 Task: Create custom filters to automatically apply labels and preview emails.
Action: Mouse moved to (87, 303)
Screenshot: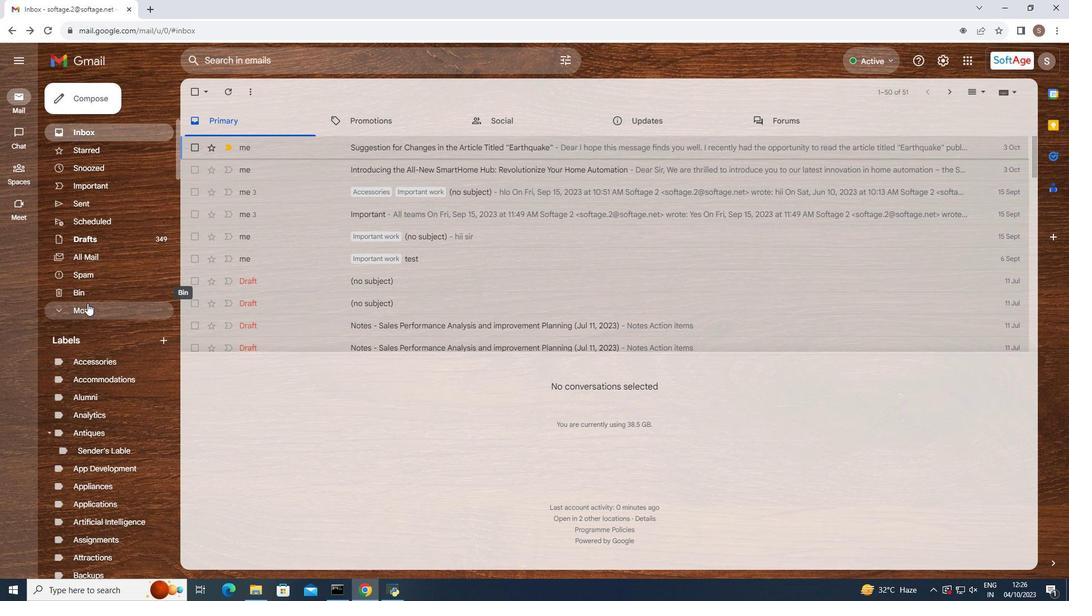
Action: Mouse pressed left at (87, 303)
Screenshot: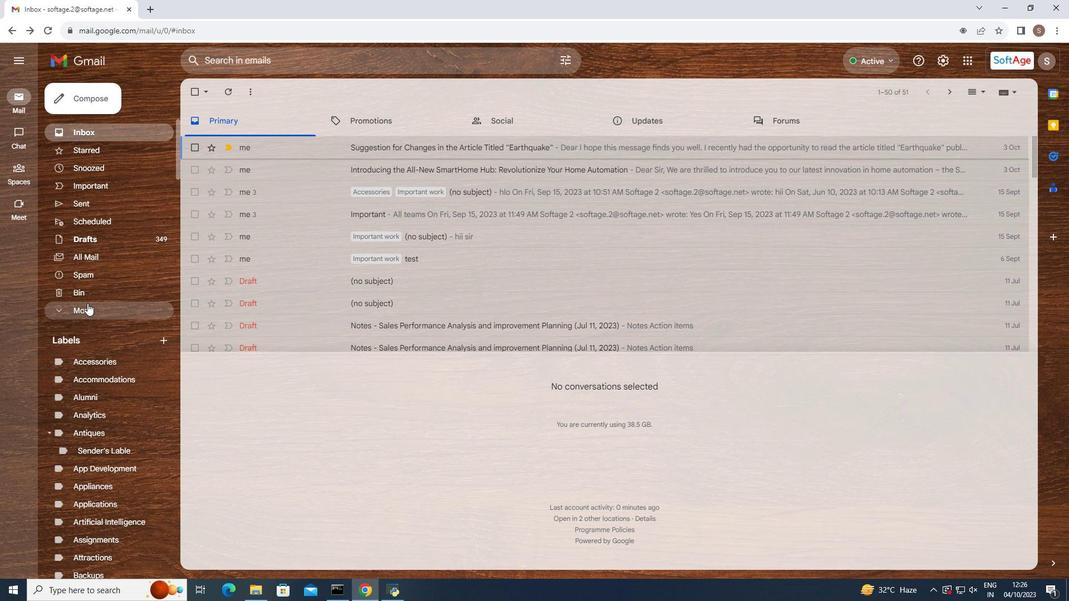 
Action: Mouse moved to (115, 437)
Screenshot: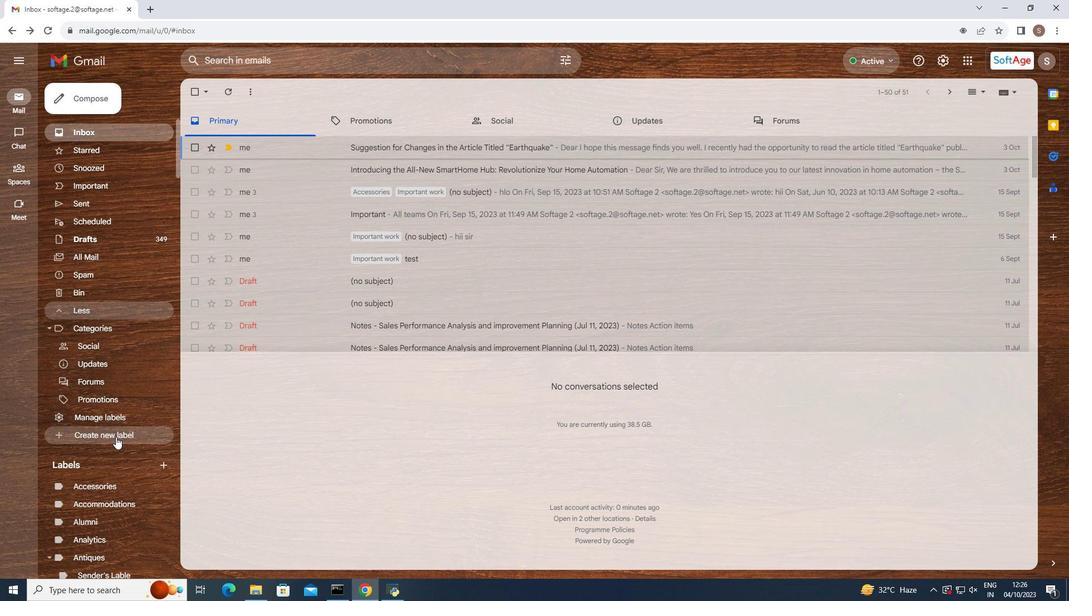 
Action: Mouse pressed left at (115, 437)
Screenshot: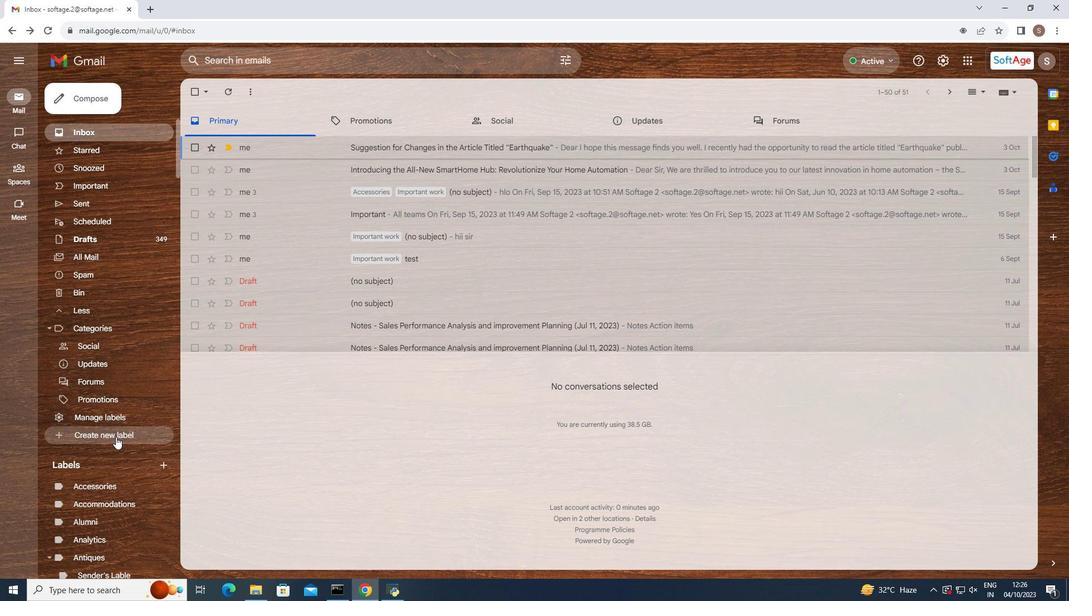 
Action: Mouse moved to (437, 296)
Screenshot: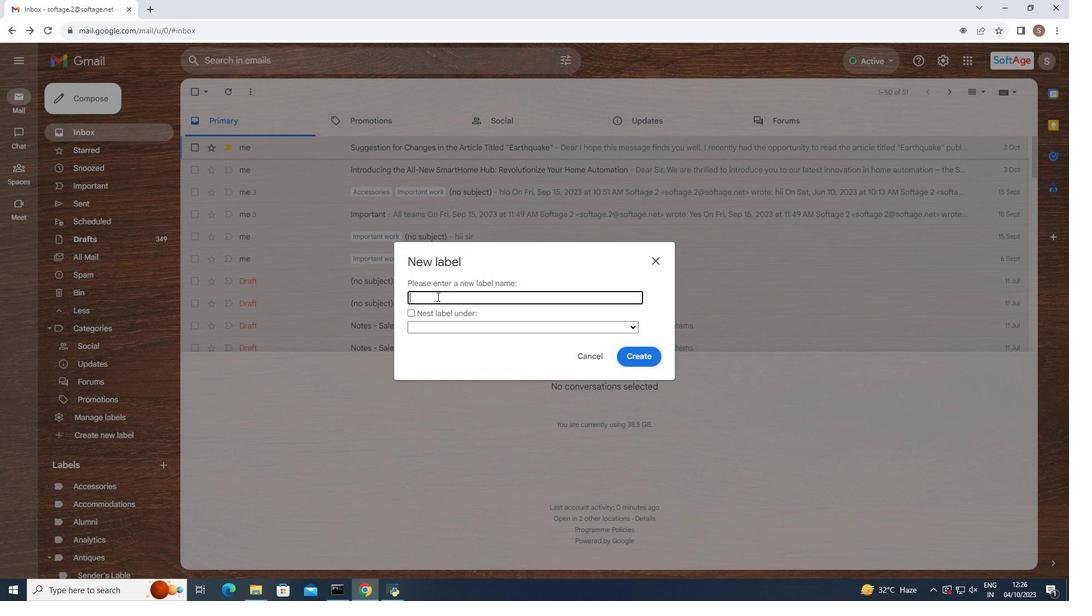 
Action: Mouse pressed left at (437, 296)
Screenshot: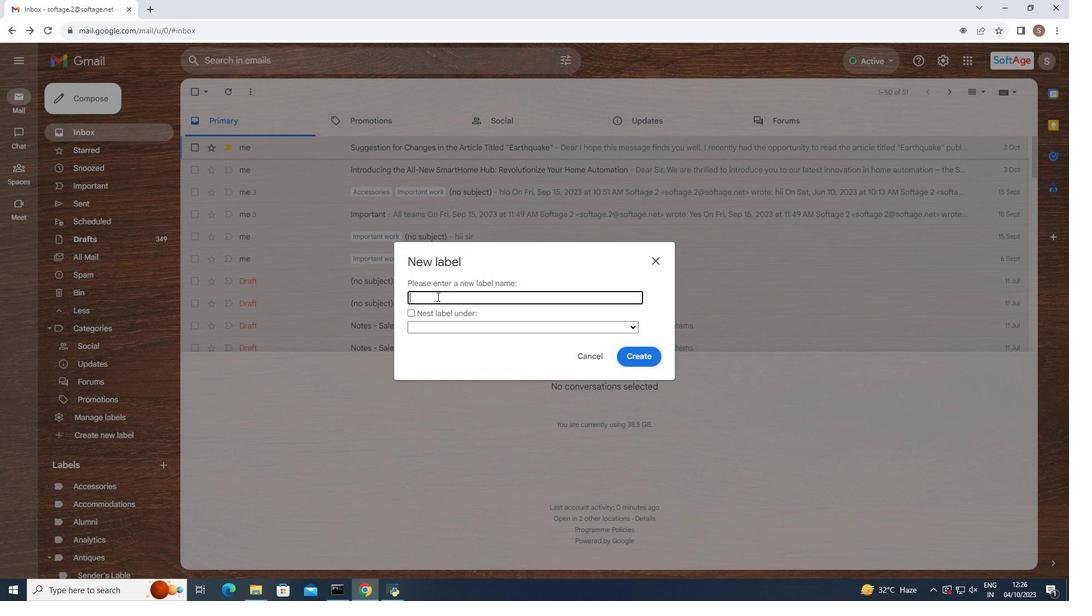 
Action: Key pressed invoices
Screenshot: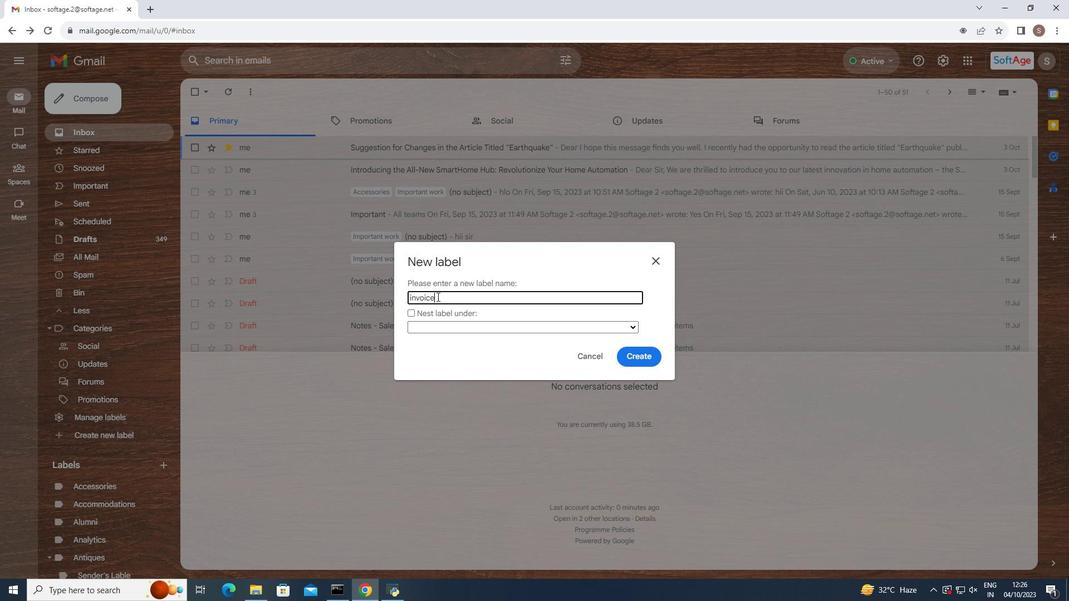 
Action: Mouse moved to (642, 354)
Screenshot: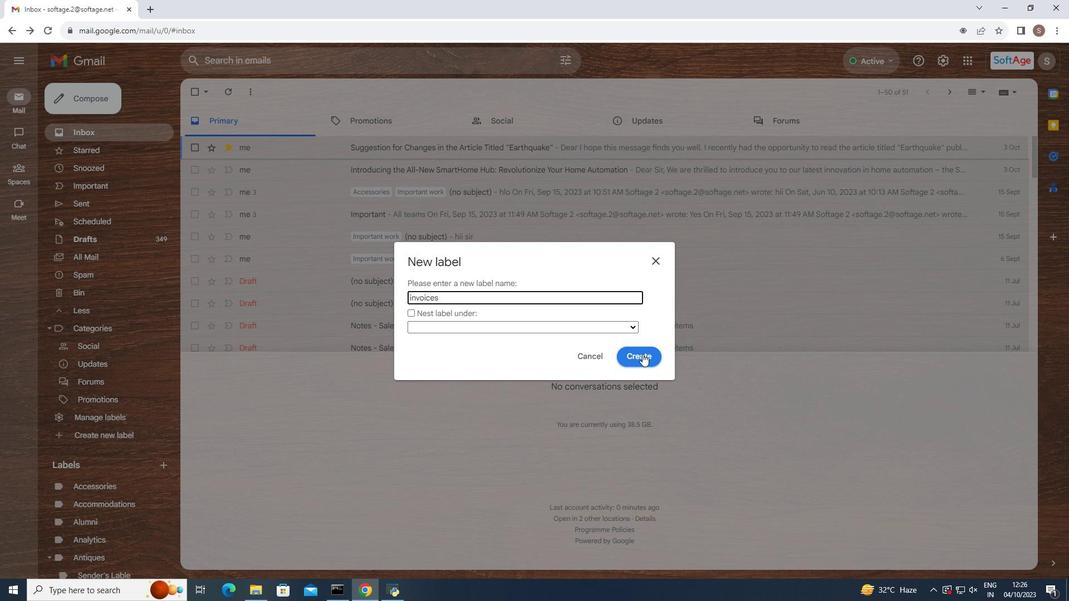 
Action: Mouse pressed left at (642, 354)
Screenshot: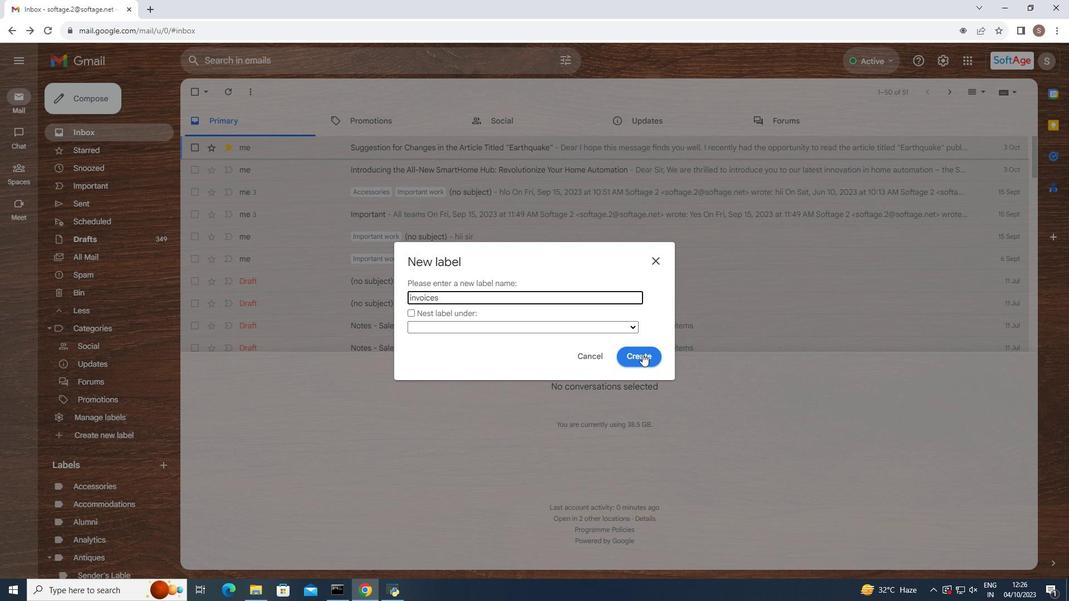 
Action: Mouse moved to (96, 266)
Screenshot: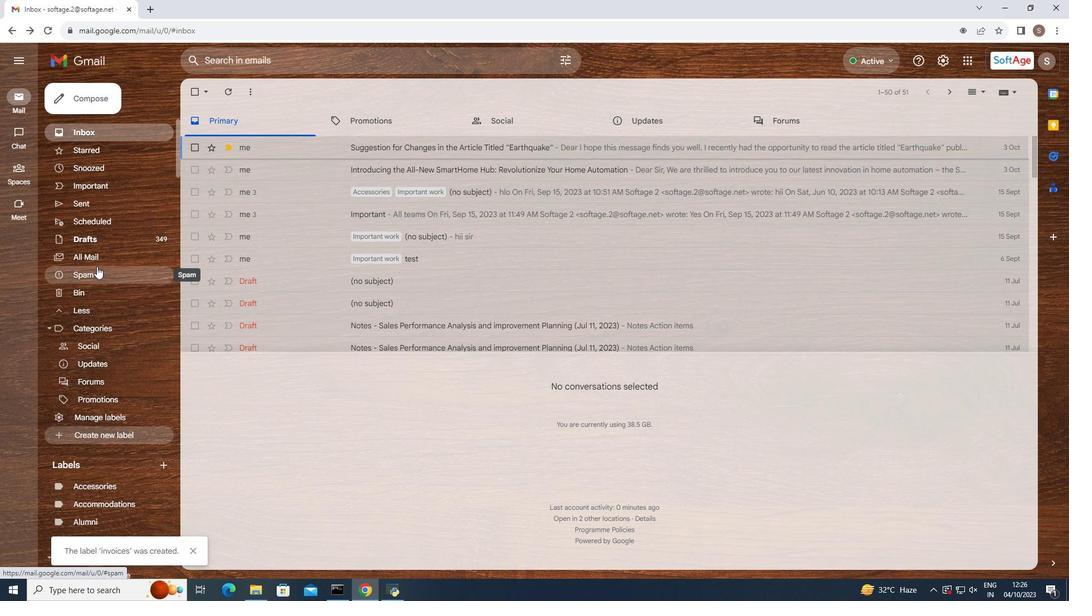 
Action: Mouse scrolled (96, 267) with delta (0, 0)
Screenshot: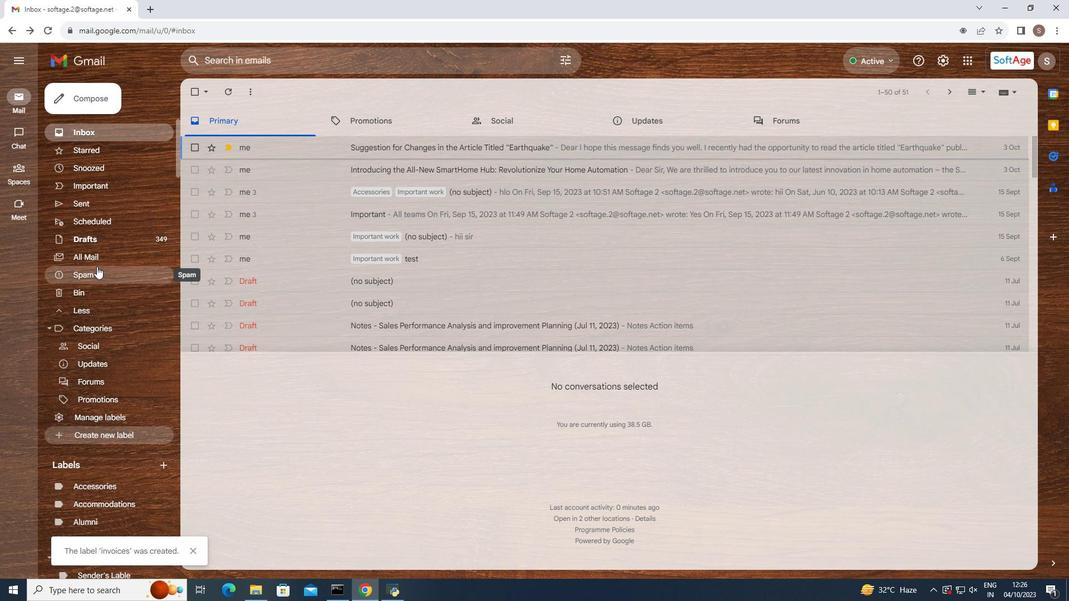 
Action: Mouse scrolled (96, 266) with delta (0, 0)
Screenshot: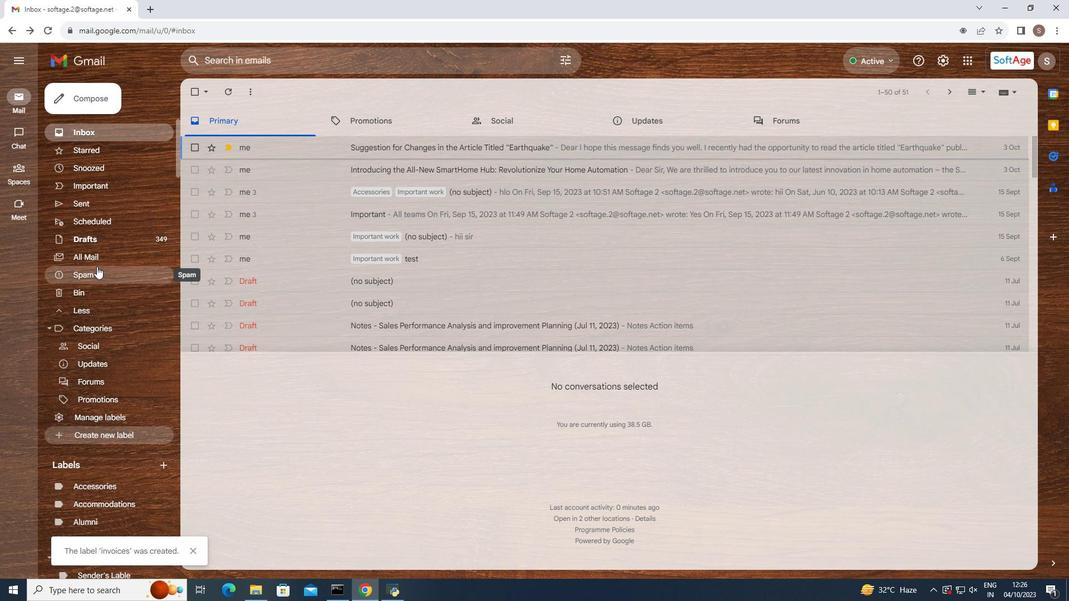 
Action: Mouse scrolled (96, 266) with delta (0, 0)
Screenshot: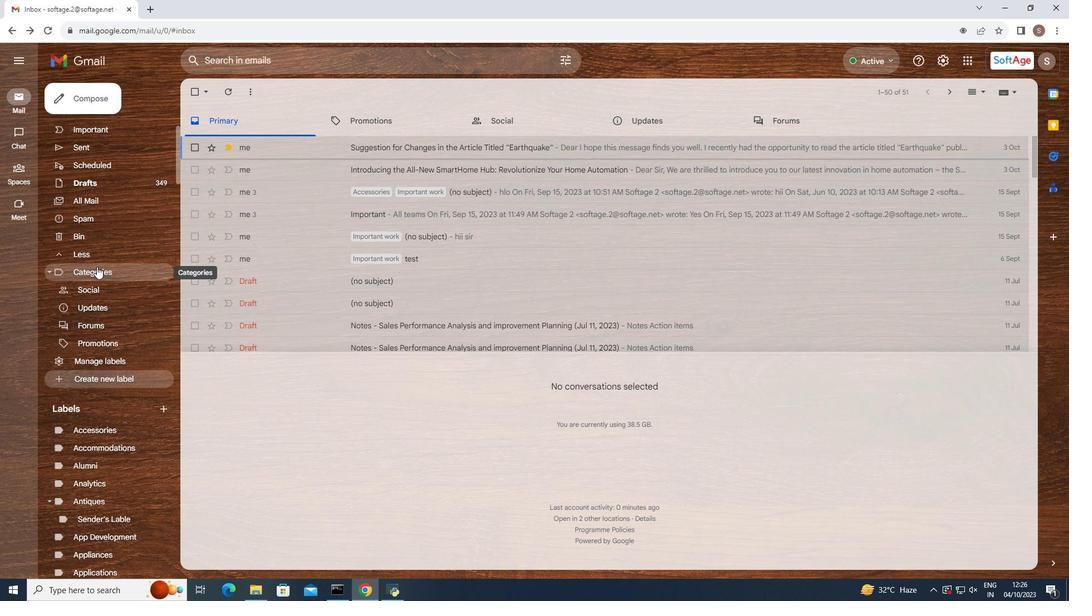 
Action: Mouse scrolled (96, 267) with delta (0, 0)
Screenshot: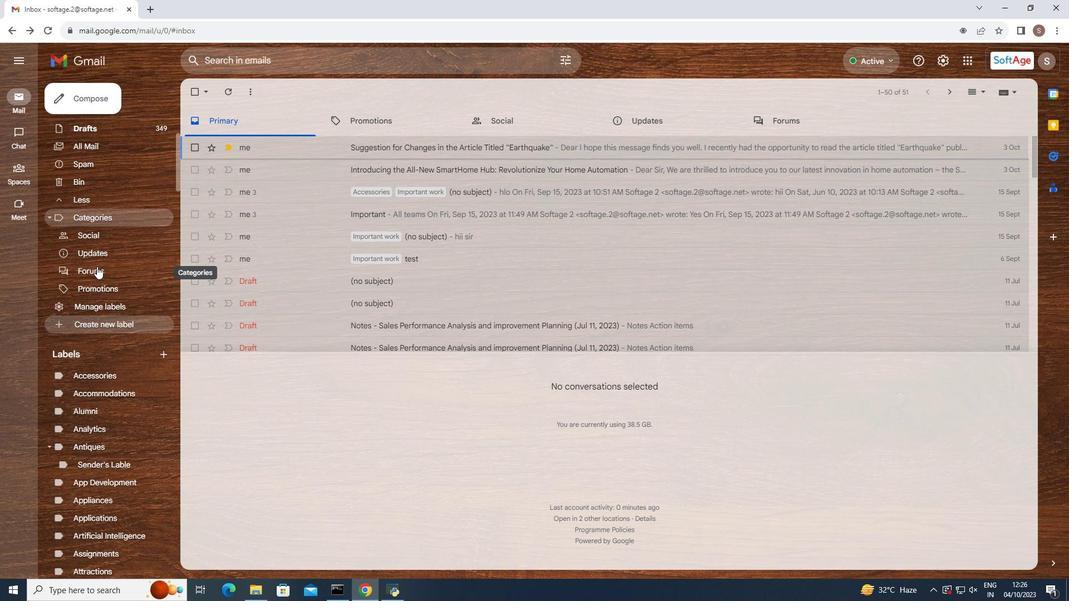 
Action: Mouse scrolled (96, 267) with delta (0, 0)
Screenshot: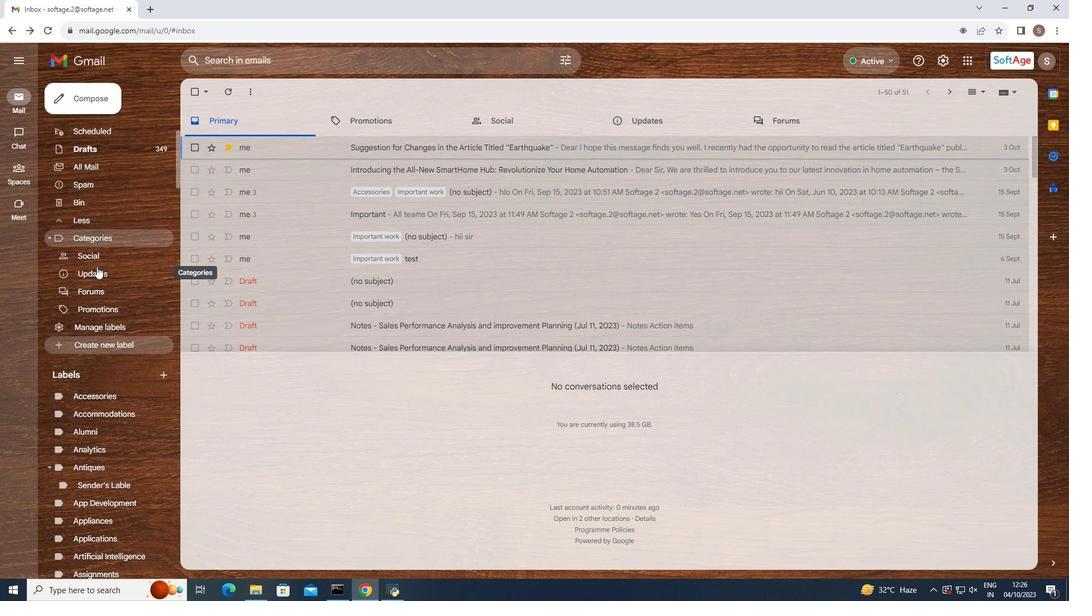
Action: Mouse moved to (96, 266)
Screenshot: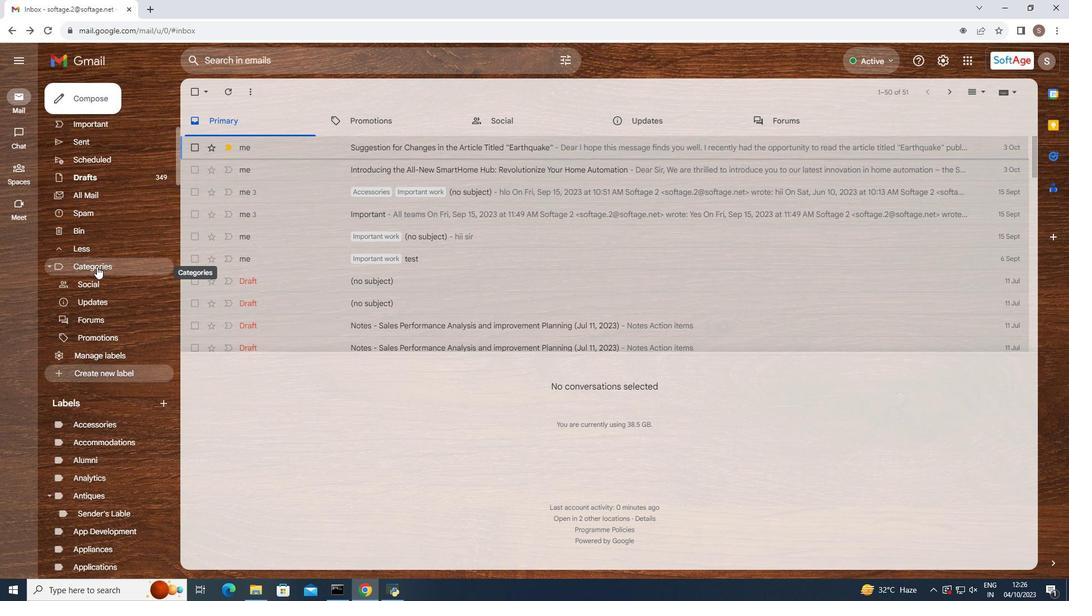 
Action: Mouse scrolled (96, 267) with delta (0, 0)
Screenshot: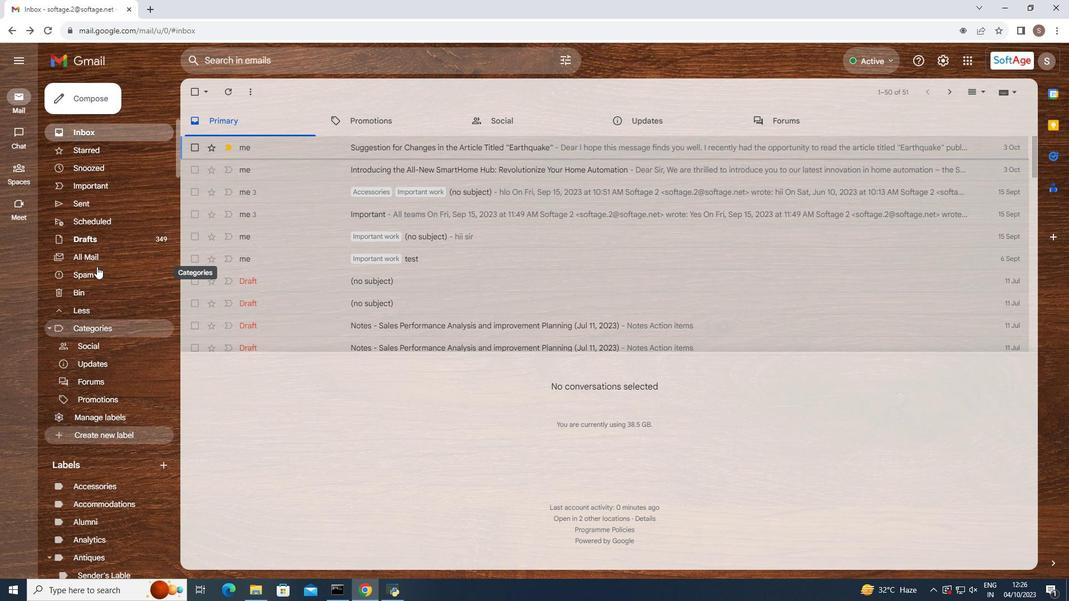 
Action: Mouse scrolled (96, 267) with delta (0, 0)
Screenshot: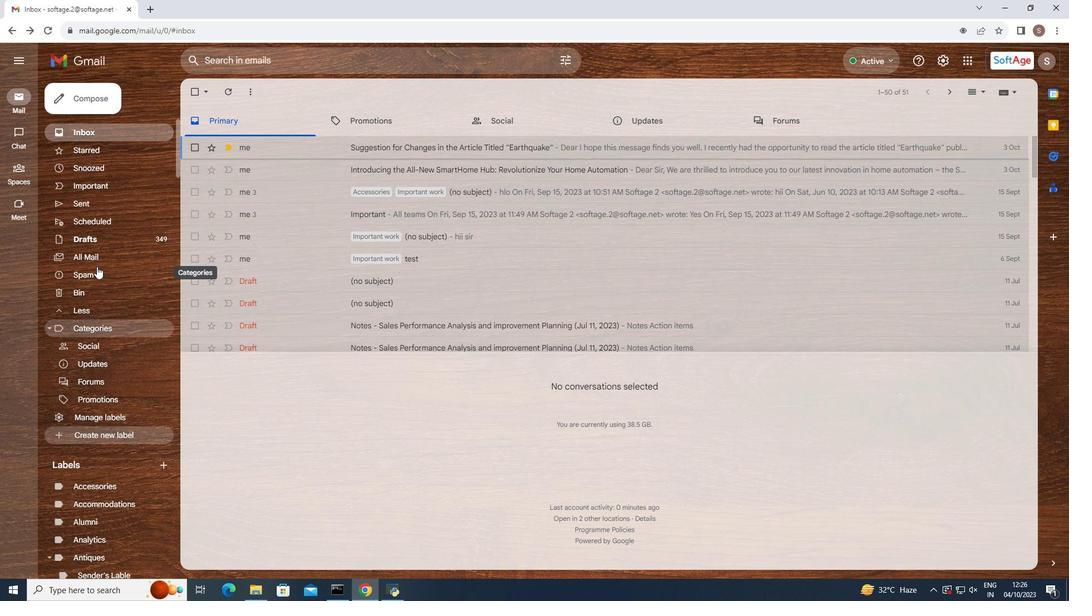 
Action: Mouse scrolled (96, 267) with delta (0, 0)
Screenshot: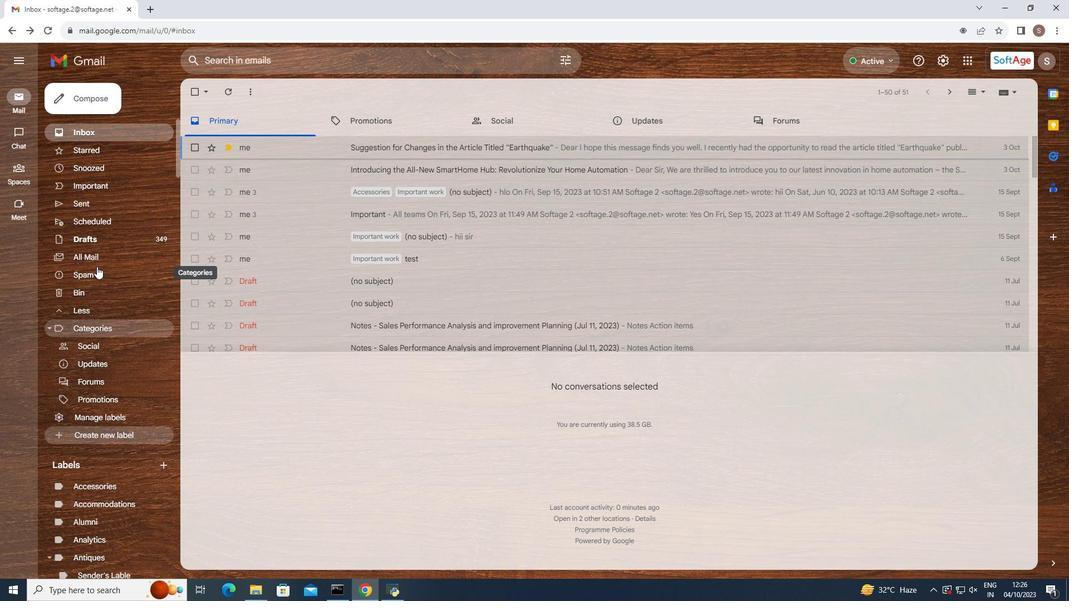 
Action: Mouse moved to (95, 130)
Screenshot: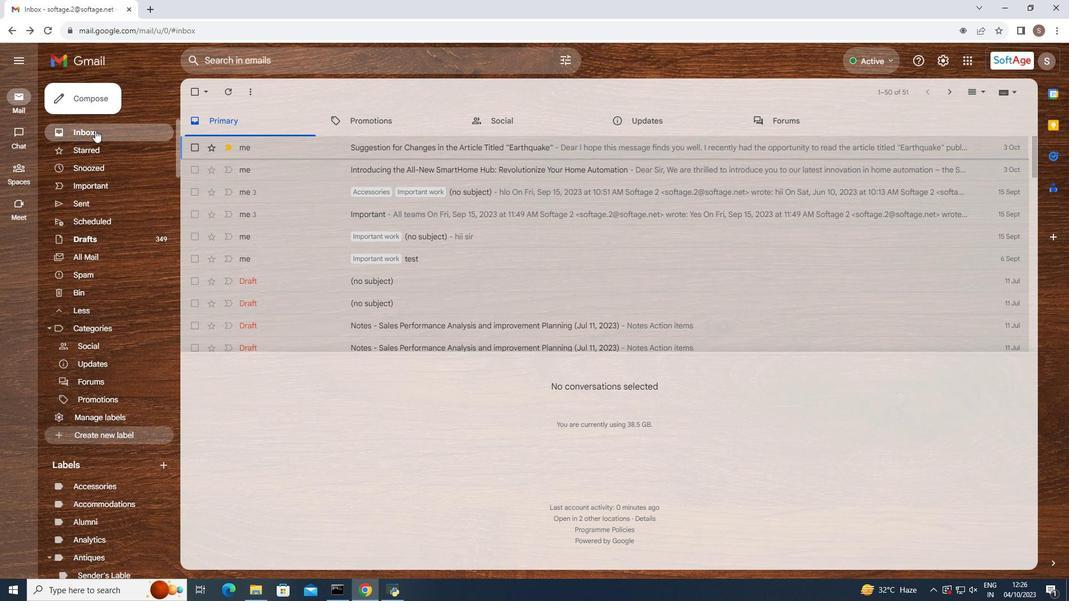 
Action: Mouse pressed left at (95, 130)
Screenshot: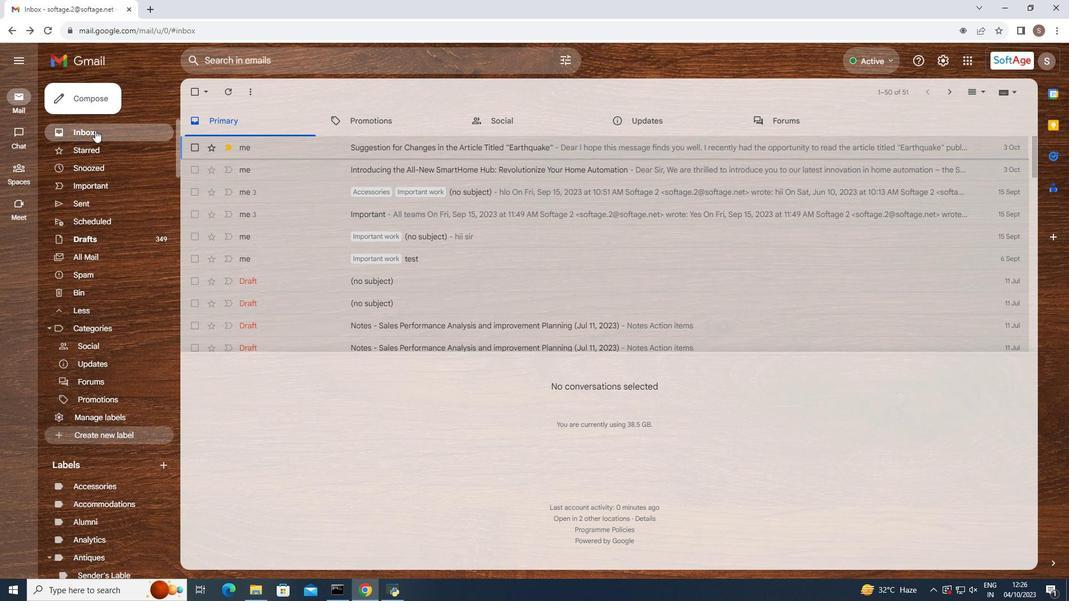 
Action: Mouse moved to (66, 352)
Screenshot: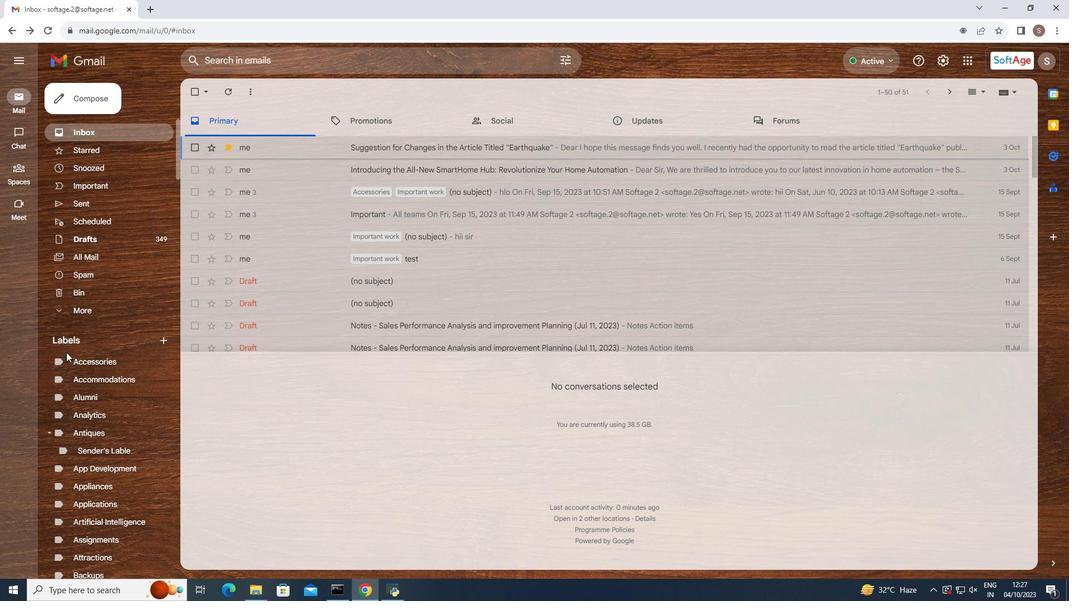 
Action: Mouse scrolled (66, 351) with delta (0, 0)
Screenshot: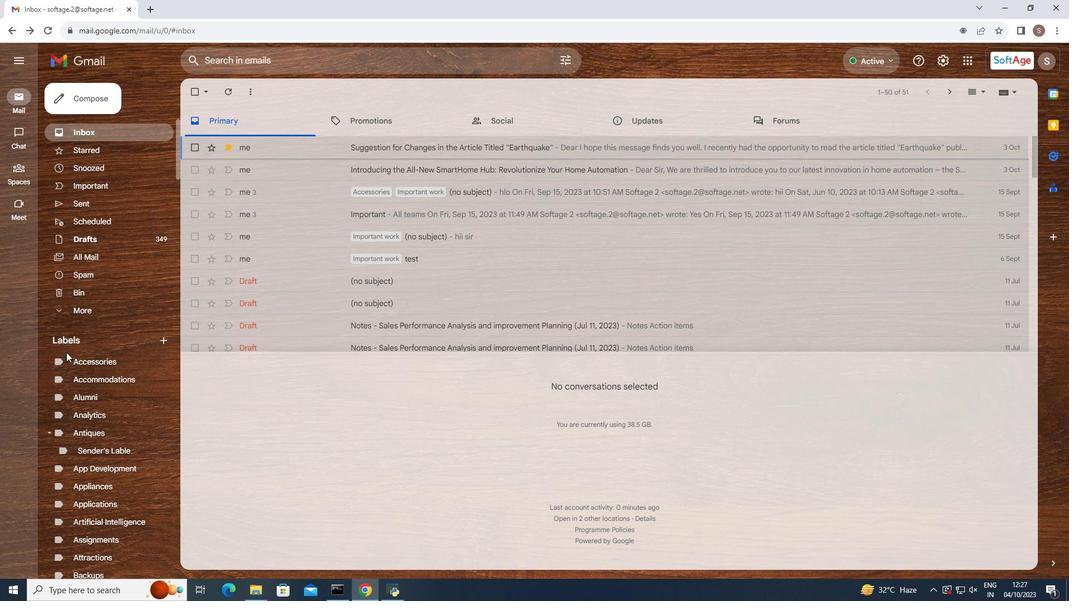 
Action: Mouse scrolled (66, 351) with delta (0, 0)
Screenshot: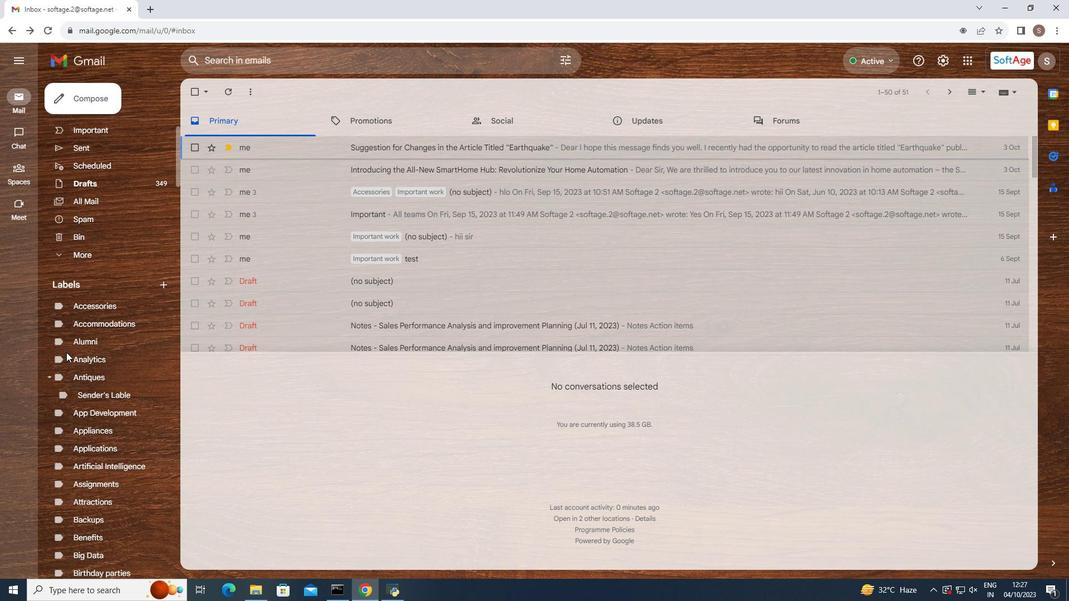 
Action: Mouse moved to (66, 352)
Screenshot: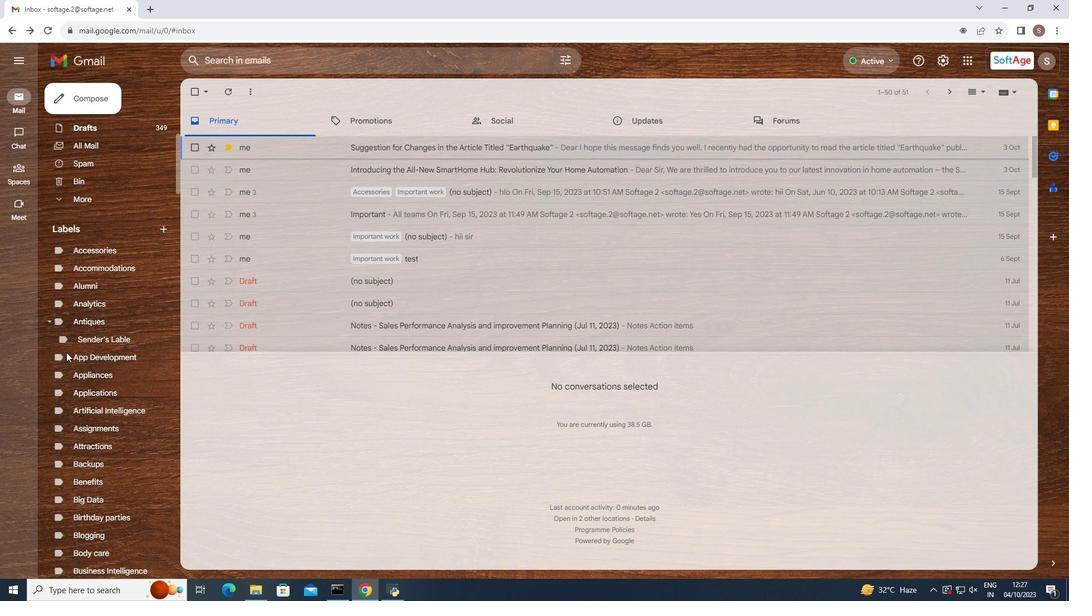 
Action: Mouse scrolled (66, 351) with delta (0, 0)
Screenshot: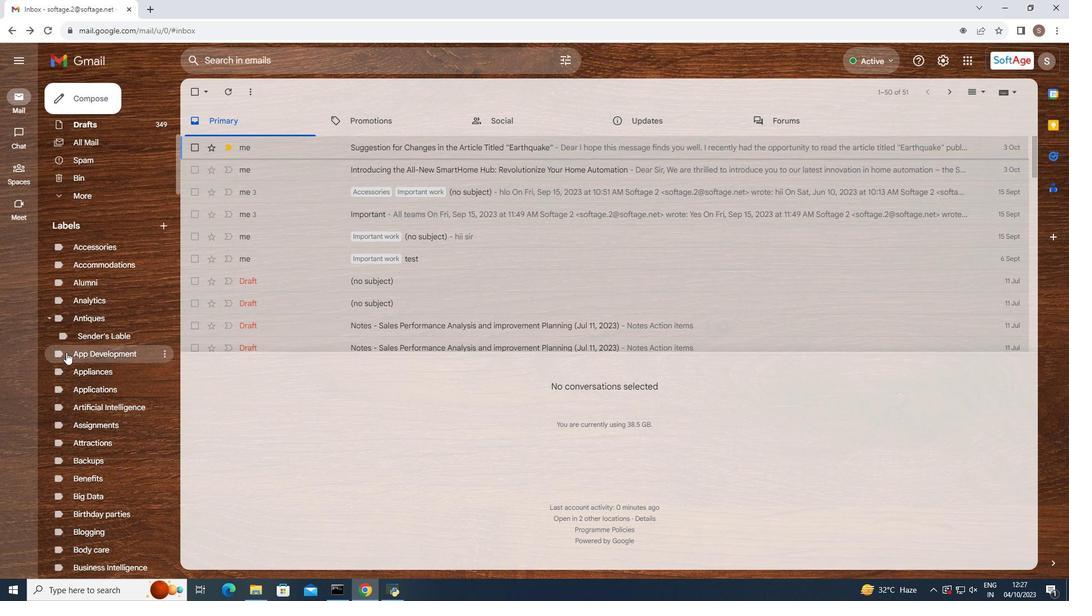 
Action: Mouse scrolled (66, 351) with delta (0, 0)
Screenshot: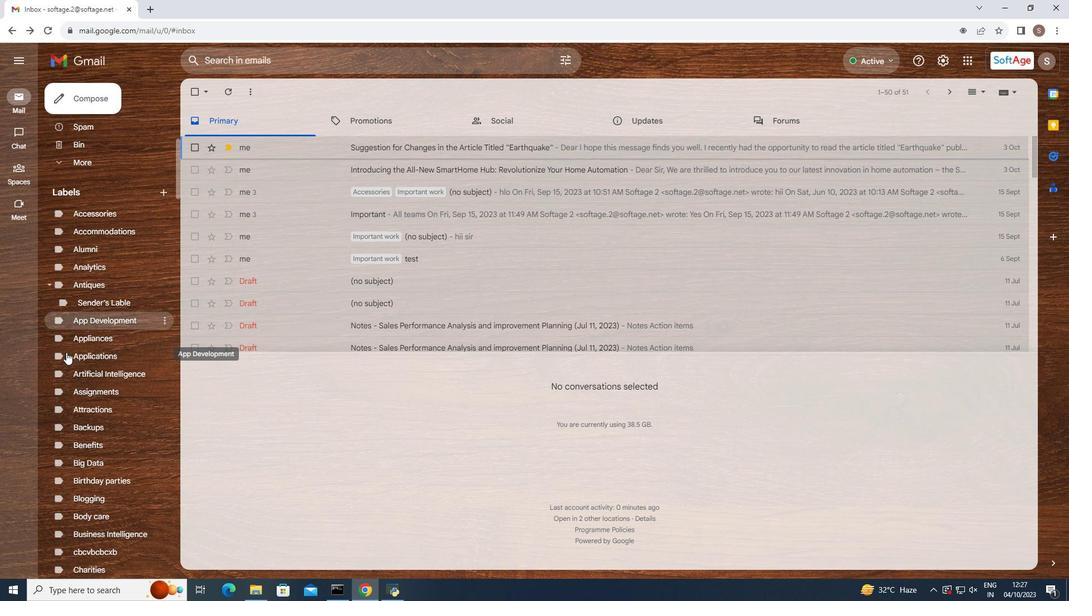 
Action: Mouse moved to (66, 350)
Screenshot: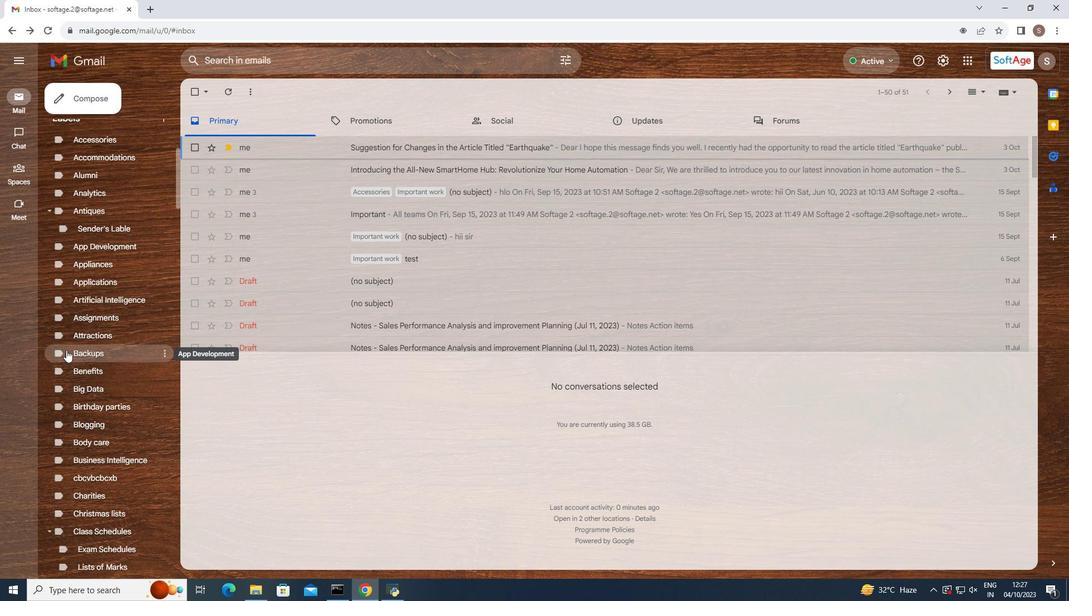 
Action: Mouse scrolled (66, 349) with delta (0, 0)
Screenshot: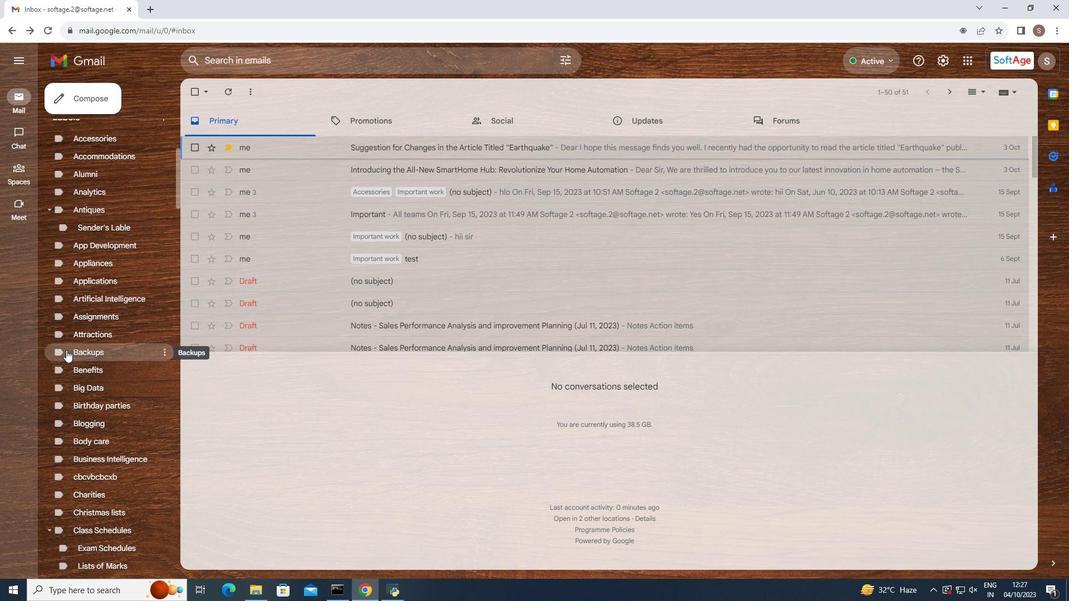 
Action: Mouse scrolled (66, 349) with delta (0, 0)
Screenshot: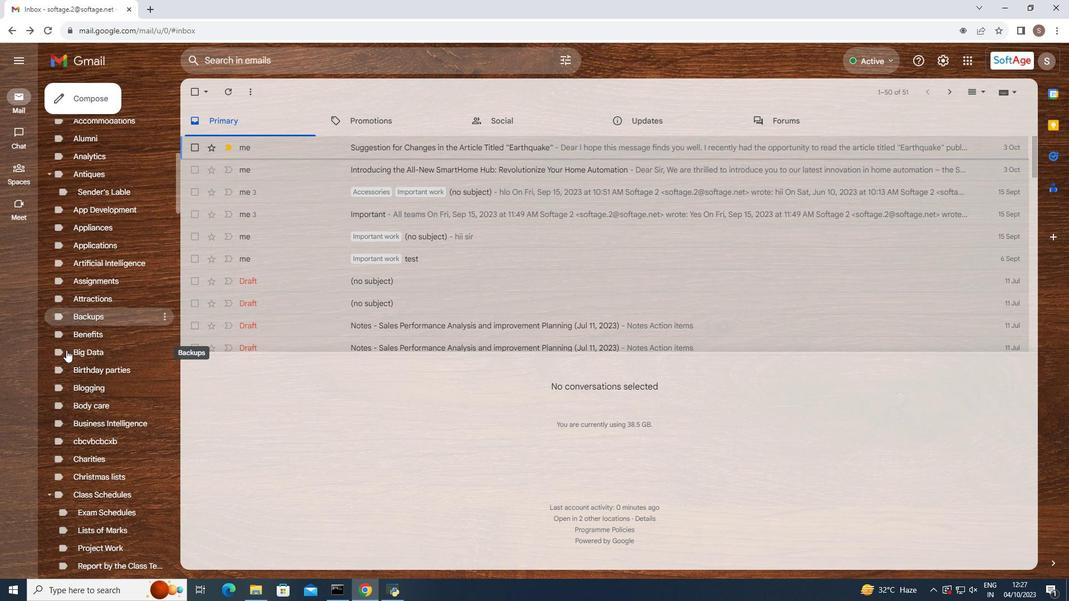 
Action: Mouse scrolled (66, 349) with delta (0, 0)
Screenshot: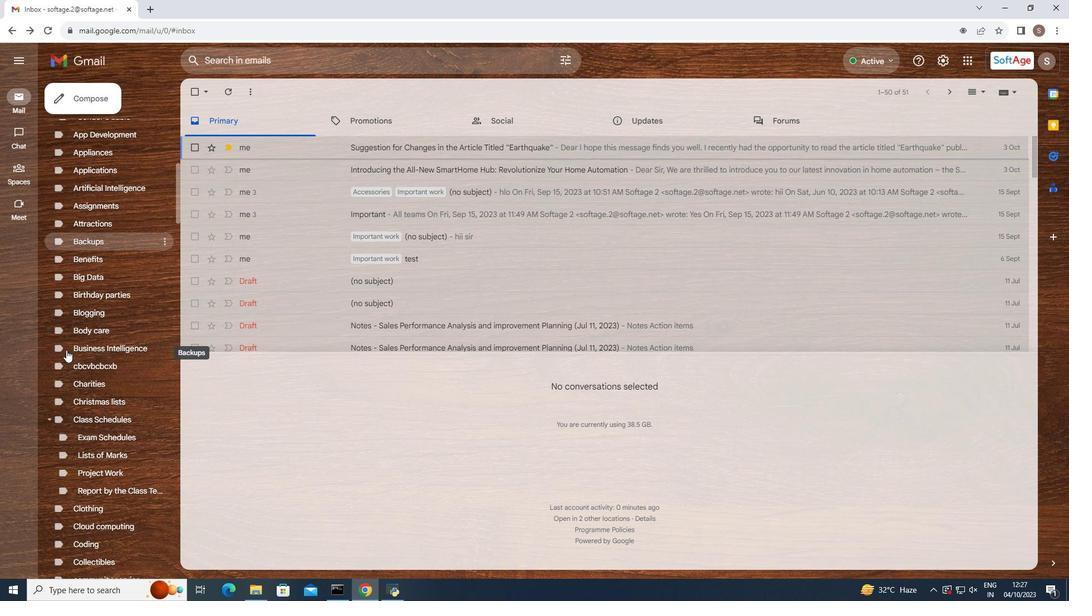 
Action: Mouse scrolled (66, 349) with delta (0, 0)
Screenshot: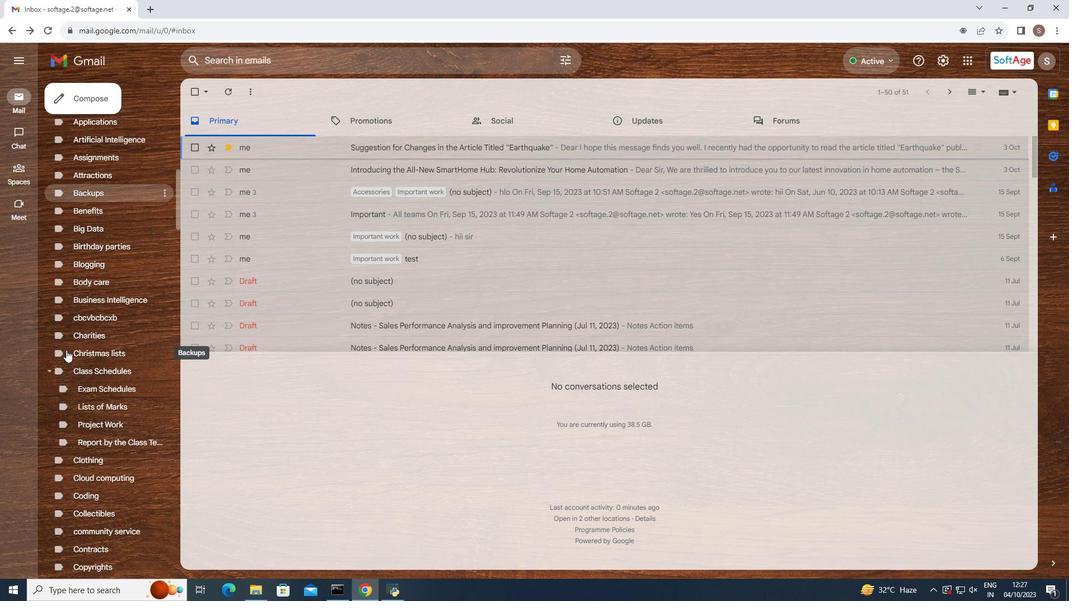 
Action: Mouse scrolled (66, 349) with delta (0, 0)
Screenshot: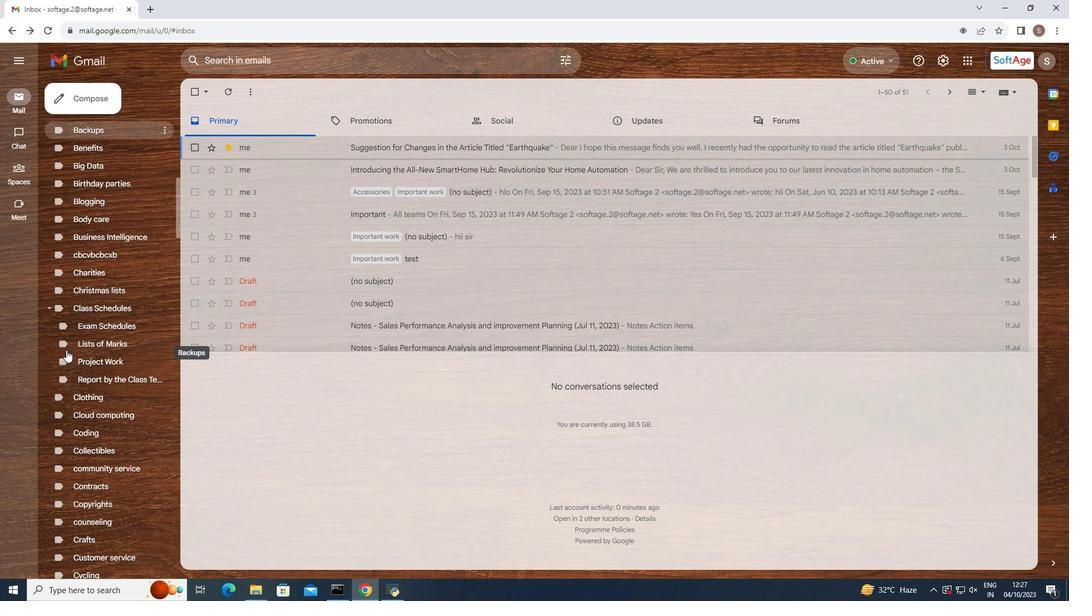 
Action: Mouse scrolled (66, 349) with delta (0, 0)
Screenshot: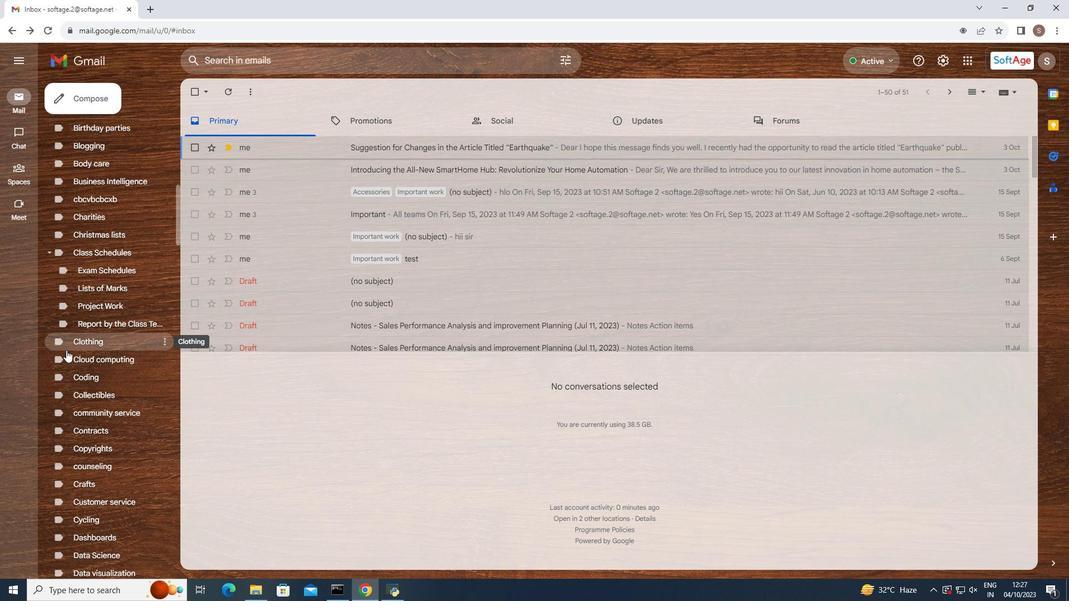
Action: Mouse moved to (66, 349)
Screenshot: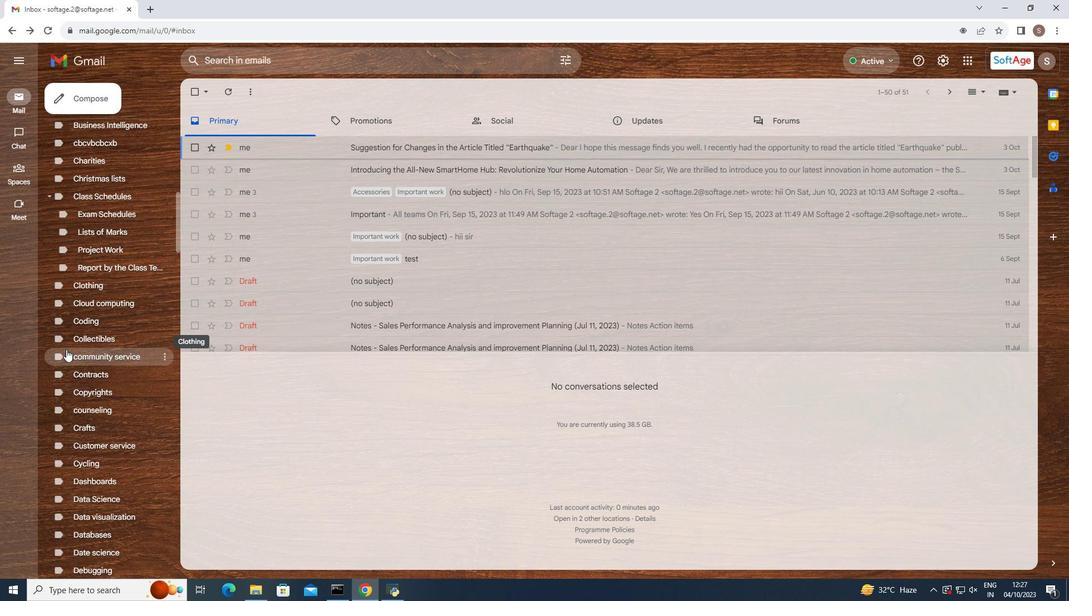 
Action: Mouse scrolled (66, 349) with delta (0, 0)
Screenshot: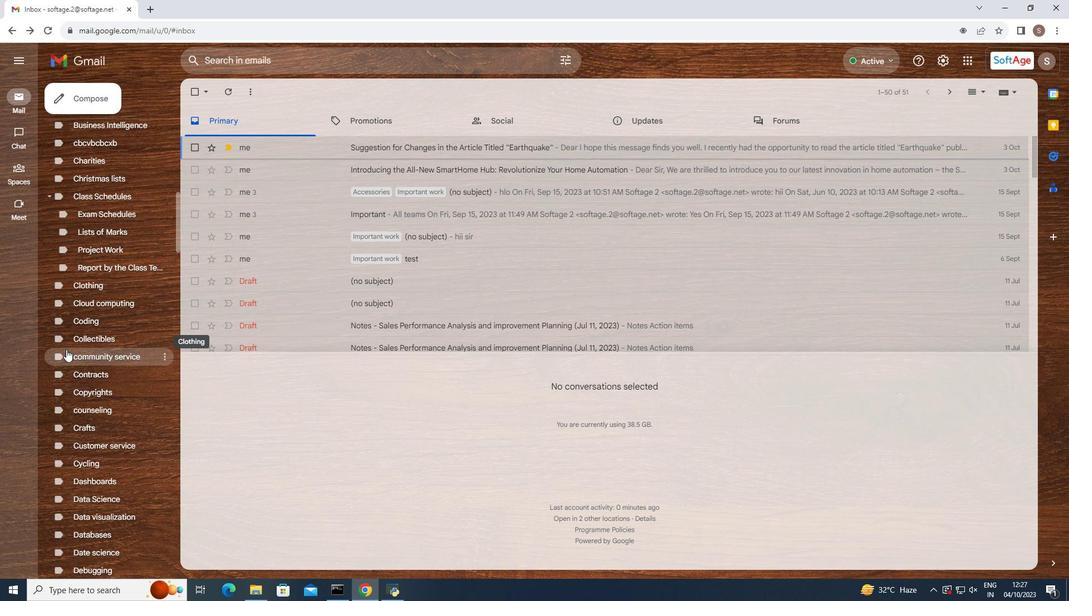 
Action: Mouse moved to (66, 349)
Screenshot: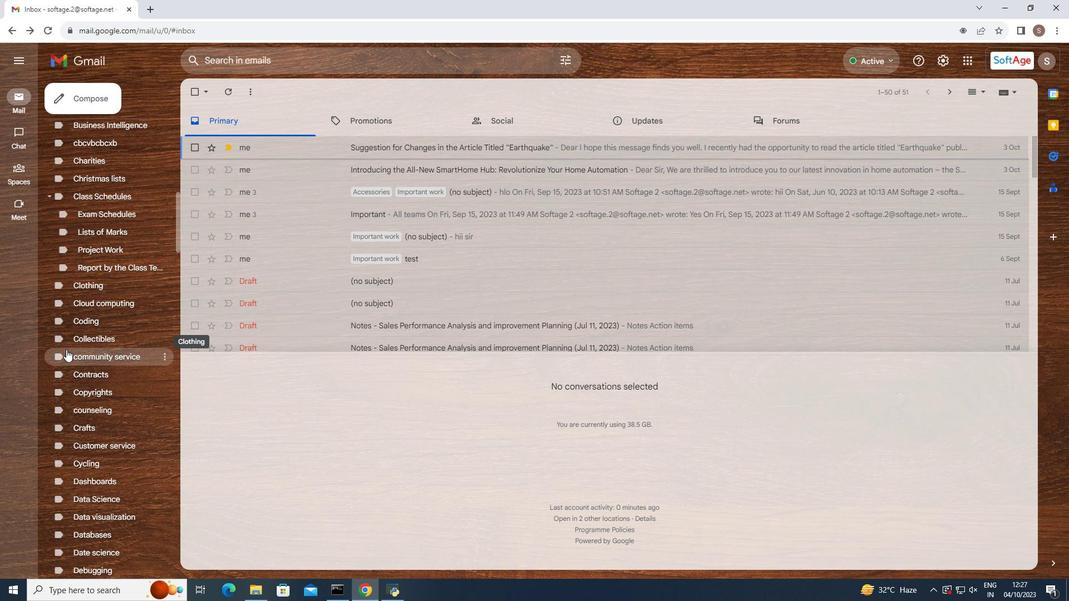
Action: Mouse scrolled (66, 349) with delta (0, 0)
Screenshot: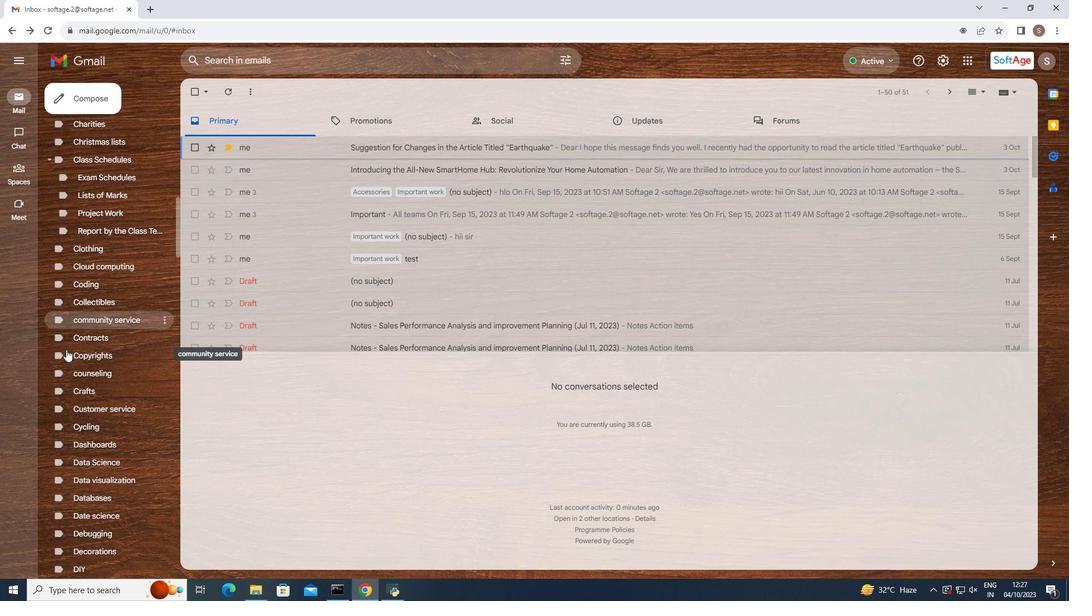
Action: Mouse scrolled (66, 349) with delta (0, 0)
Screenshot: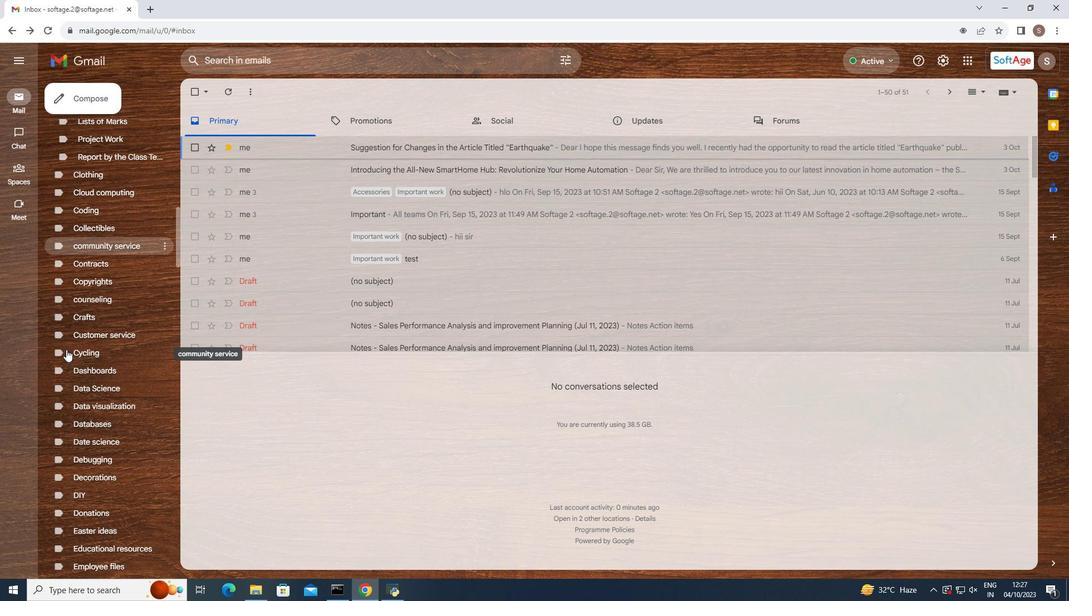 
Action: Mouse scrolled (66, 349) with delta (0, 0)
Screenshot: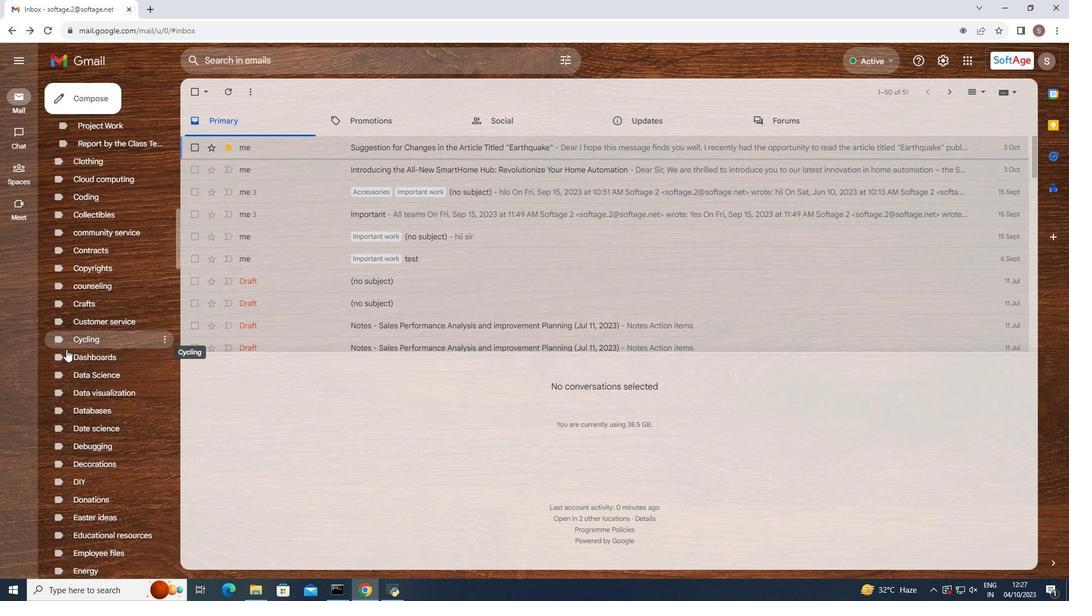 
Action: Mouse scrolled (66, 349) with delta (0, 0)
Screenshot: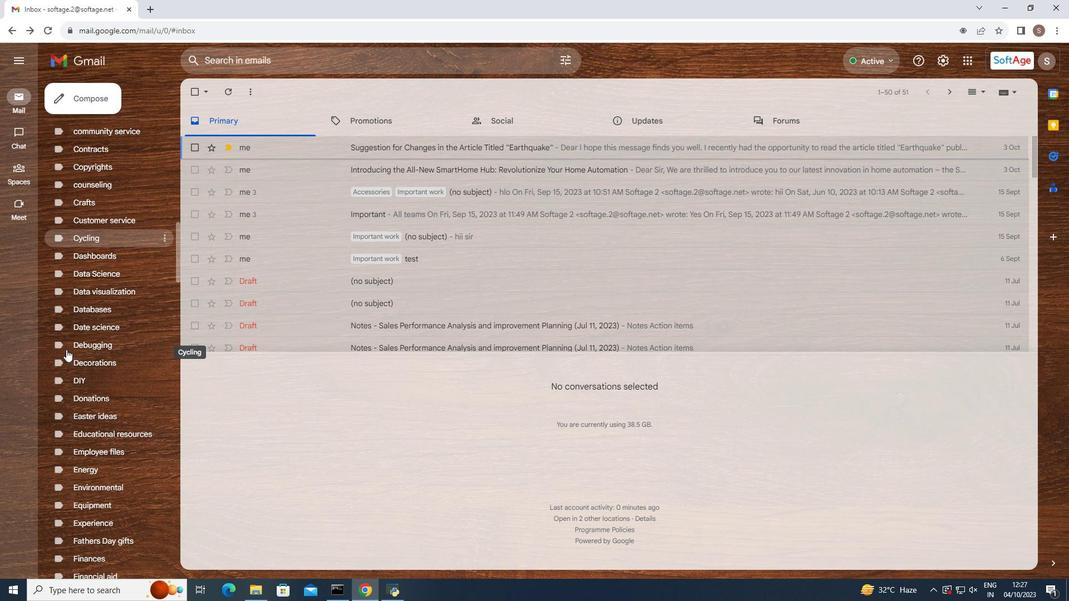 
Action: Mouse scrolled (66, 349) with delta (0, 0)
Screenshot: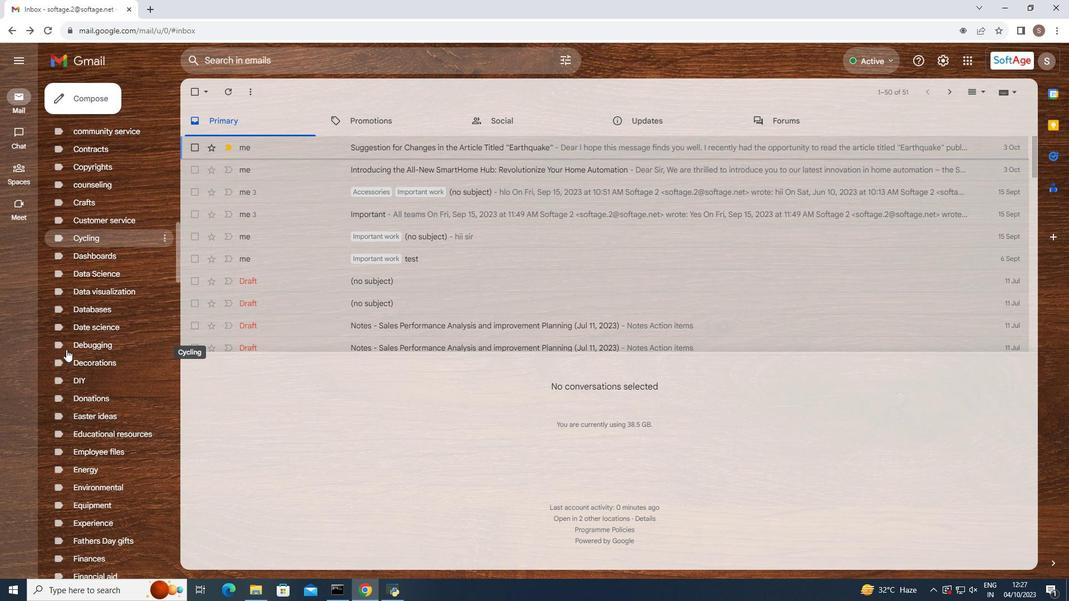 
Action: Mouse scrolled (66, 349) with delta (0, 0)
Screenshot: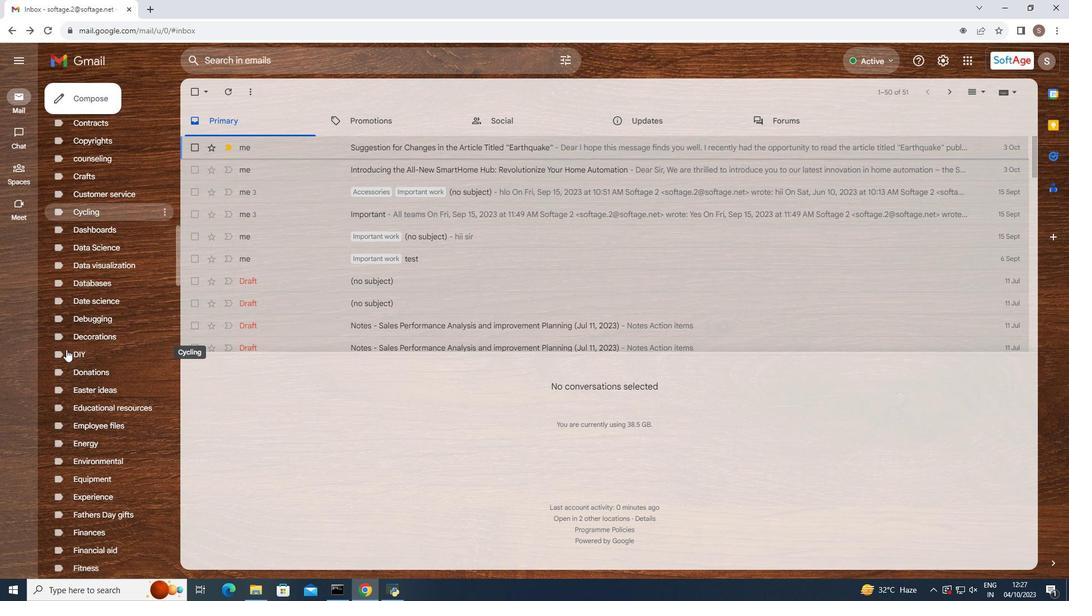 
Action: Mouse moved to (65, 349)
Screenshot: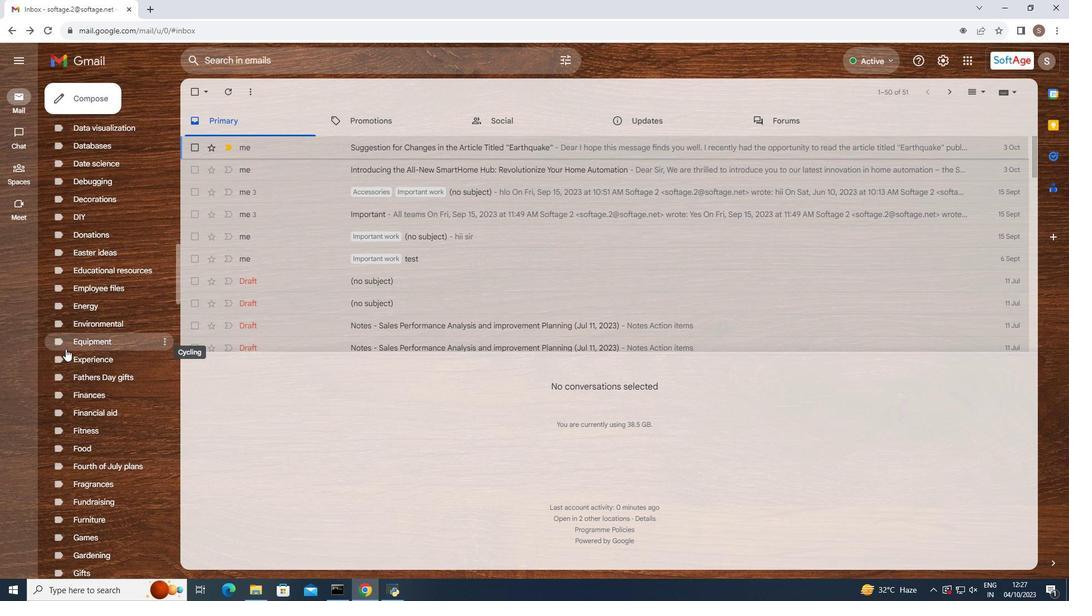 
Action: Mouse scrolled (65, 348) with delta (0, 0)
Screenshot: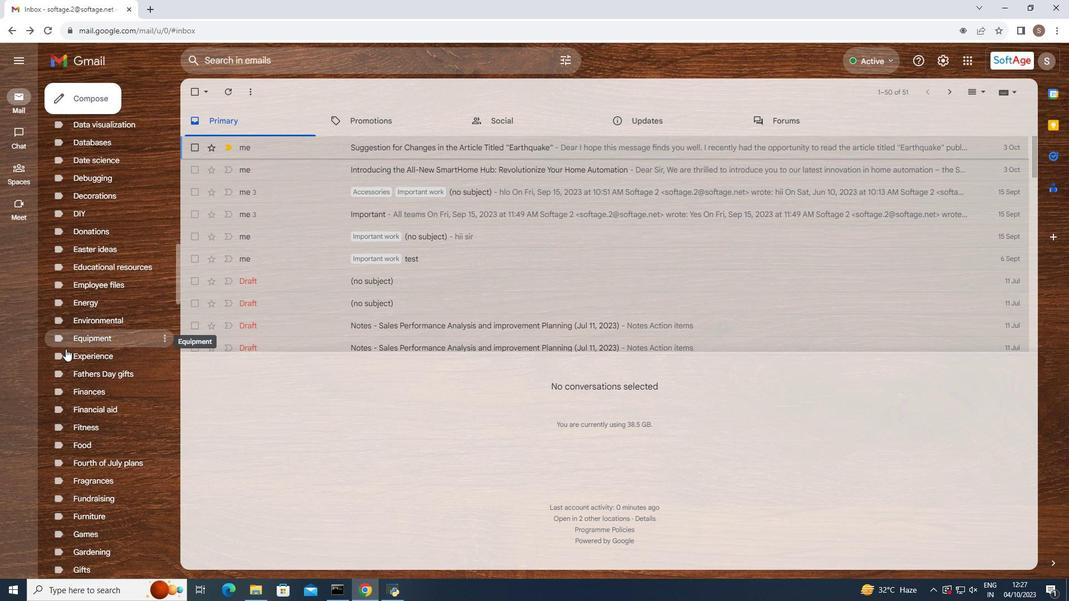 
Action: Mouse scrolled (65, 348) with delta (0, 0)
Screenshot: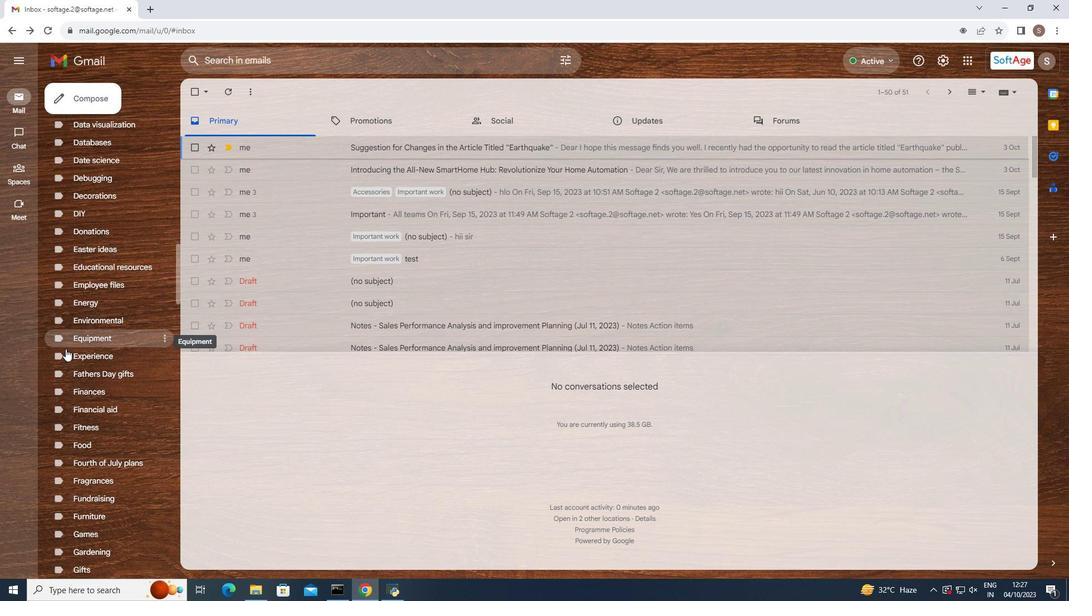 
Action: Mouse scrolled (65, 348) with delta (0, 0)
Screenshot: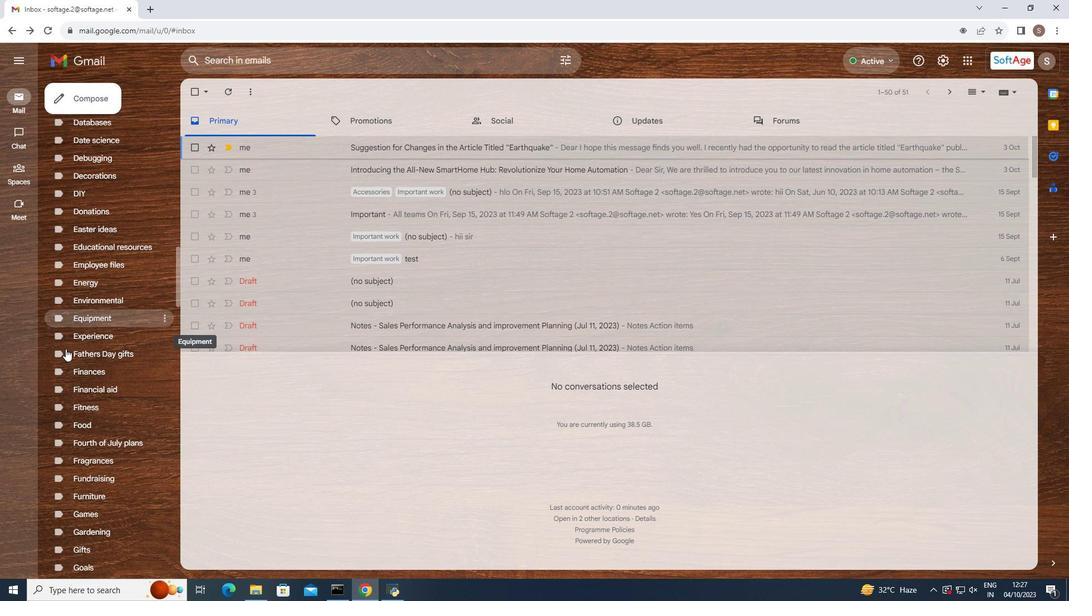 
Action: Mouse scrolled (65, 348) with delta (0, 0)
Screenshot: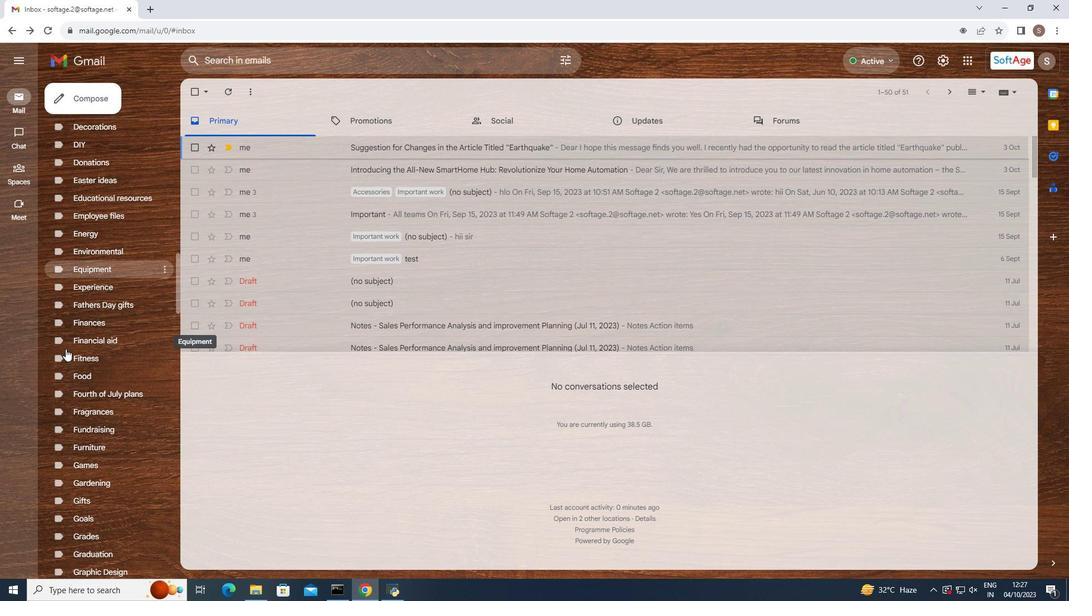 
Action: Mouse scrolled (65, 348) with delta (0, 0)
Screenshot: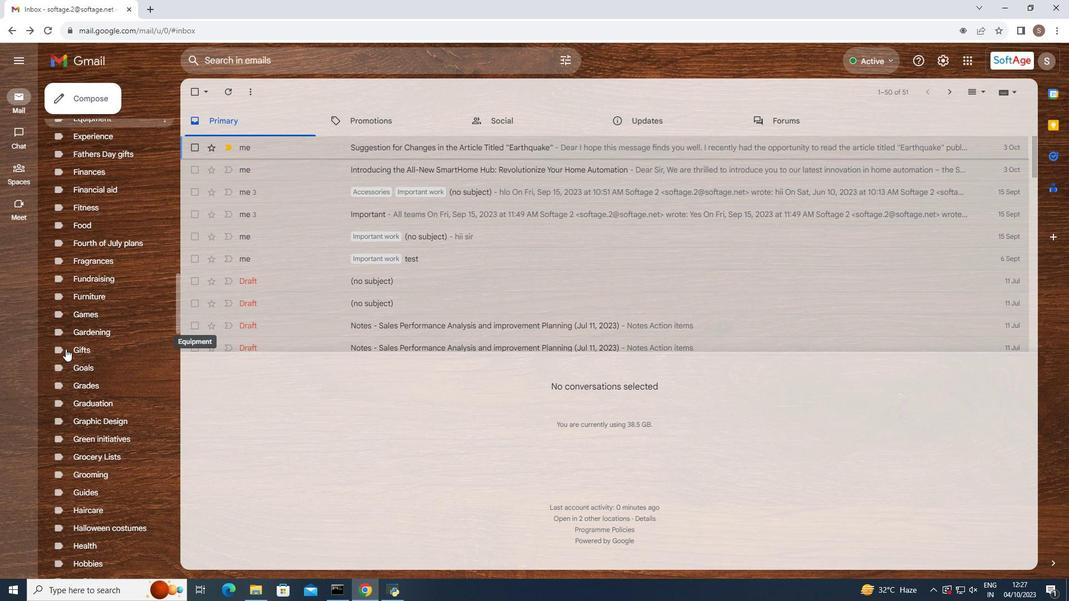 
Action: Mouse scrolled (65, 348) with delta (0, 0)
Screenshot: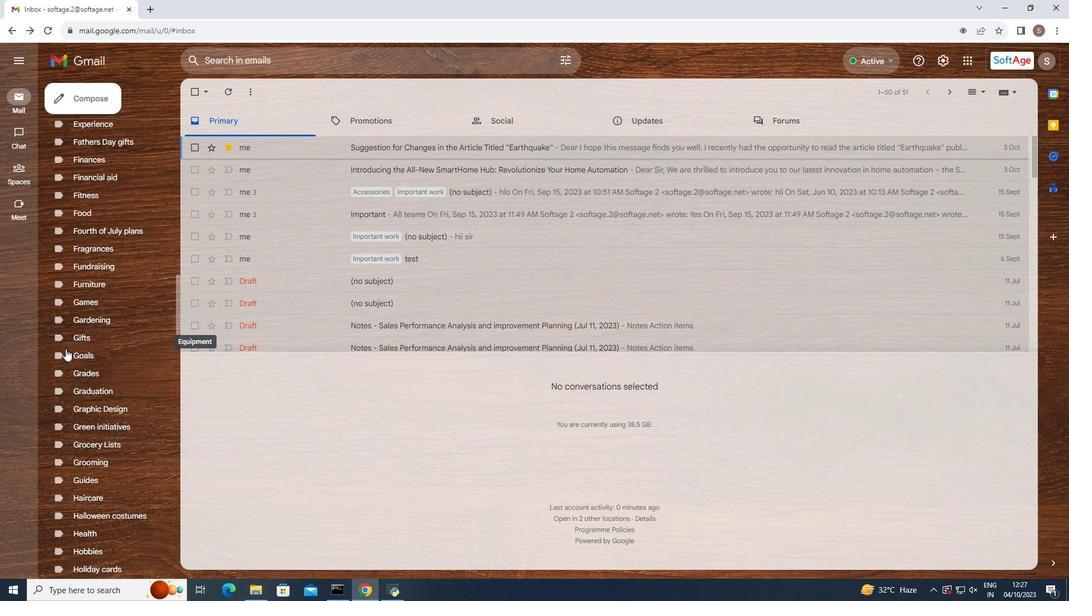 
Action: Mouse scrolled (65, 348) with delta (0, 0)
Screenshot: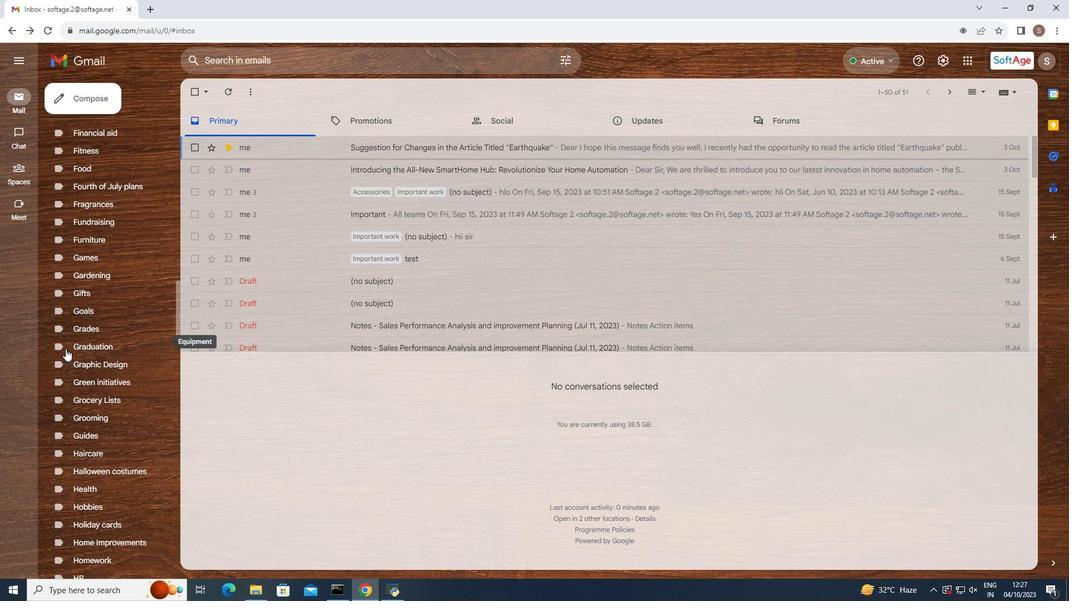 
Action: Mouse scrolled (65, 348) with delta (0, 0)
Screenshot: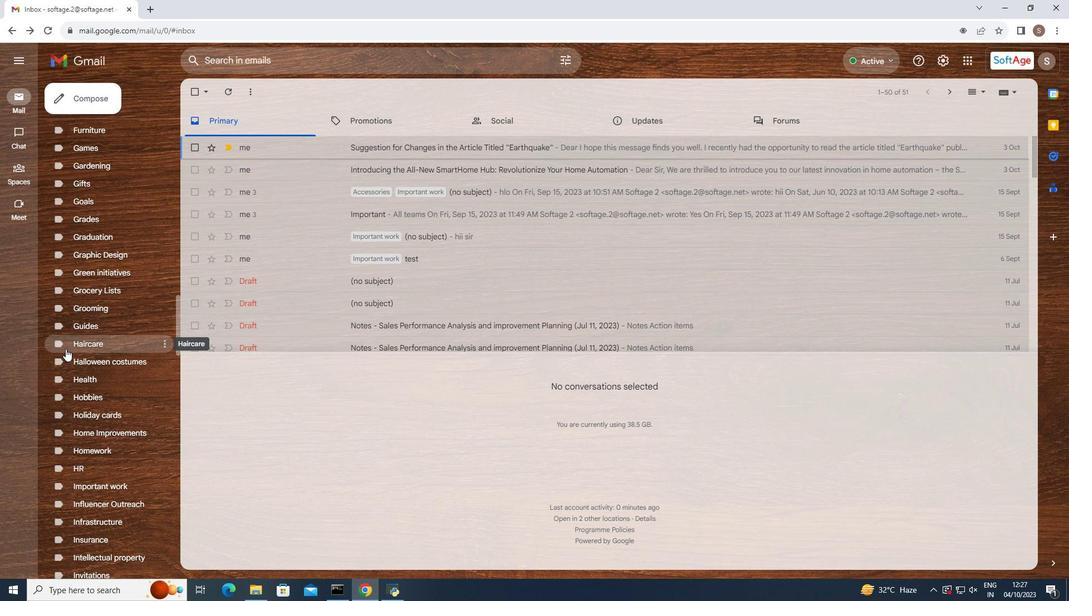 
Action: Mouse scrolled (65, 348) with delta (0, 0)
Screenshot: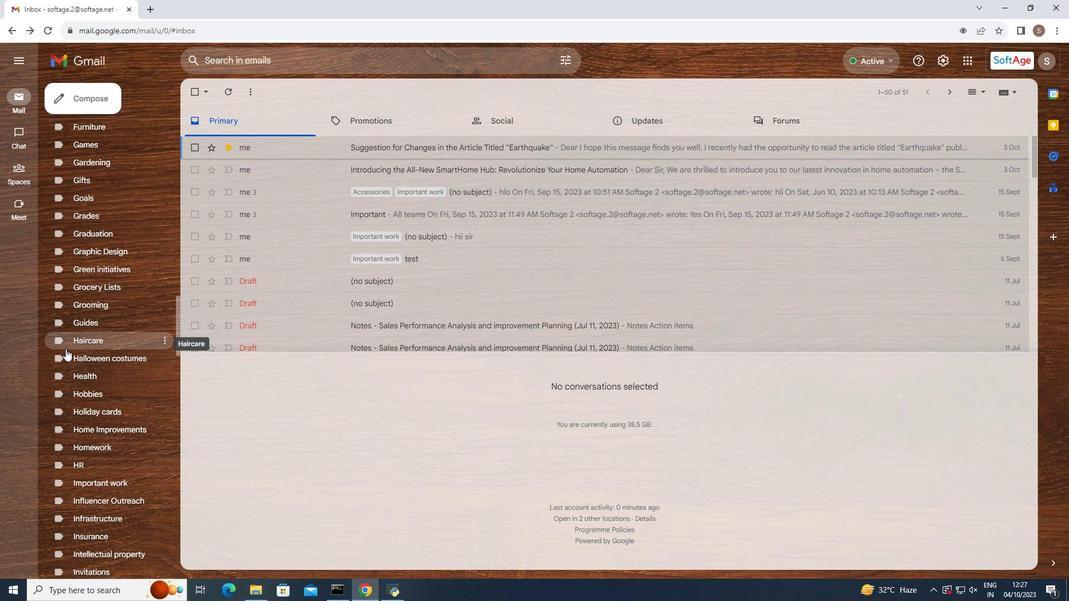 
Action: Mouse scrolled (65, 348) with delta (0, 0)
Screenshot: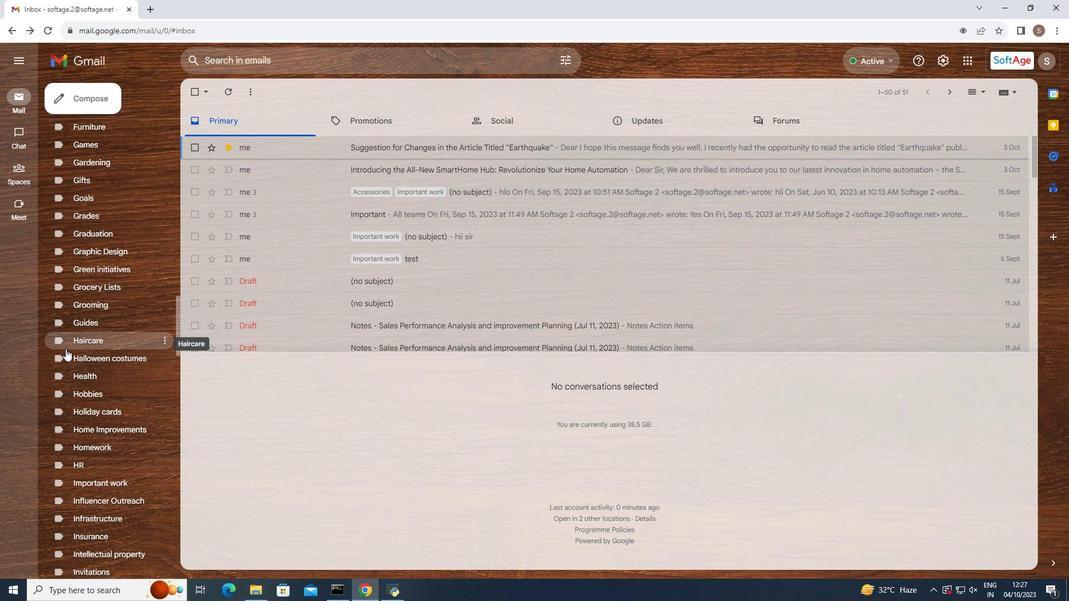 
Action: Mouse moved to (65, 348)
Screenshot: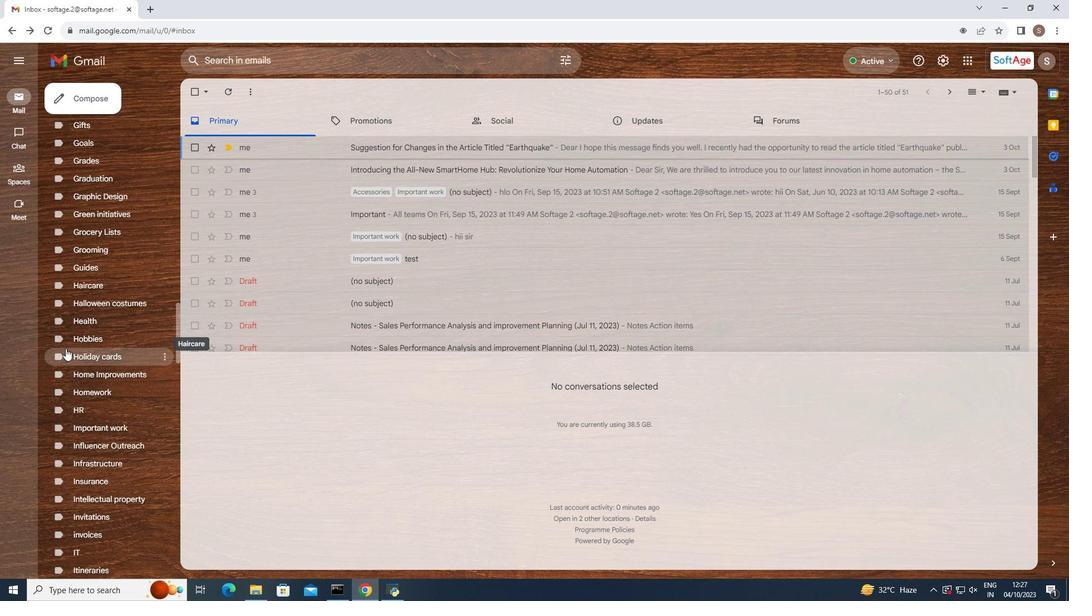 
Action: Mouse scrolled (65, 348) with delta (0, 0)
Screenshot: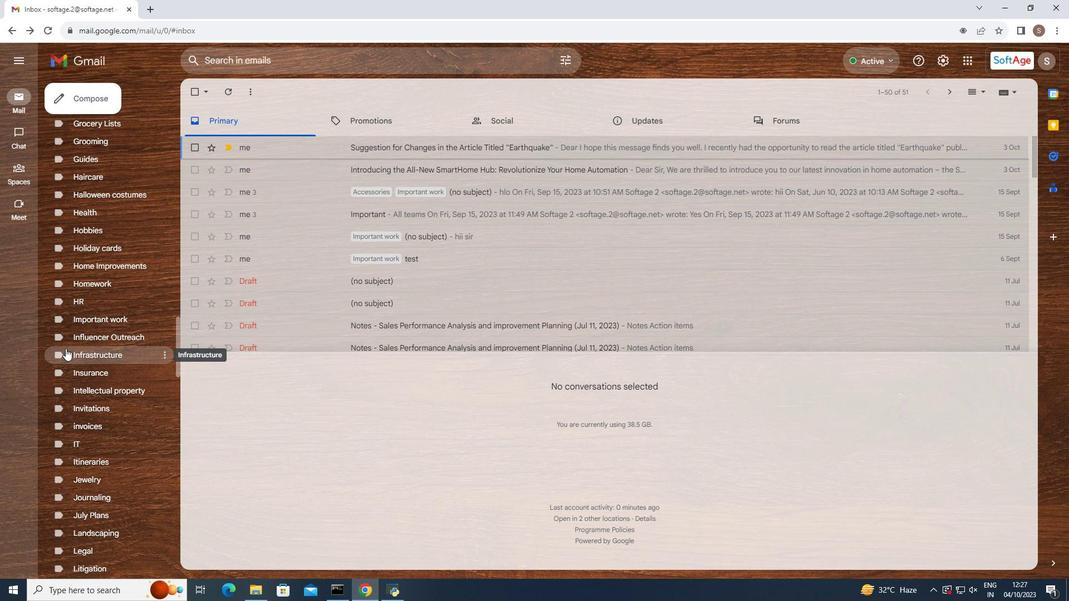 
Action: Mouse moved to (74, 365)
Screenshot: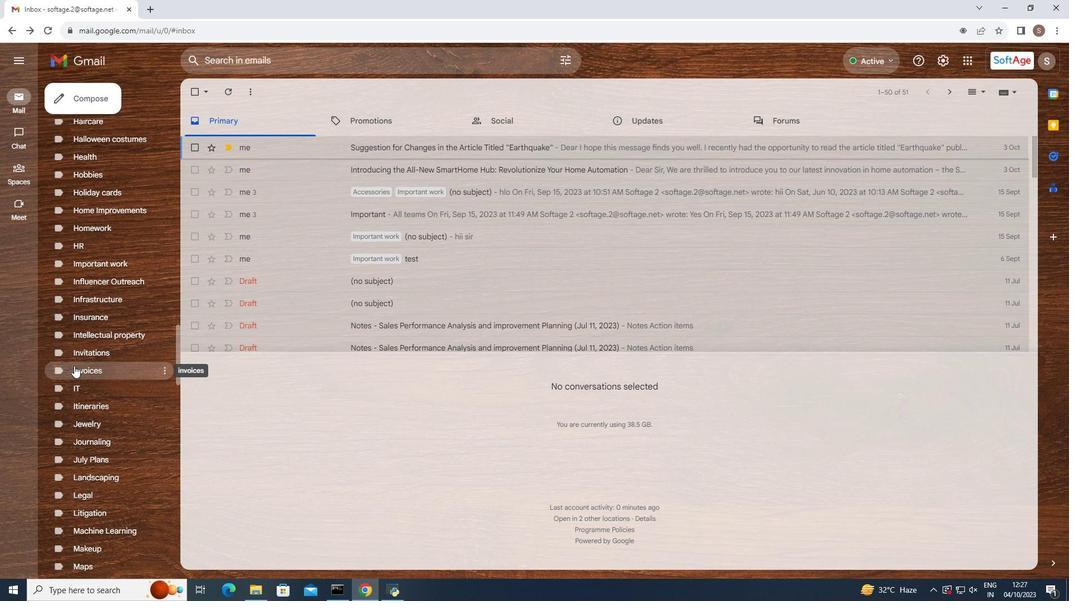 
Action: Mouse pressed left at (74, 365)
Screenshot: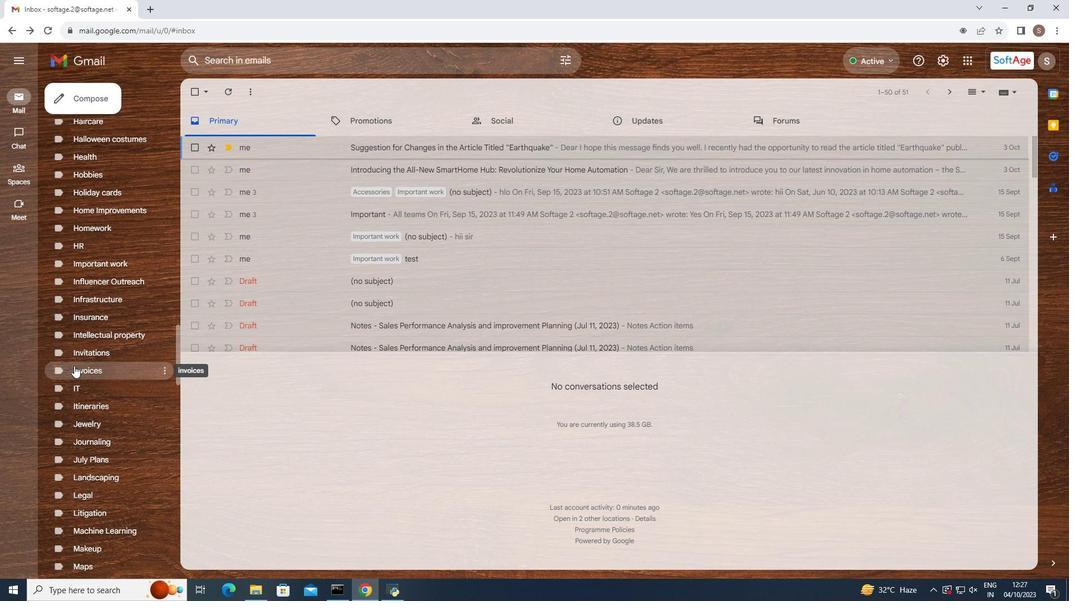 
Action: Mouse moved to (81, 366)
Screenshot: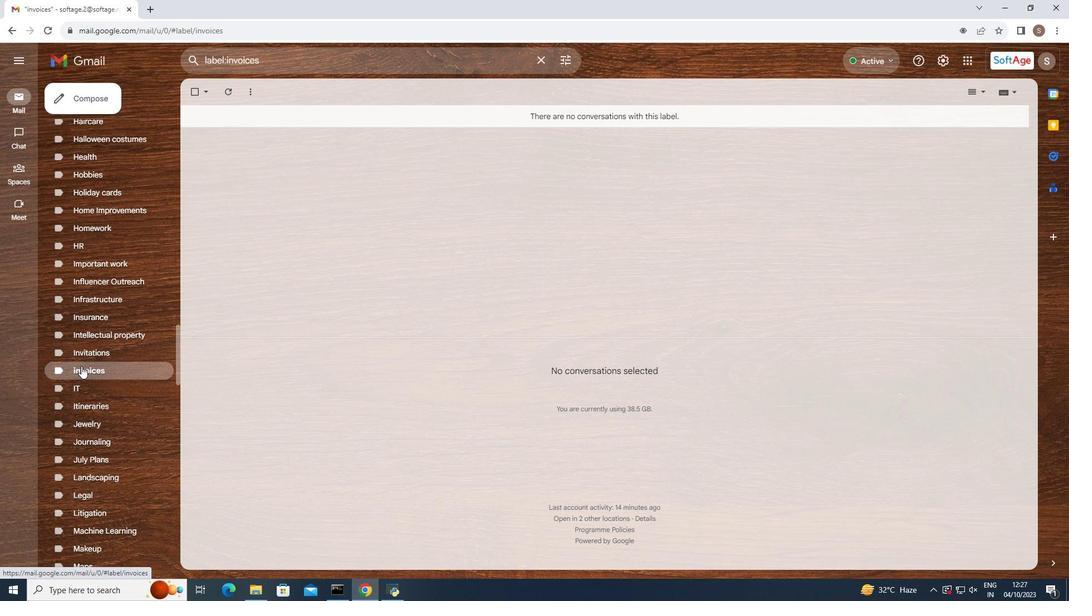 
Action: Mouse pressed left at (81, 366)
Screenshot: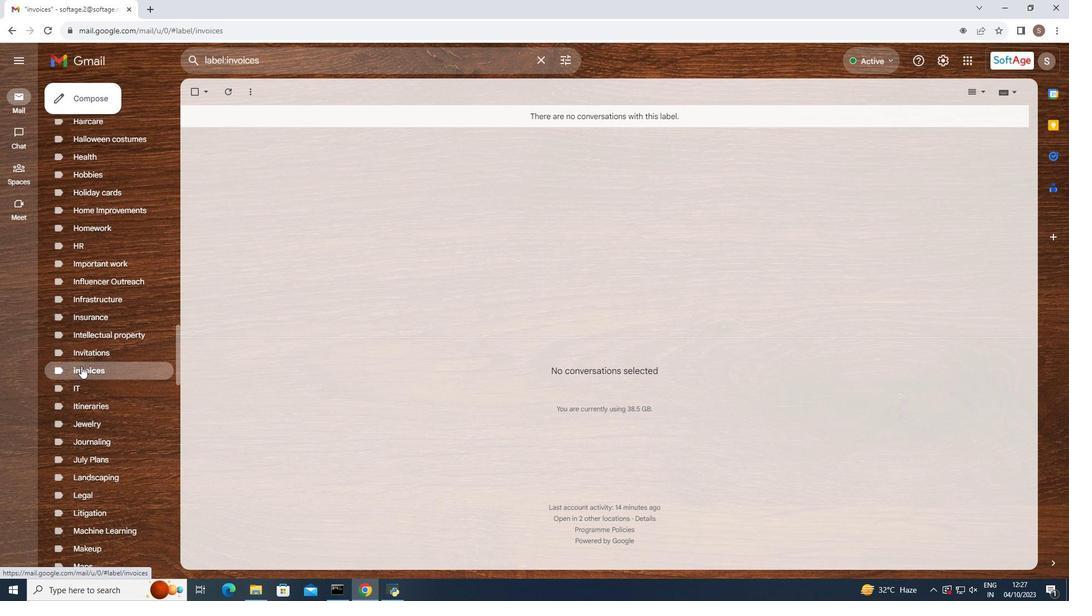 
Action: Mouse moved to (941, 59)
Screenshot: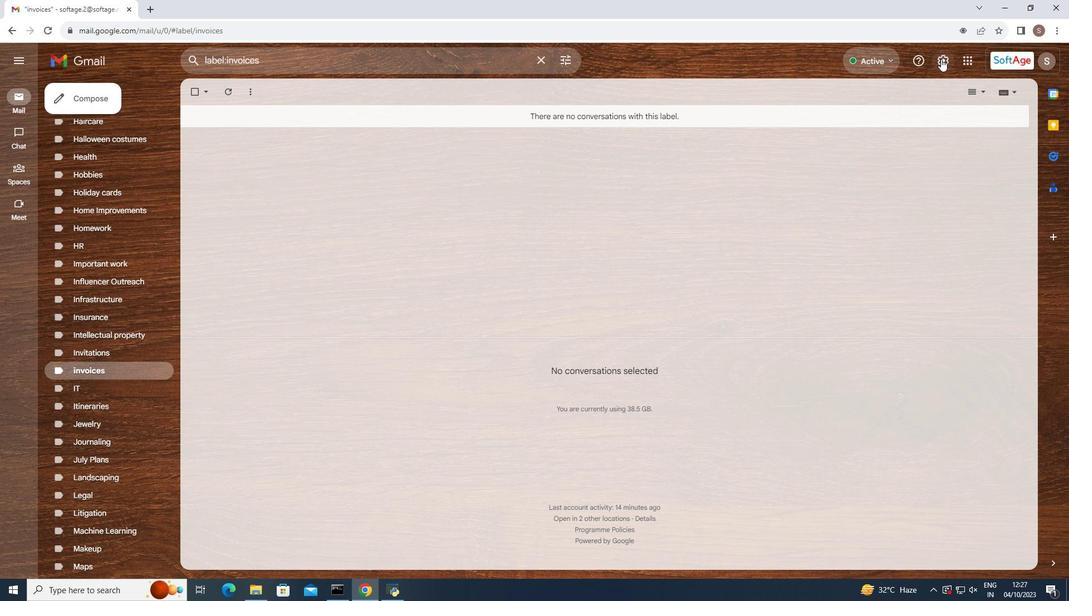 
Action: Mouse pressed left at (941, 59)
Screenshot: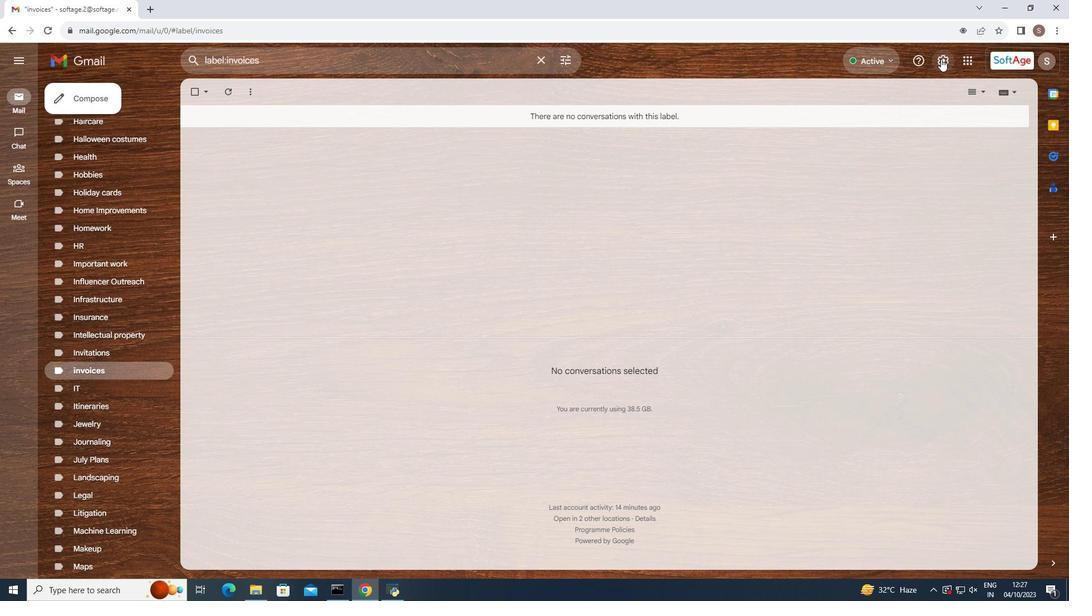 
Action: Mouse moved to (945, 113)
Screenshot: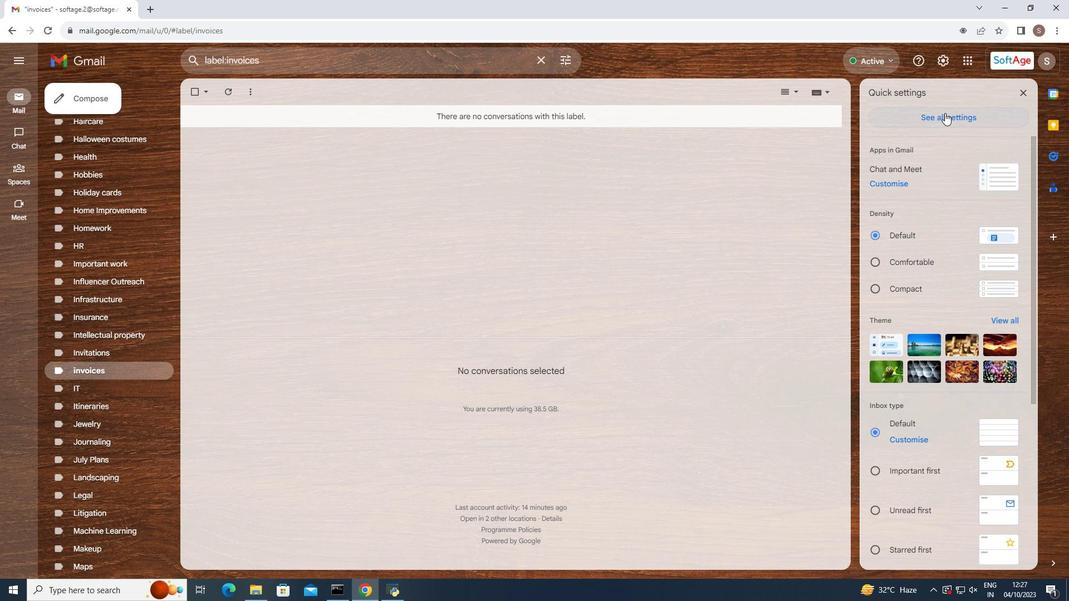 
Action: Mouse pressed left at (945, 113)
Screenshot: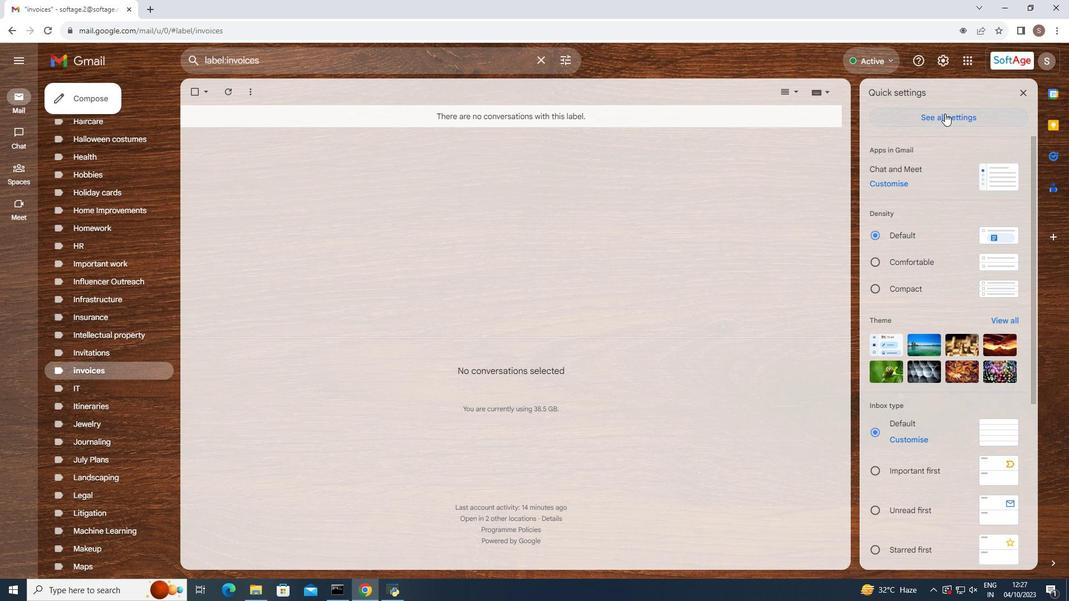 
Action: Mouse moved to (422, 113)
Screenshot: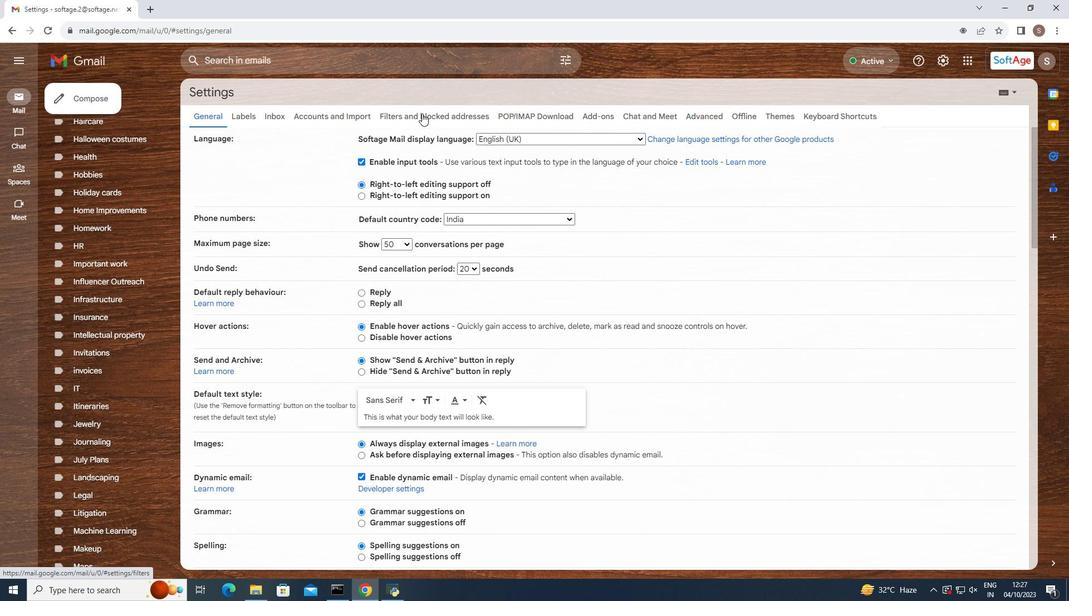 
Action: Mouse pressed left at (422, 113)
Screenshot: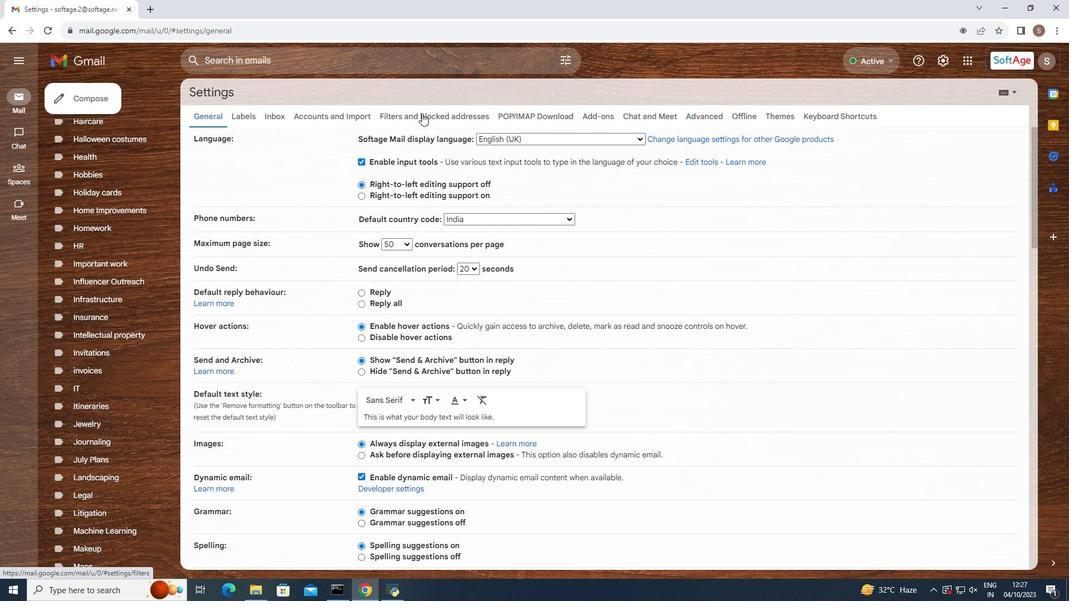 
Action: Mouse moved to (568, 287)
Screenshot: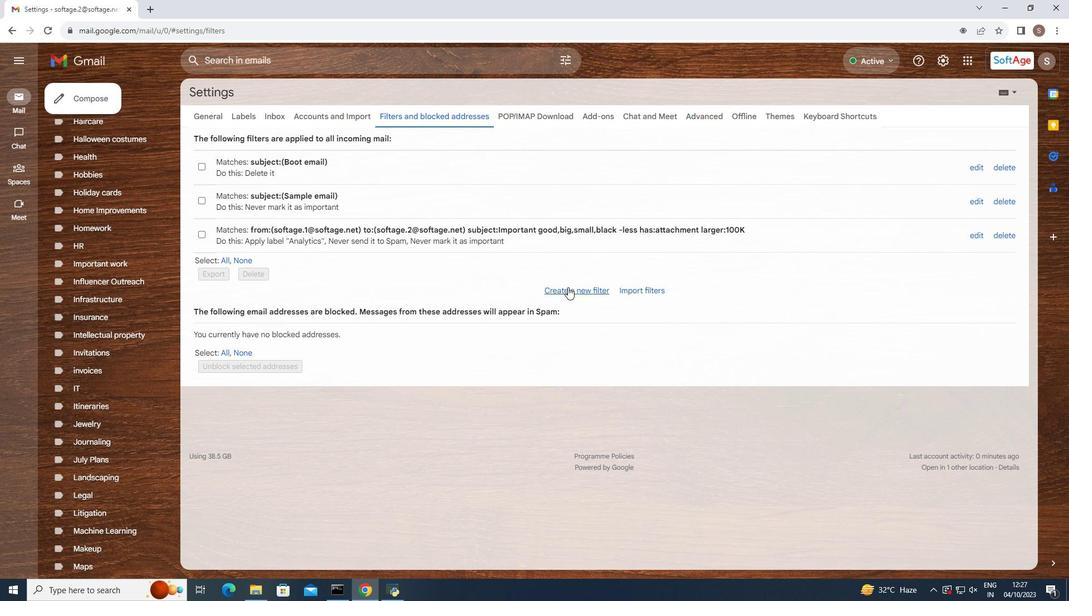 
Action: Mouse pressed left at (568, 287)
Screenshot: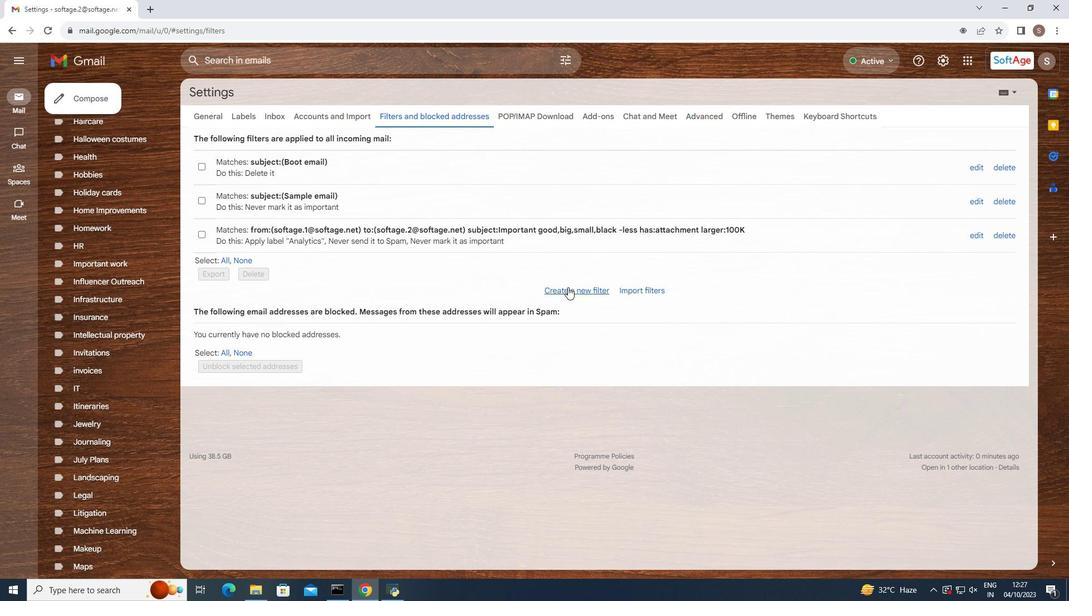 
Action: Mouse moved to (301, 158)
Screenshot: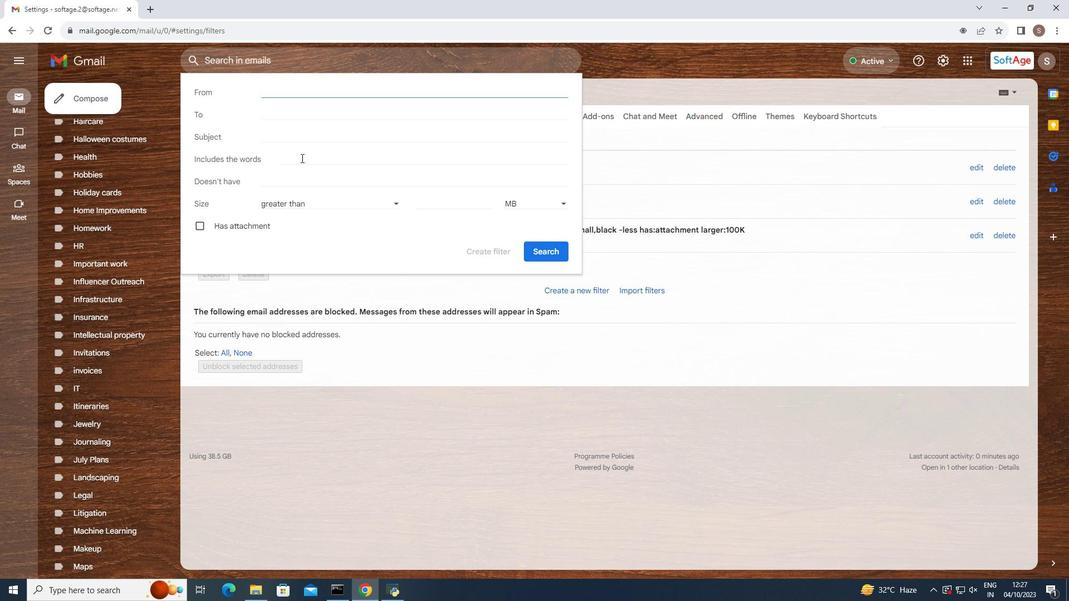 
Action: Mouse pressed left at (301, 158)
Screenshot: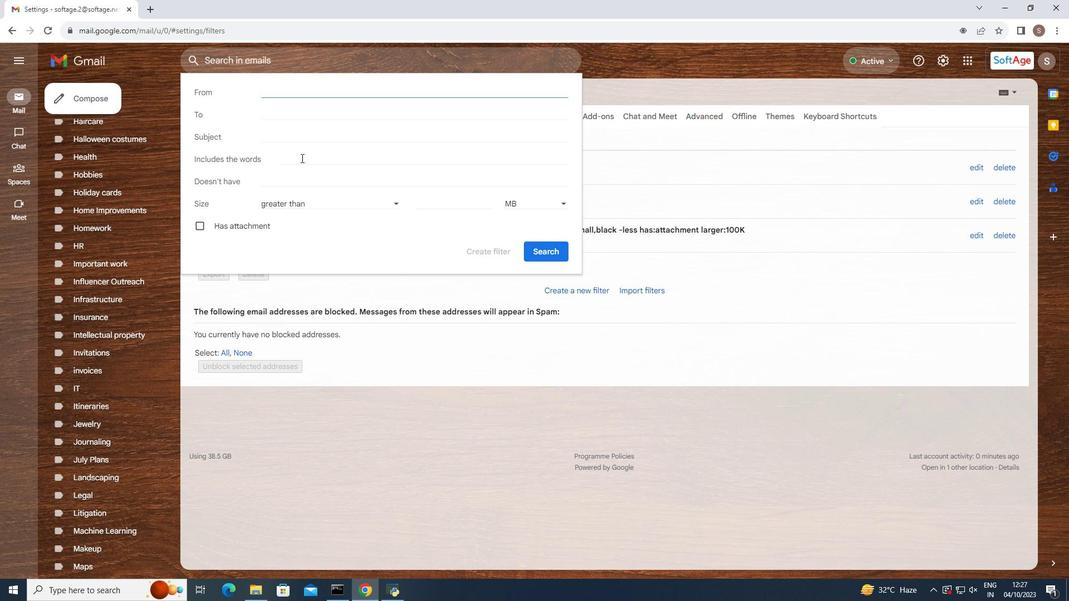 
Action: Key pressed invoices
Screenshot: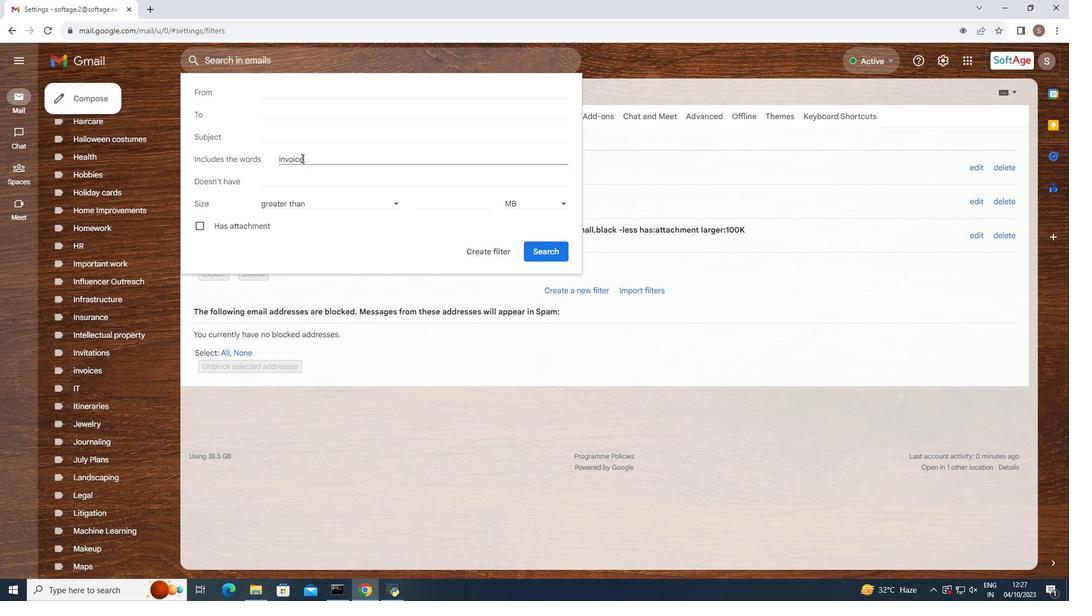 
Action: Mouse moved to (500, 250)
Screenshot: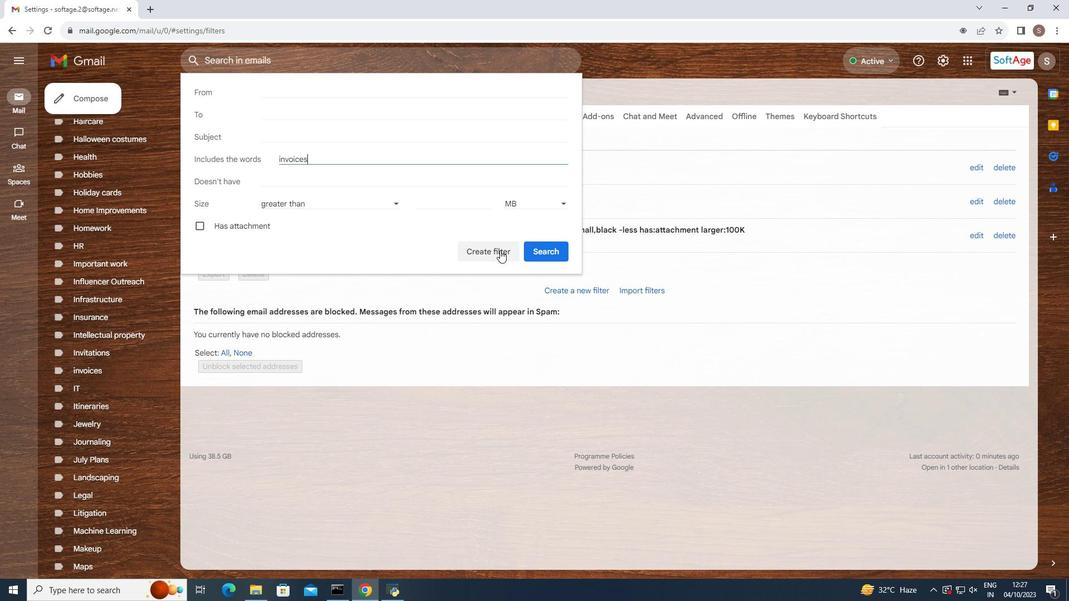 
Action: Mouse pressed left at (500, 250)
Screenshot: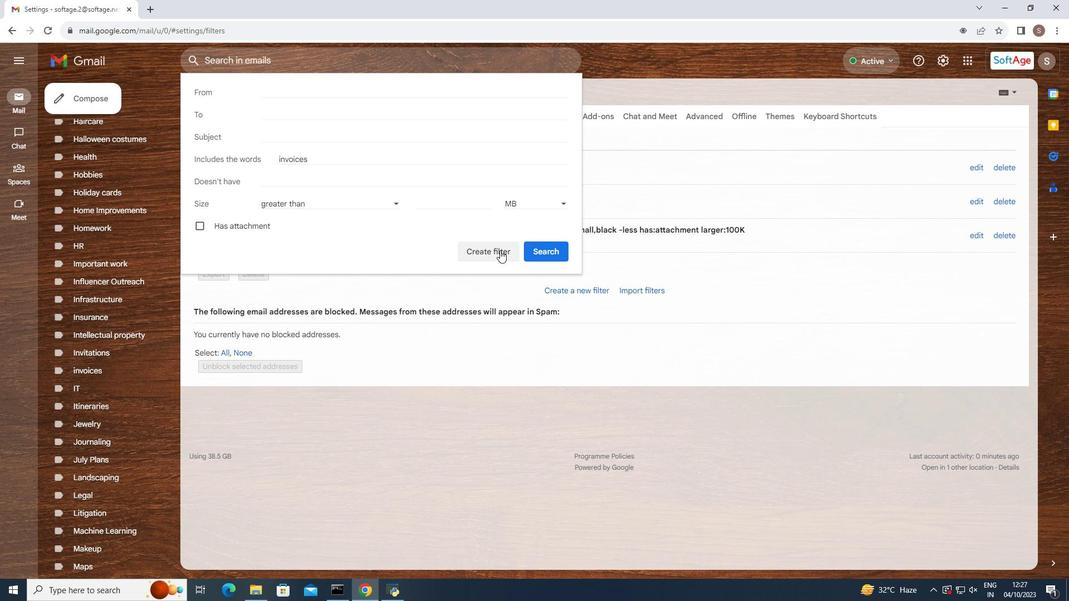 
Action: Mouse moved to (199, 175)
Screenshot: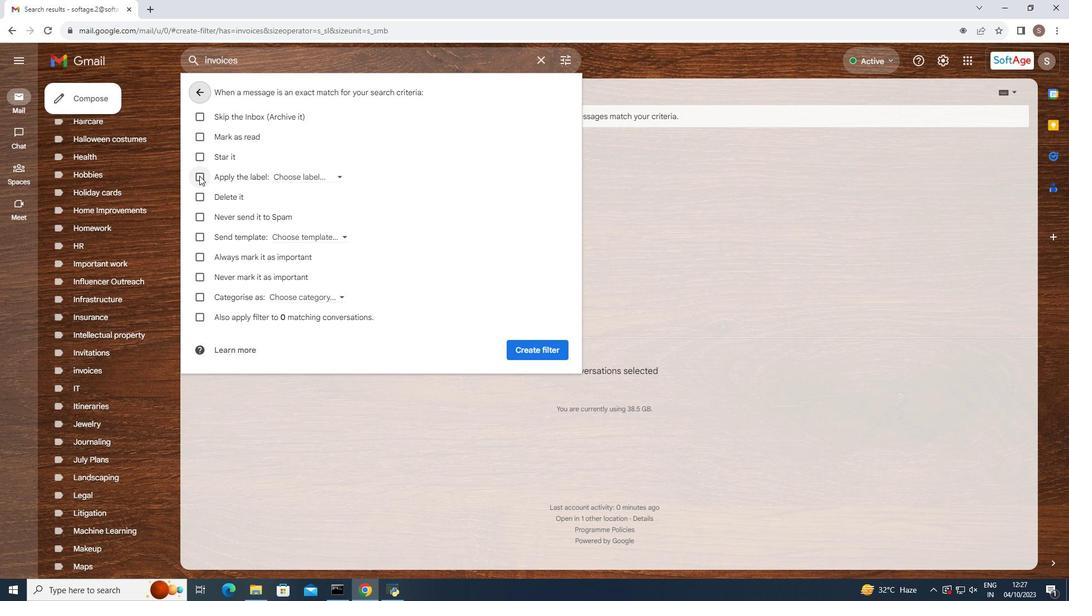 
Action: Mouse pressed left at (199, 175)
Screenshot: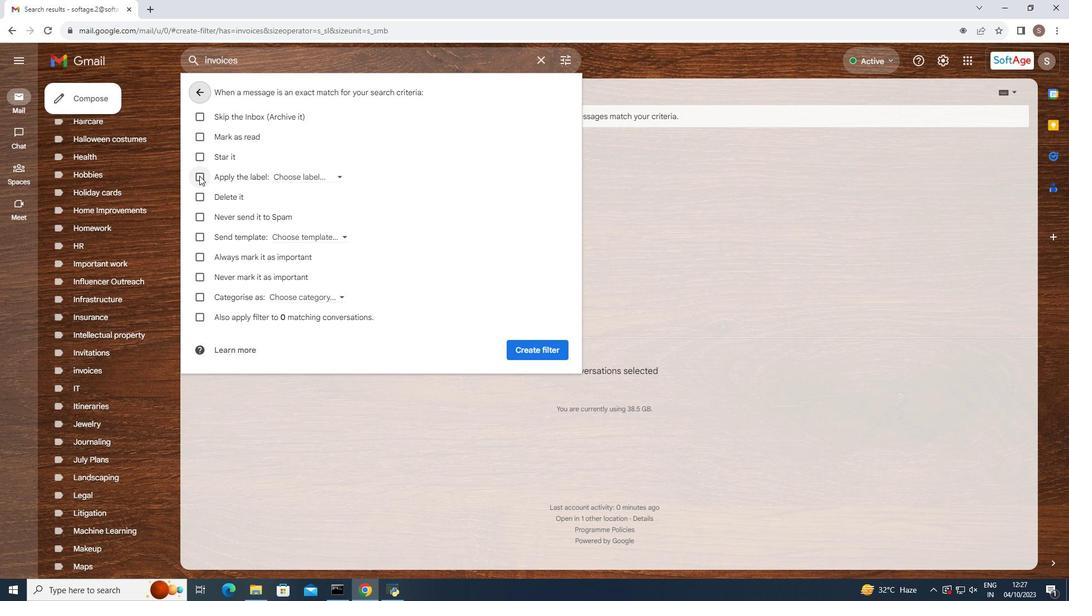 
Action: Mouse moved to (335, 176)
Screenshot: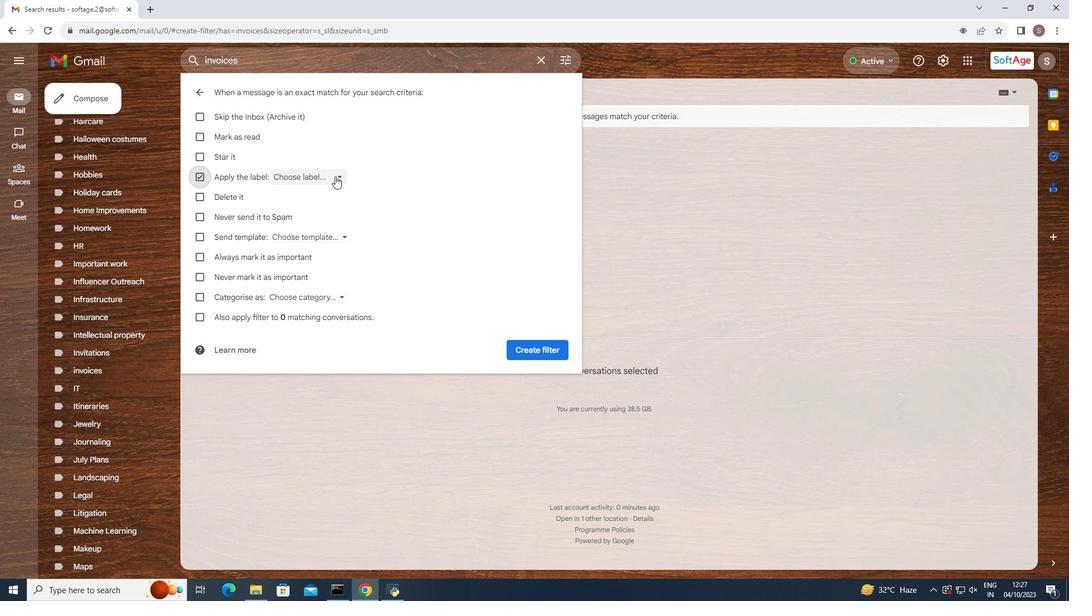 
Action: Mouse pressed left at (335, 176)
Screenshot: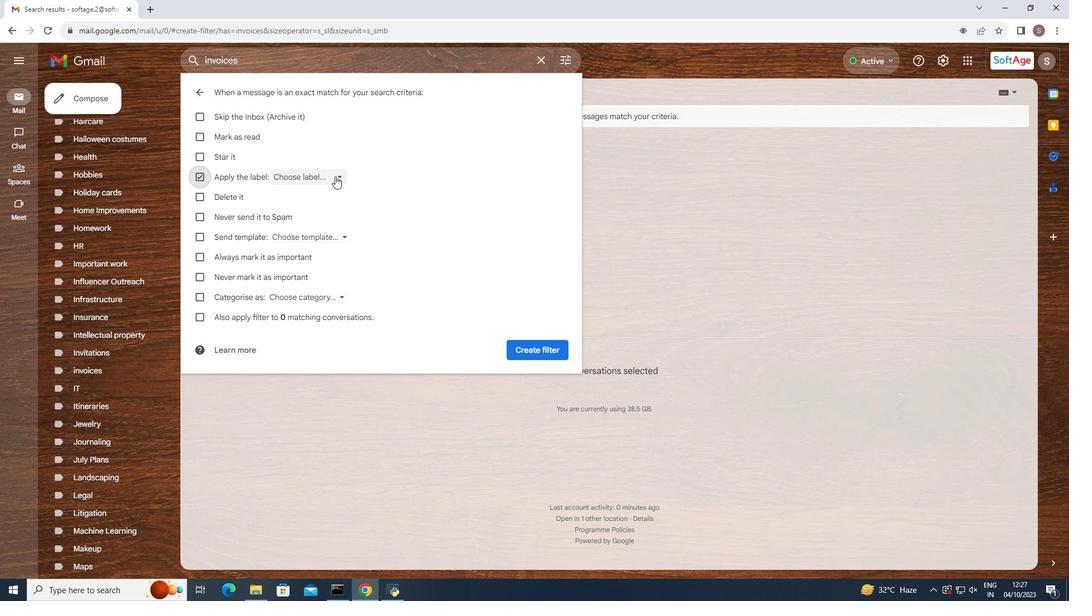 
Action: Mouse moved to (316, 331)
Screenshot: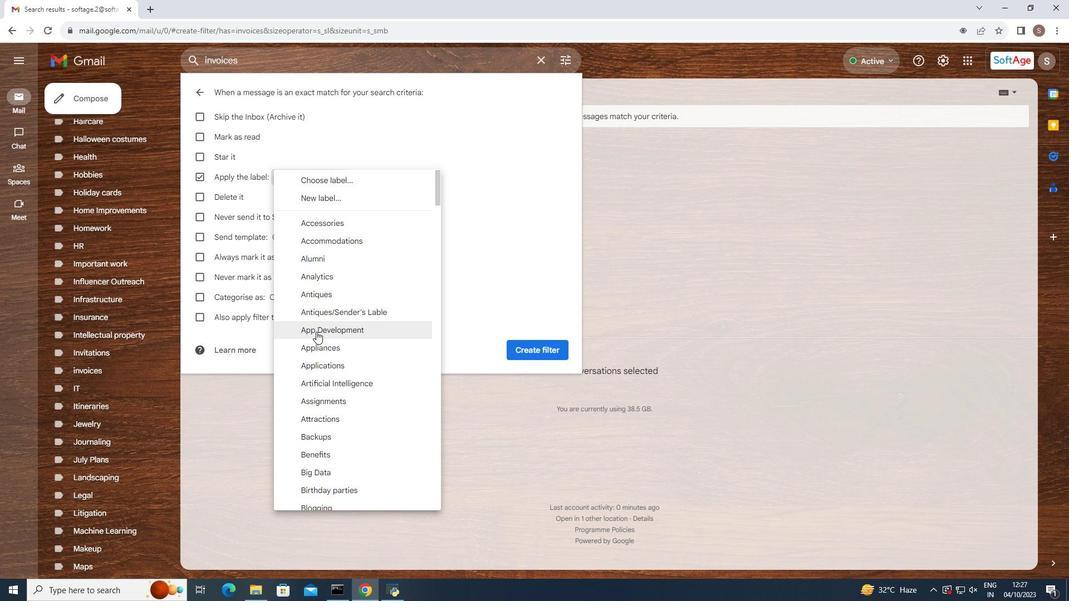 
Action: Mouse scrolled (316, 331) with delta (0, 0)
Screenshot: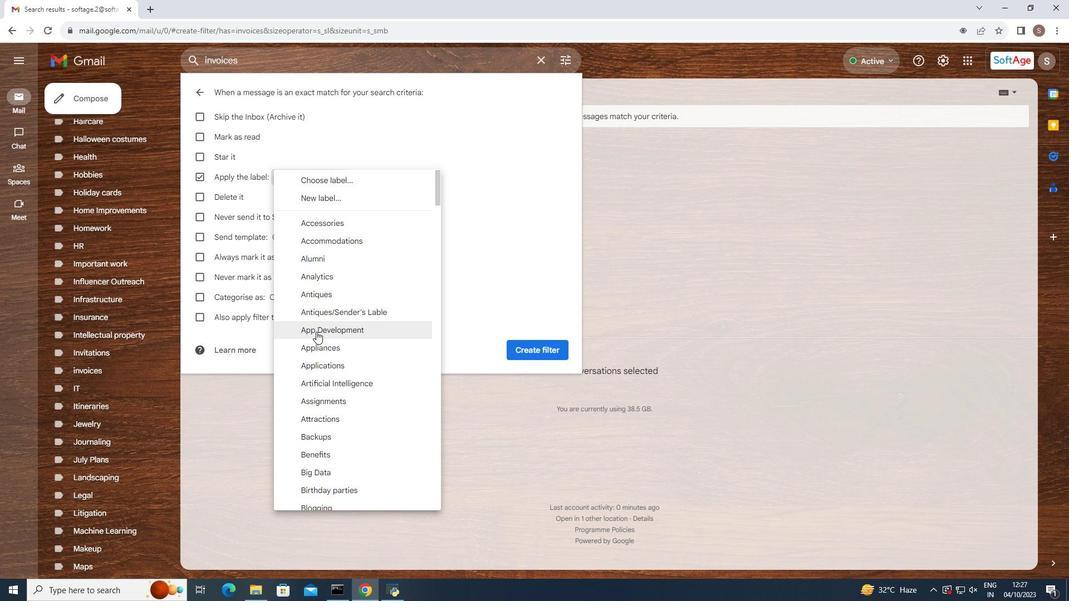 
Action: Mouse scrolled (316, 331) with delta (0, 0)
Screenshot: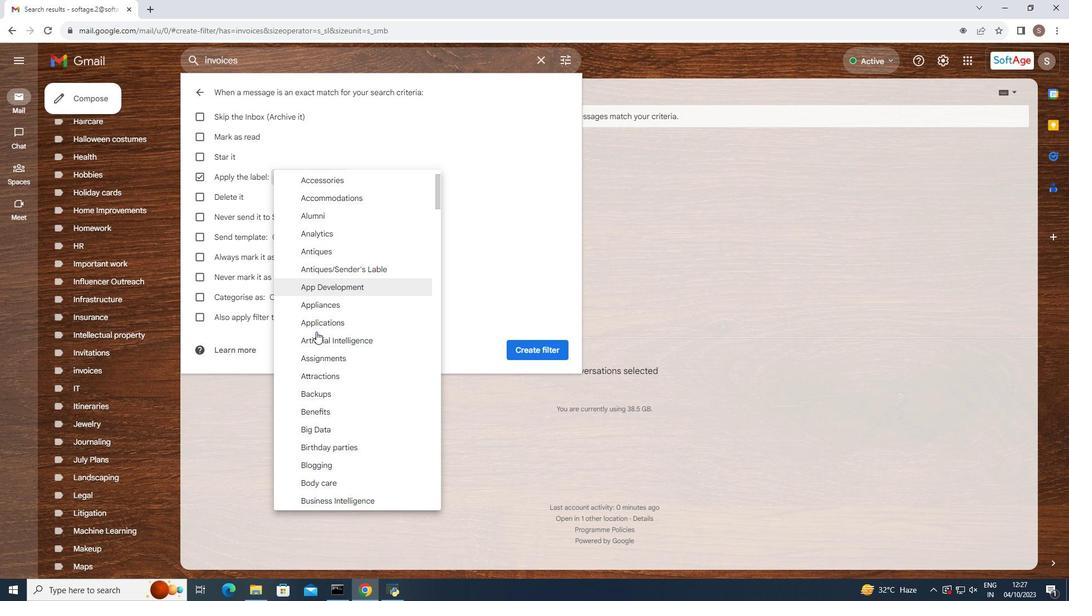 
Action: Mouse scrolled (316, 331) with delta (0, 0)
Screenshot: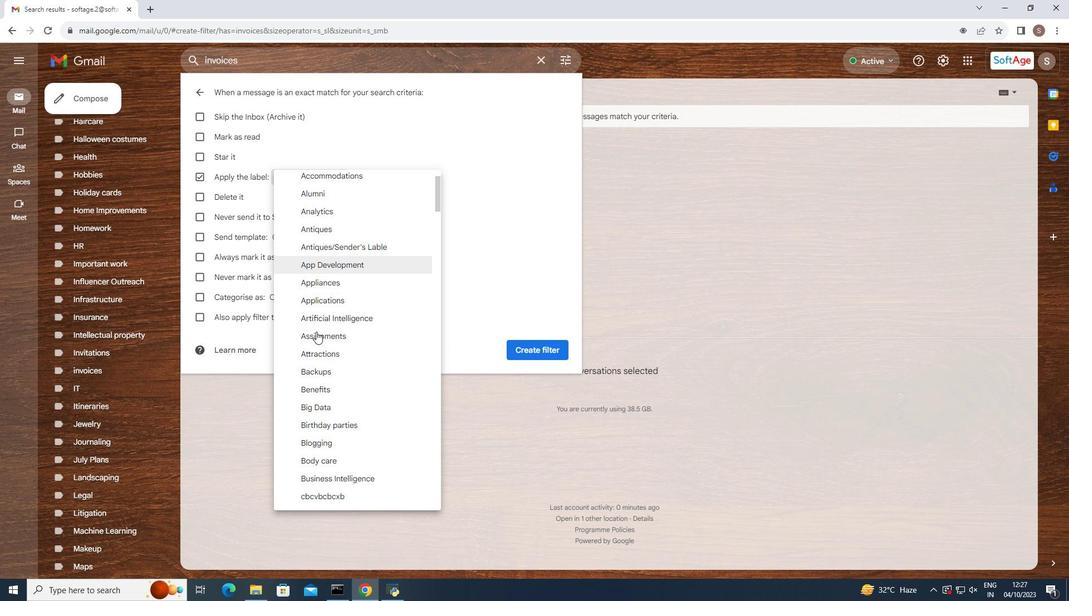 
Action: Mouse moved to (316, 329)
Screenshot: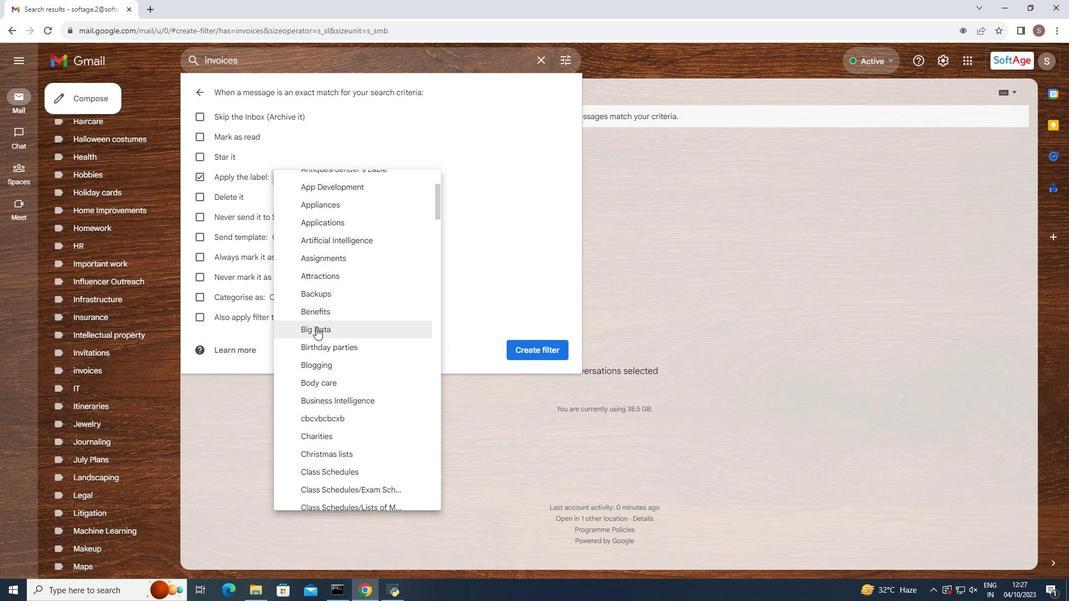 
Action: Mouse scrolled (316, 329) with delta (0, 0)
Screenshot: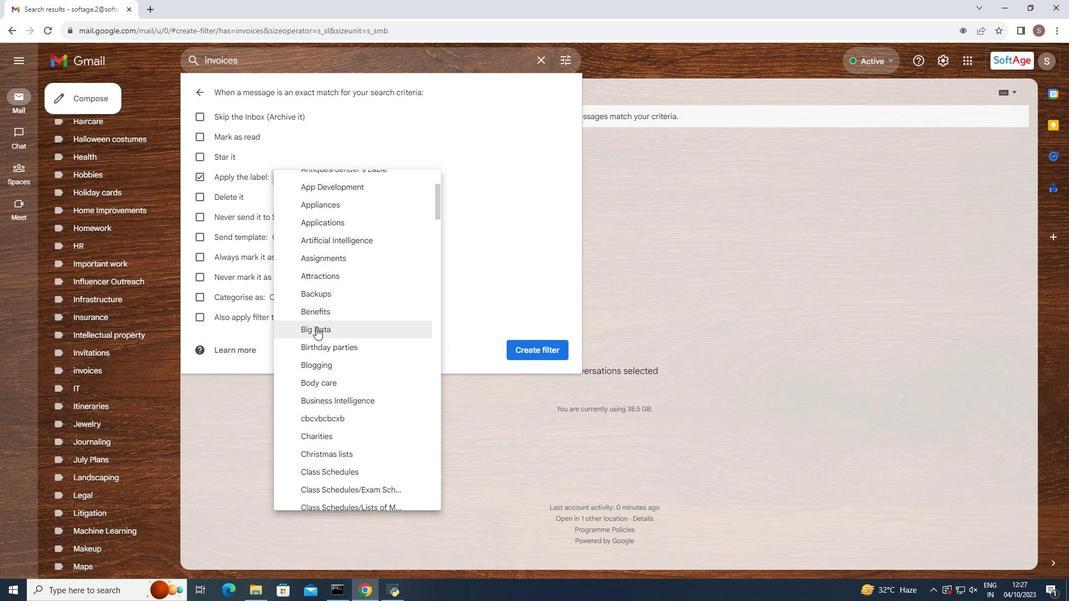 
Action: Mouse moved to (315, 325)
Screenshot: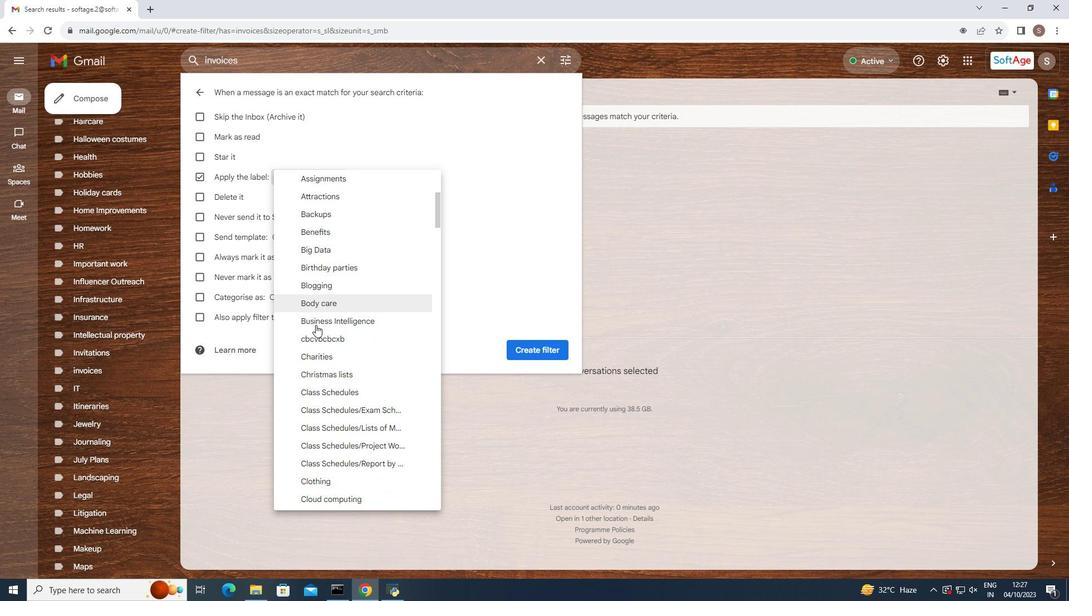 
Action: Mouse scrolled (315, 324) with delta (0, 0)
Screenshot: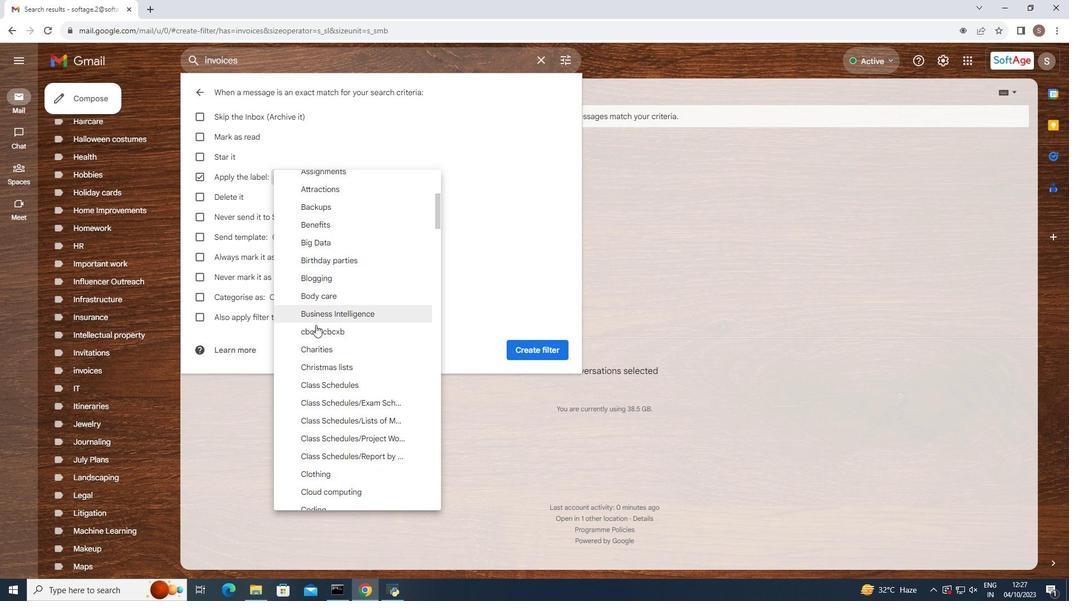 
Action: Mouse scrolled (315, 324) with delta (0, 0)
Screenshot: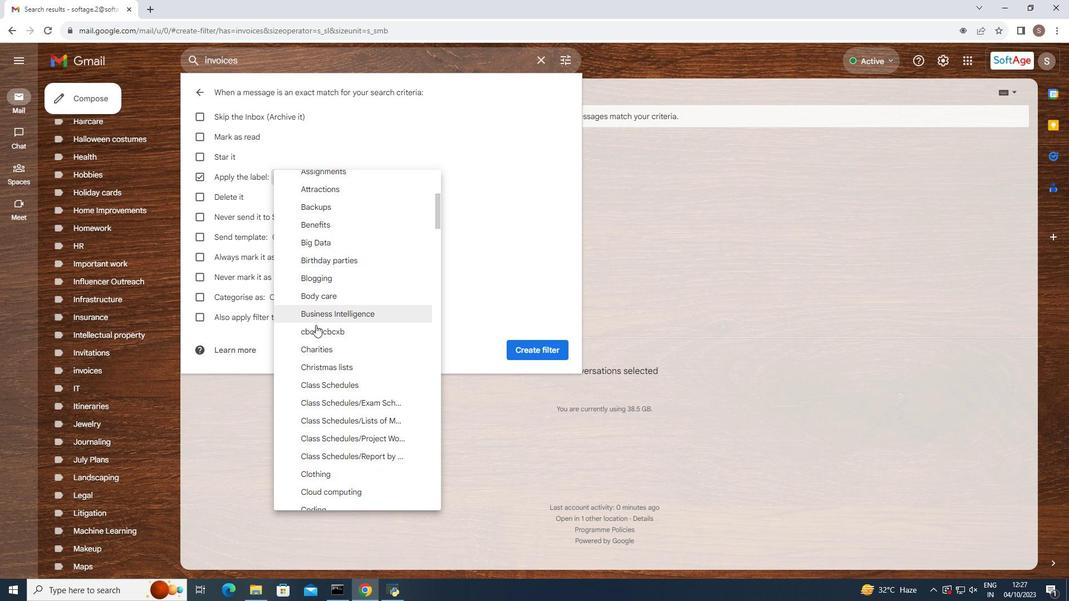 
Action: Mouse scrolled (315, 324) with delta (0, 0)
Screenshot: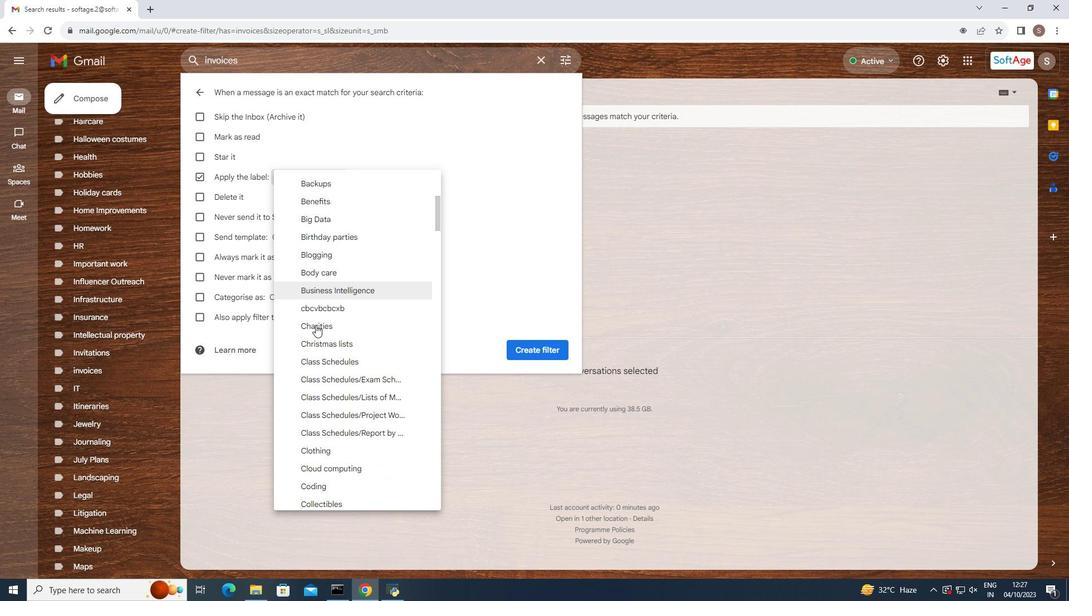 
Action: Mouse moved to (315, 324)
Screenshot: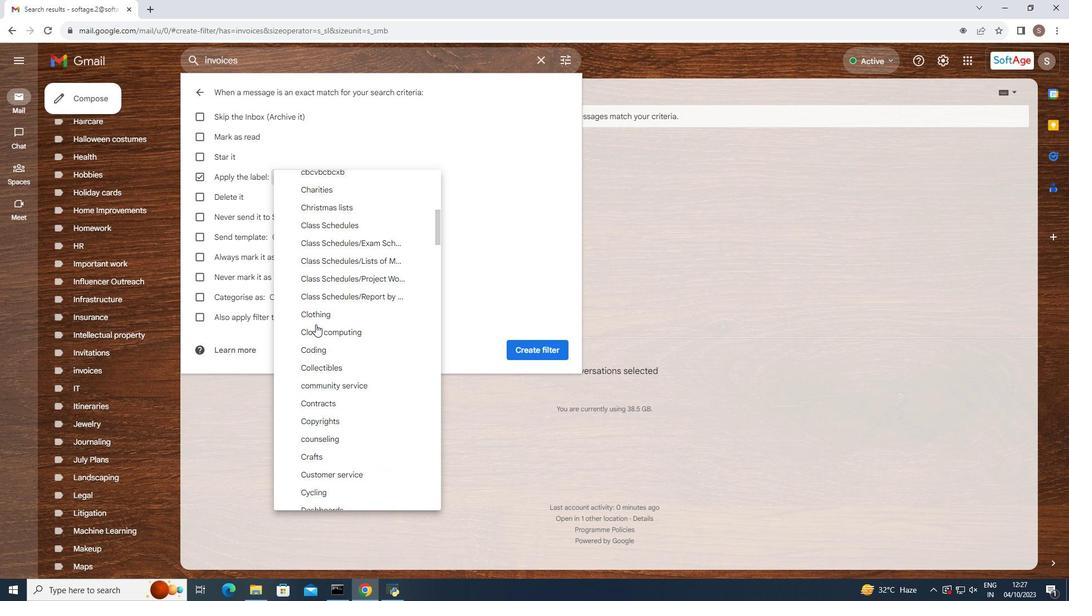 
Action: Mouse scrolled (315, 324) with delta (0, 0)
Screenshot: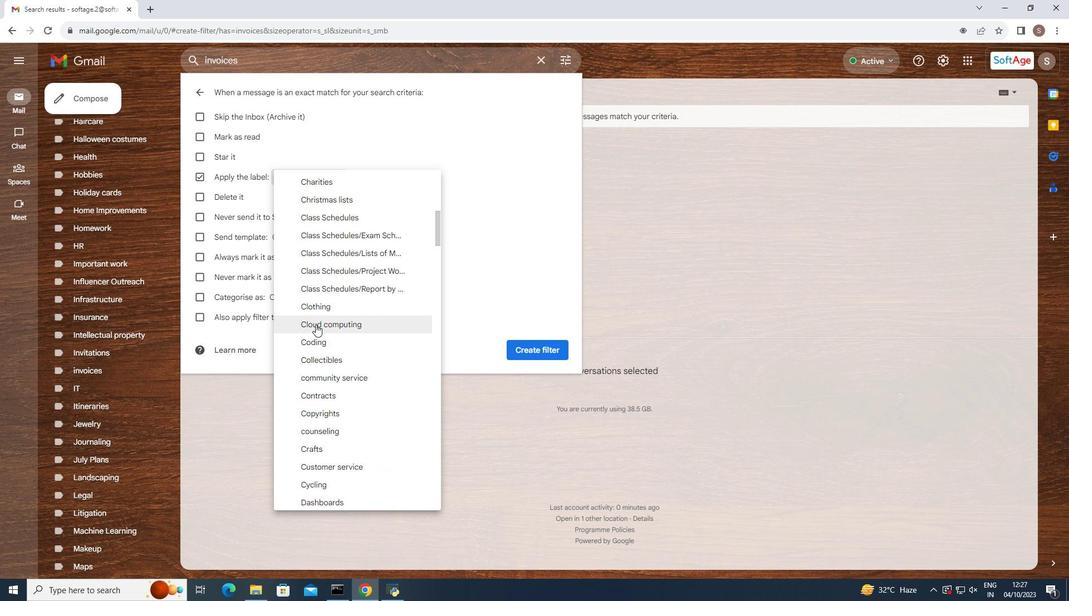 
Action: Mouse scrolled (315, 324) with delta (0, 0)
Screenshot: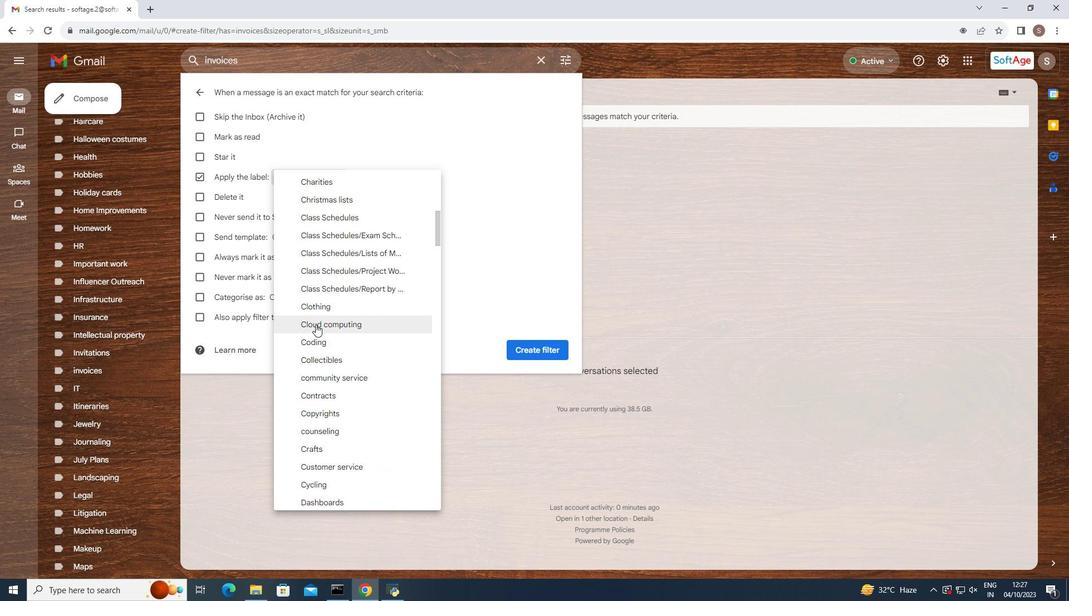 
Action: Mouse scrolled (315, 324) with delta (0, 0)
Screenshot: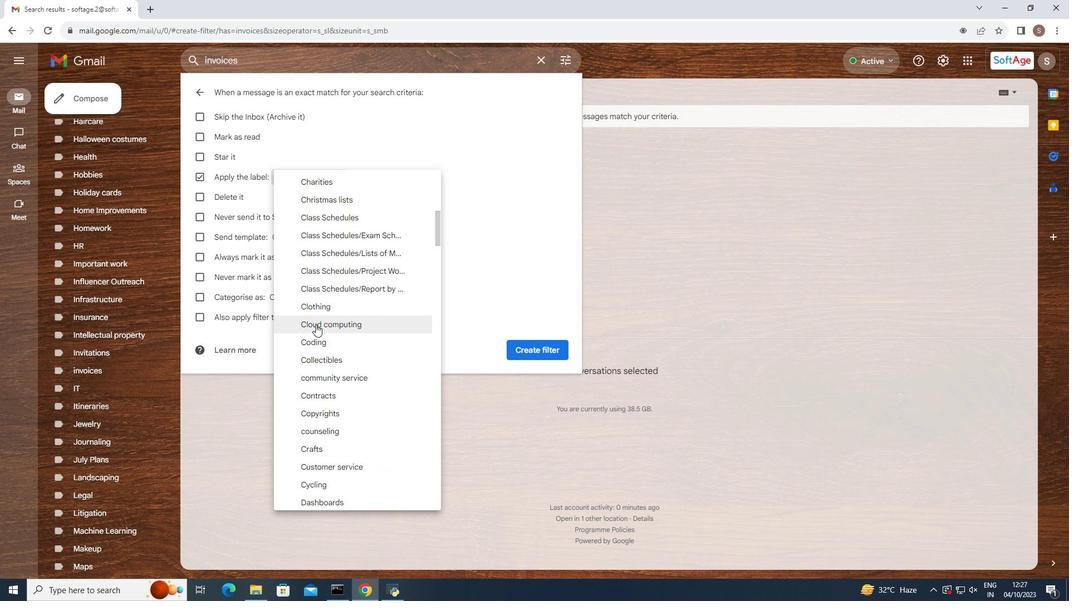 
Action: Mouse scrolled (315, 324) with delta (0, 0)
Screenshot: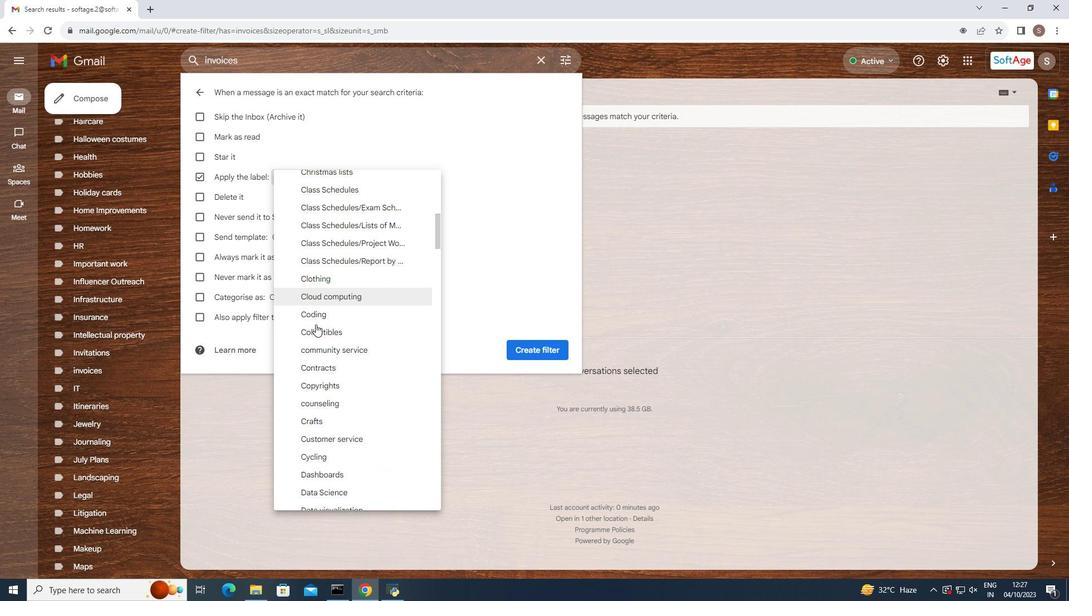 
Action: Mouse scrolled (315, 324) with delta (0, 0)
Screenshot: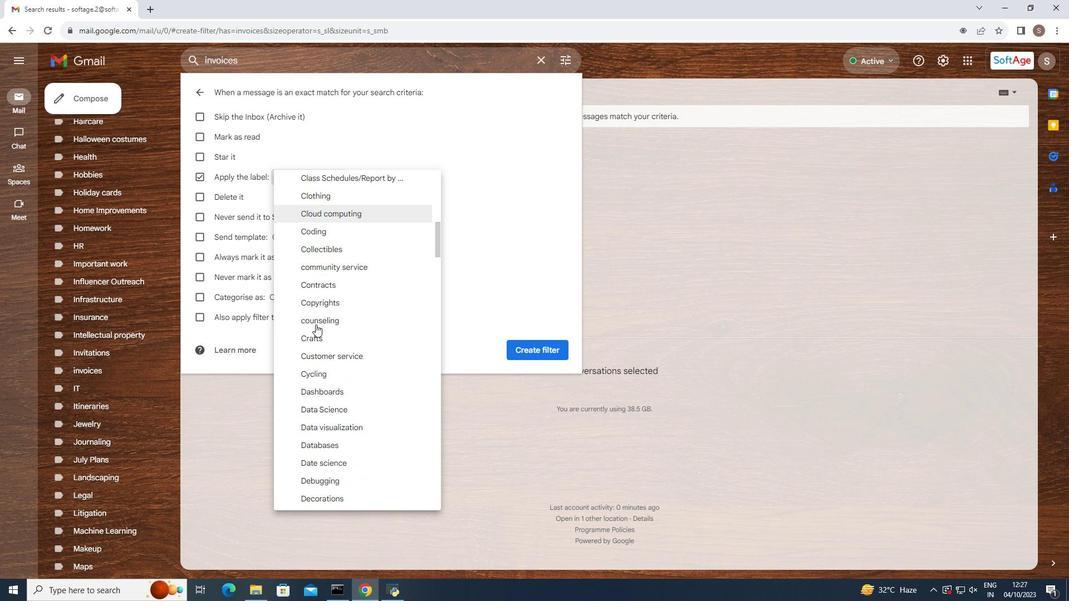 
Action: Mouse moved to (314, 321)
Screenshot: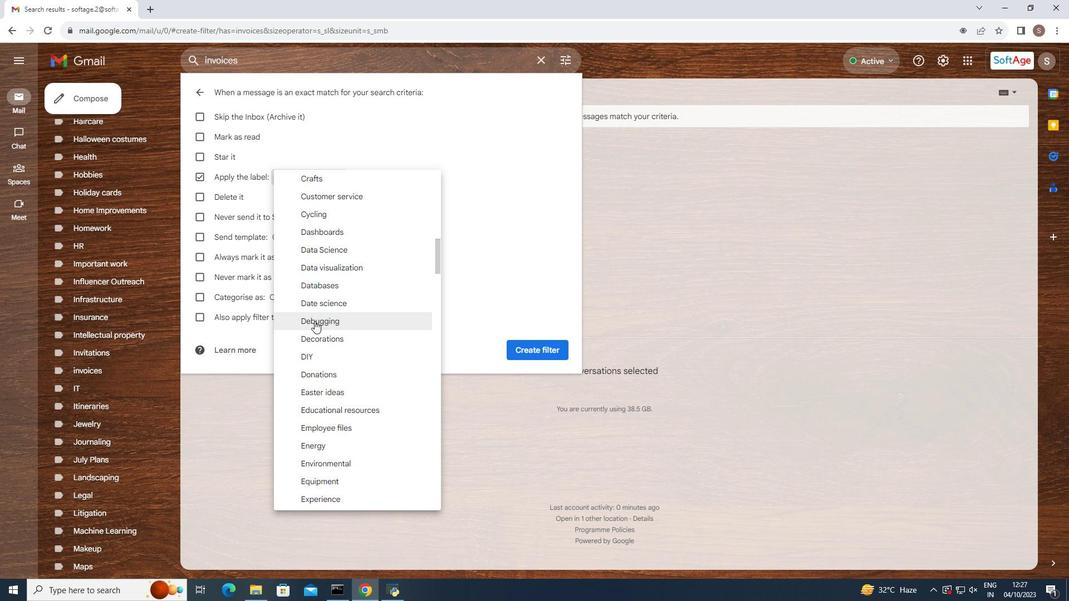
Action: Mouse scrolled (314, 320) with delta (0, 0)
Screenshot: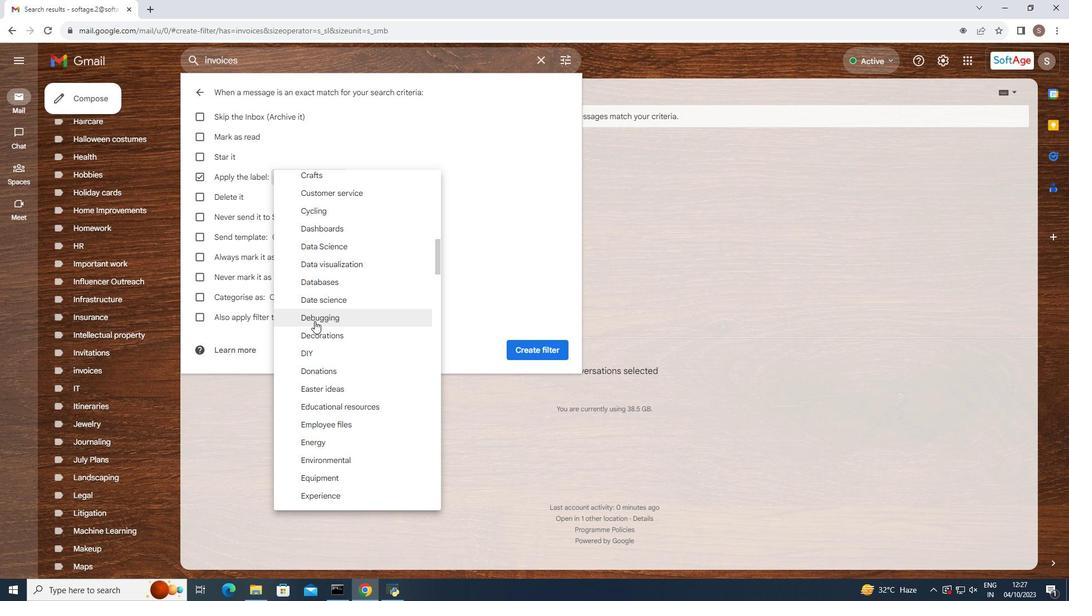 
Action: Mouse scrolled (314, 320) with delta (0, 0)
Screenshot: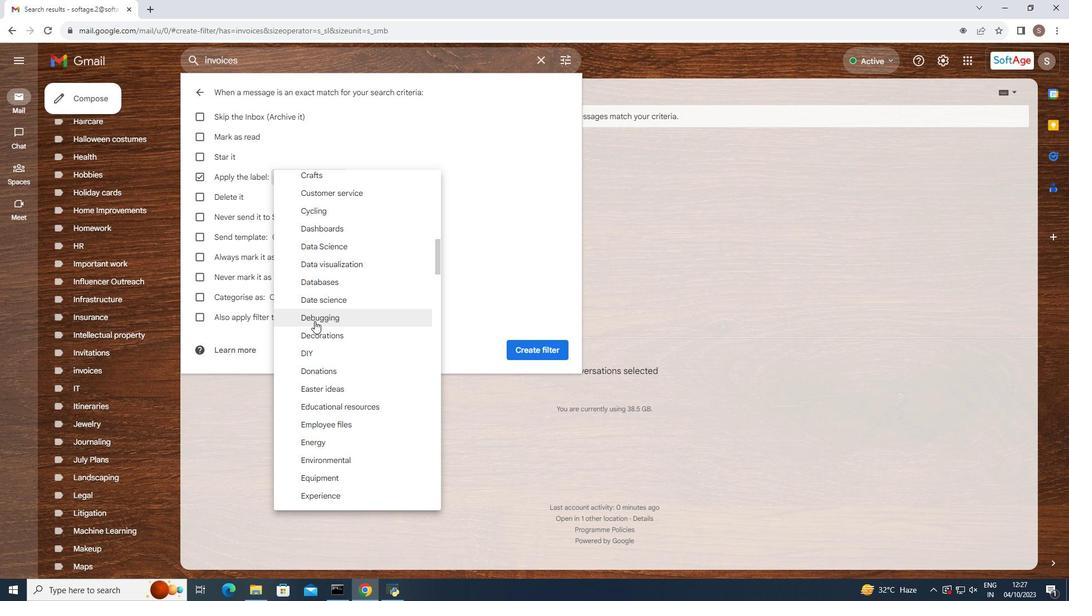 
Action: Mouse scrolled (314, 320) with delta (0, 0)
Screenshot: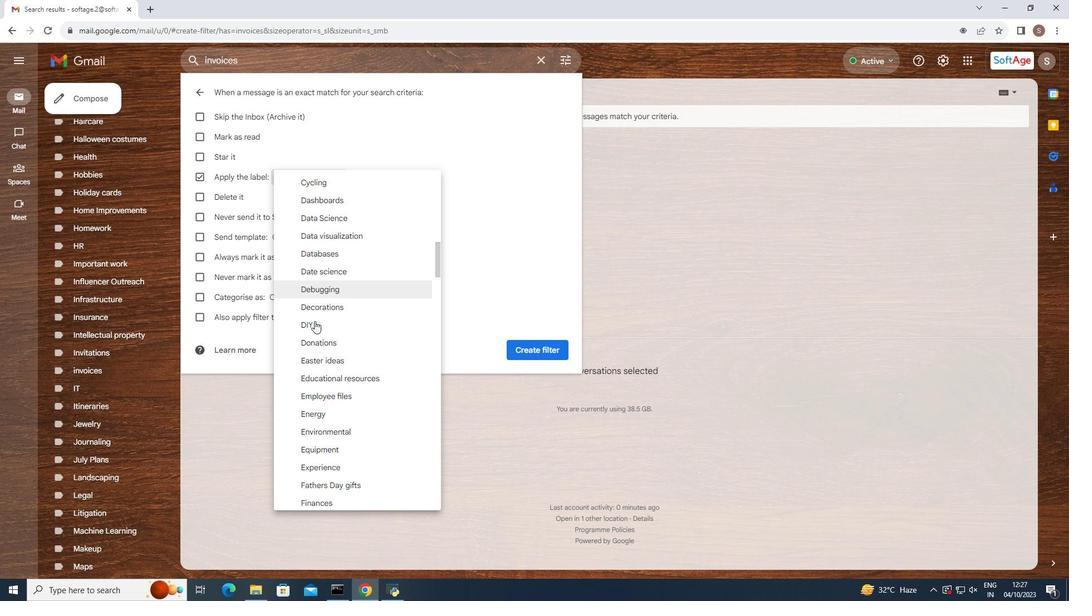 
Action: Mouse scrolled (314, 320) with delta (0, 0)
Screenshot: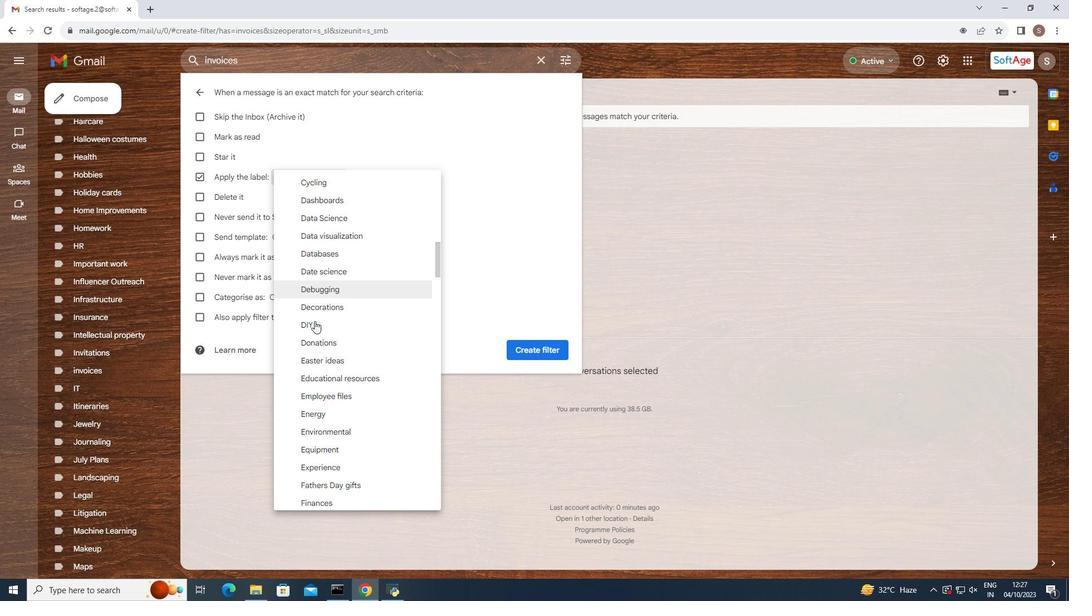 
Action: Mouse scrolled (314, 320) with delta (0, 0)
Screenshot: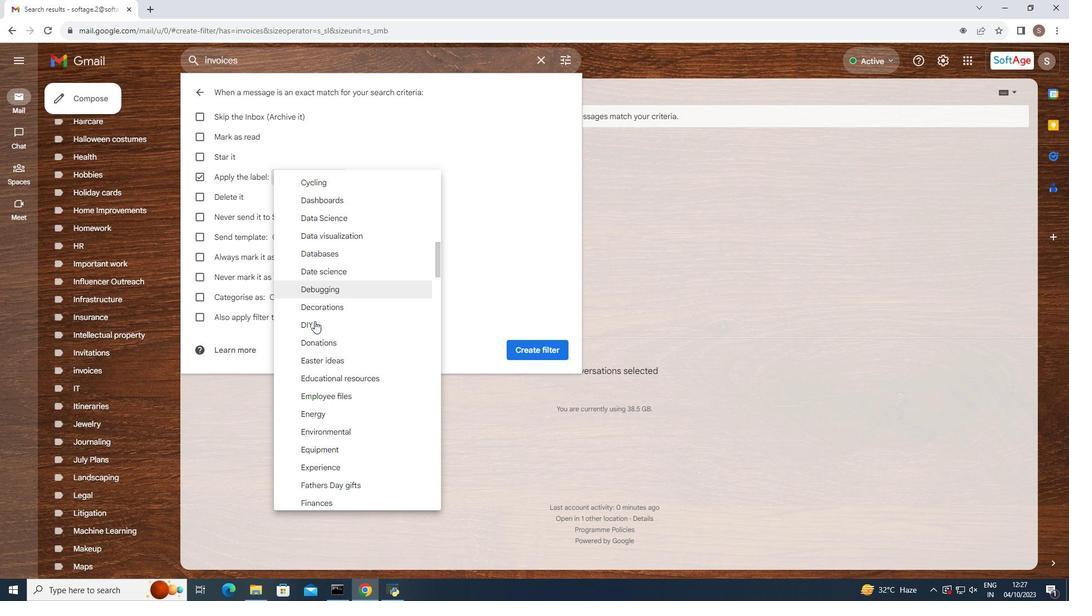 
Action: Mouse moved to (308, 318)
Screenshot: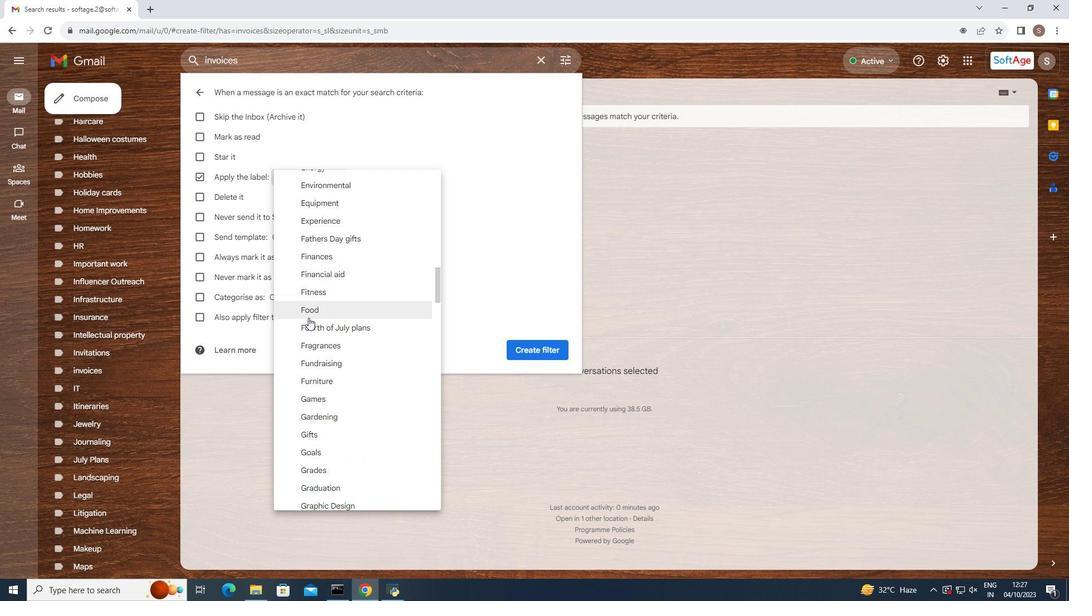 
Action: Mouse scrolled (308, 317) with delta (0, 0)
Screenshot: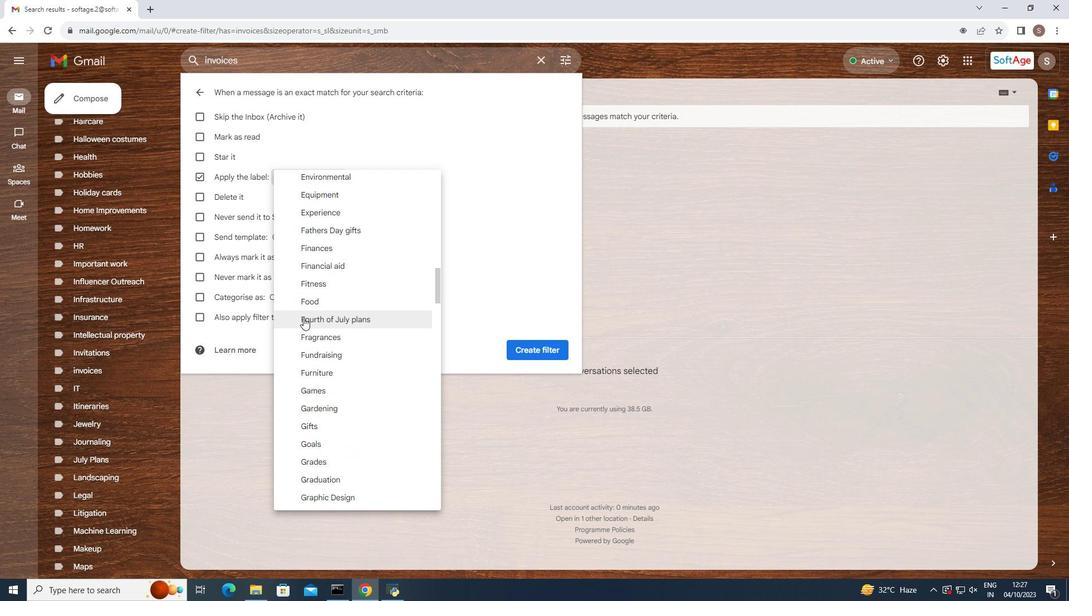 
Action: Mouse moved to (308, 318)
Screenshot: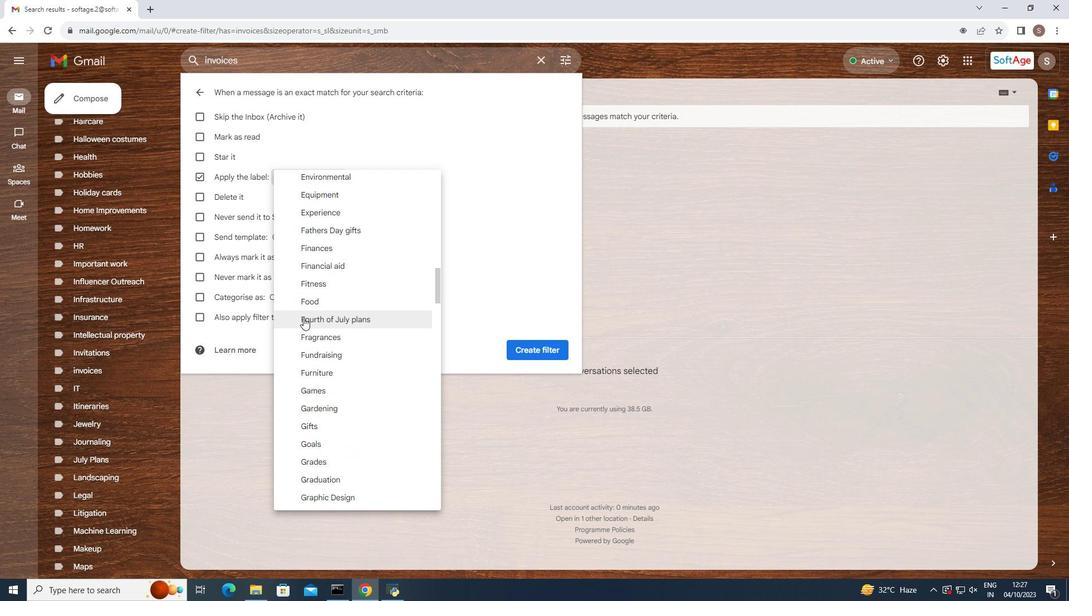 
Action: Mouse scrolled (308, 317) with delta (0, 0)
Screenshot: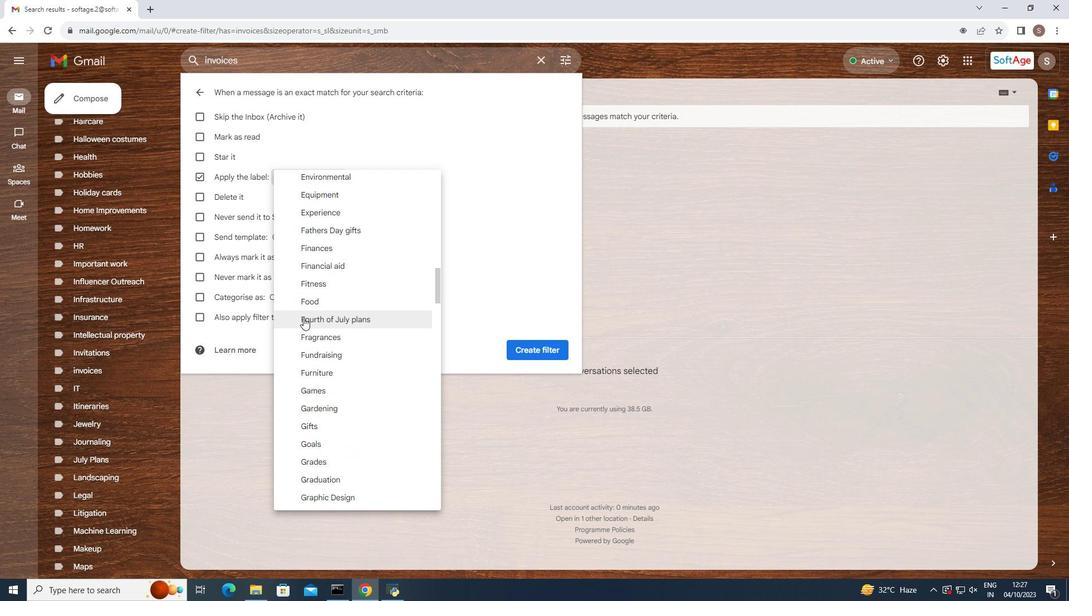 
Action: Mouse moved to (307, 318)
Screenshot: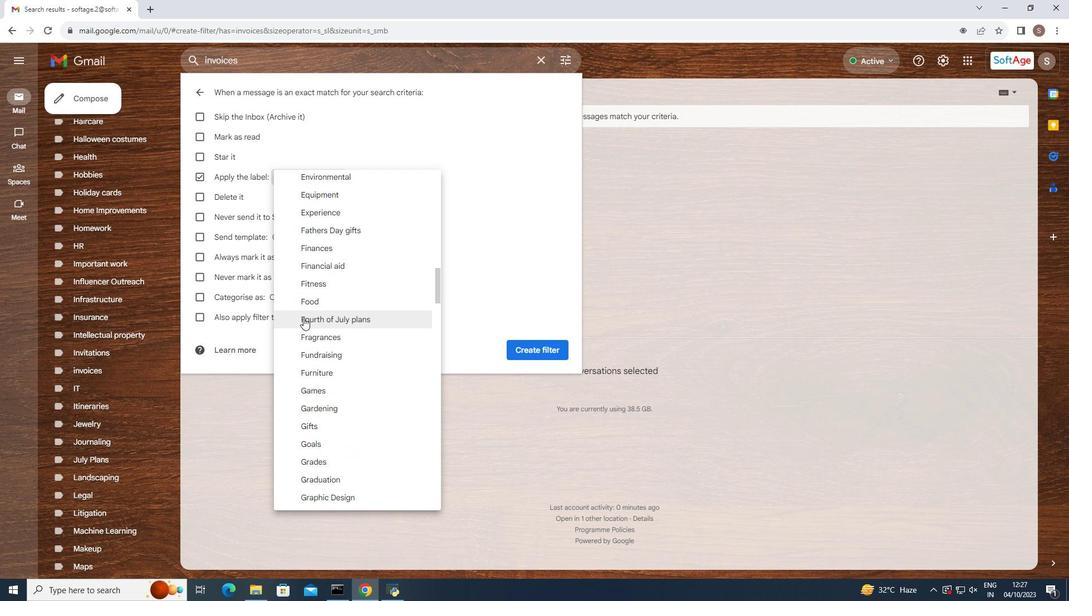 
Action: Mouse scrolled (307, 317) with delta (0, 0)
Screenshot: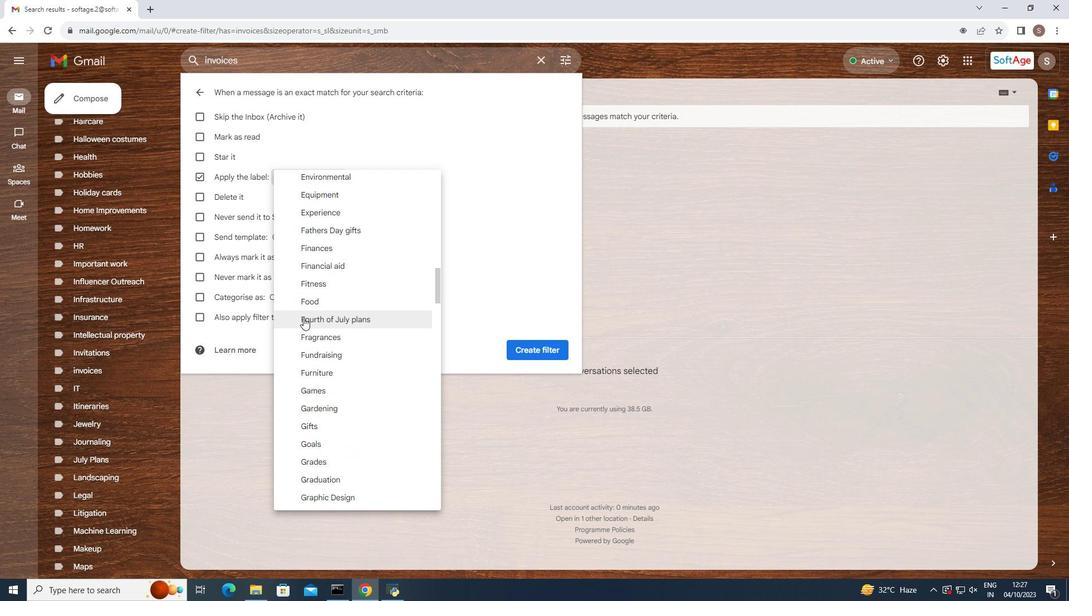 
Action: Mouse moved to (306, 318)
Screenshot: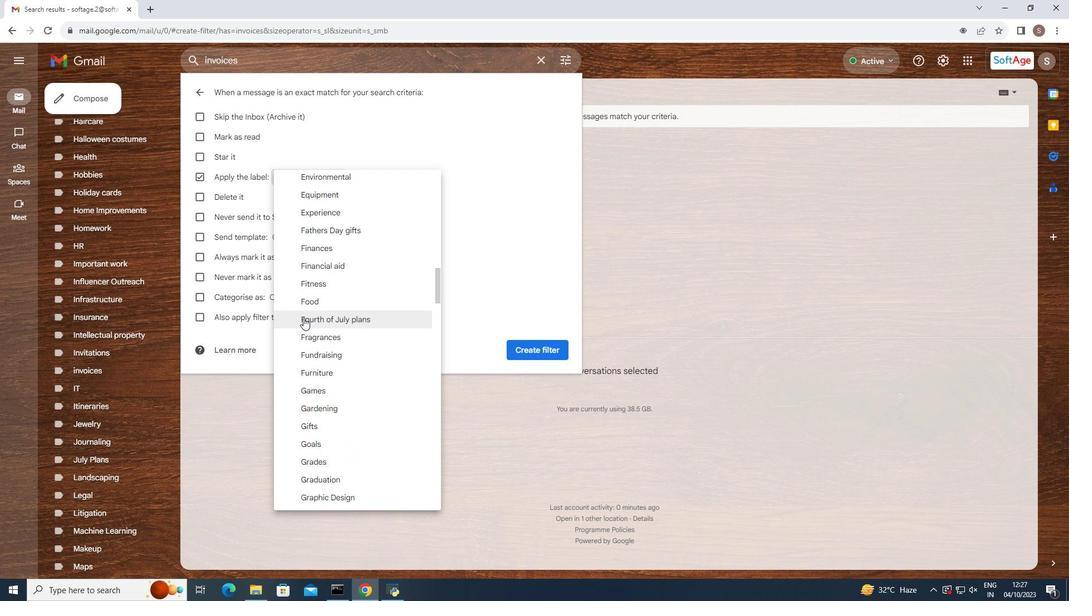 
Action: Mouse scrolled (306, 317) with delta (0, 0)
Screenshot: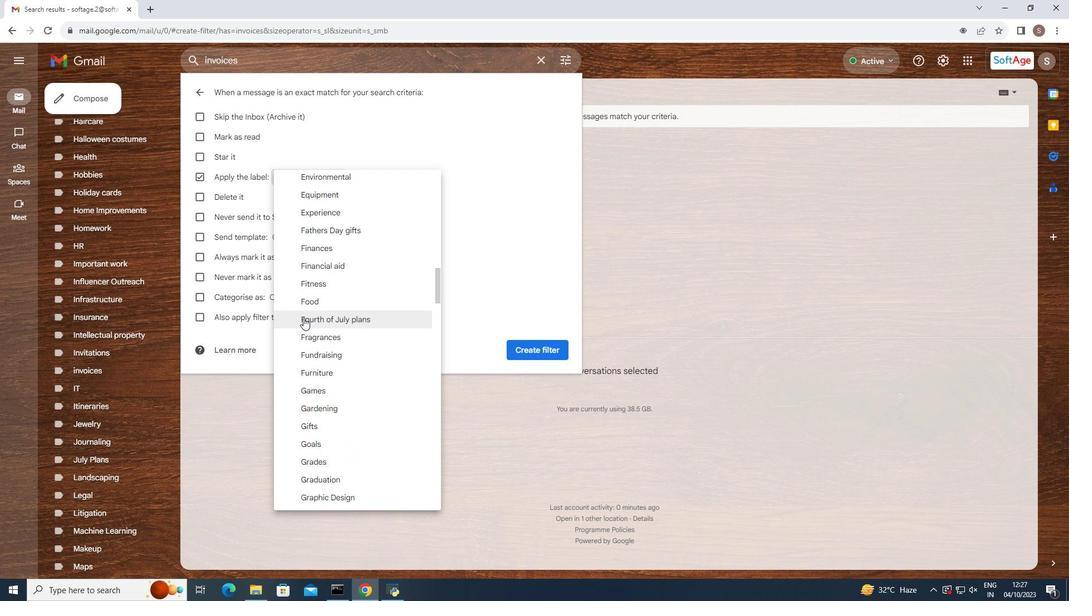 
Action: Mouse moved to (304, 318)
Screenshot: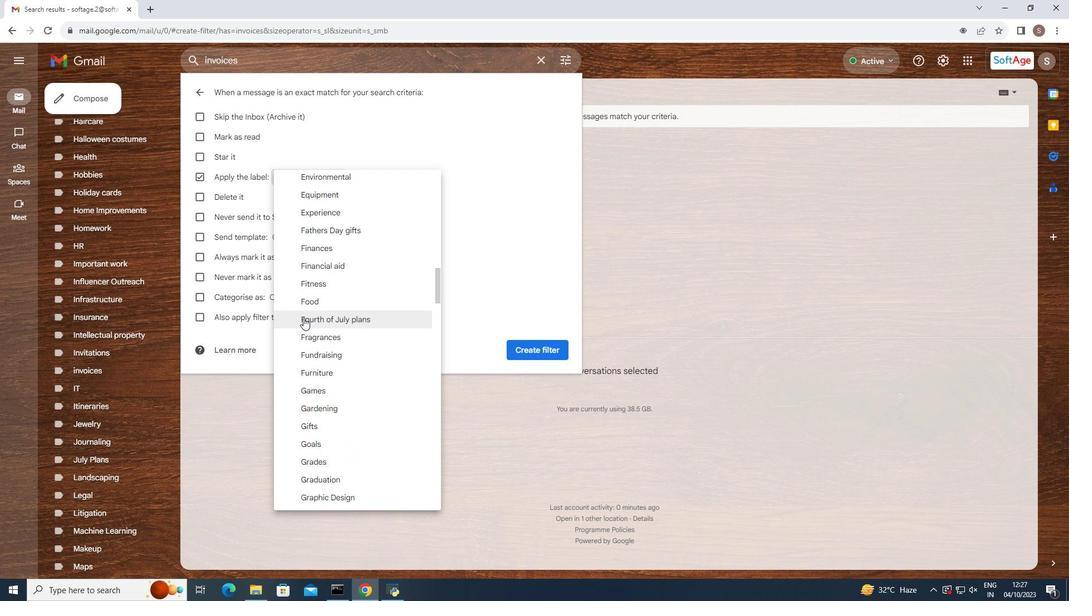 
Action: Mouse scrolled (304, 317) with delta (0, 0)
Screenshot: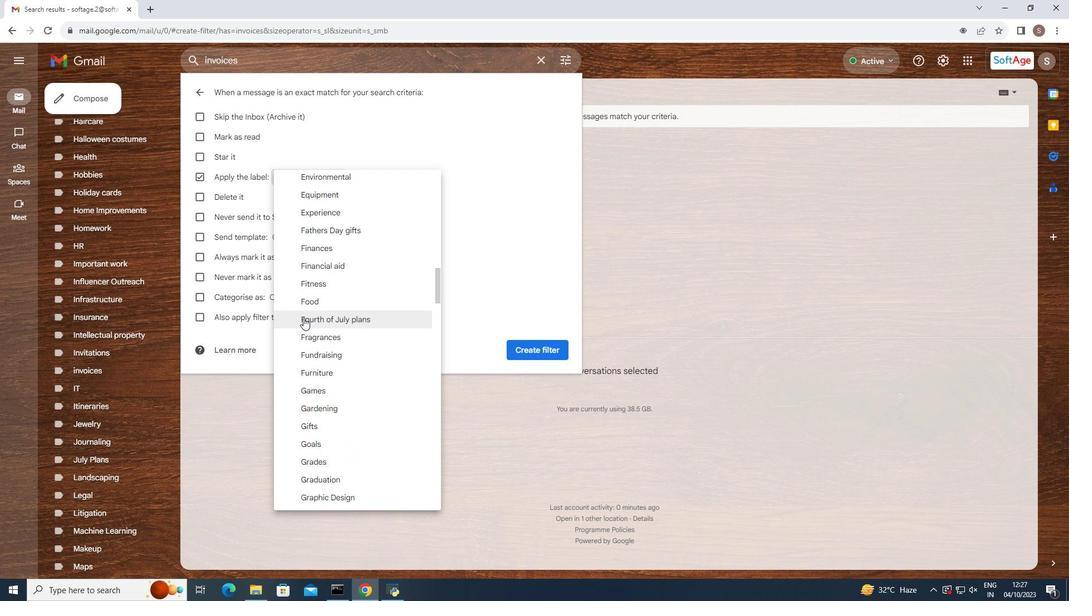 
Action: Mouse moved to (290, 312)
Screenshot: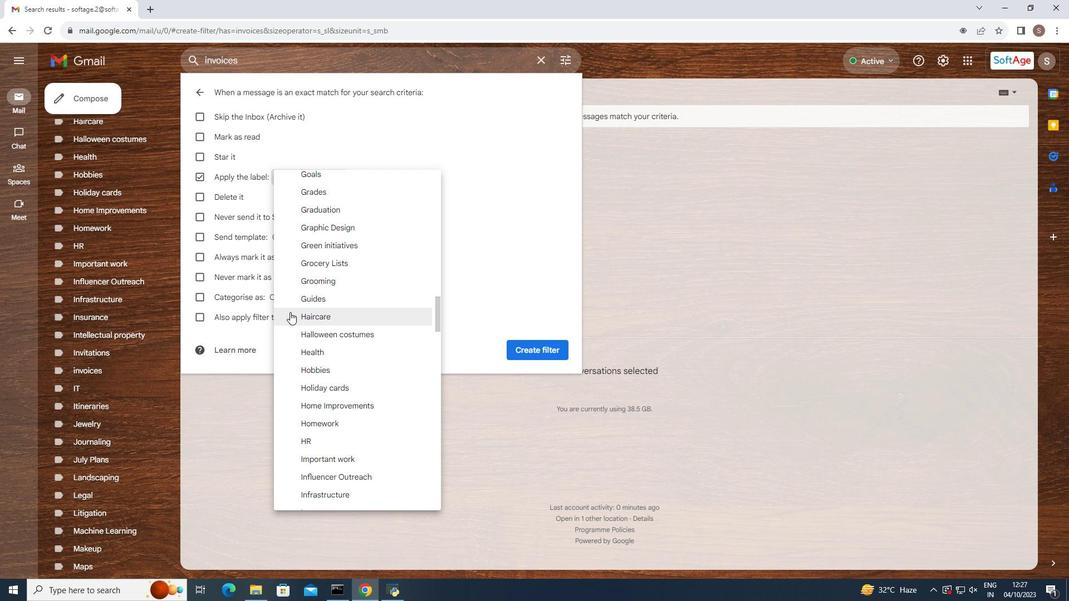 
Action: Mouse scrolled (290, 311) with delta (0, 0)
Screenshot: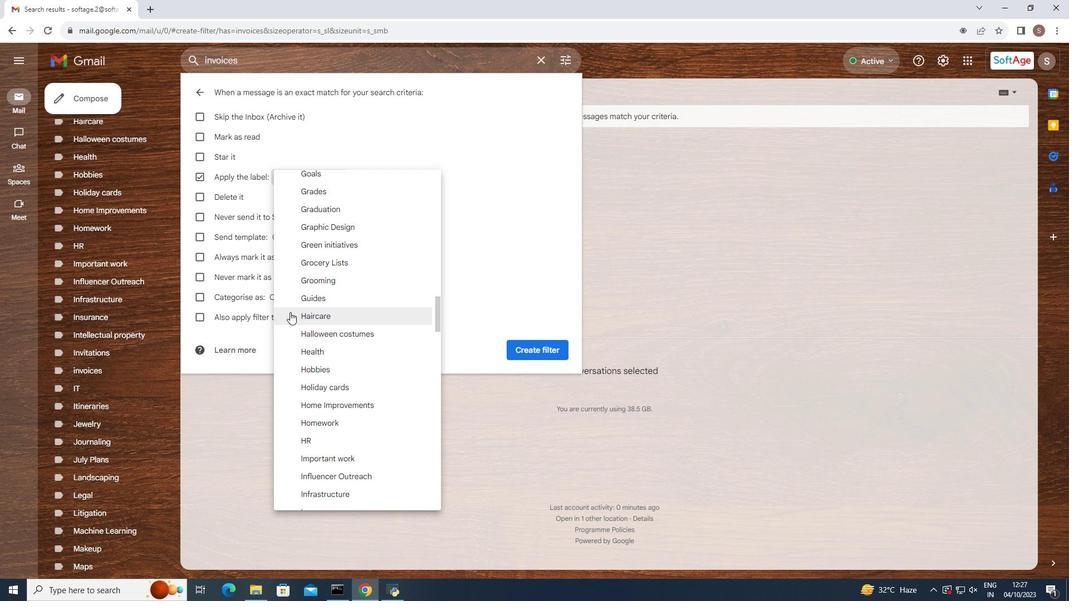 
Action: Mouse scrolled (290, 311) with delta (0, 0)
Screenshot: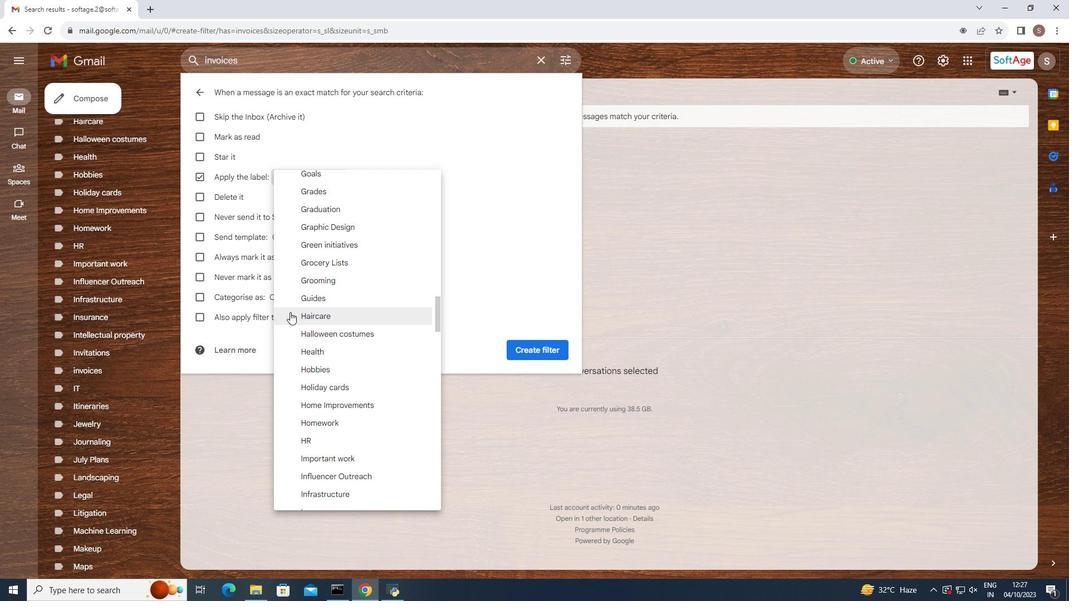 
Action: Mouse scrolled (290, 311) with delta (0, 0)
Screenshot: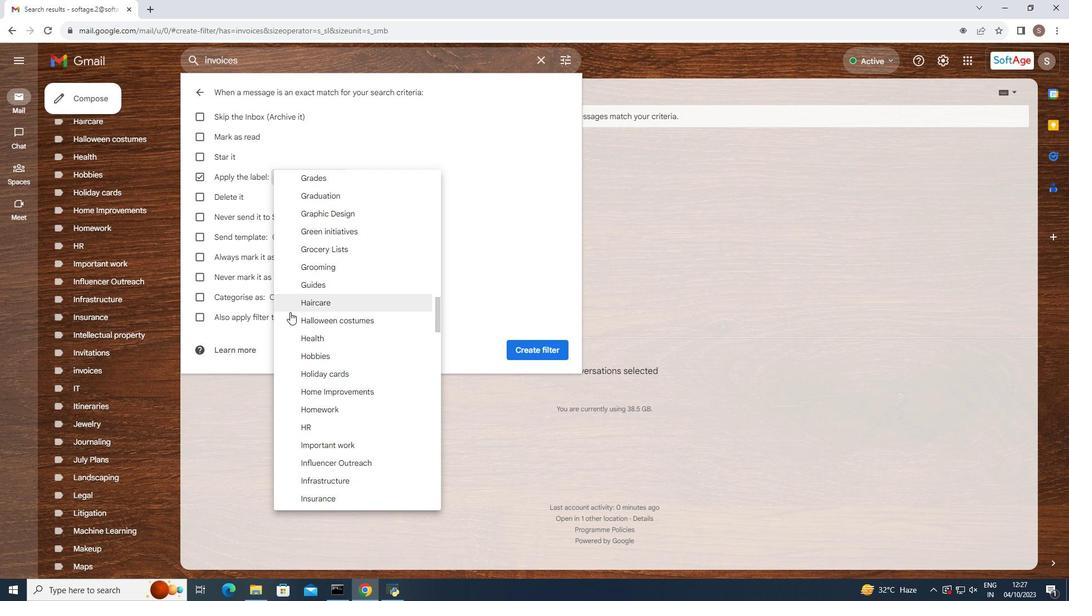 
Action: Mouse scrolled (290, 311) with delta (0, 0)
Screenshot: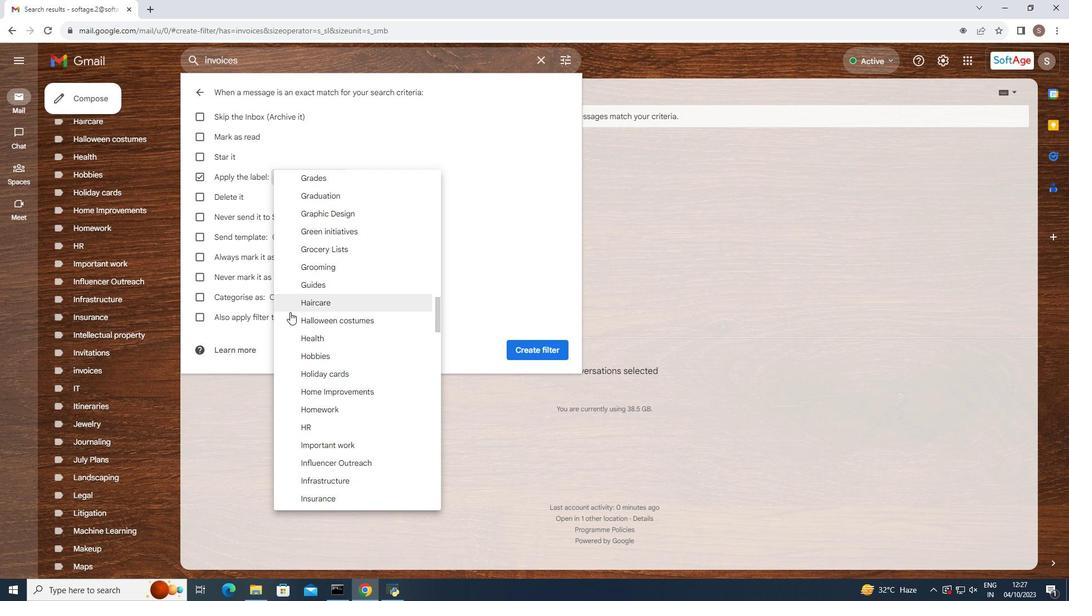 
Action: Mouse scrolled (290, 311) with delta (0, 0)
Screenshot: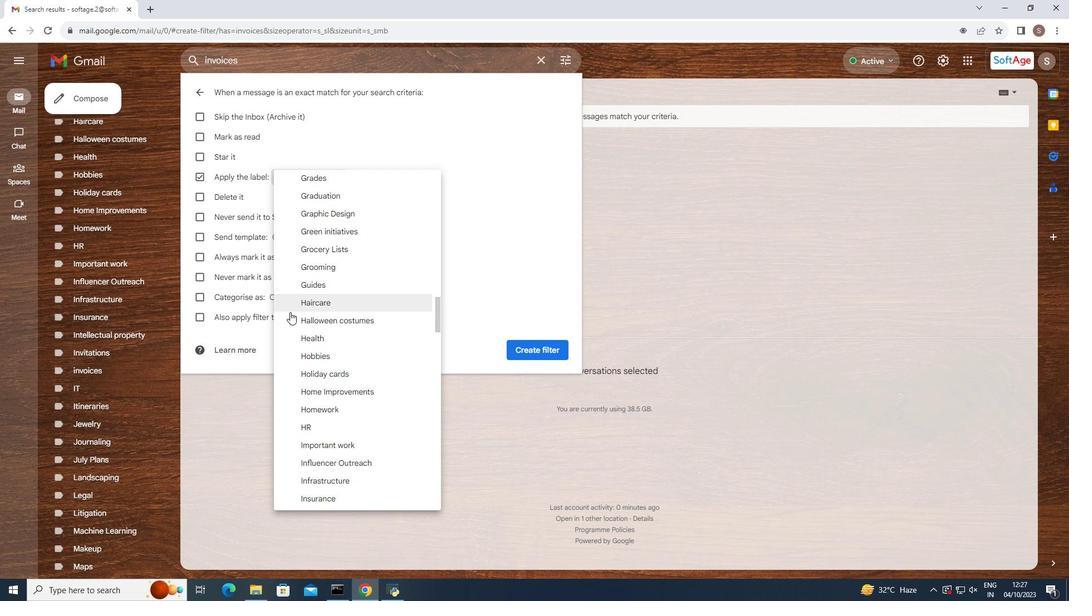 
Action: Mouse moved to (287, 311)
Screenshot: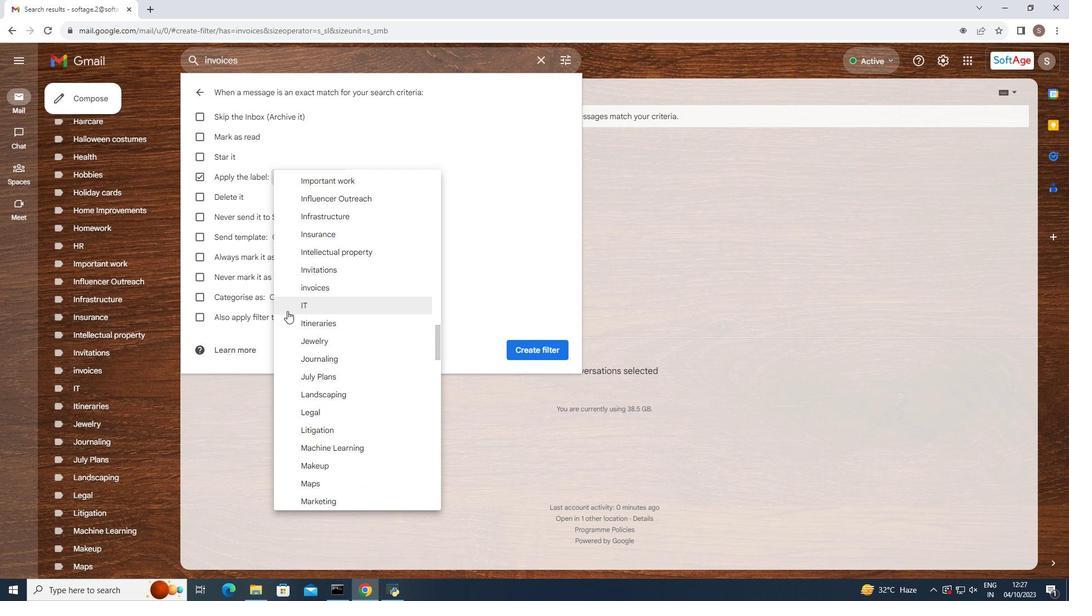 
Action: Mouse scrolled (287, 311) with delta (0, 0)
Screenshot: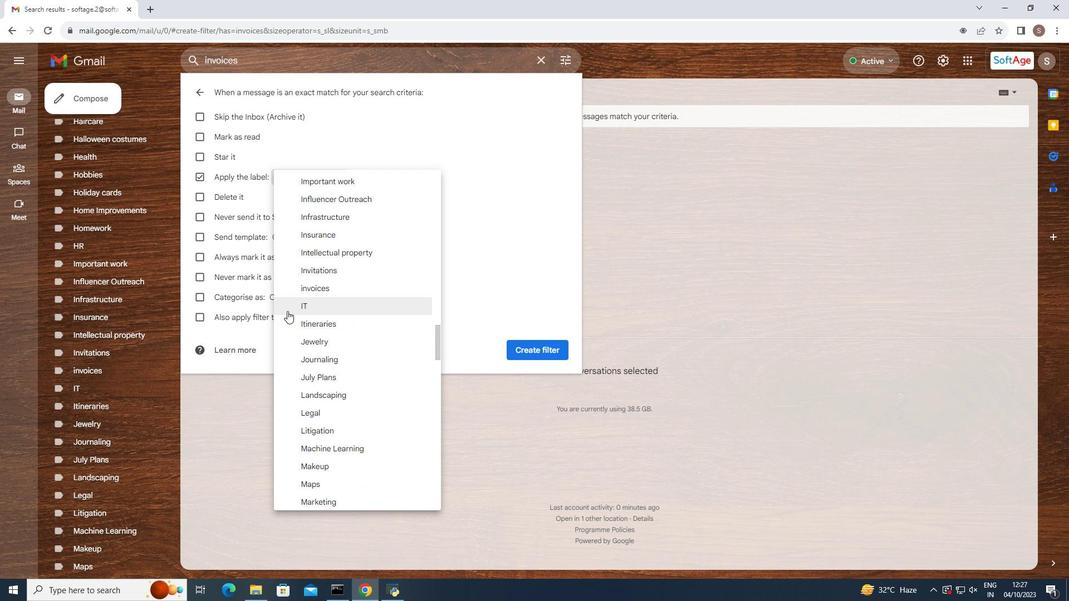 
Action: Mouse moved to (324, 346)
Screenshot: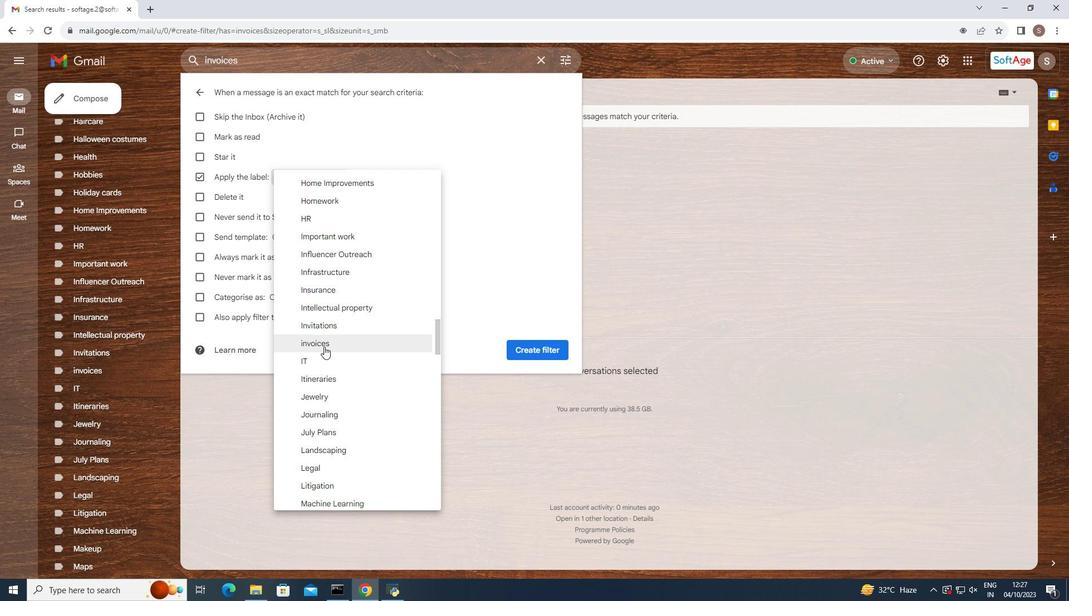 
Action: Mouse pressed left at (324, 346)
Screenshot: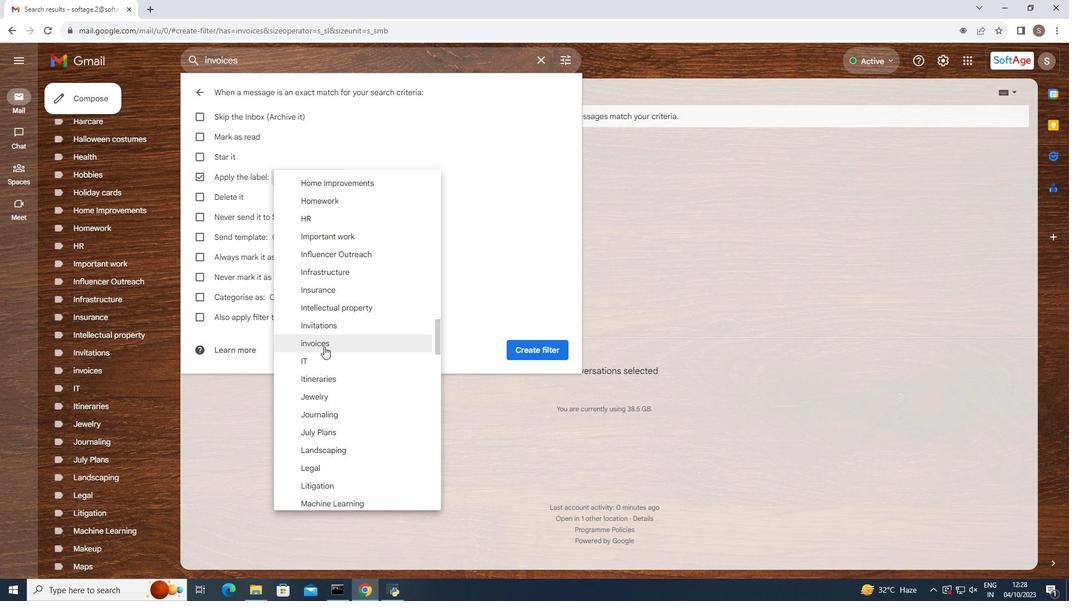 
Action: Mouse moved to (516, 351)
Screenshot: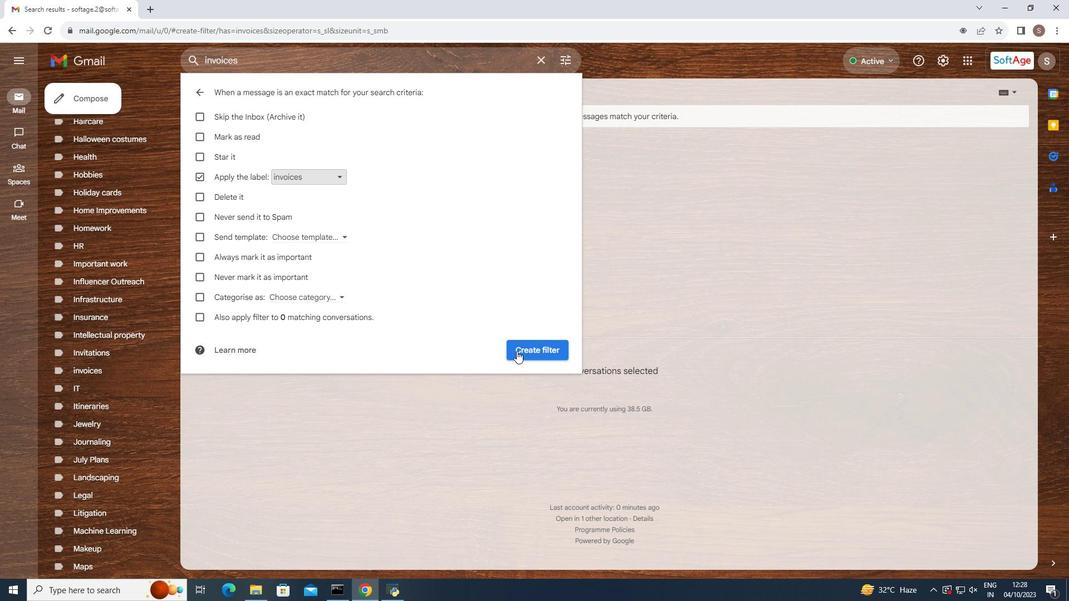 
Action: Mouse pressed left at (516, 351)
Screenshot: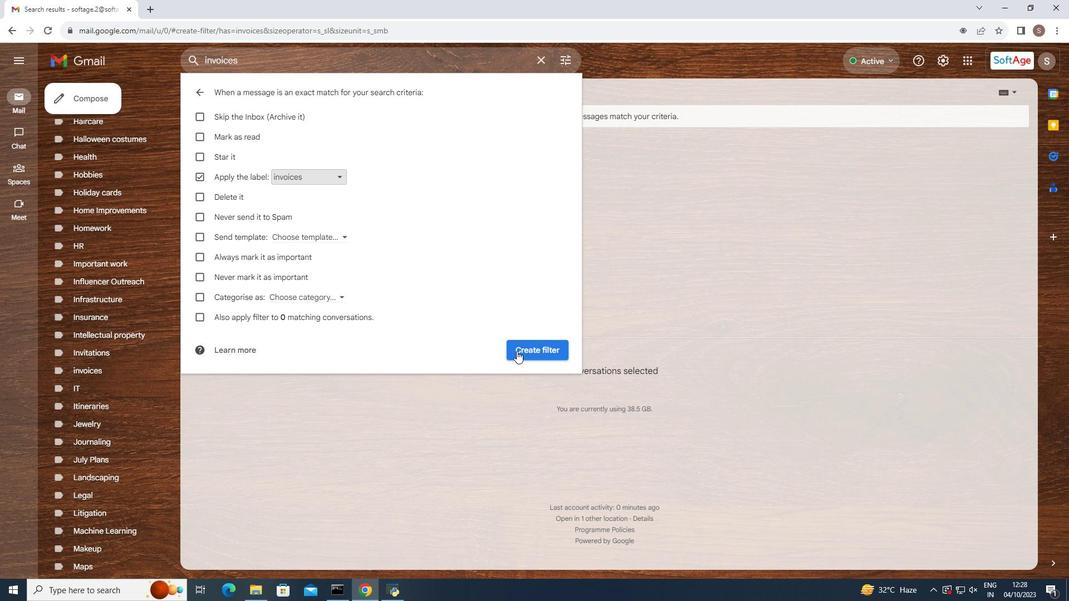
Action: Mouse moved to (88, 97)
Screenshot: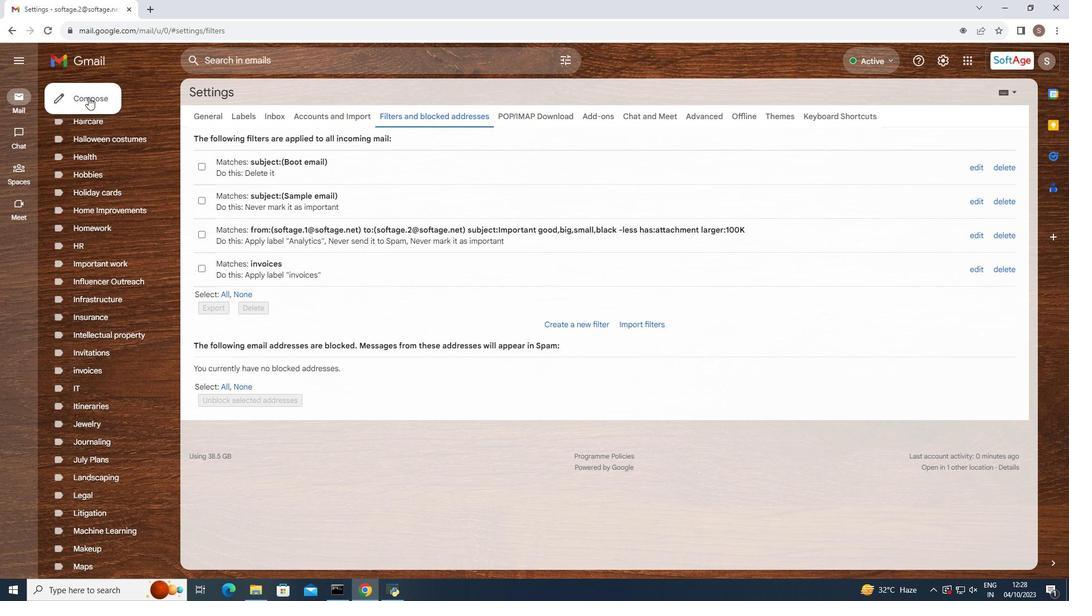 
Action: Mouse pressed left at (88, 97)
Screenshot: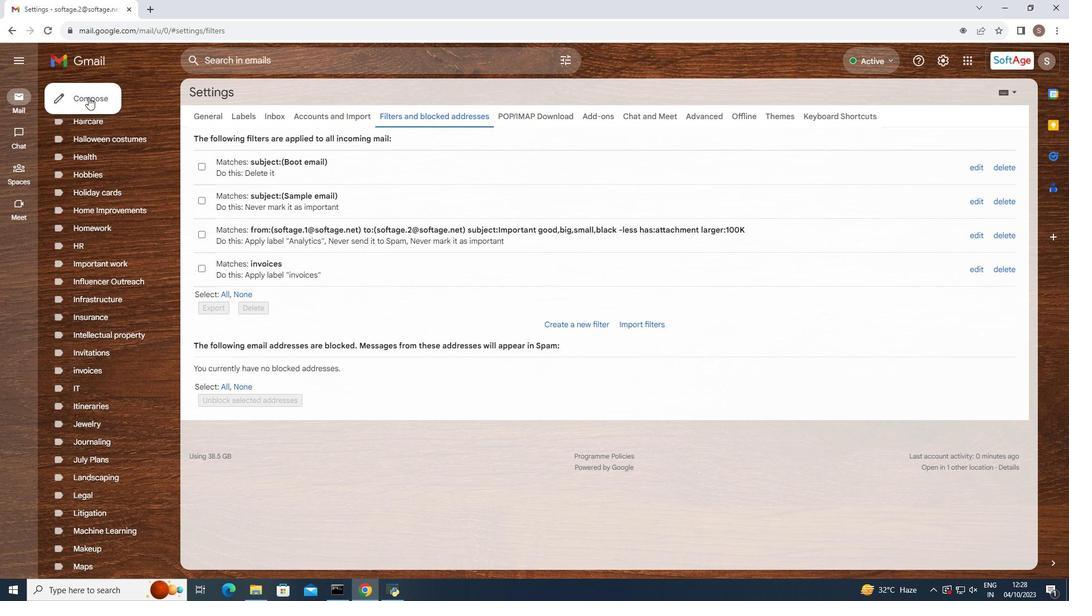 
Action: Mouse moved to (113, 98)
Screenshot: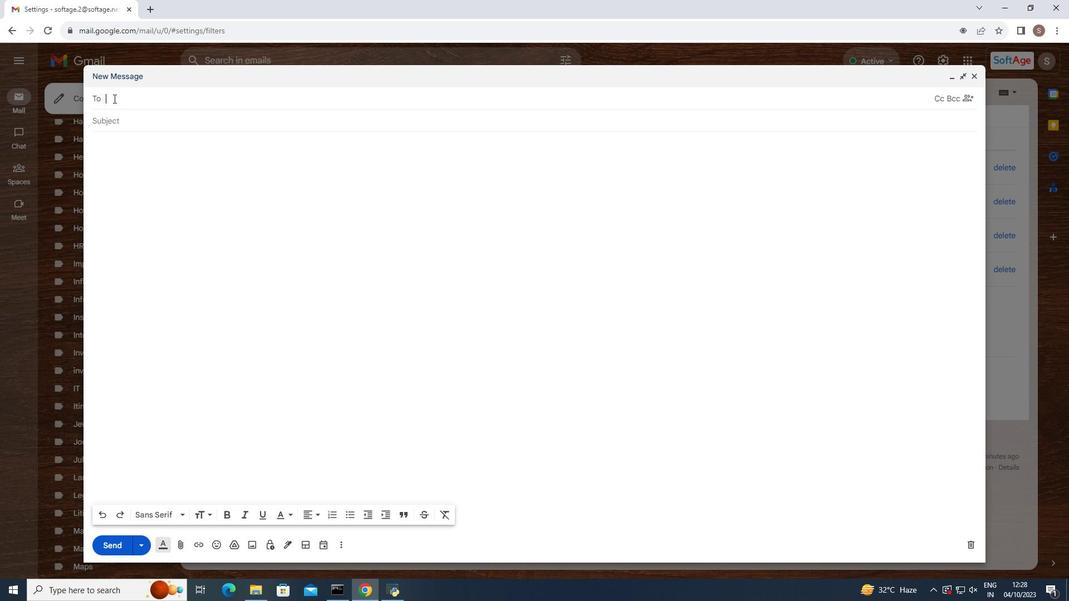 
Action: Mouse pressed left at (113, 98)
Screenshot: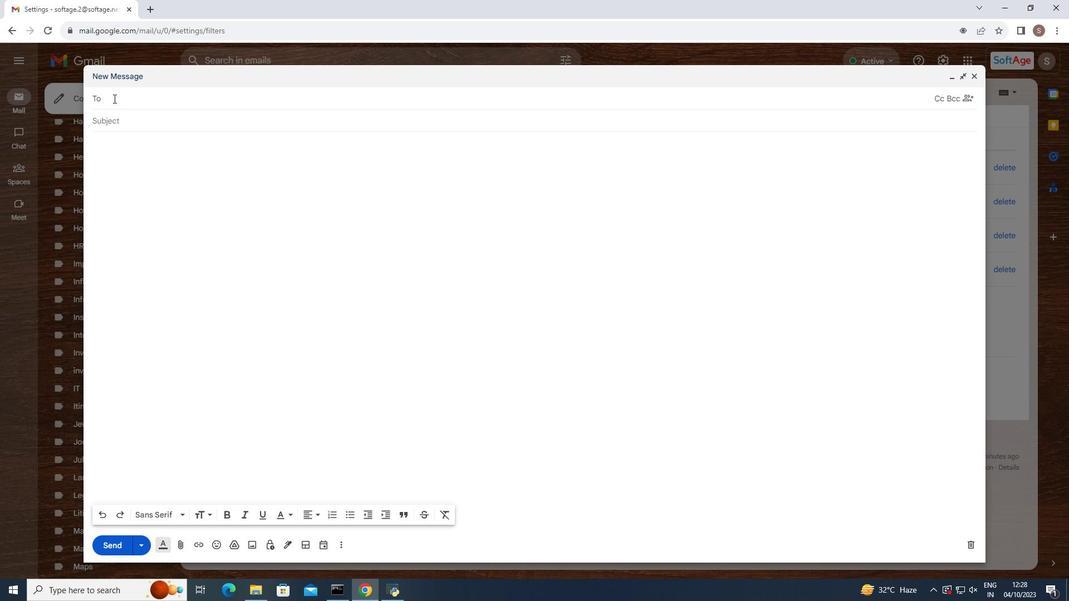 
Action: Mouse moved to (114, 96)
Screenshot: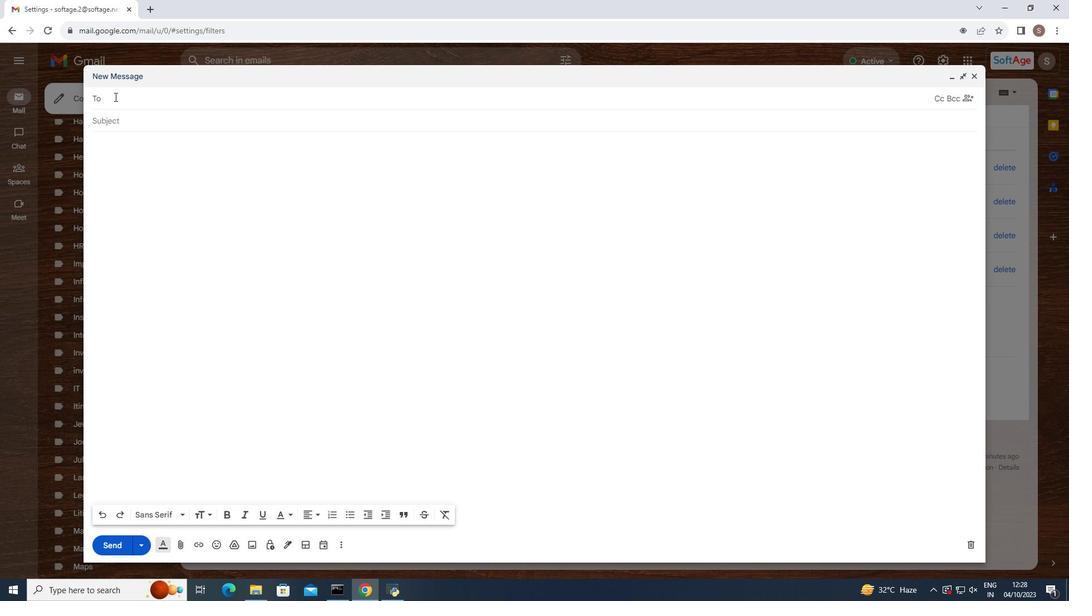 
Action: Key pressed softage
Screenshot: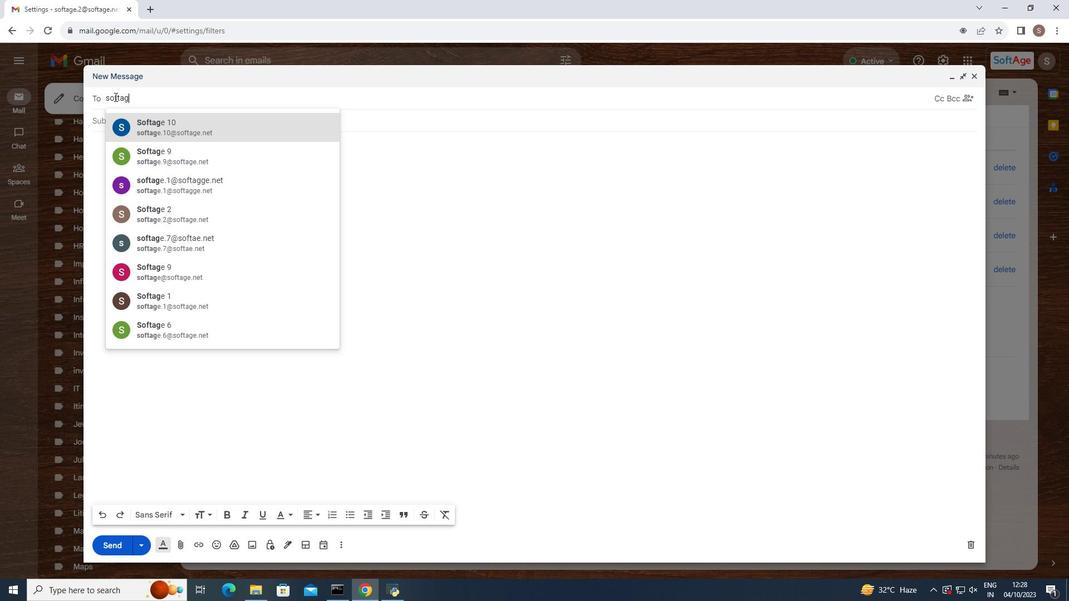 
Action: Mouse moved to (187, 226)
Screenshot: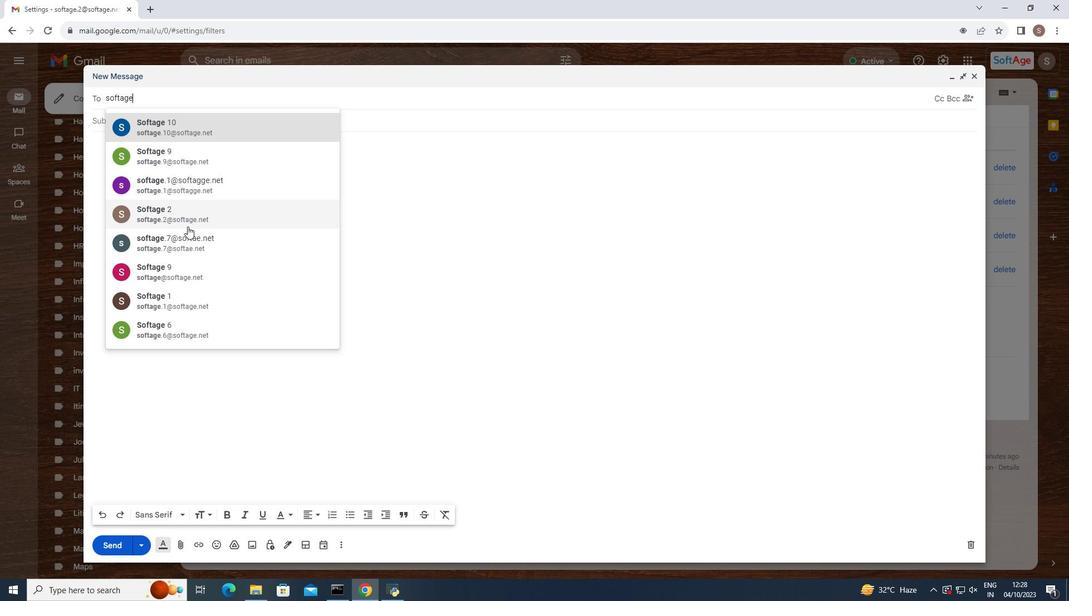 
Action: Mouse pressed left at (187, 226)
Screenshot: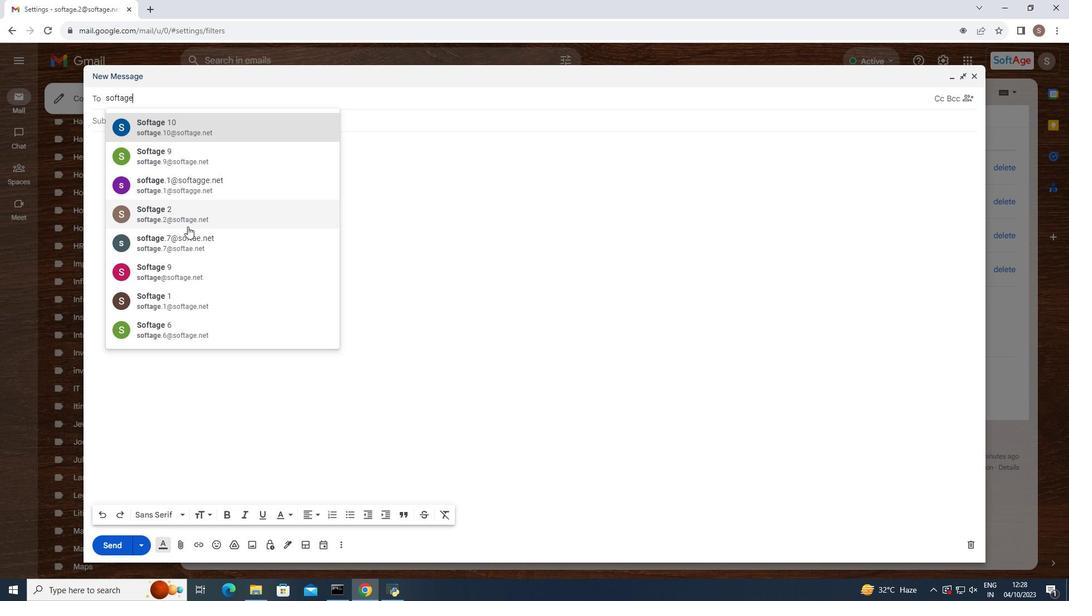 
Action: Mouse moved to (122, 134)
Screenshot: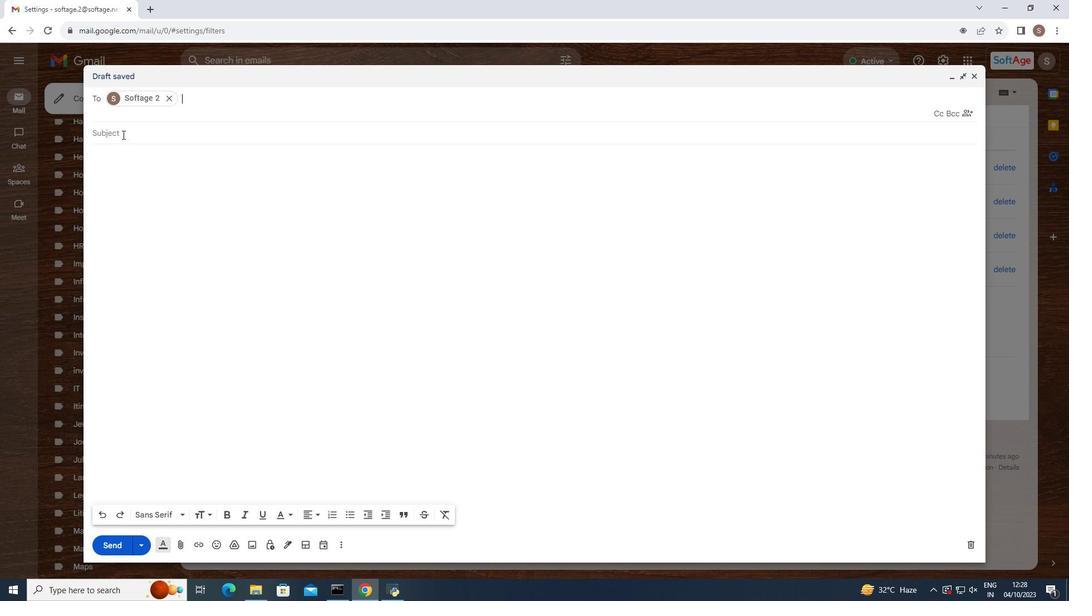 
Action: Mouse pressed left at (122, 134)
Screenshot: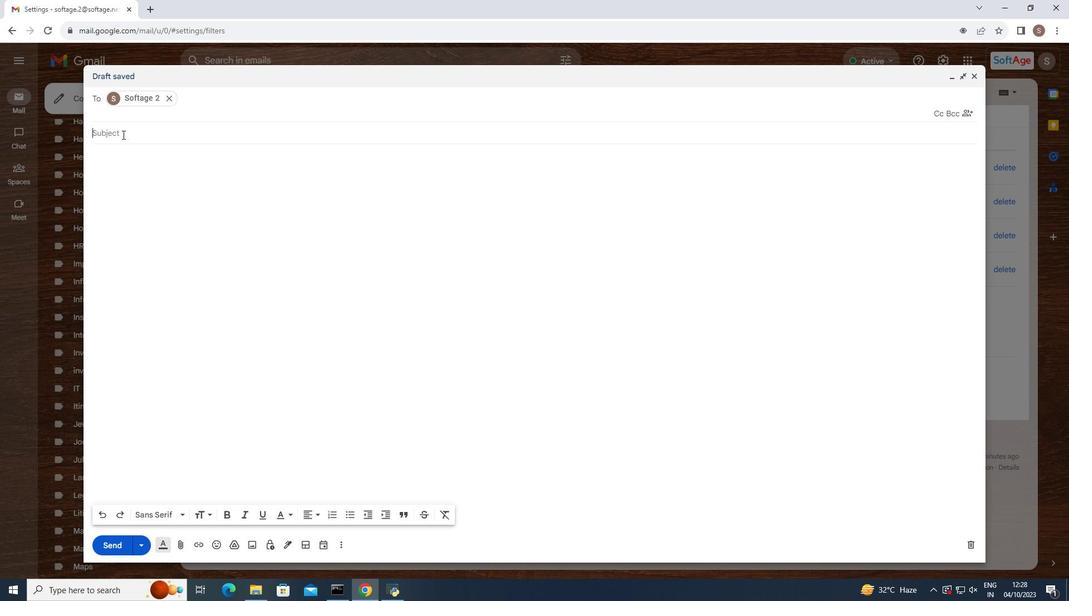 
Action: Key pressed <Key.shift>Here<Key.space>is<Key.space>invoices
Screenshot: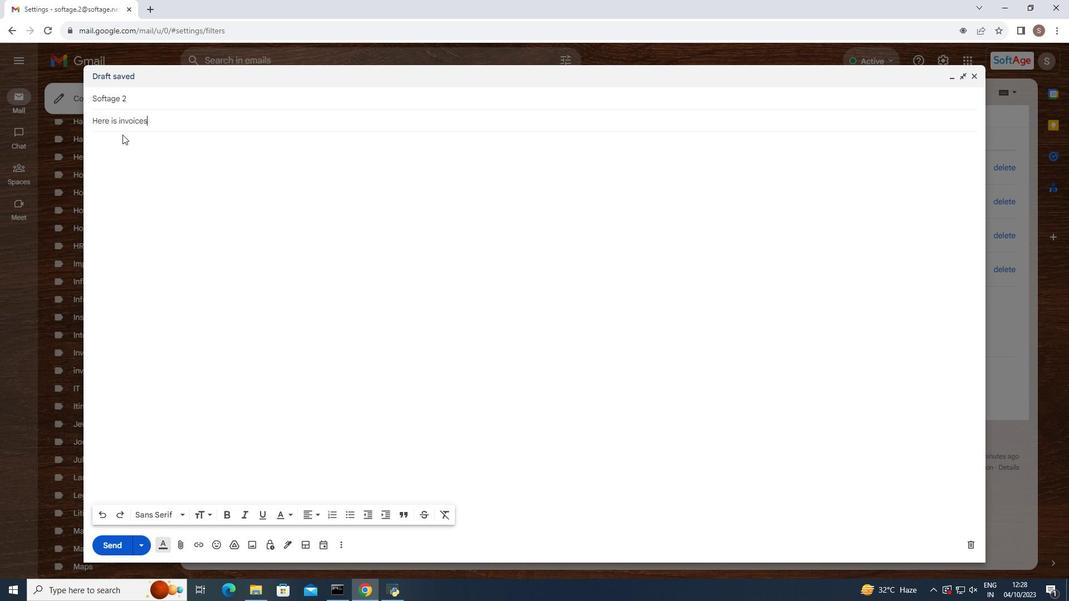
Action: Mouse moved to (113, 548)
Screenshot: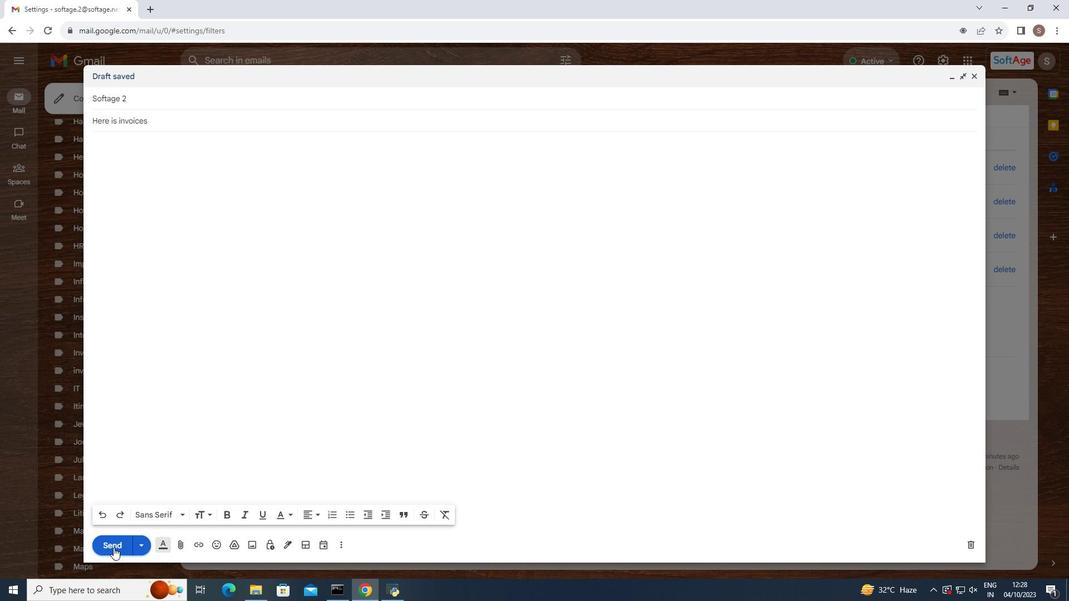 
Action: Mouse pressed left at (113, 548)
Screenshot: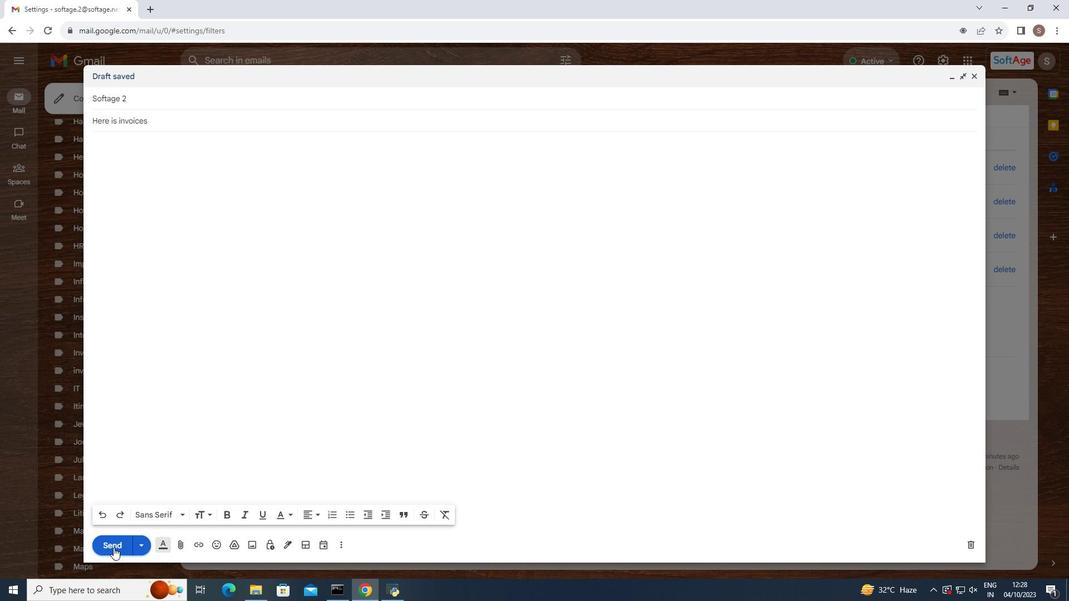 
Action: Mouse moved to (87, 149)
Screenshot: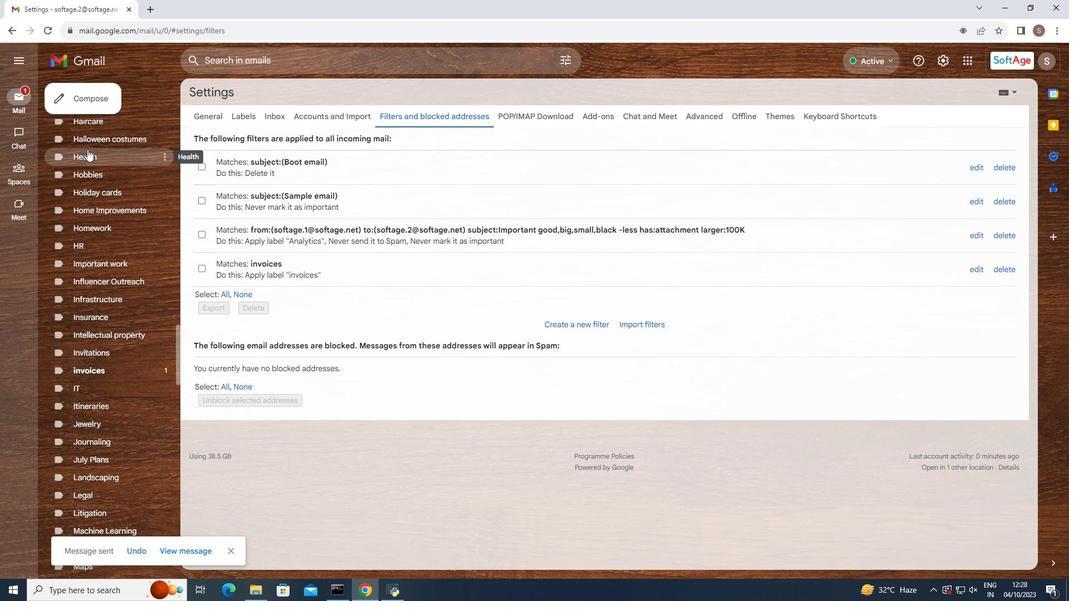 
Action: Mouse scrolled (87, 149) with delta (0, 0)
Screenshot: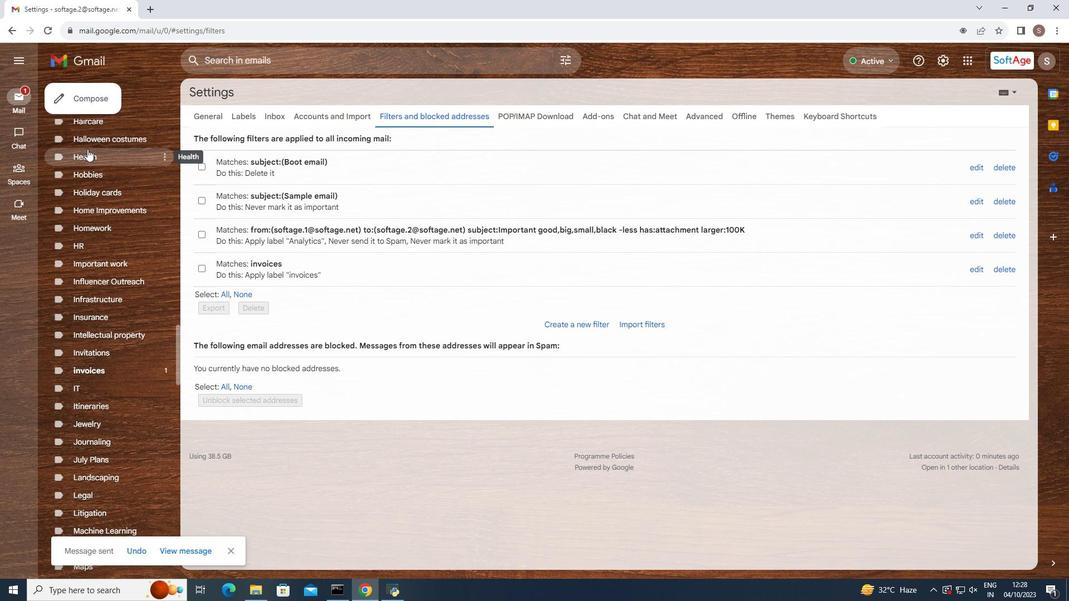 
Action: Mouse scrolled (87, 149) with delta (0, 0)
Screenshot: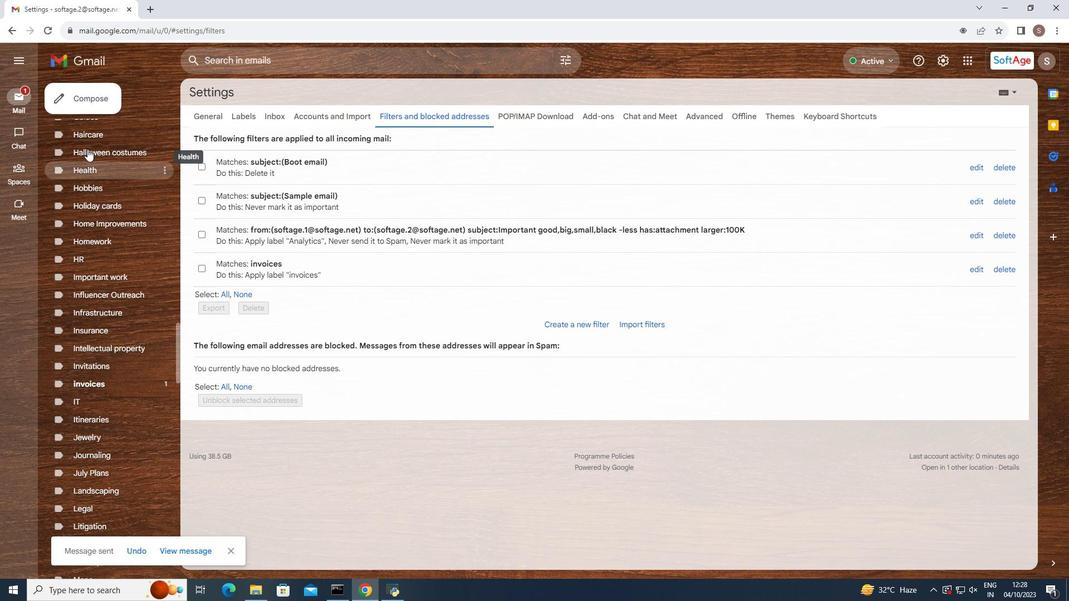 
Action: Mouse scrolled (87, 149) with delta (0, 0)
Screenshot: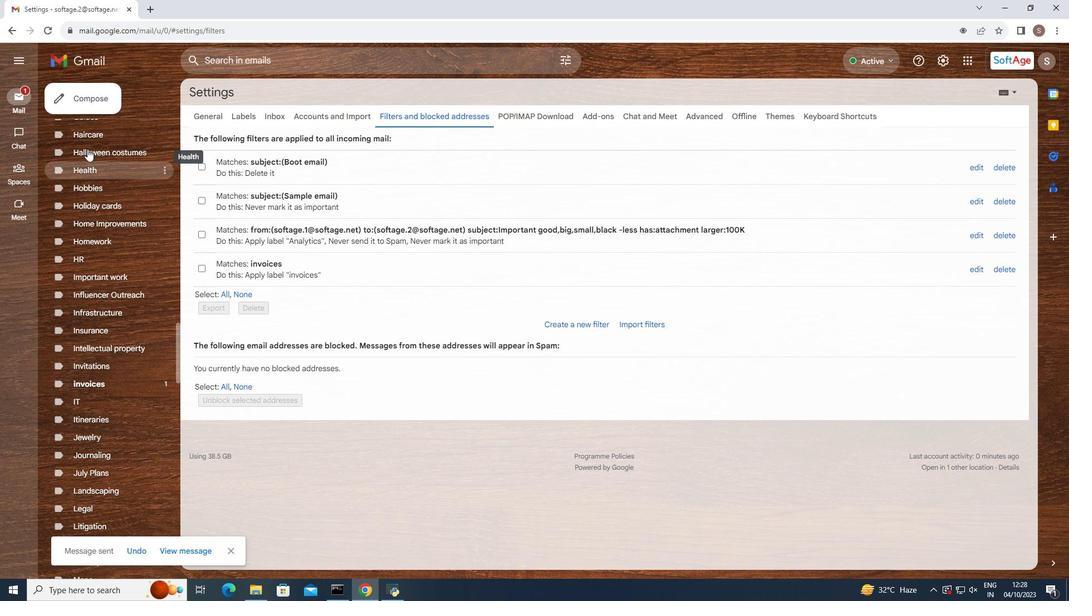 
Action: Mouse scrolled (87, 149) with delta (0, 0)
Screenshot: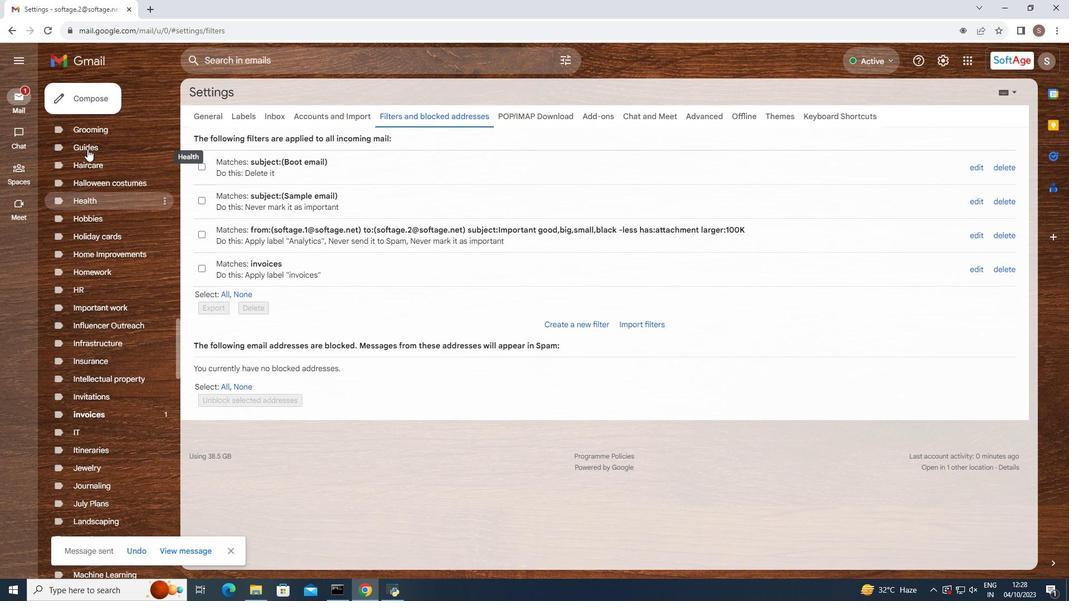 
Action: Mouse scrolled (87, 149) with delta (0, 0)
Screenshot: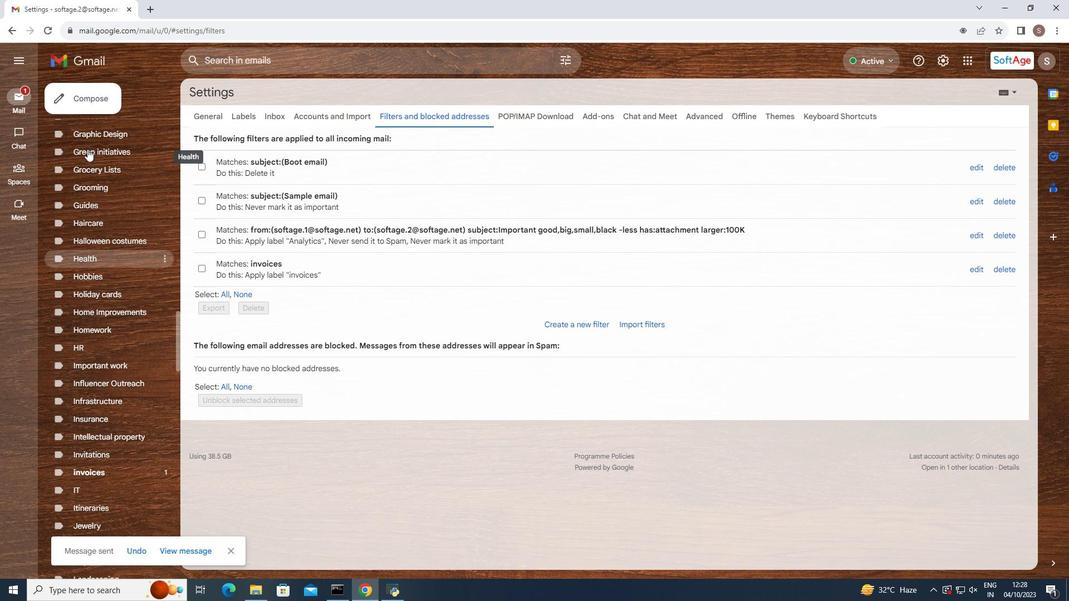 
Action: Mouse scrolled (87, 149) with delta (0, 0)
Screenshot: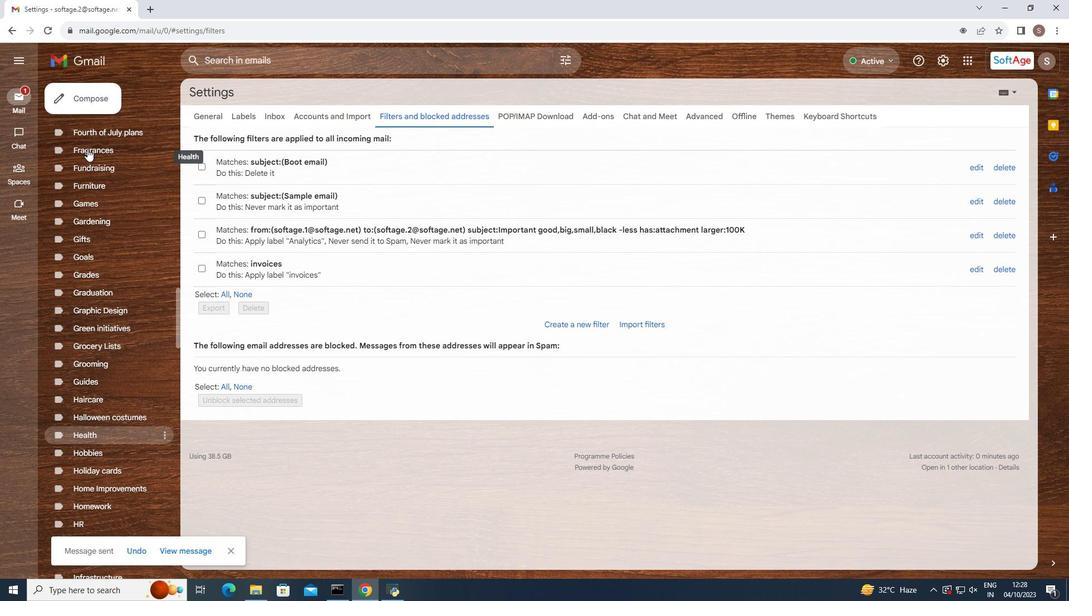 
Action: Mouse scrolled (87, 149) with delta (0, 0)
Screenshot: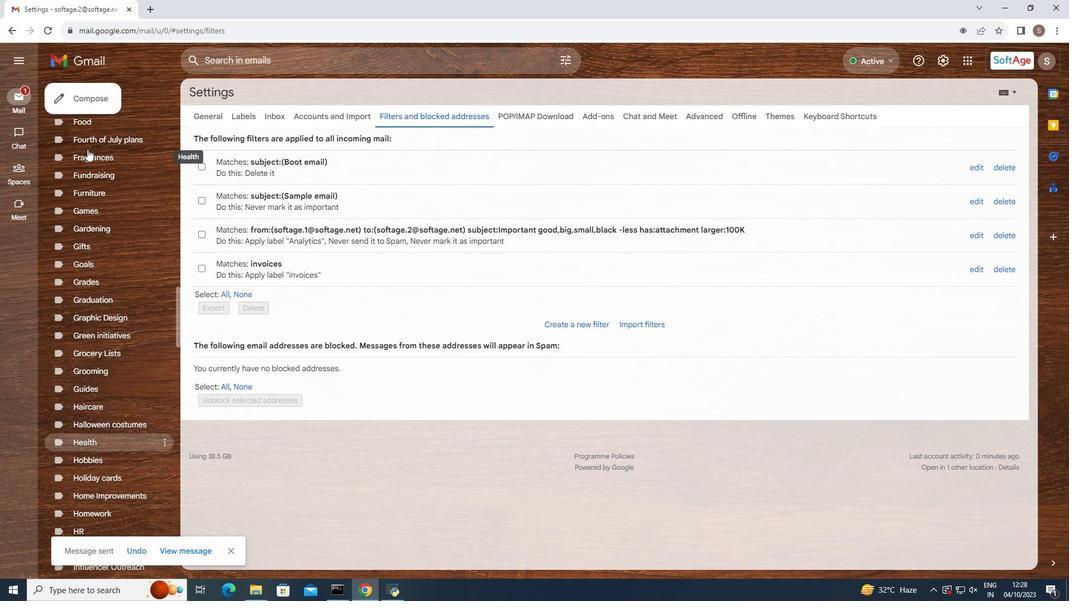 
Action: Mouse scrolled (87, 149) with delta (0, 0)
Screenshot: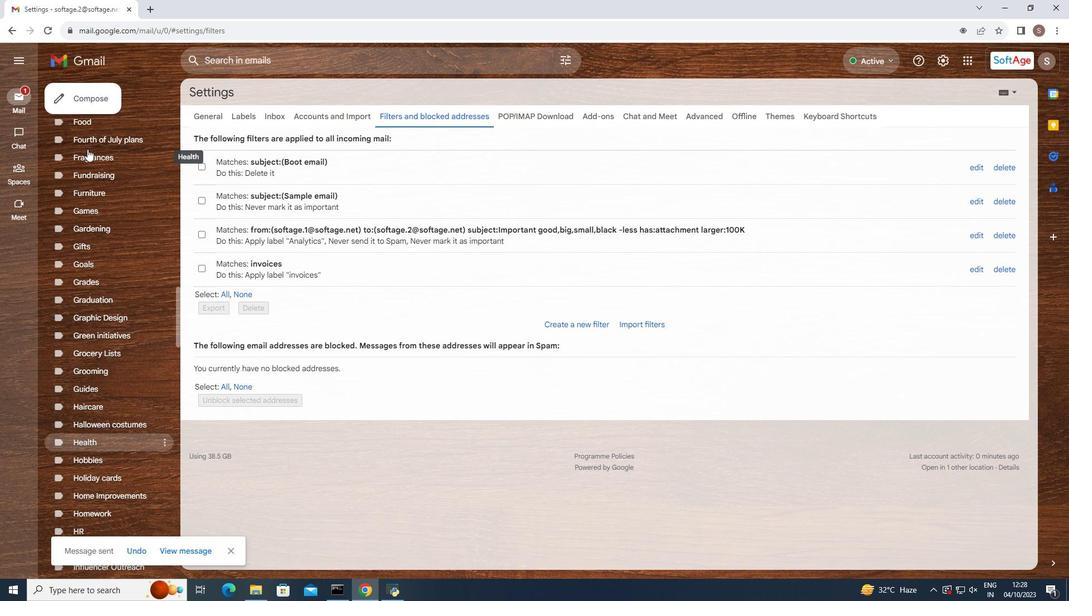 
Action: Mouse scrolled (87, 149) with delta (0, 0)
Screenshot: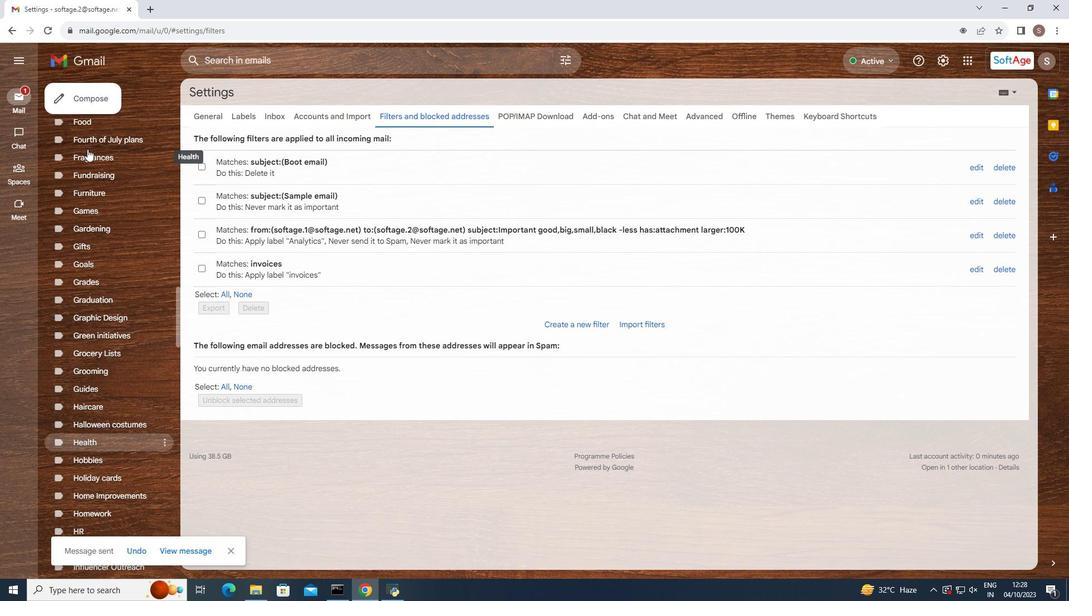 
Action: Mouse scrolled (87, 149) with delta (0, 0)
Screenshot: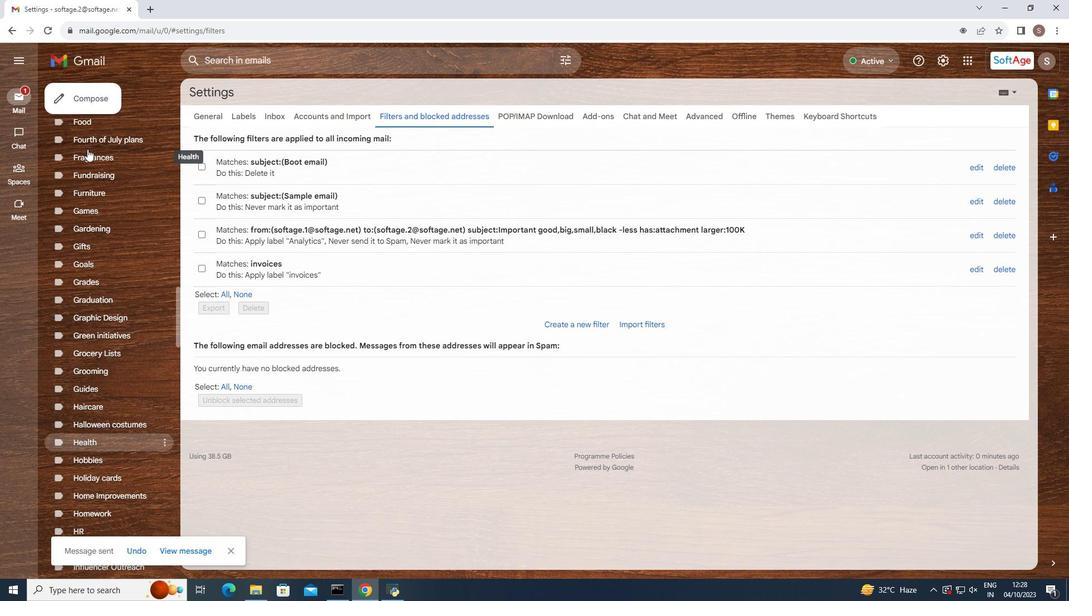
Action: Mouse scrolled (87, 149) with delta (0, 0)
Screenshot: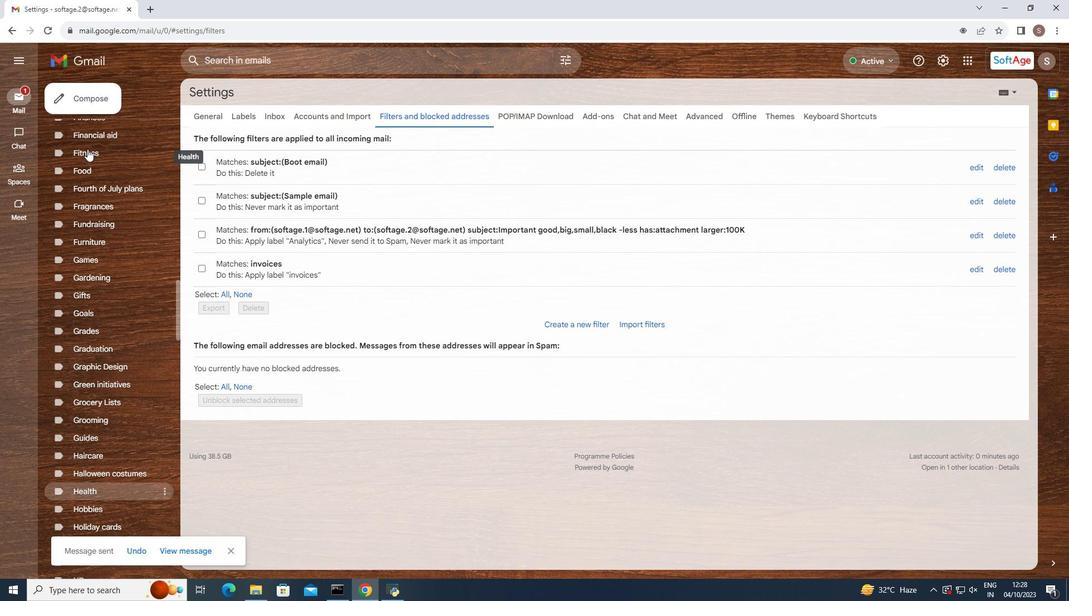 
Action: Mouse moved to (87, 149)
Screenshot: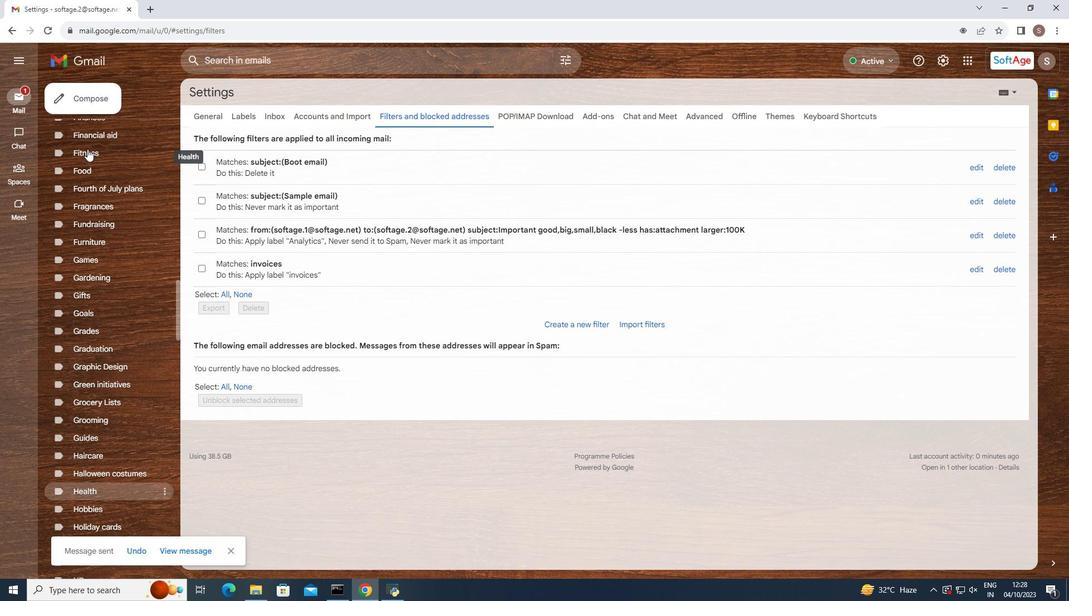 
Action: Mouse scrolled (87, 149) with delta (0, 0)
Screenshot: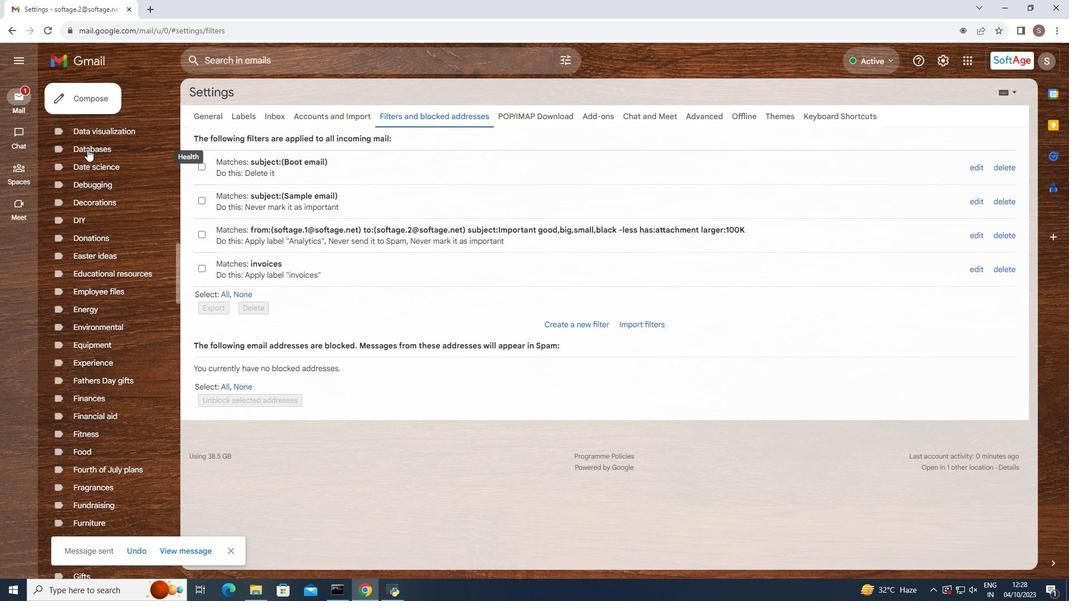 
Action: Mouse scrolled (87, 149) with delta (0, 0)
Screenshot: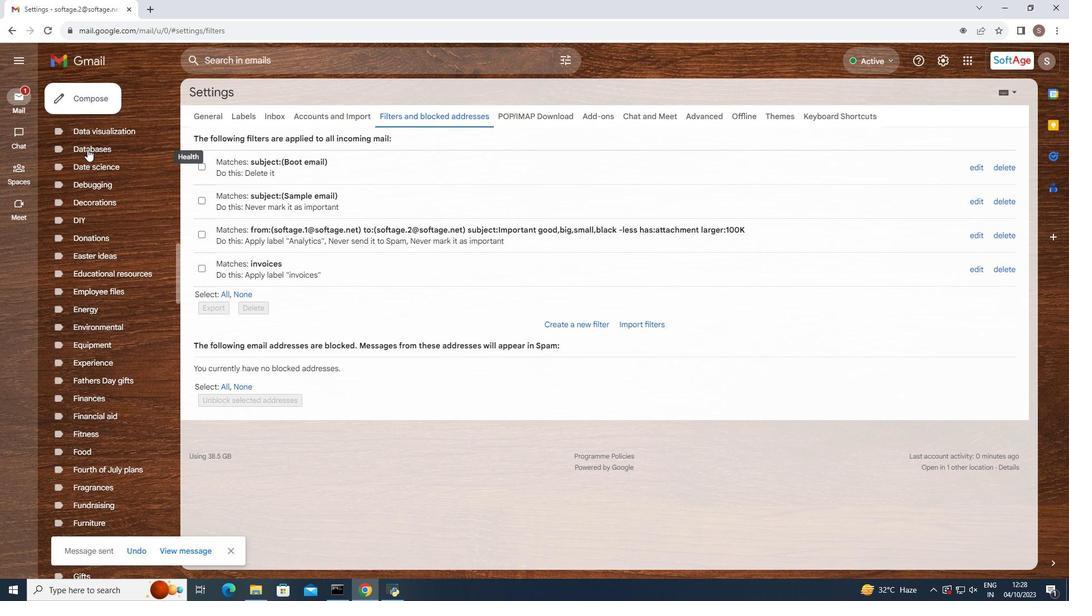 
Action: Mouse scrolled (87, 149) with delta (0, 0)
Screenshot: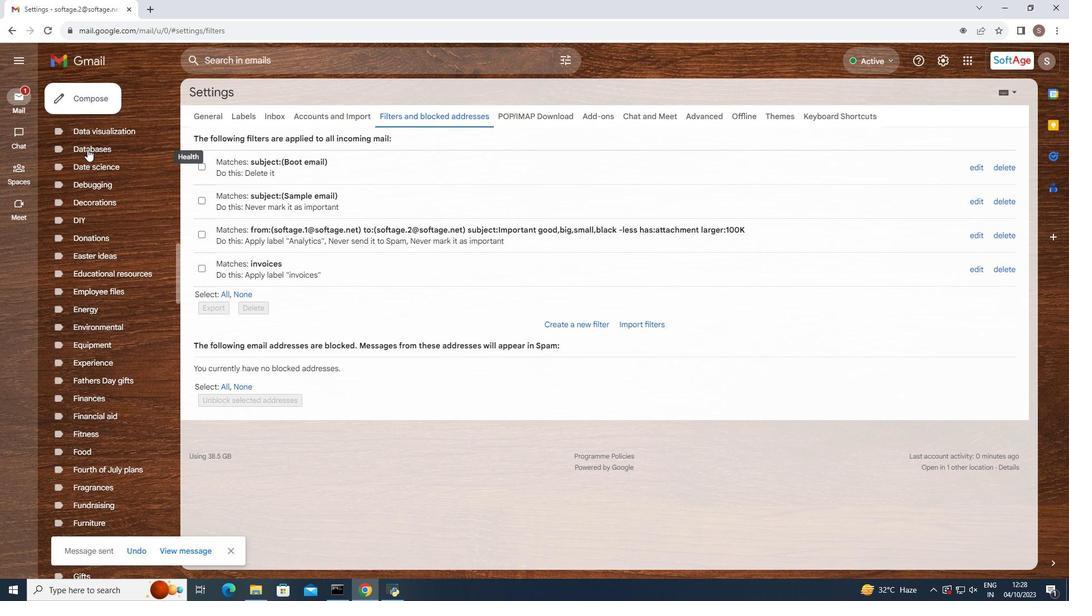 
Action: Mouse scrolled (87, 149) with delta (0, 0)
Screenshot: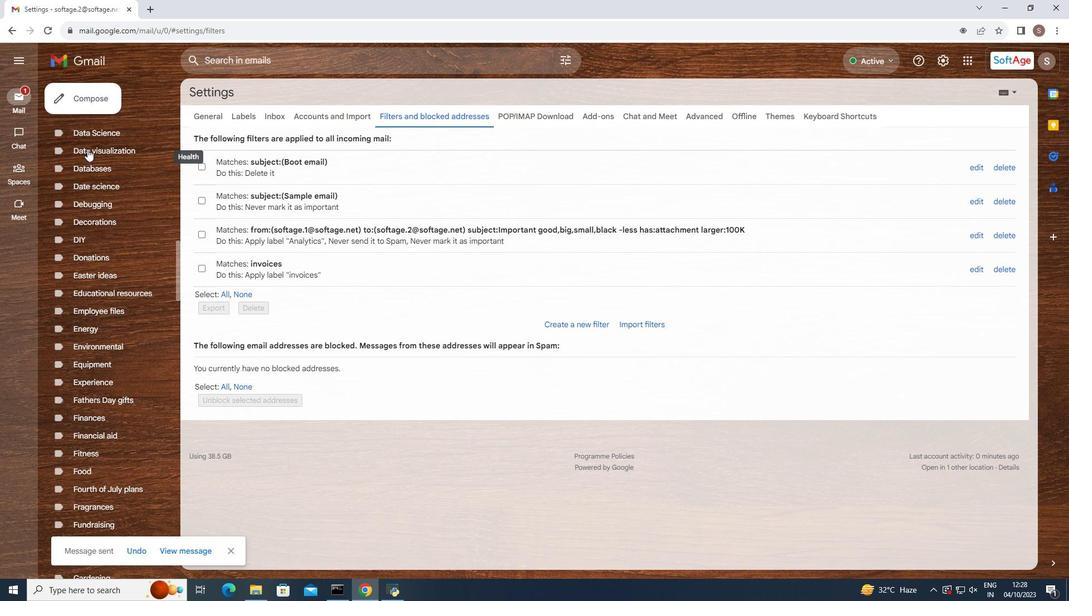 
Action: Mouse scrolled (87, 149) with delta (0, 0)
Screenshot: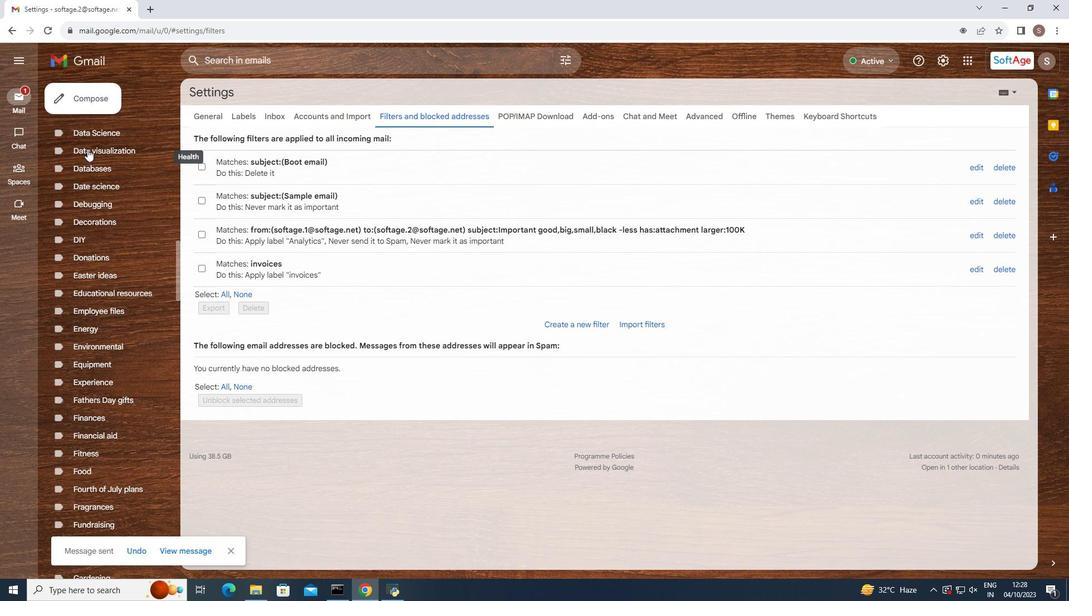
Action: Mouse scrolled (87, 149) with delta (0, 0)
Screenshot: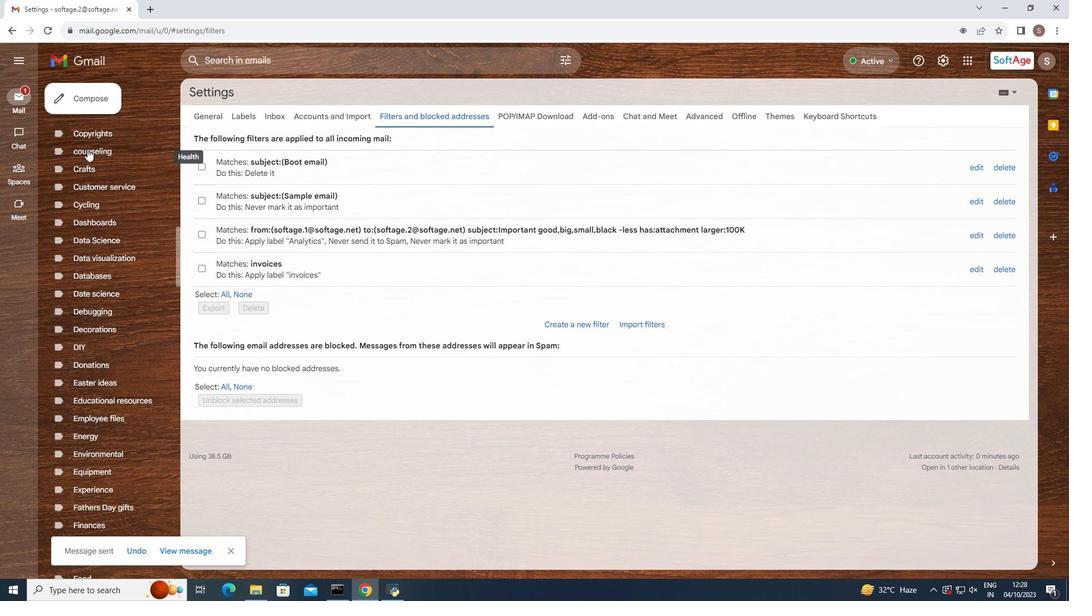 
Action: Mouse scrolled (87, 149) with delta (0, 0)
Screenshot: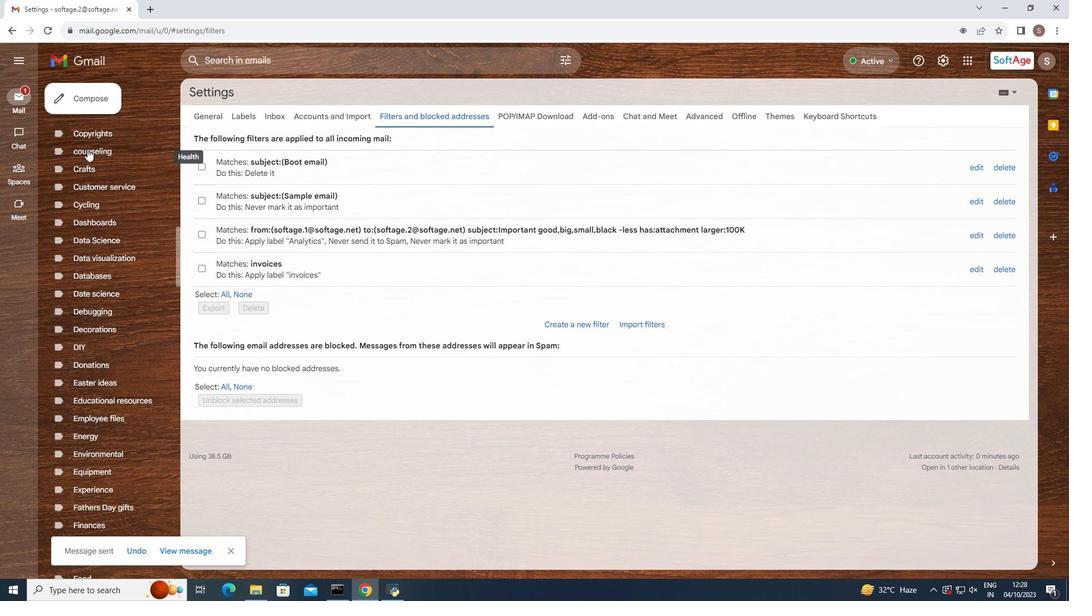 
Action: Mouse scrolled (87, 149) with delta (0, 0)
Screenshot: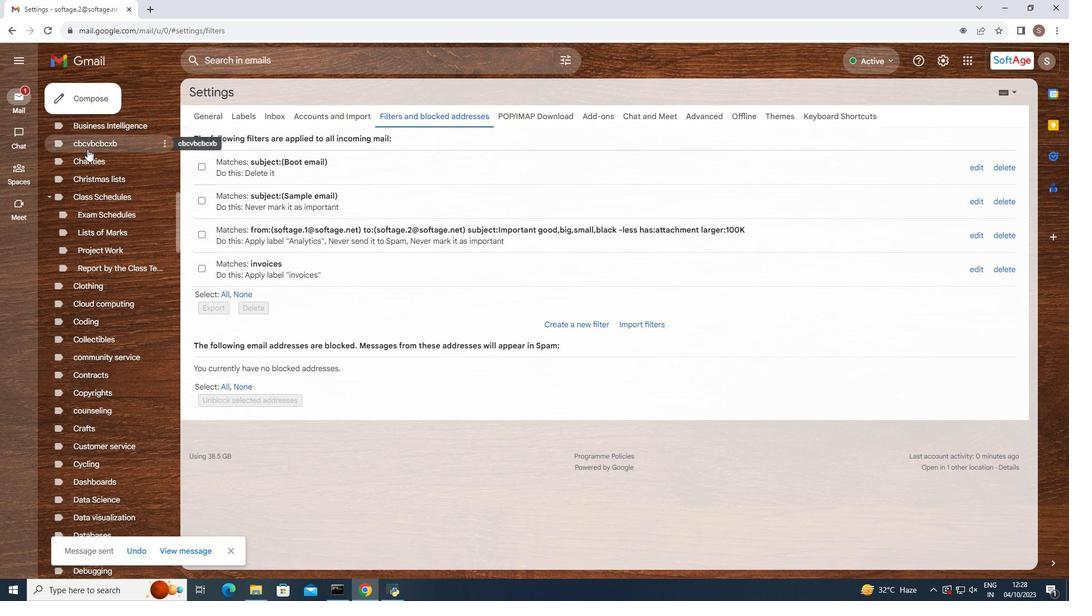 
Action: Mouse scrolled (87, 149) with delta (0, 0)
Screenshot: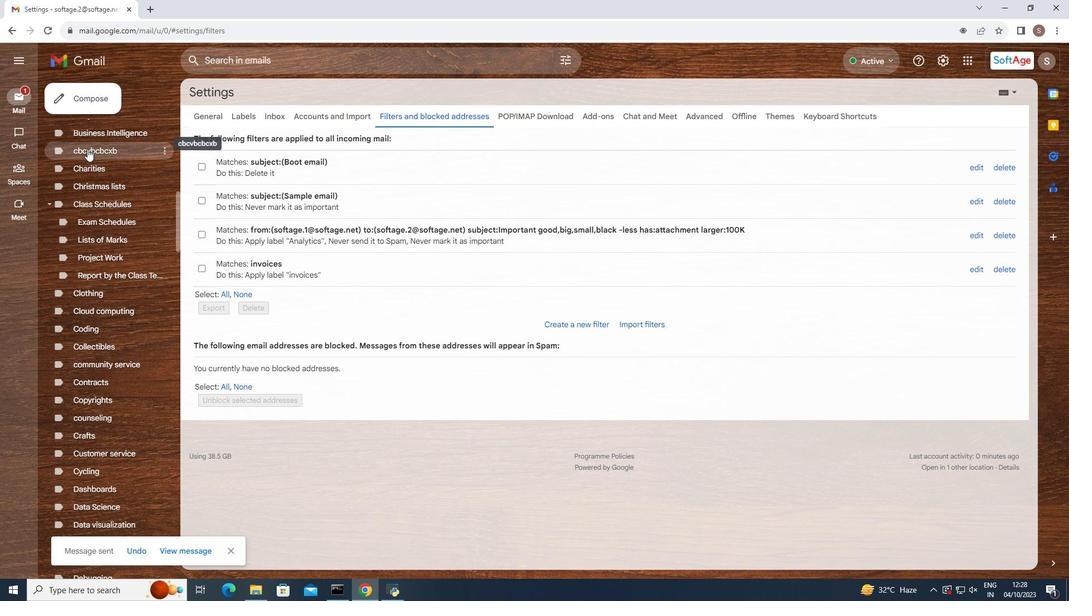 
Action: Mouse scrolled (87, 149) with delta (0, 0)
Screenshot: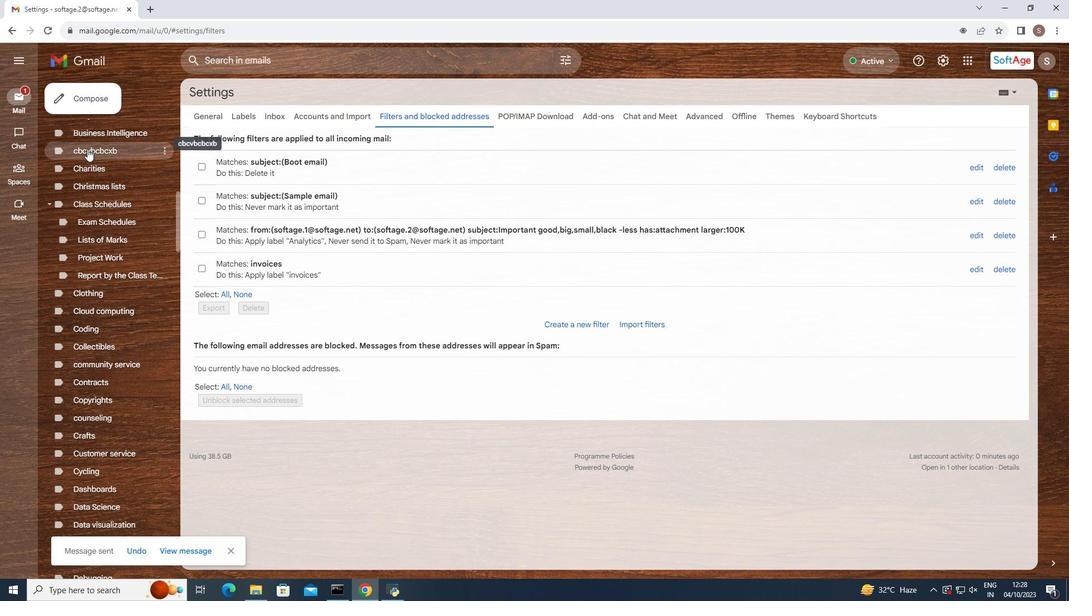
Action: Mouse scrolled (87, 149) with delta (0, 0)
Screenshot: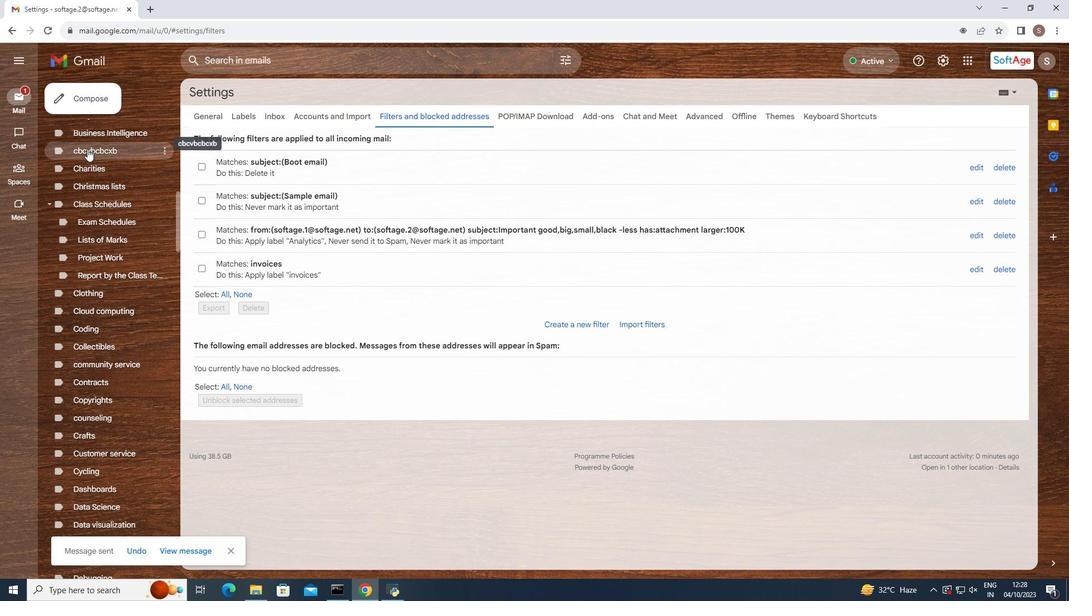 
Action: Mouse scrolled (87, 149) with delta (0, 0)
Screenshot: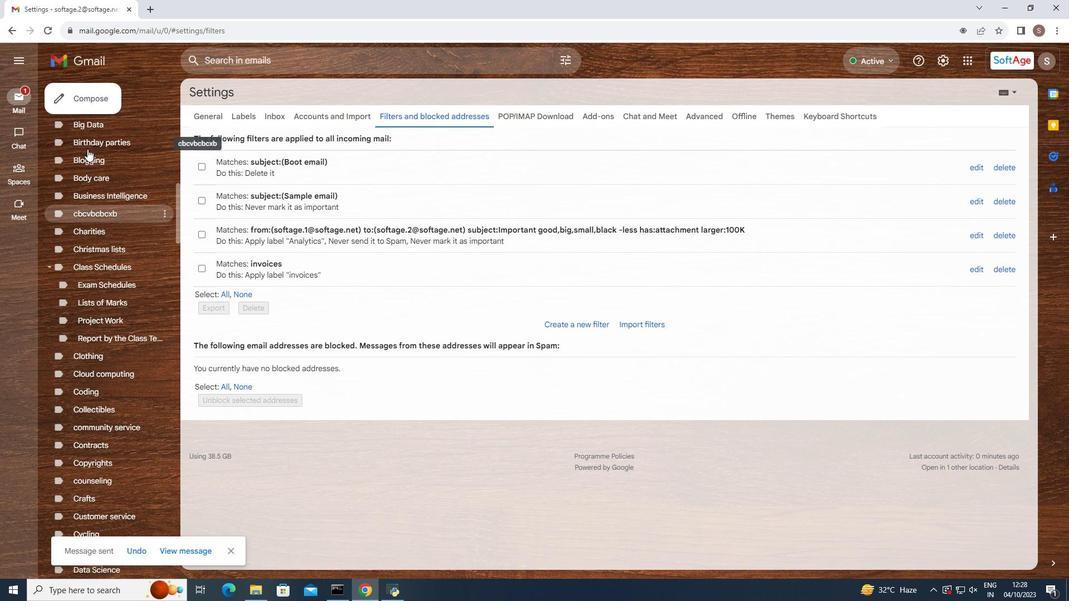 
Action: Mouse scrolled (87, 149) with delta (0, 0)
Screenshot: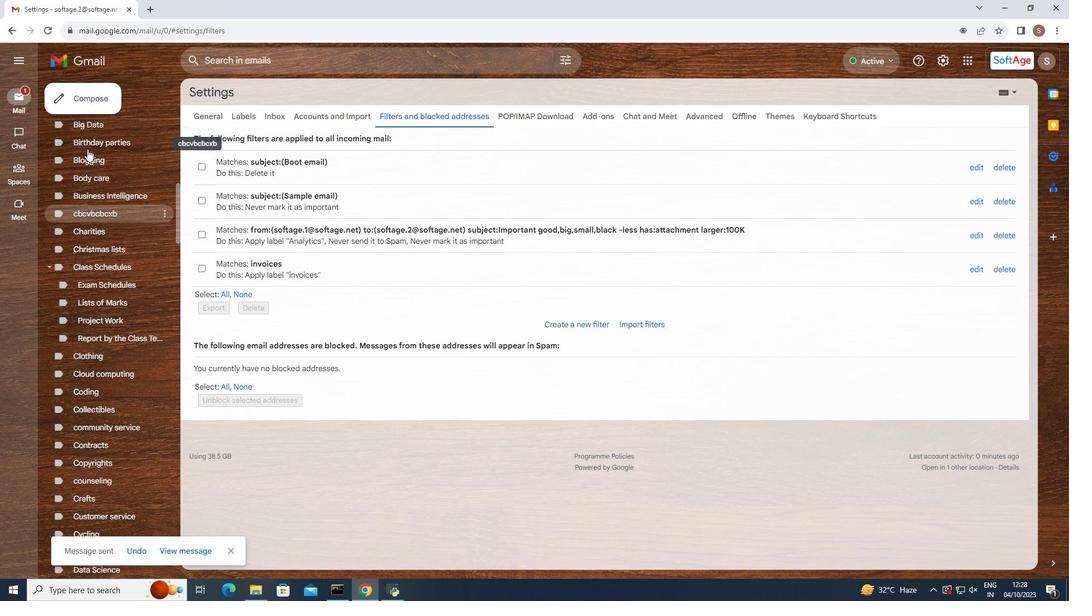 
Action: Mouse scrolled (87, 149) with delta (0, 0)
Screenshot: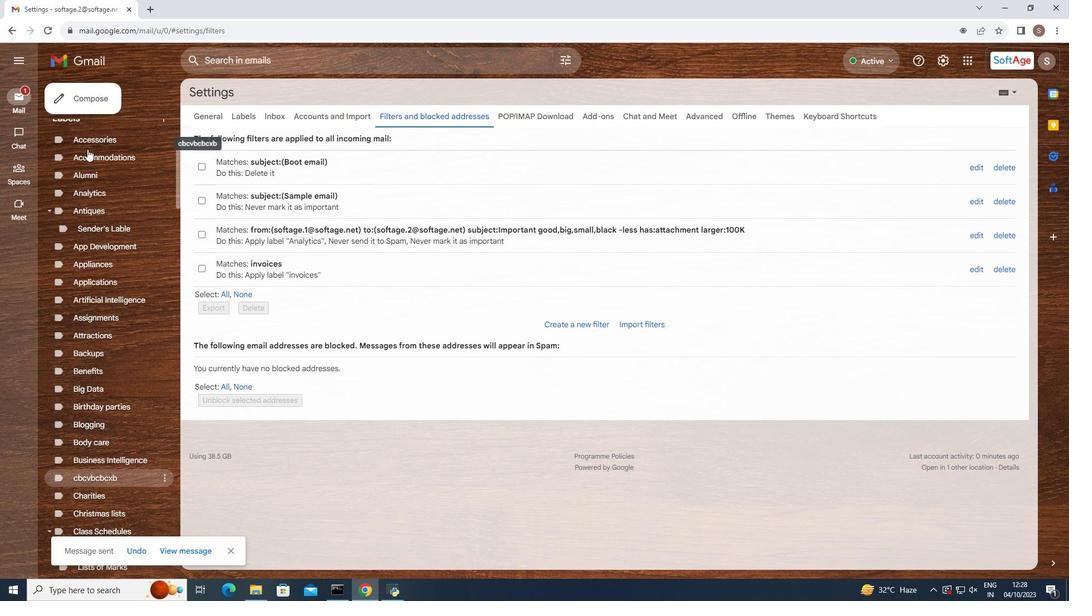 
Action: Mouse scrolled (87, 149) with delta (0, 0)
Screenshot: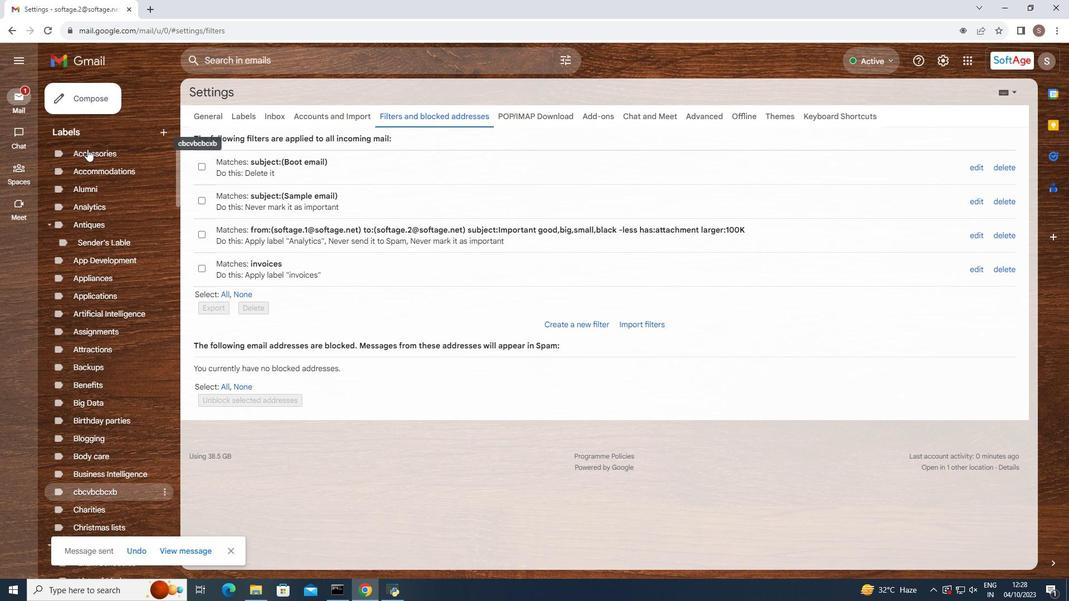 
Action: Mouse scrolled (87, 149) with delta (0, 0)
Screenshot: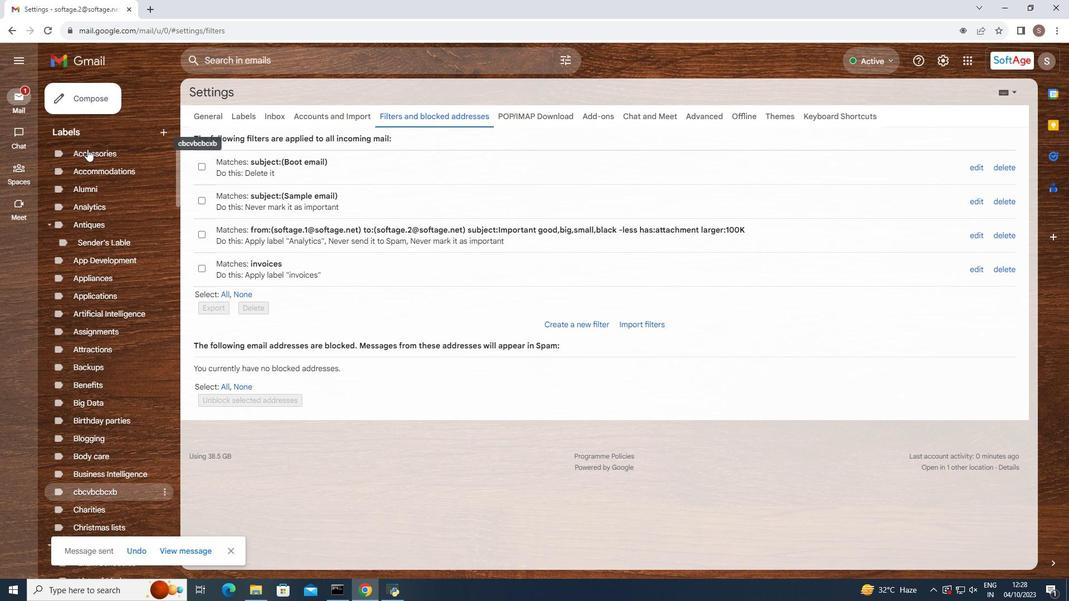
Action: Mouse scrolled (87, 149) with delta (0, 0)
Screenshot: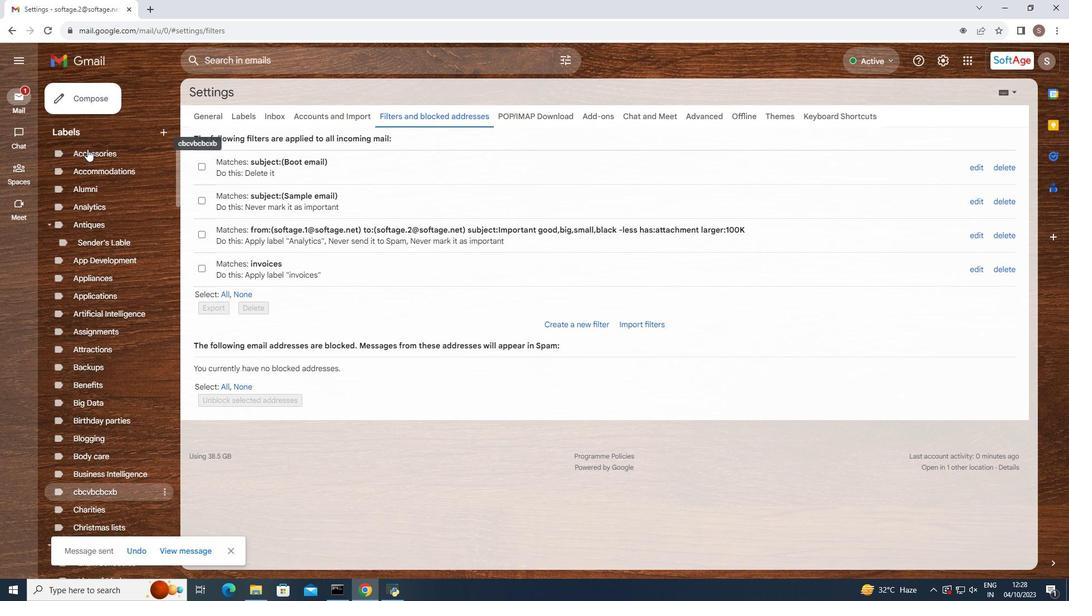 
Action: Mouse scrolled (87, 149) with delta (0, 0)
Screenshot: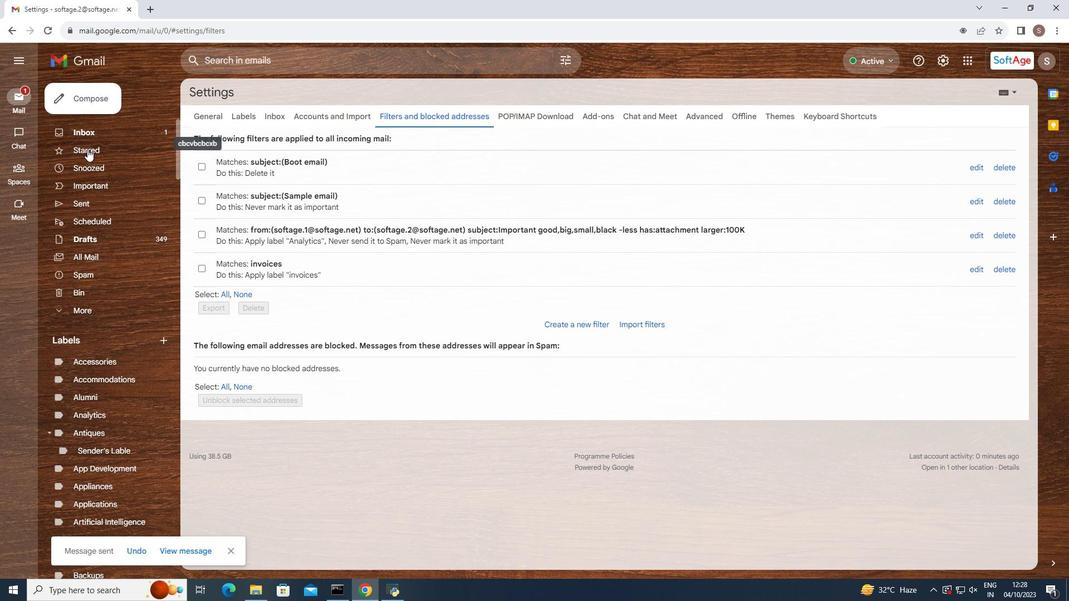 
Action: Mouse scrolled (87, 149) with delta (0, 0)
Screenshot: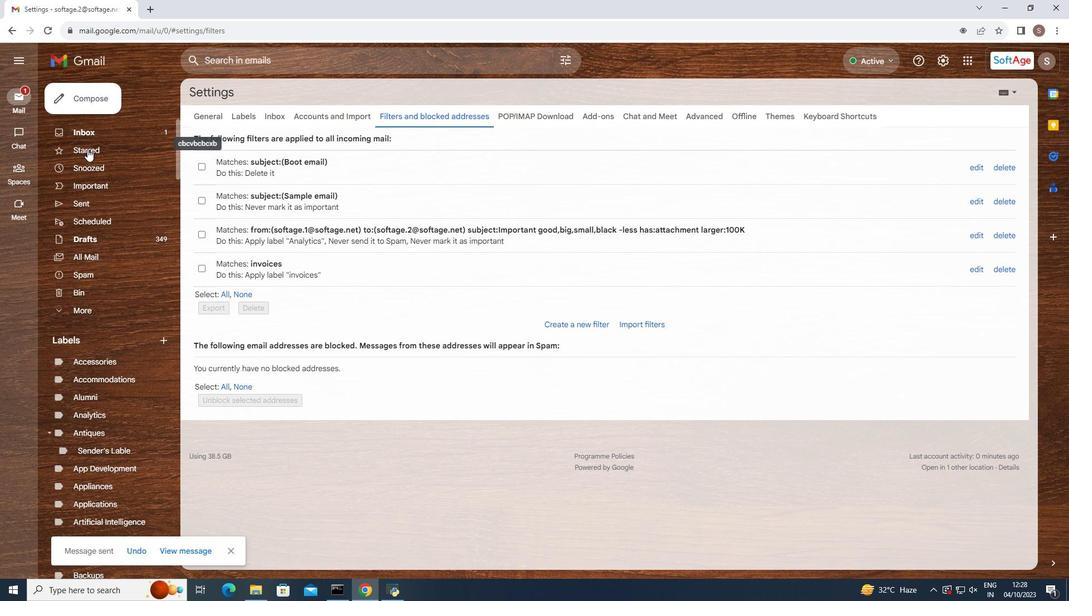 
Action: Mouse scrolled (87, 149) with delta (0, 0)
Screenshot: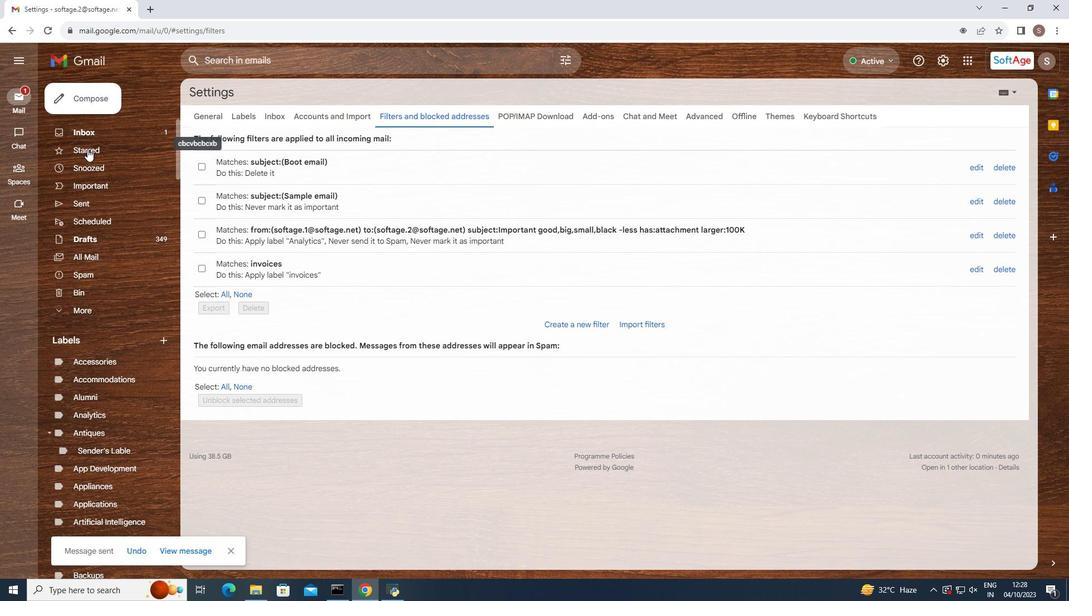 
Action: Mouse scrolled (87, 149) with delta (0, 0)
Screenshot: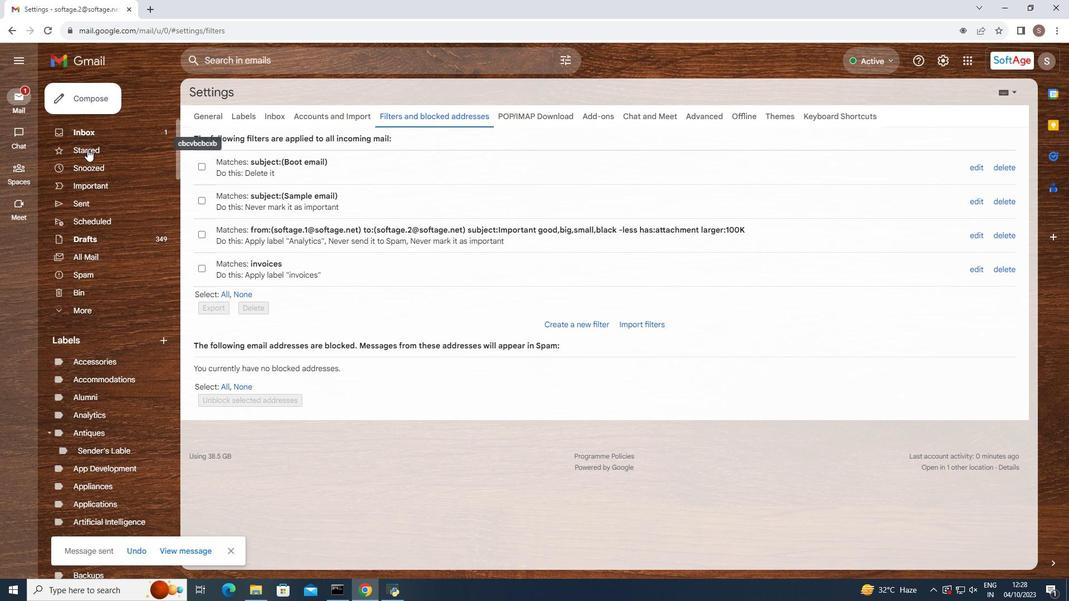 
Action: Mouse moved to (84, 130)
Screenshot: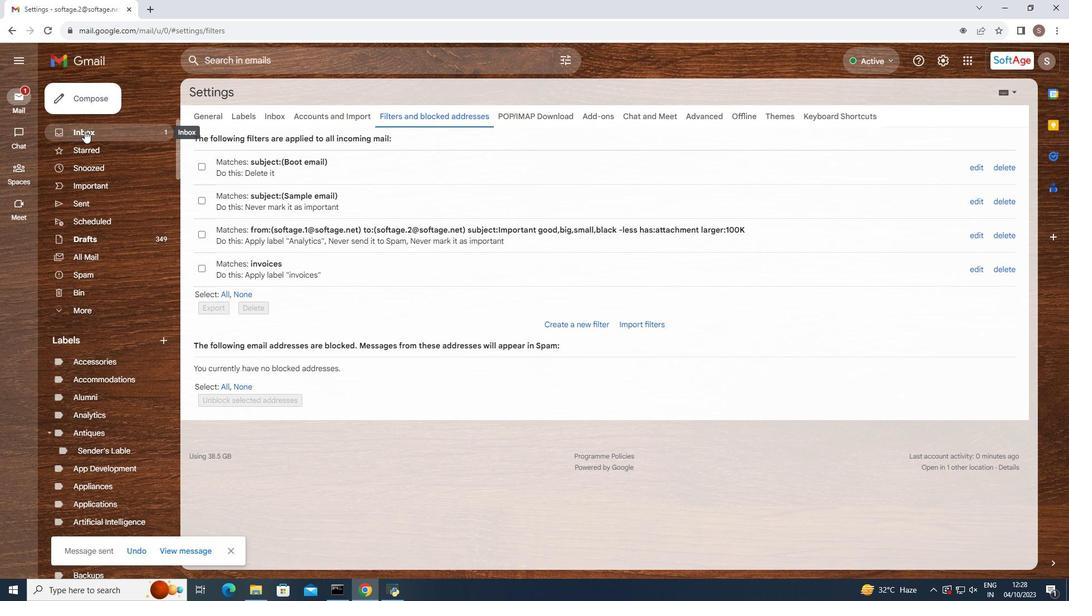 
Action: Mouse pressed left at (84, 130)
Screenshot: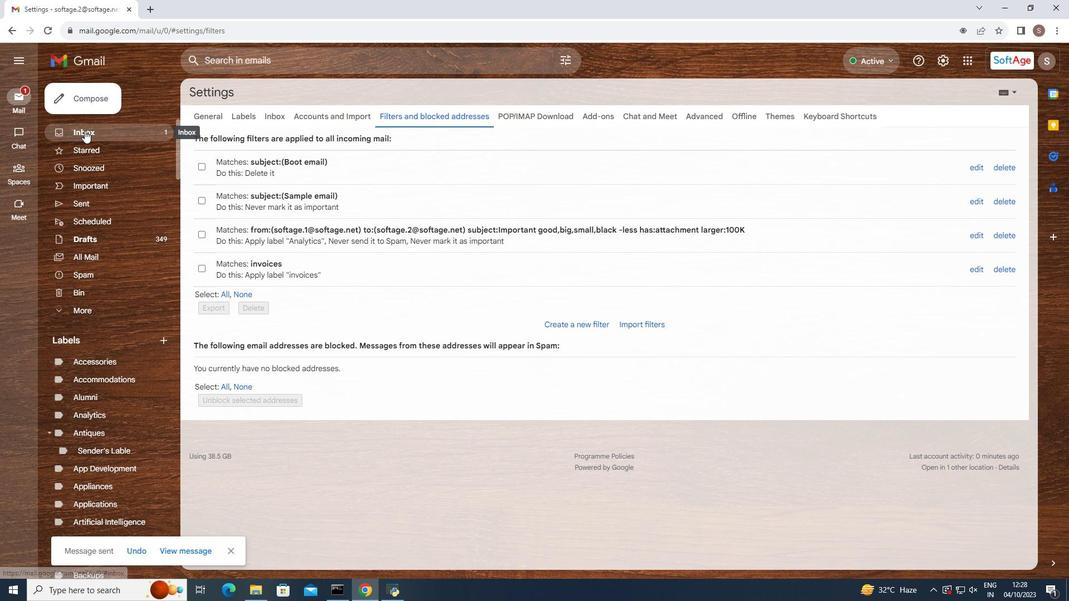 
Action: Mouse moved to (412, 146)
Screenshot: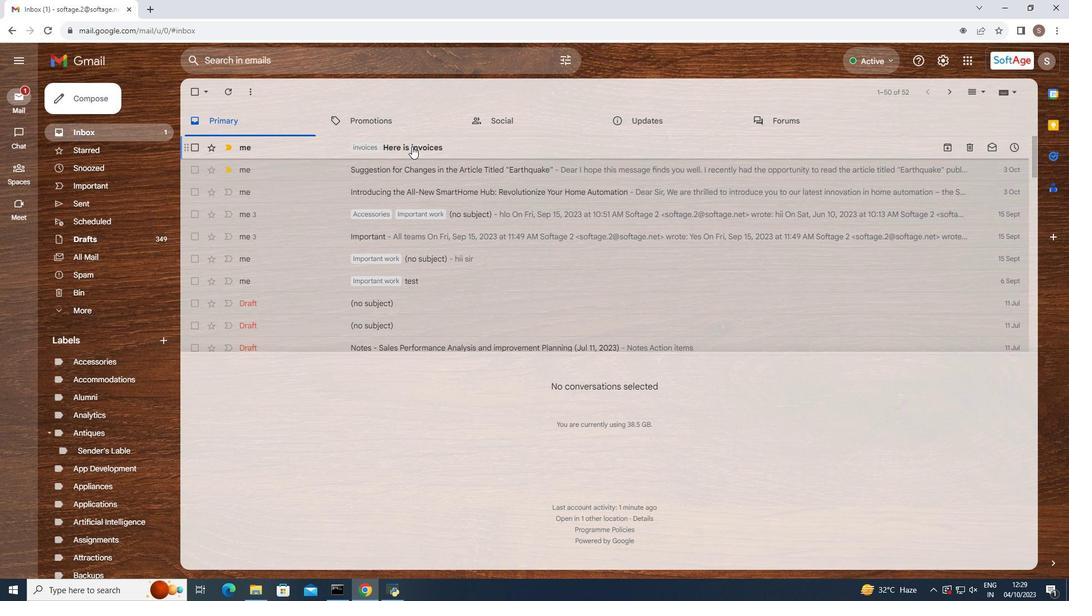 
Action: Mouse pressed left at (412, 146)
Screenshot: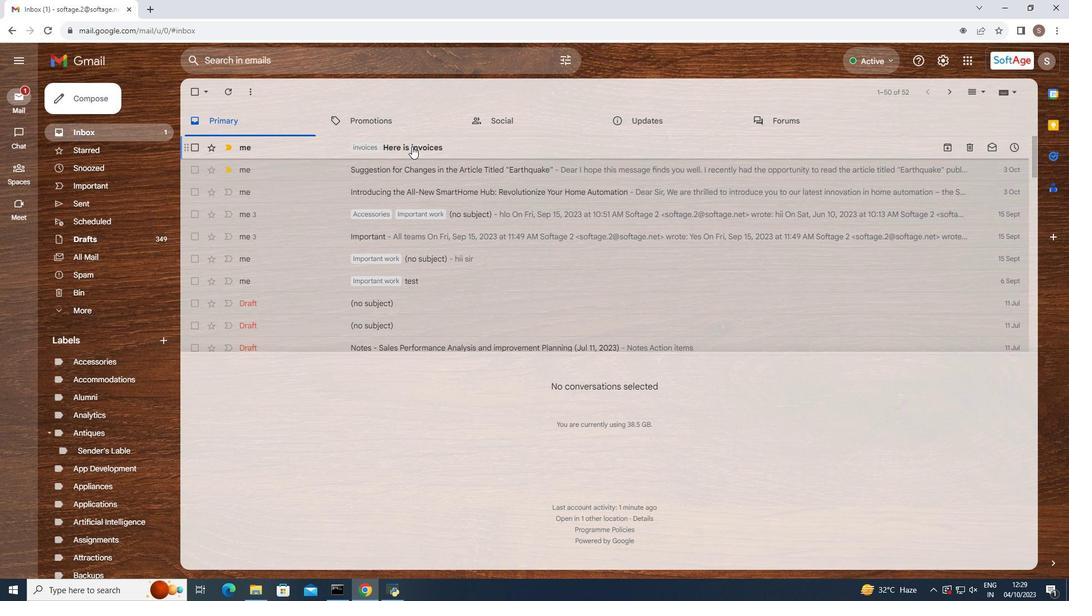
Action: Mouse moved to (310, 140)
Screenshot: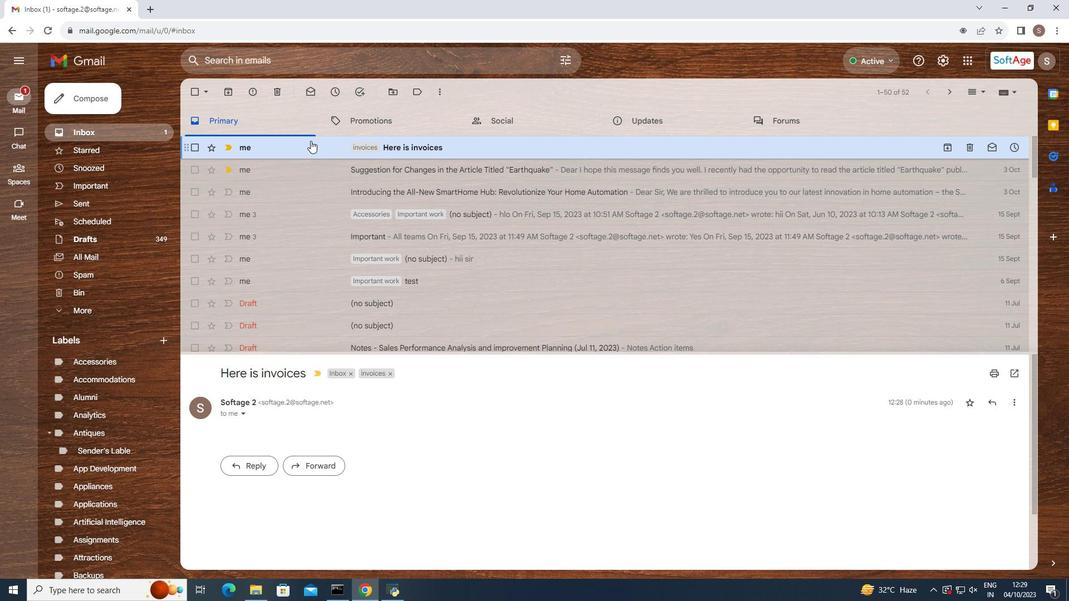 
Action: Mouse pressed left at (310, 140)
Screenshot: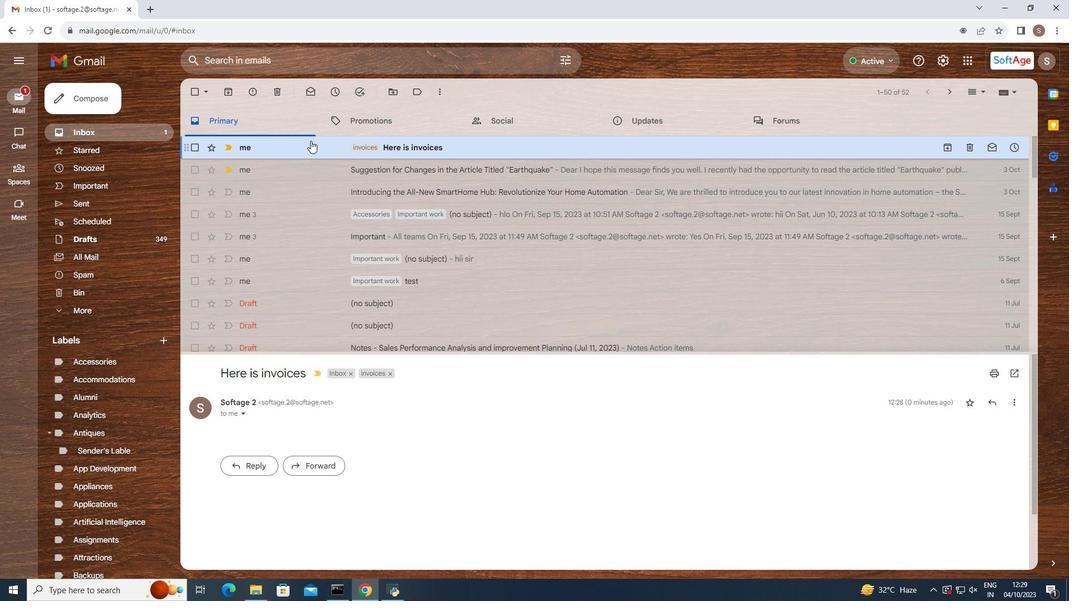 
Action: Mouse moved to (965, 61)
Screenshot: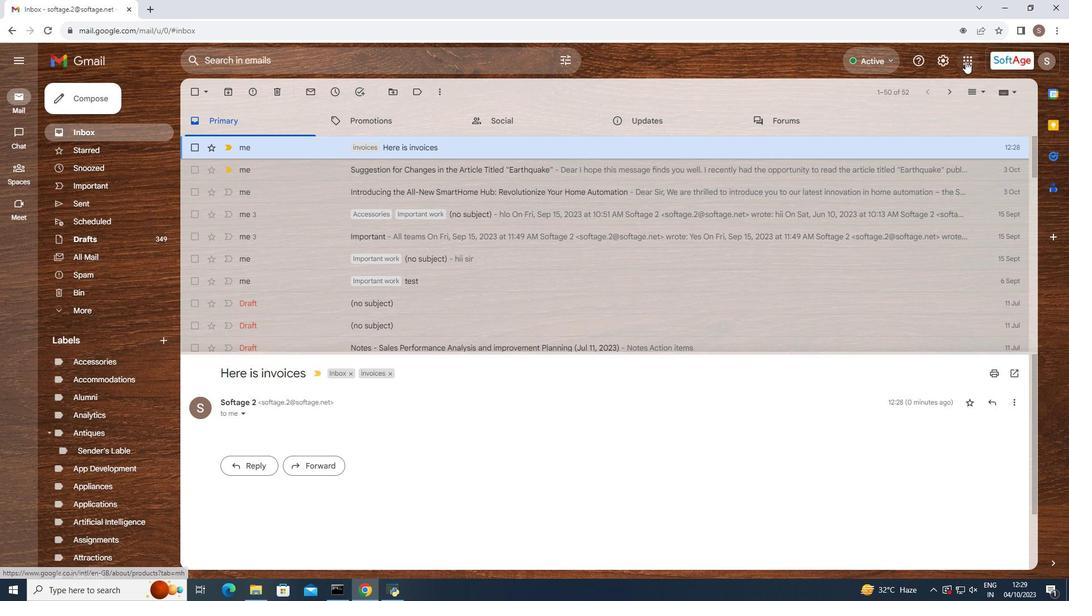 
Action: Mouse pressed left at (965, 61)
Screenshot: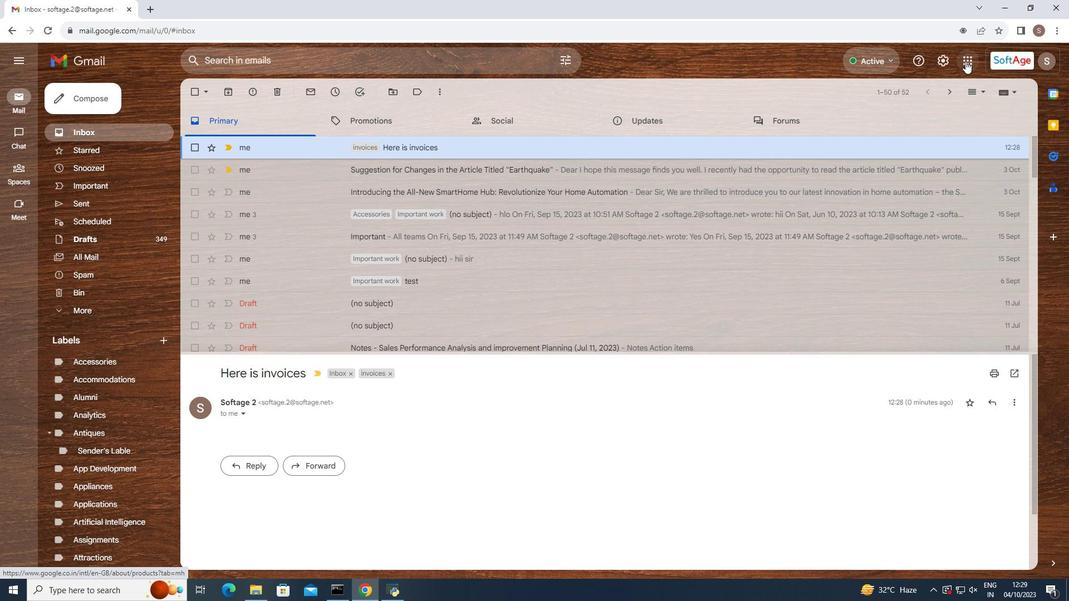 
Action: Mouse moved to (940, 56)
Screenshot: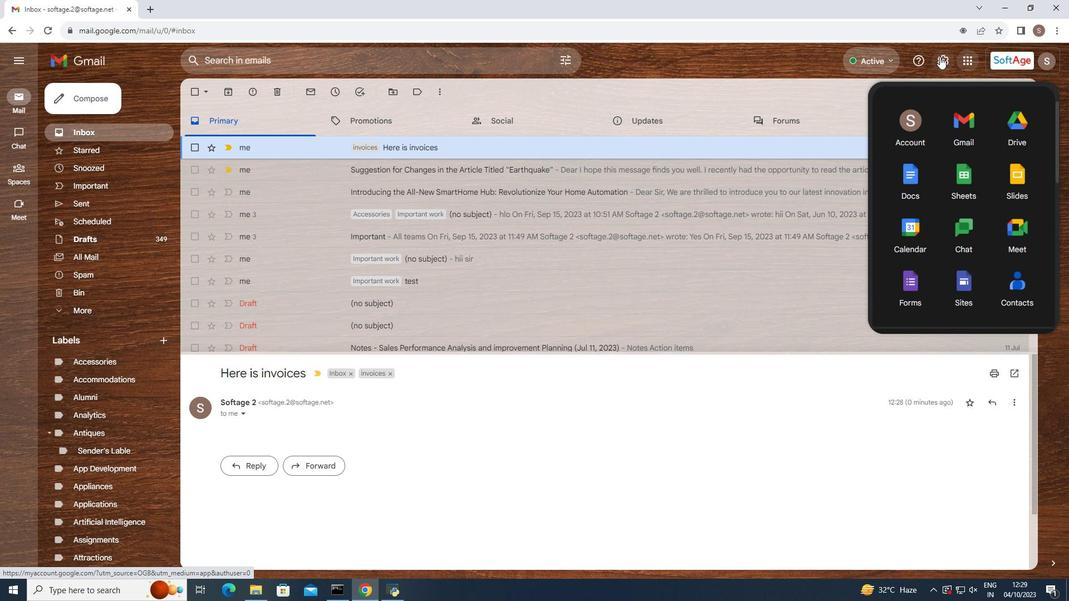 
Action: Mouse pressed left at (940, 56)
Screenshot: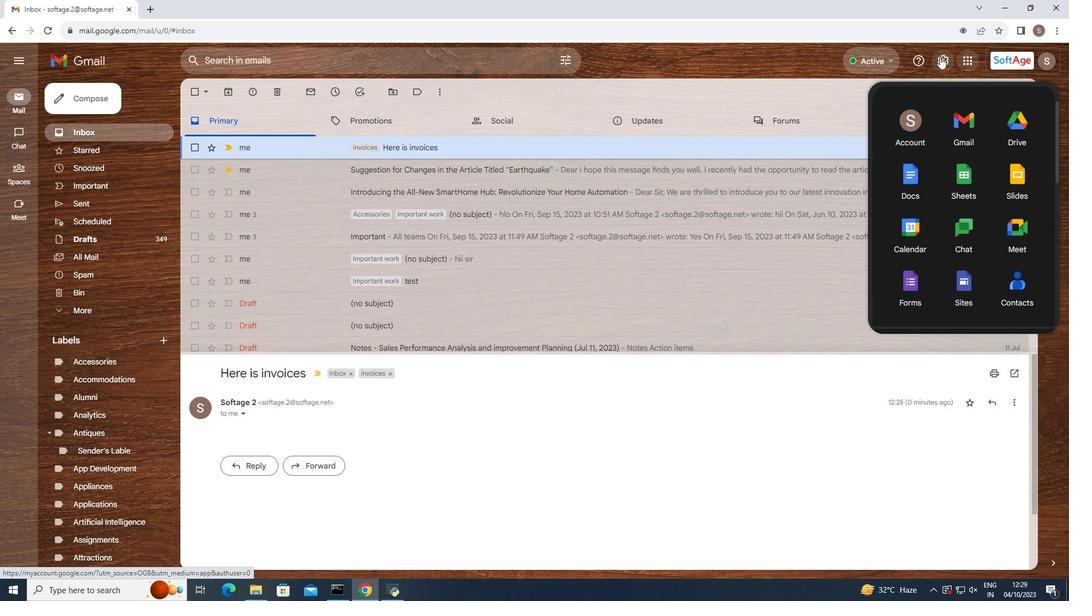 
Action: Mouse moved to (934, 116)
Screenshot: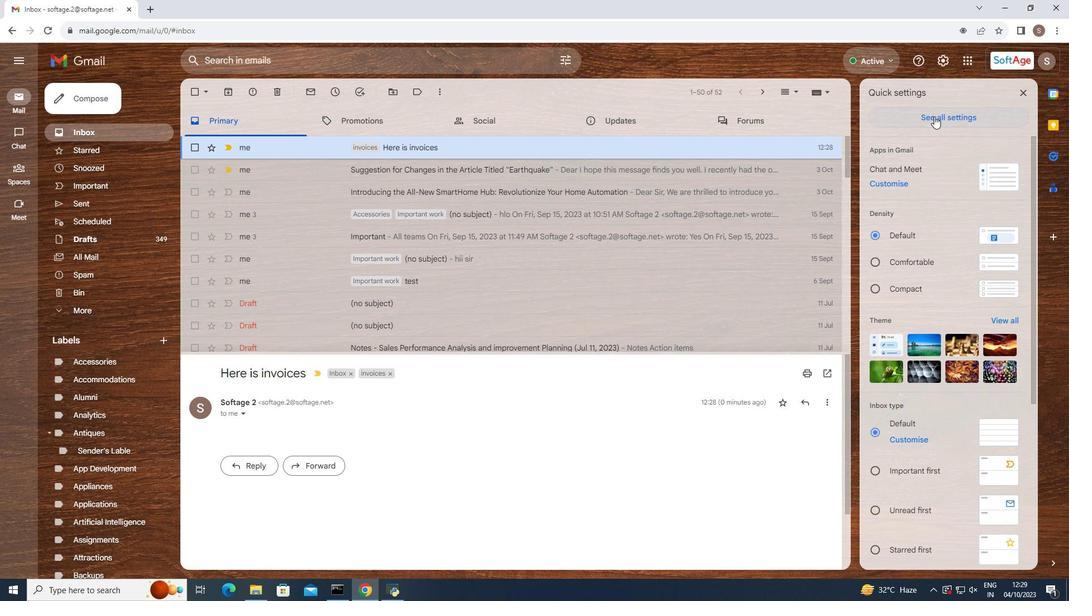 
Action: Mouse pressed left at (934, 116)
Screenshot: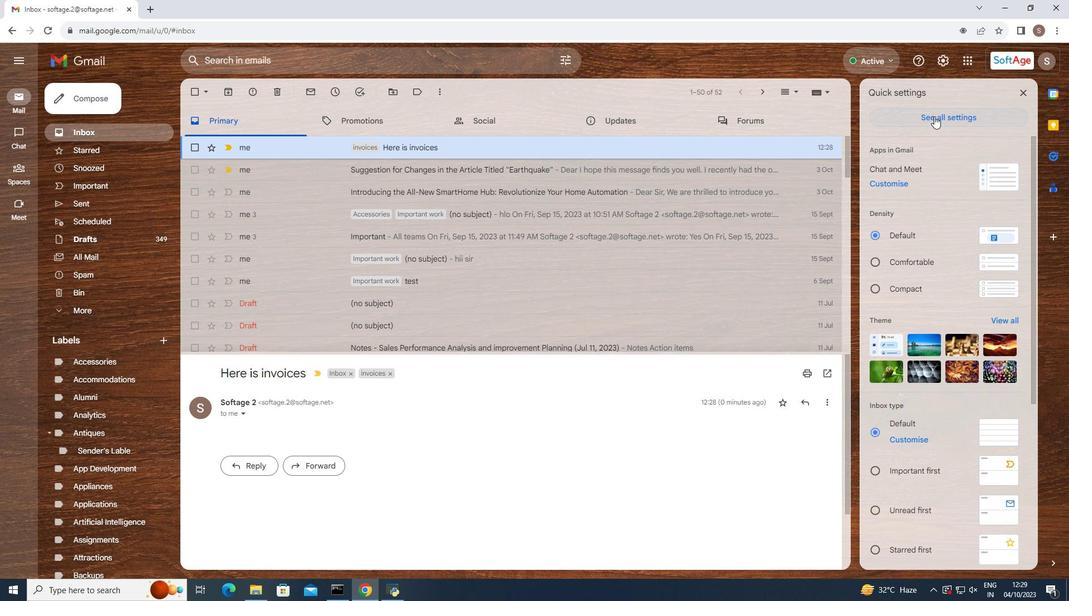 
Action: Mouse moved to (457, 114)
Screenshot: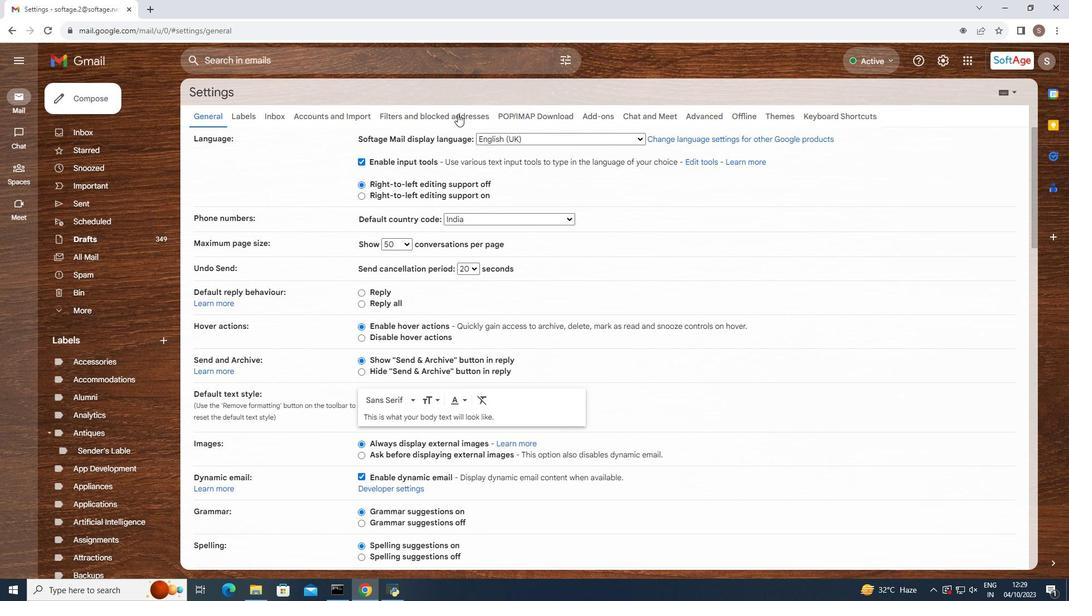 
Action: Mouse pressed left at (457, 114)
Screenshot: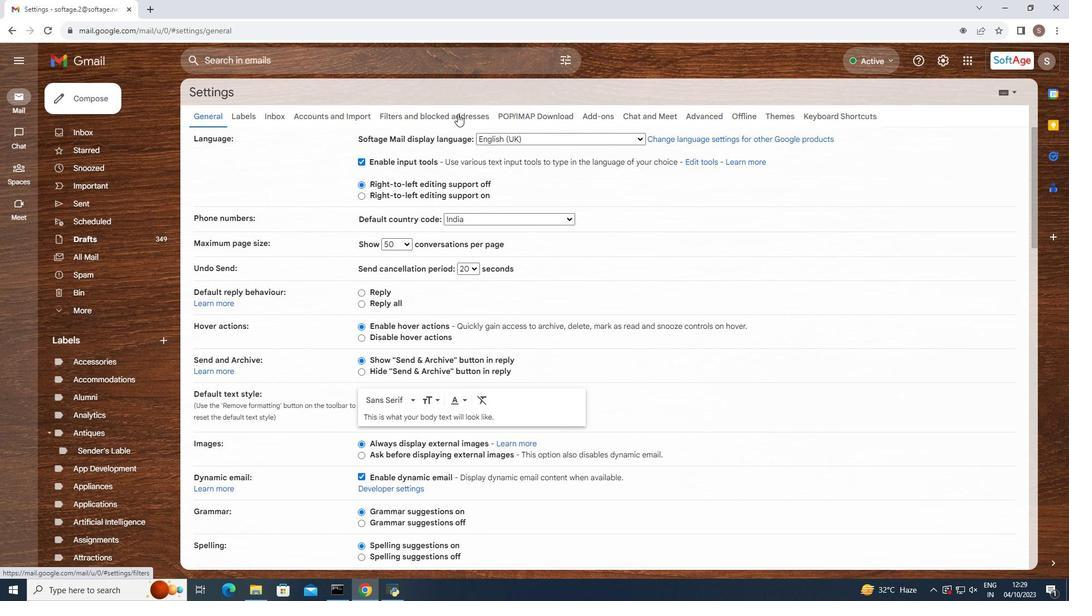 
Action: Mouse moved to (84, 130)
Screenshot: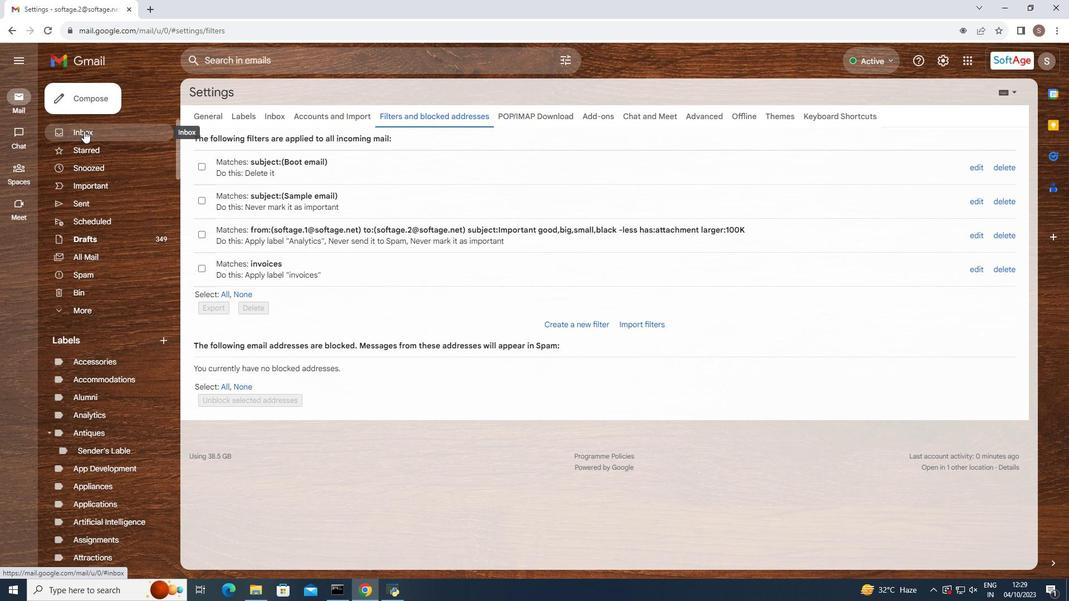 
Action: Mouse pressed left at (84, 130)
Screenshot: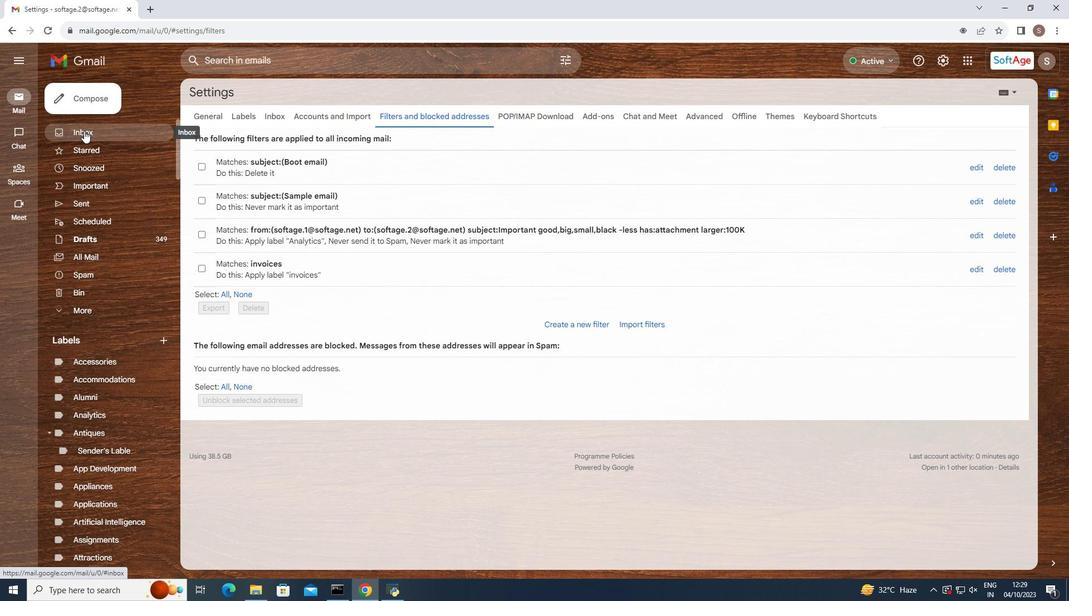 
Action: Mouse moved to (290, 146)
Screenshot: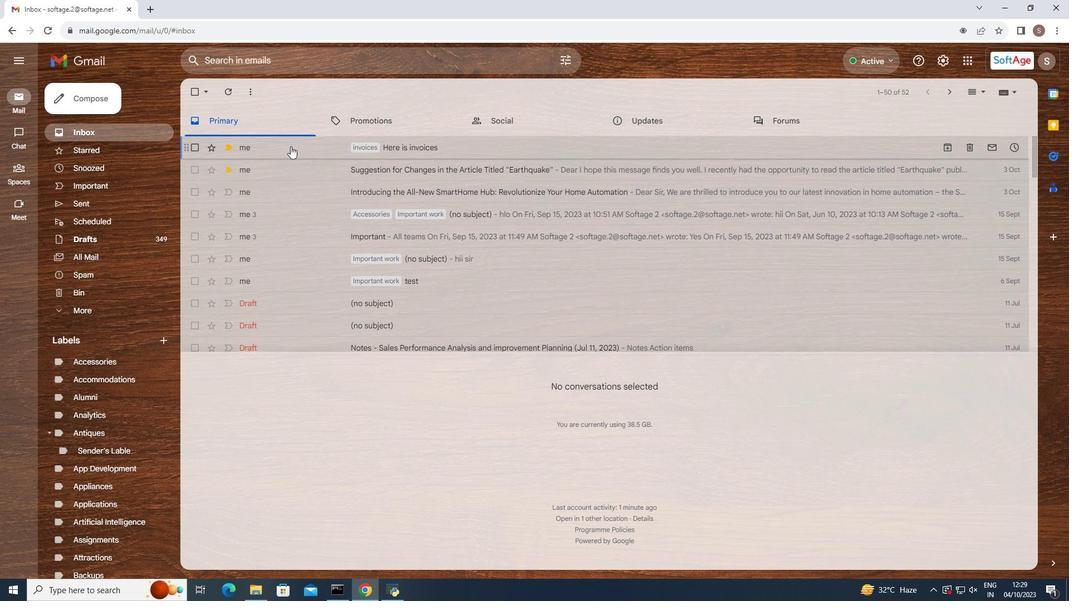 
Action: Mouse pressed left at (290, 146)
Screenshot: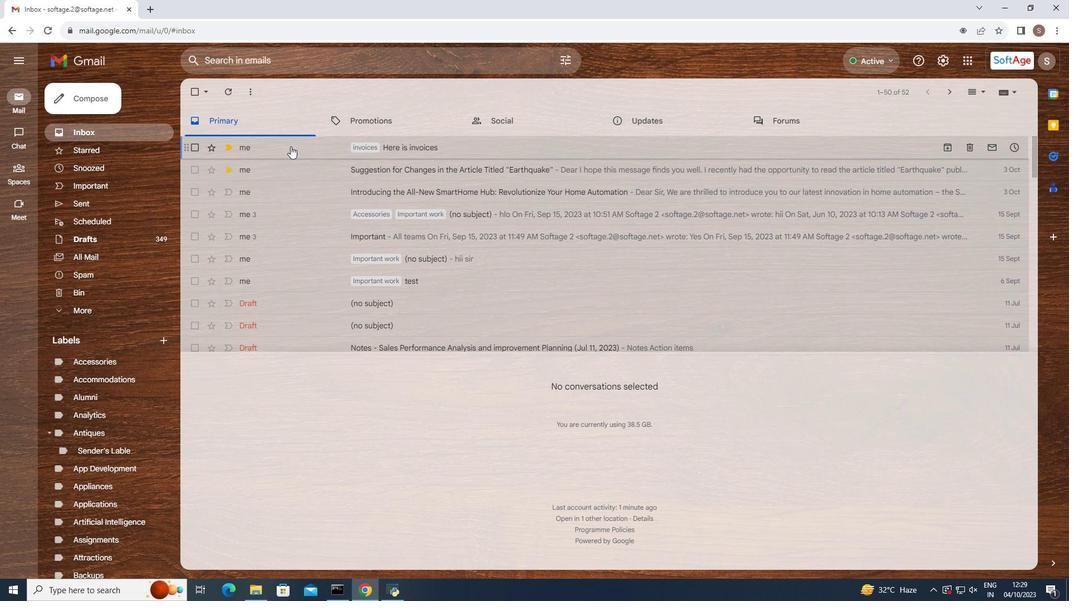 
Action: Mouse moved to (128, 205)
Screenshot: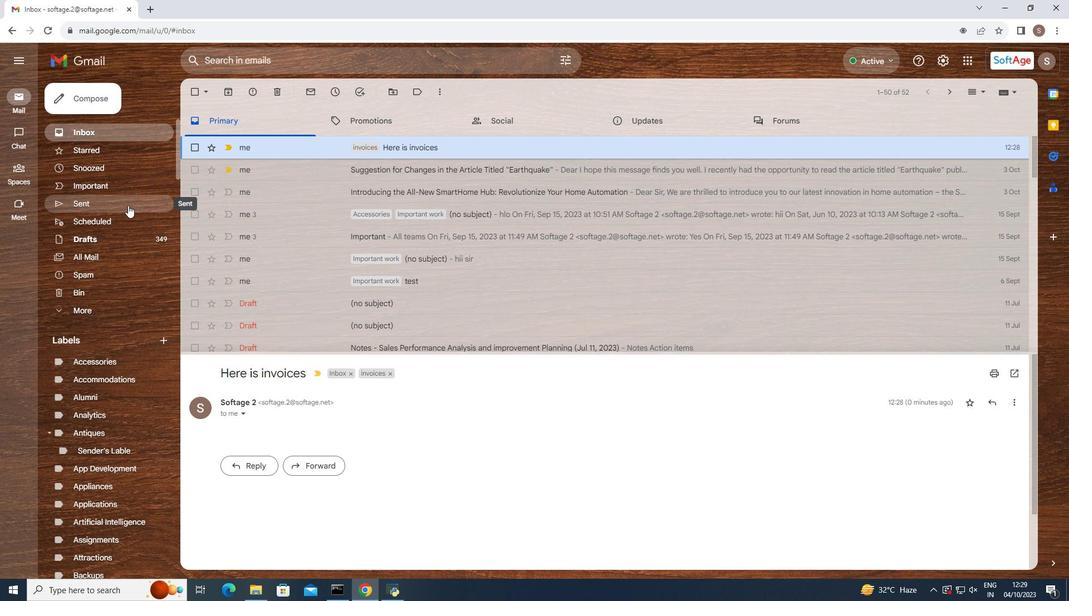 
Action: Mouse scrolled (128, 204) with delta (0, 0)
Screenshot: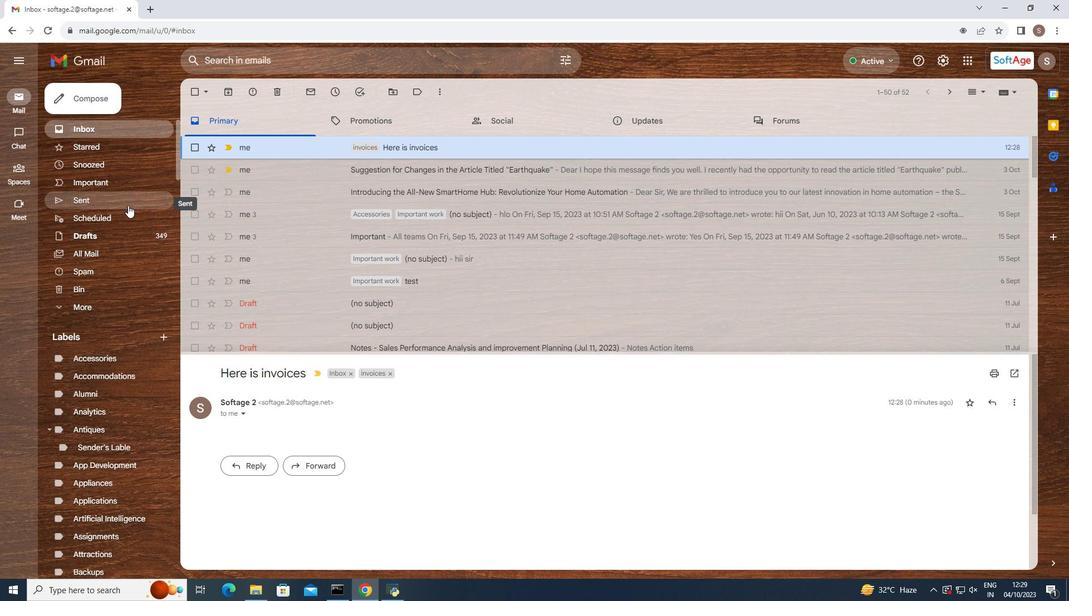 
Action: Mouse moved to (128, 206)
Screenshot: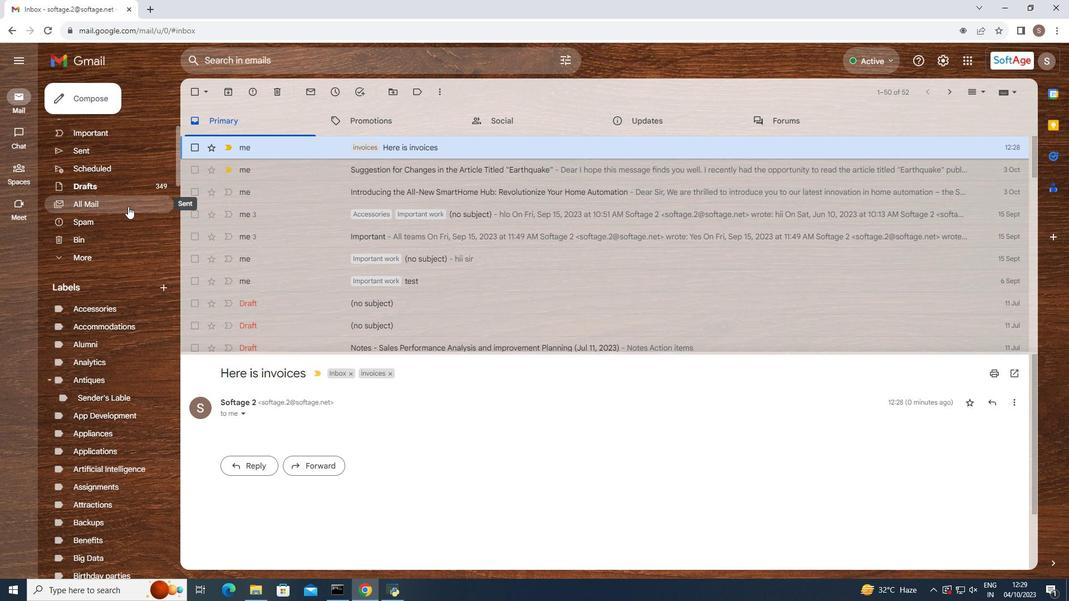 
Action: Mouse scrolled (128, 206) with delta (0, 0)
Screenshot: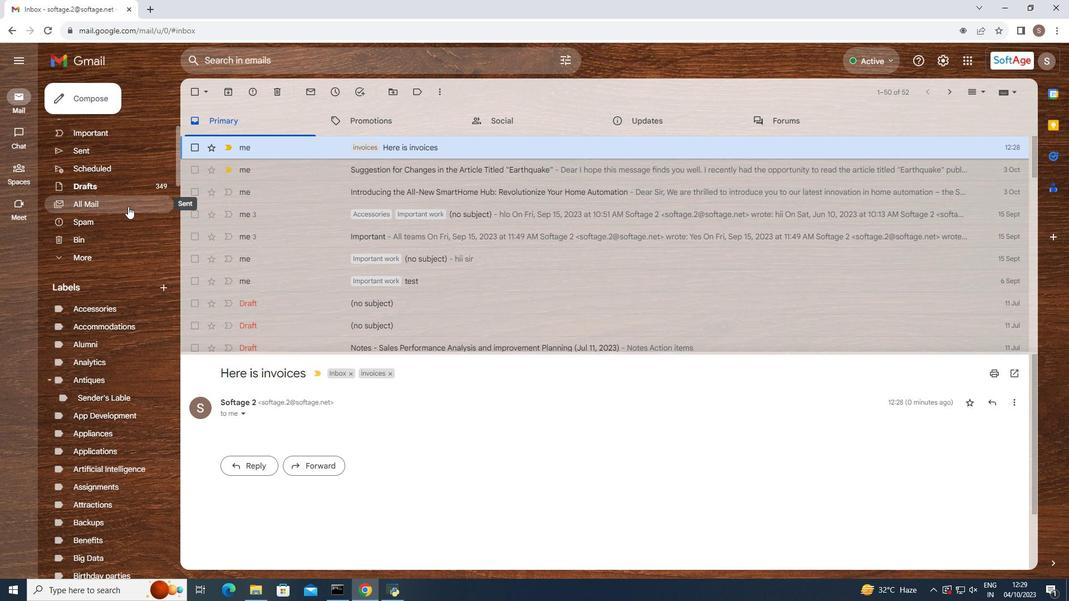 
Action: Mouse scrolled (128, 206) with delta (0, 0)
Screenshot: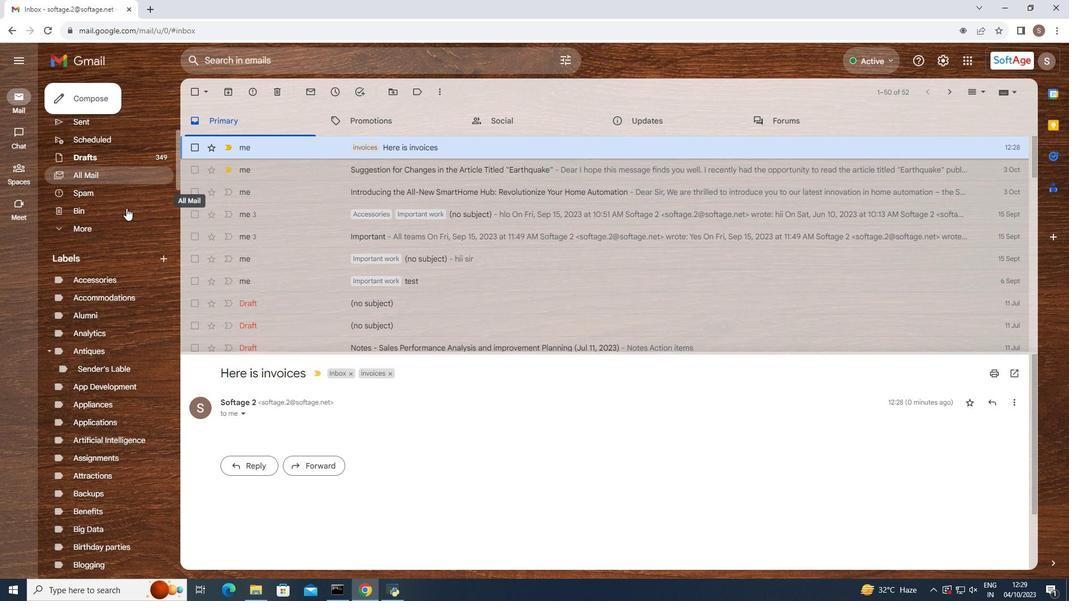 
Action: Mouse moved to (126, 208)
Screenshot: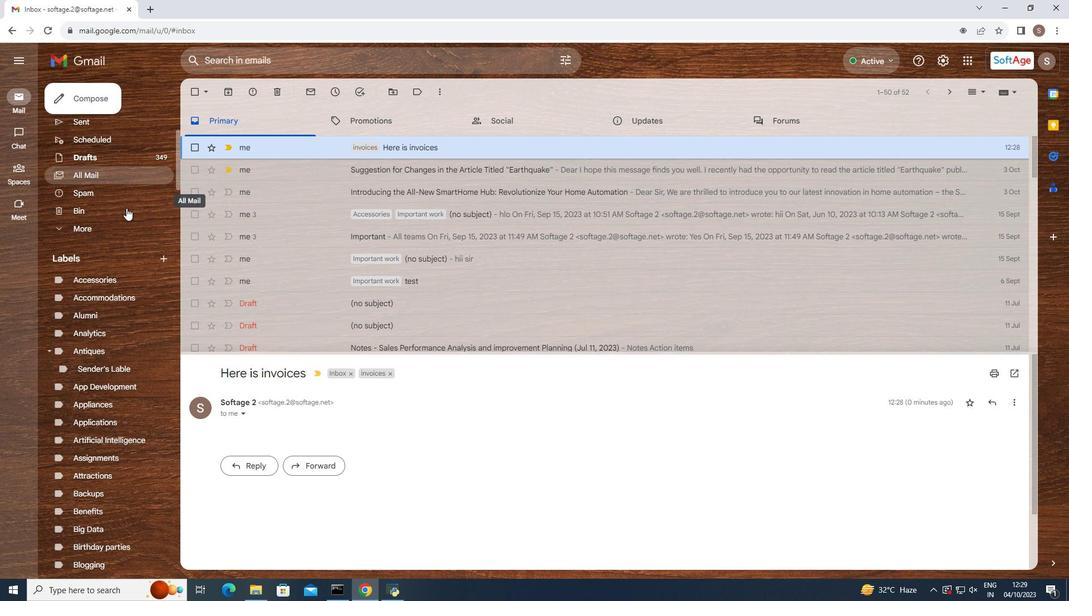 
Action: Mouse scrolled (126, 207) with delta (0, 0)
Screenshot: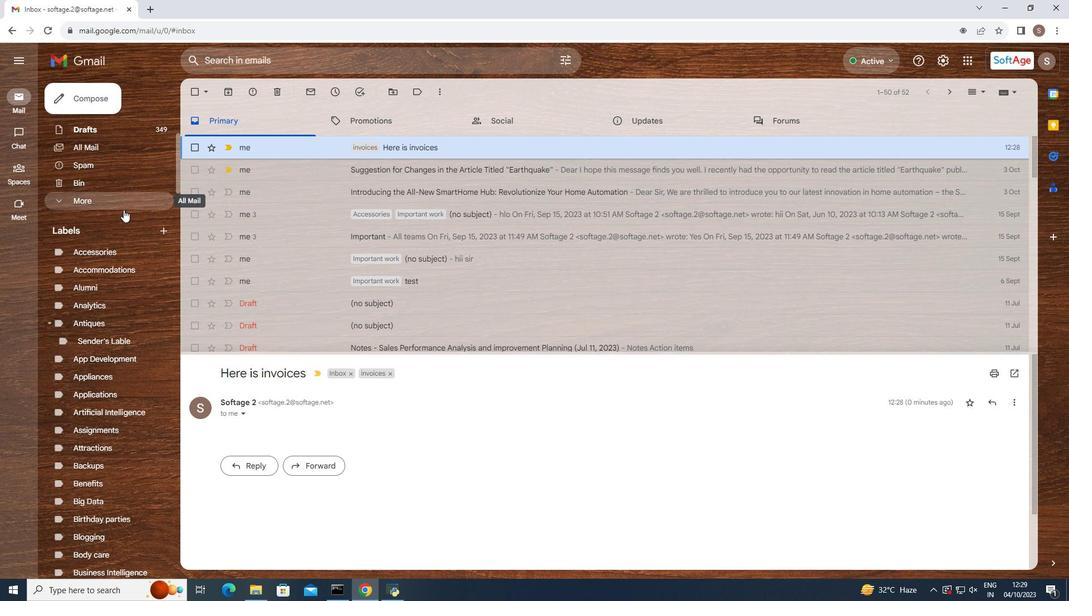 
Action: Mouse moved to (122, 209)
Screenshot: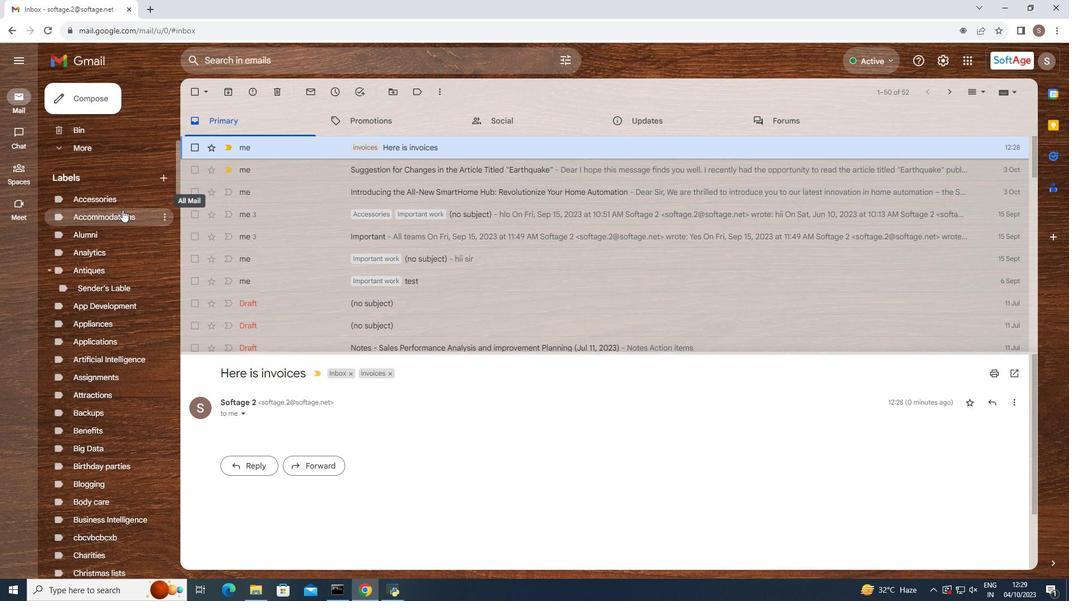 
Action: Mouse scrolled (122, 209) with delta (0, 0)
Screenshot: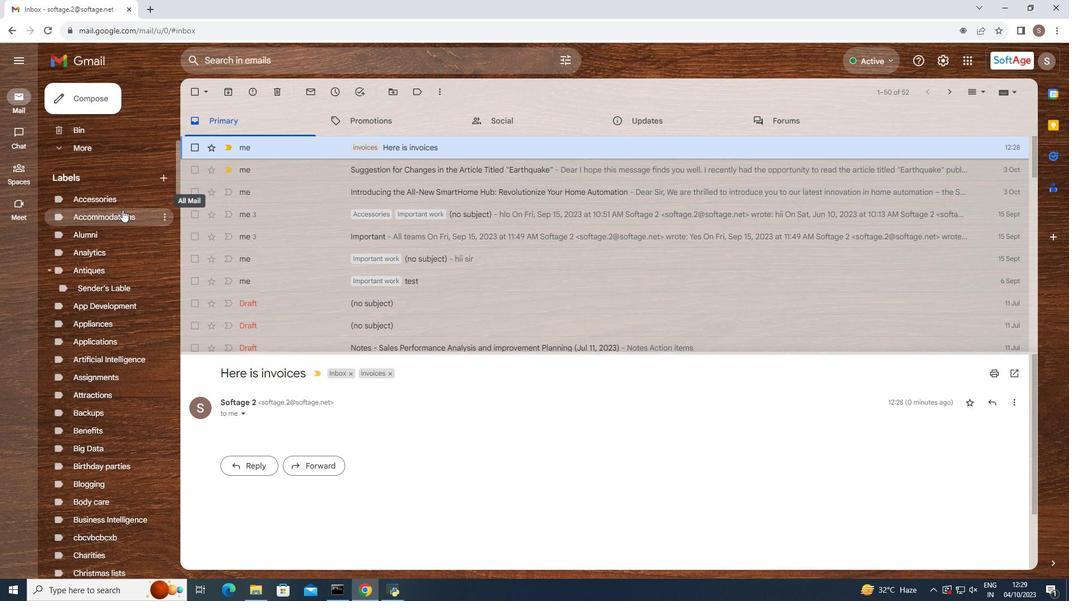 
Action: Mouse moved to (122, 209)
Screenshot: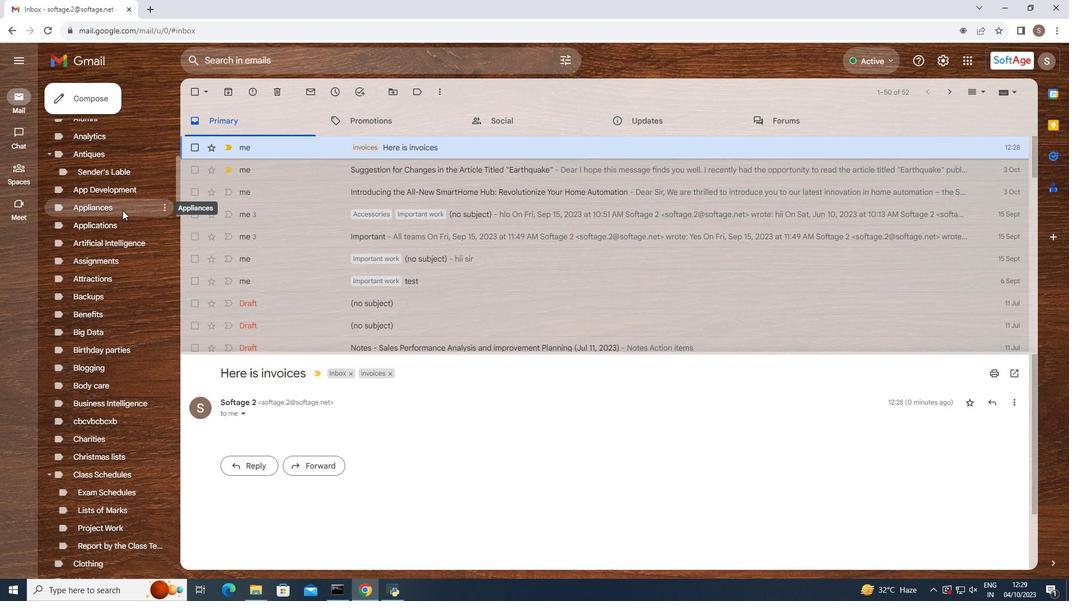 
Action: Mouse scrolled (122, 209) with delta (0, 0)
Screenshot: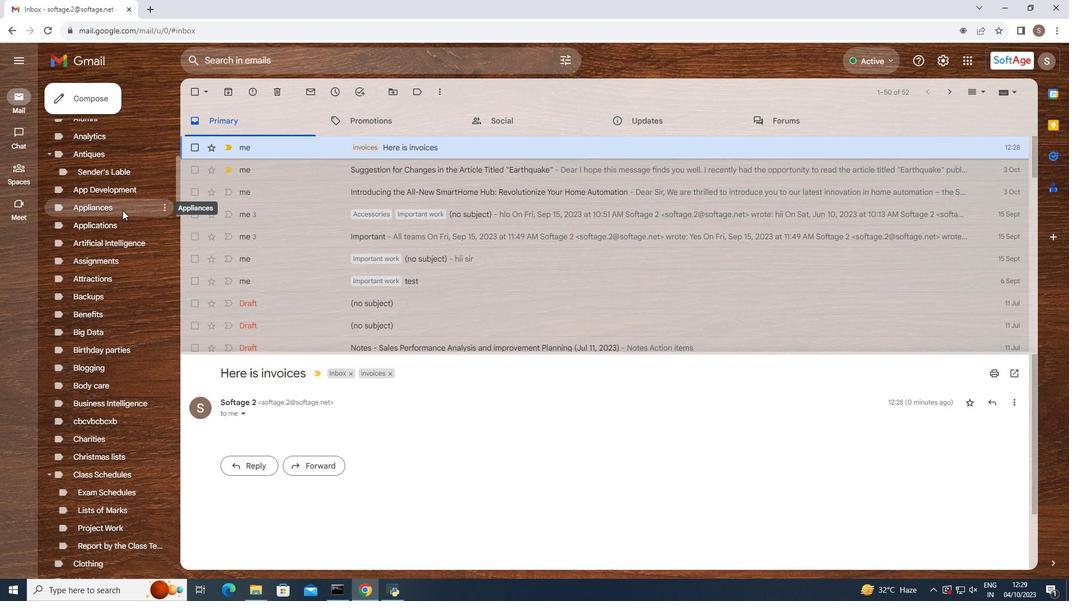 
Action: Mouse moved to (122, 210)
Screenshot: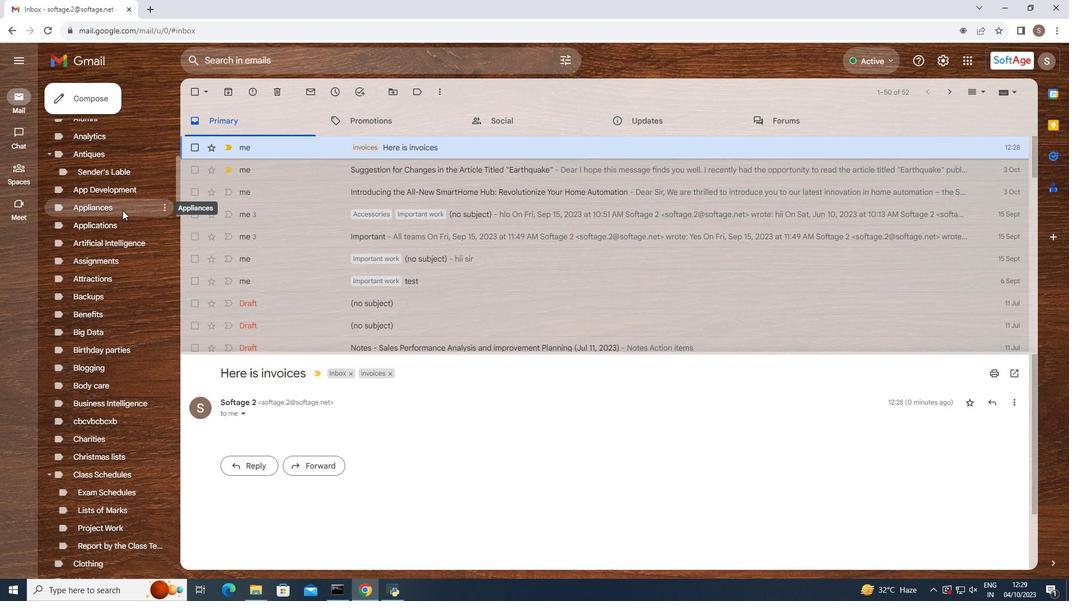 
Action: Mouse scrolled (122, 209) with delta (0, 0)
Screenshot: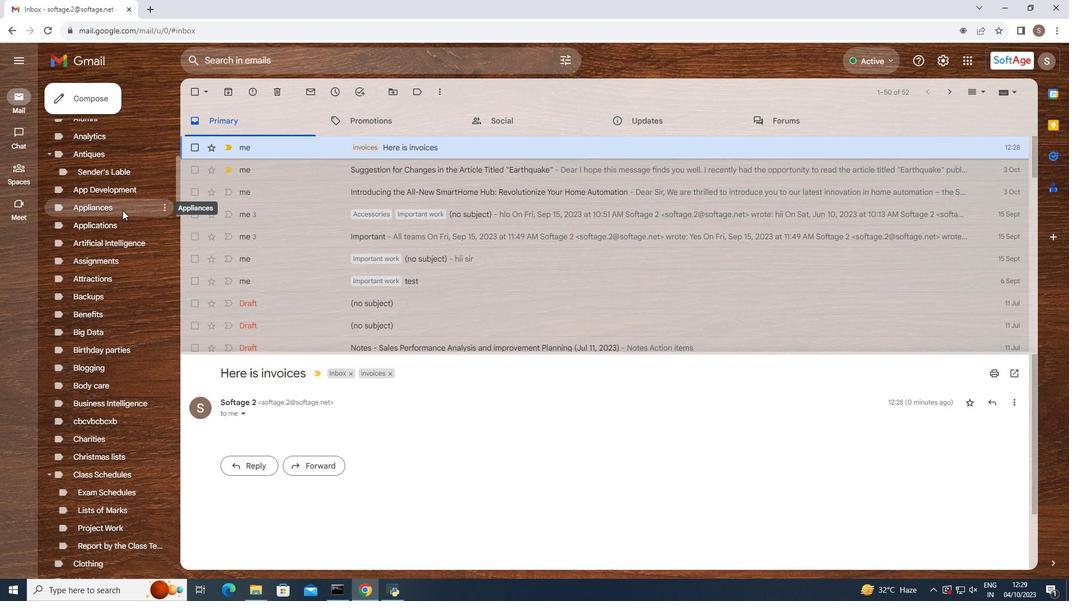 
Action: Mouse scrolled (122, 209) with delta (0, 0)
Screenshot: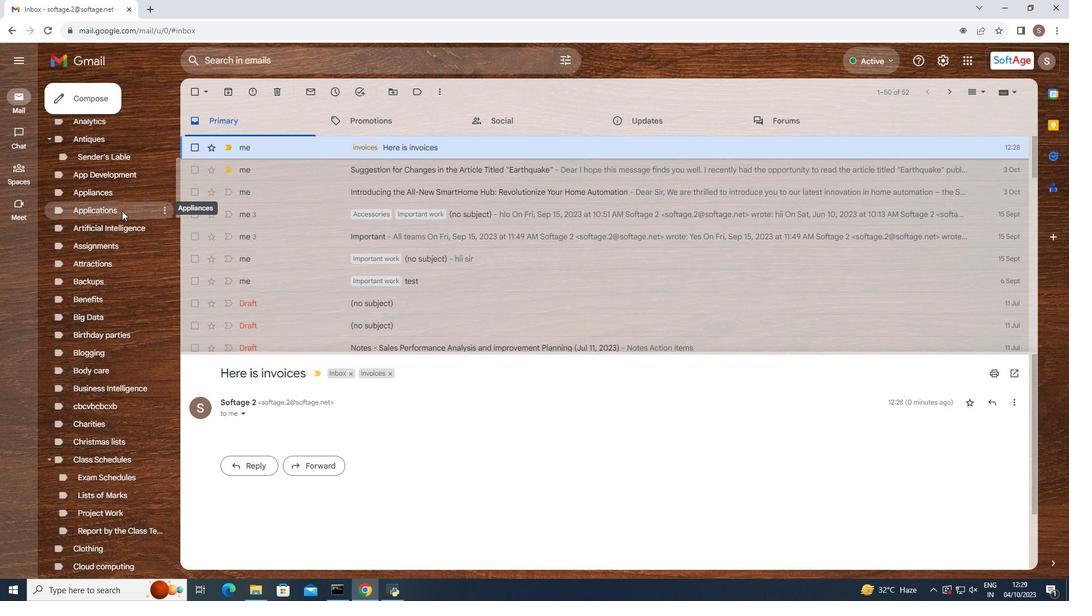 
Action: Mouse scrolled (122, 209) with delta (0, 0)
Screenshot: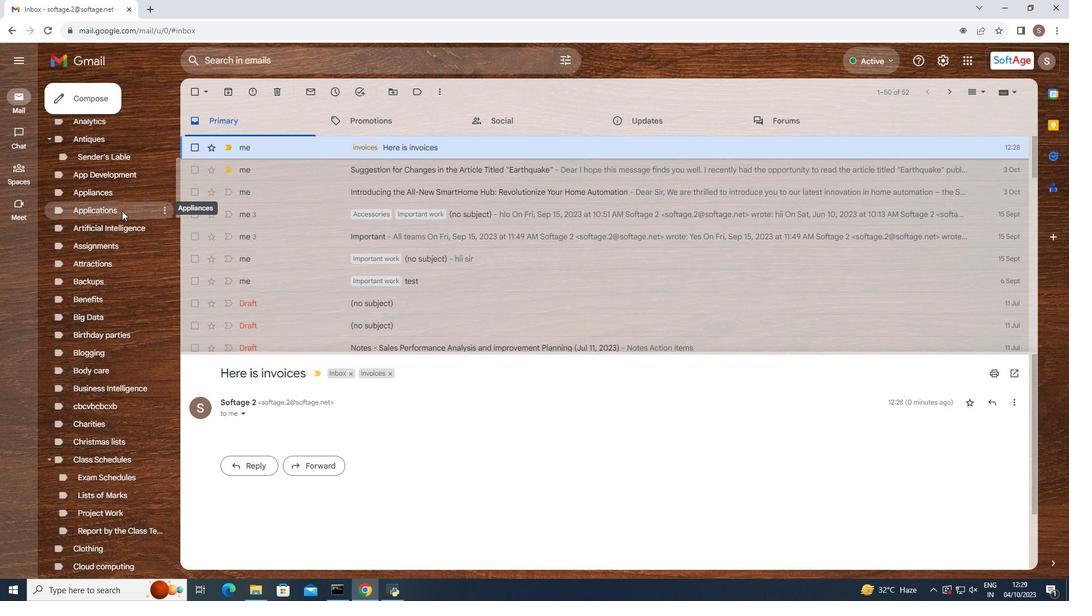 
Action: Mouse moved to (121, 210)
Screenshot: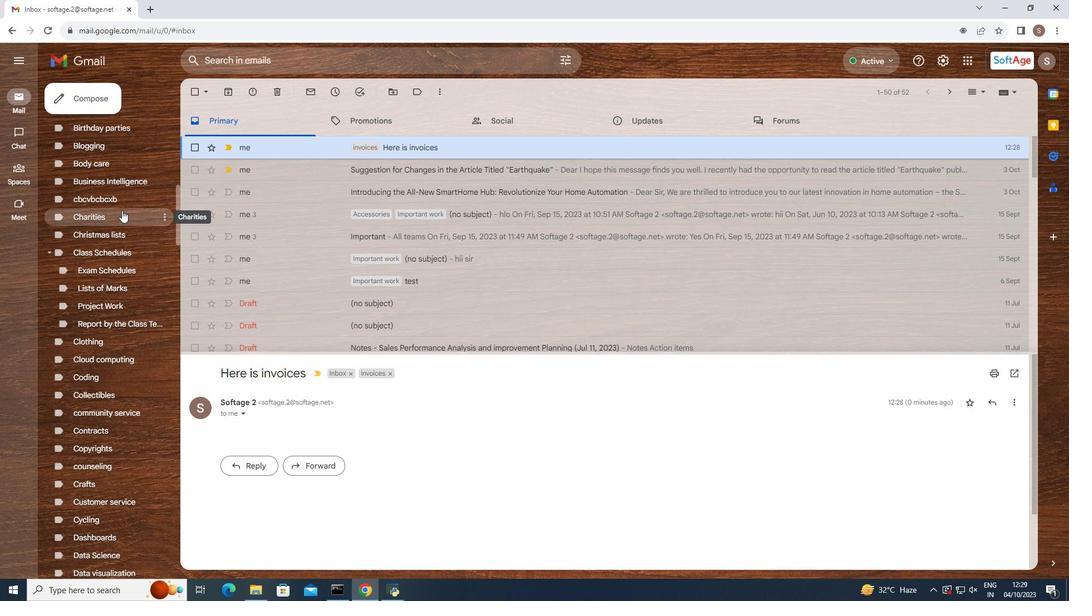 
Action: Mouse scrolled (121, 209) with delta (0, 0)
Screenshot: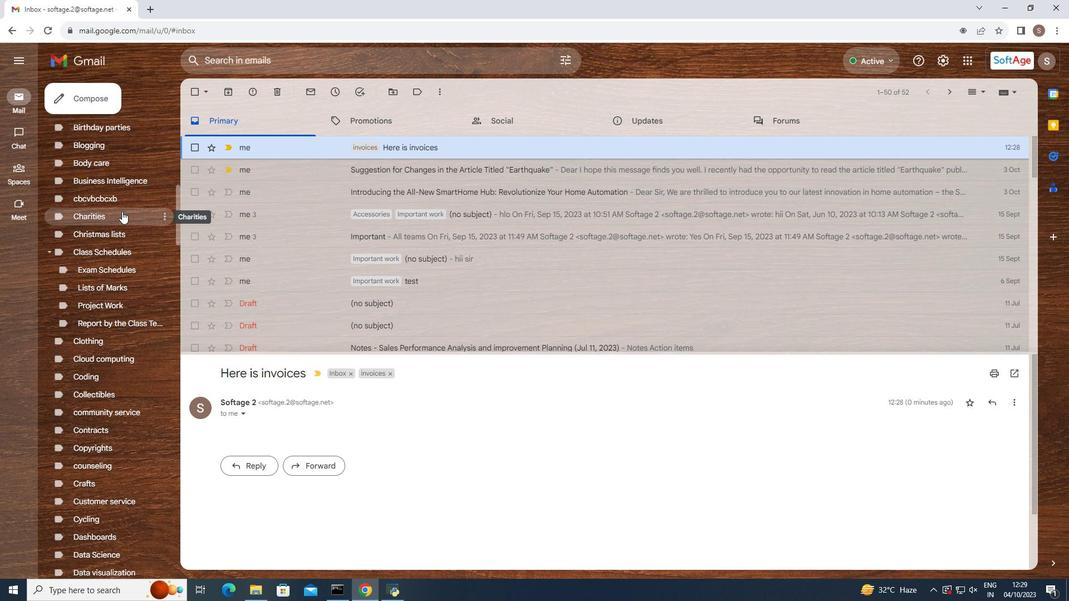 
Action: Mouse moved to (121, 211)
Screenshot: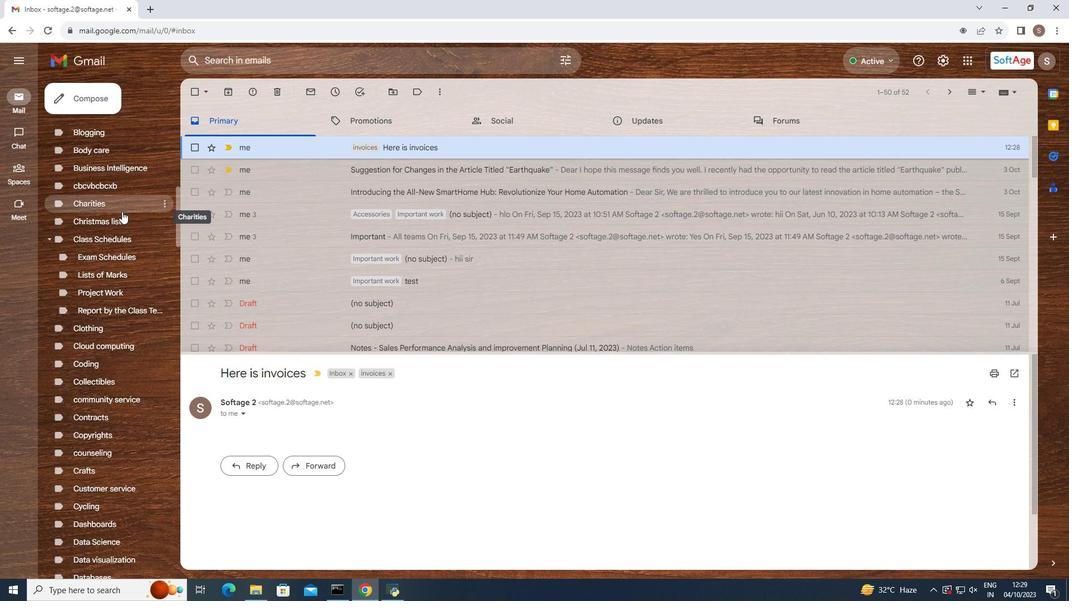
Action: Mouse scrolled (121, 211) with delta (0, 0)
Screenshot: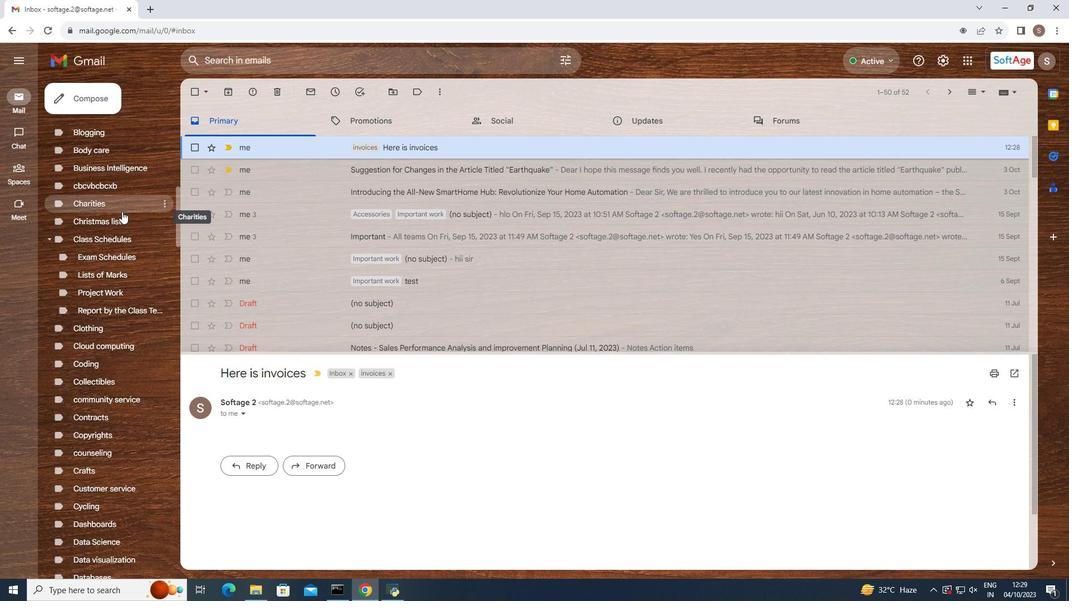 
Action: Mouse scrolled (121, 211) with delta (0, 0)
Screenshot: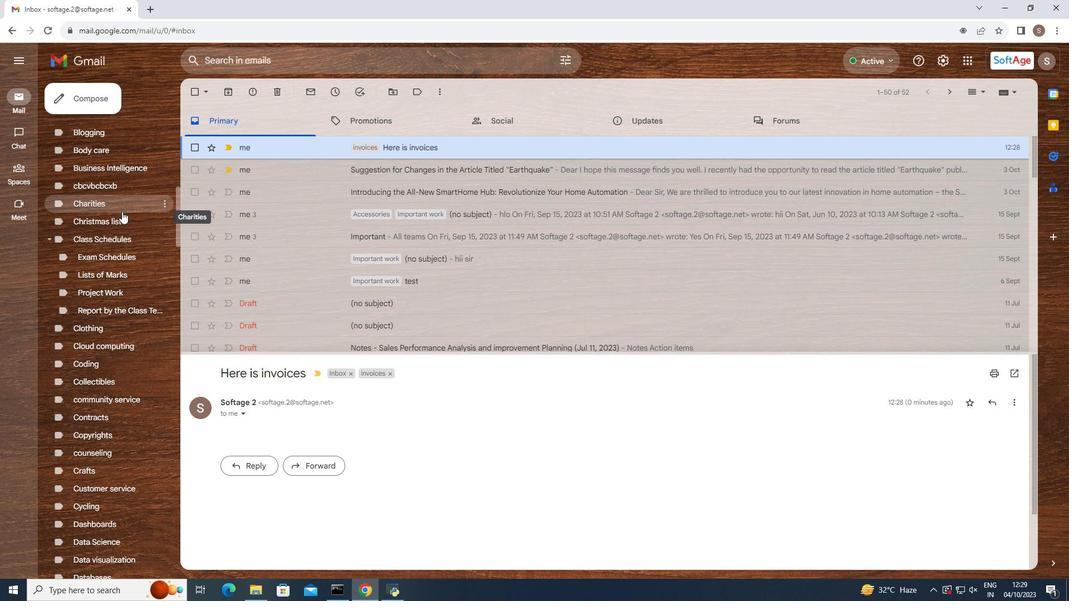 
Action: Mouse scrolled (121, 211) with delta (0, 0)
Screenshot: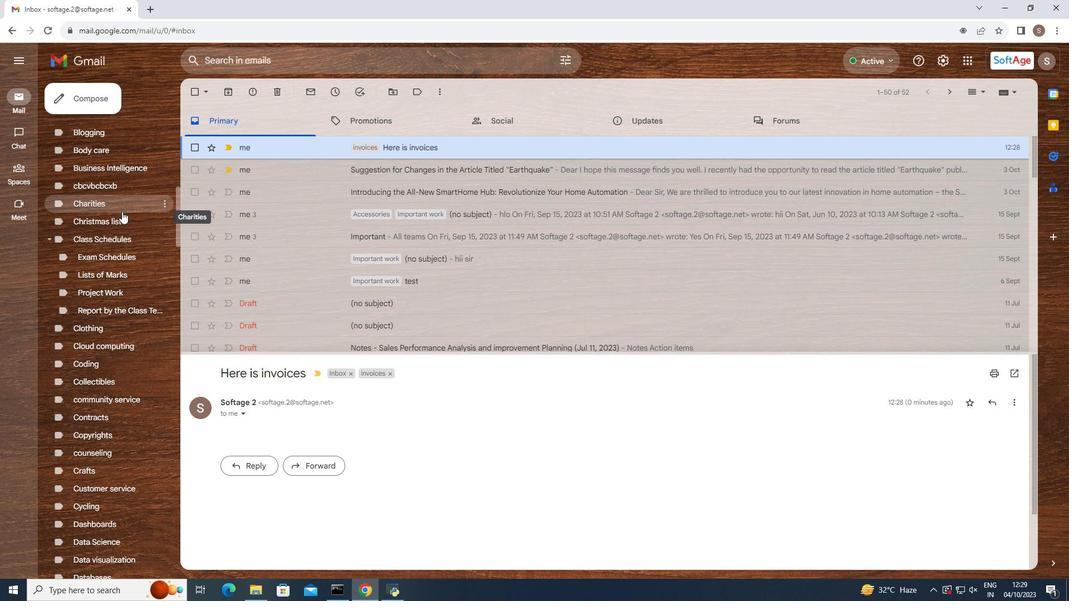 
Action: Mouse scrolled (121, 211) with delta (0, 0)
Screenshot: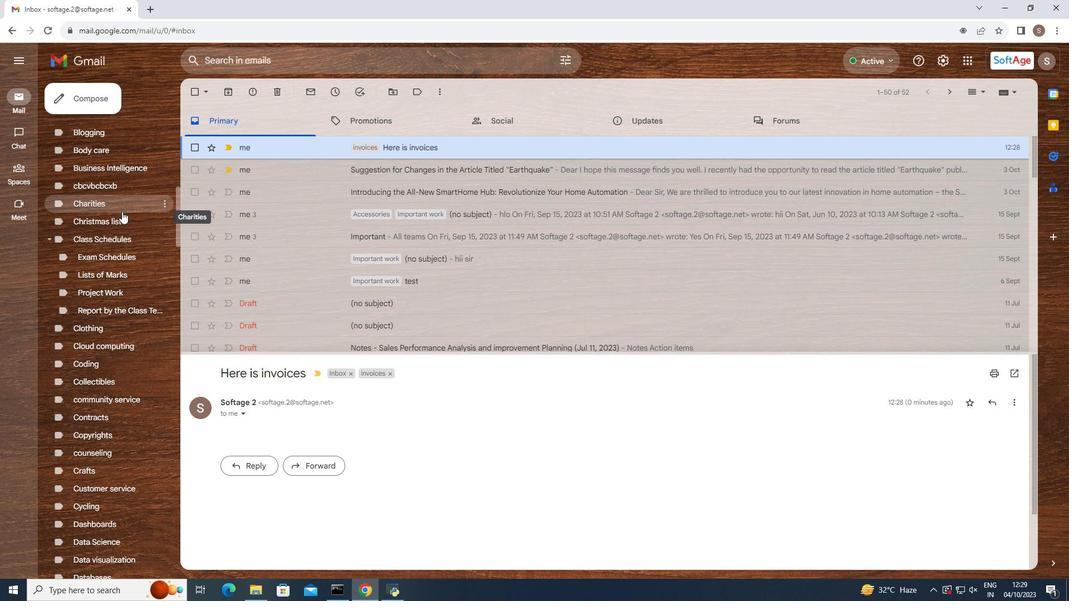 
Action: Mouse moved to (121, 211)
Screenshot: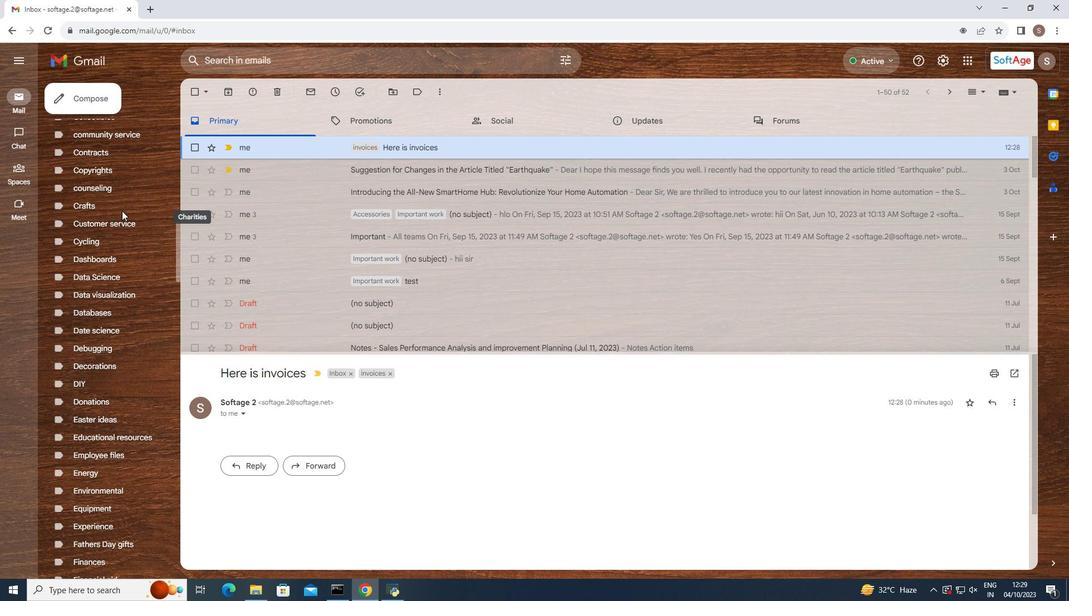 
Action: Mouse scrolled (121, 210) with delta (0, 0)
Screenshot: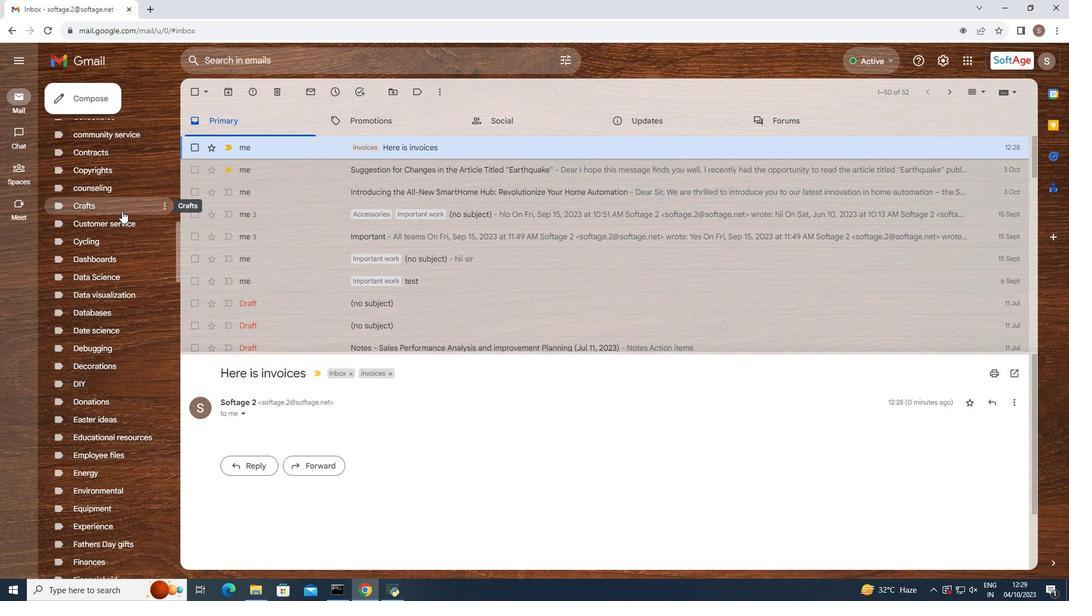 
Action: Mouse scrolled (121, 210) with delta (0, 0)
Screenshot: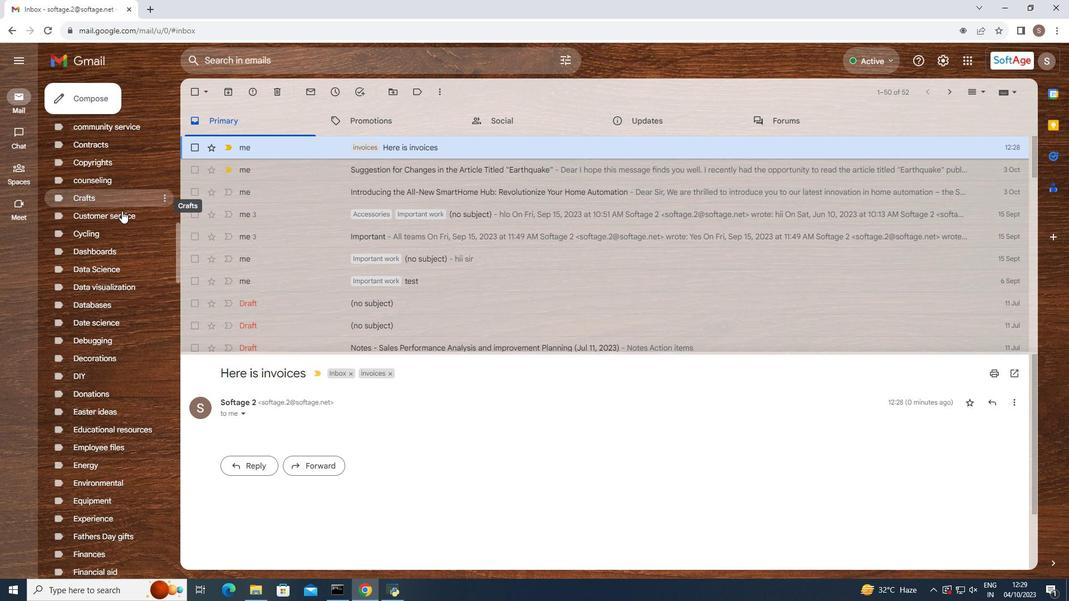 
Action: Mouse scrolled (121, 210) with delta (0, 0)
Screenshot: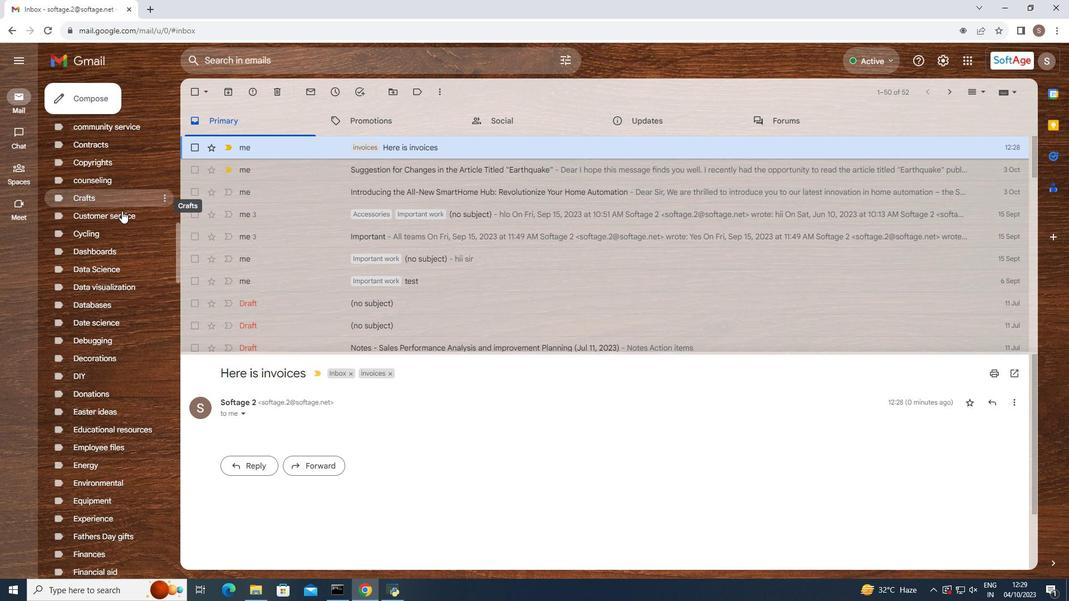 
Action: Mouse scrolled (121, 210) with delta (0, 0)
Screenshot: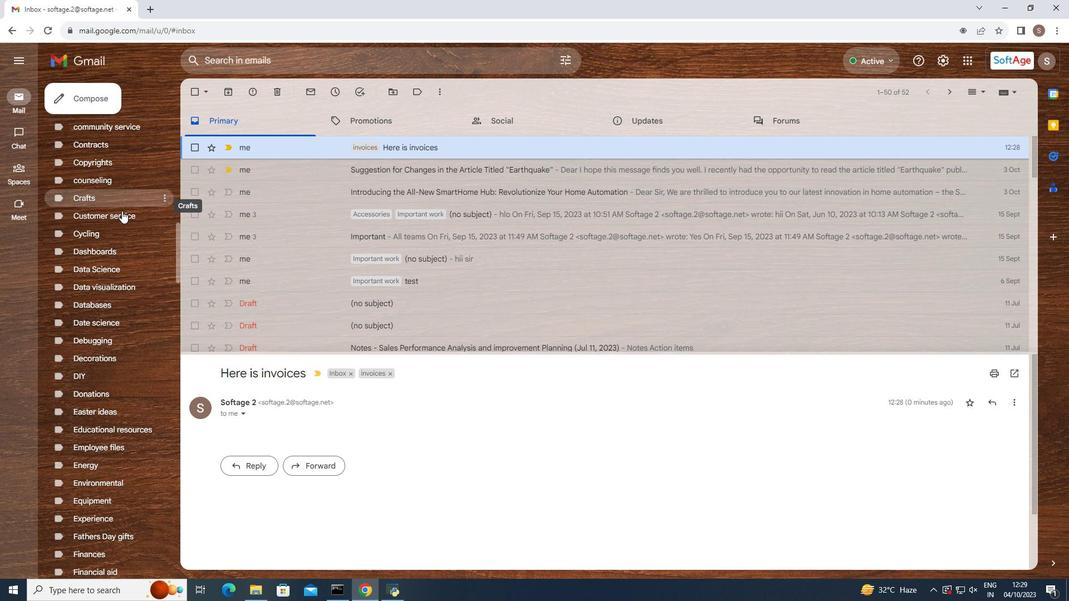 
Action: Mouse scrolled (121, 210) with delta (0, 0)
Screenshot: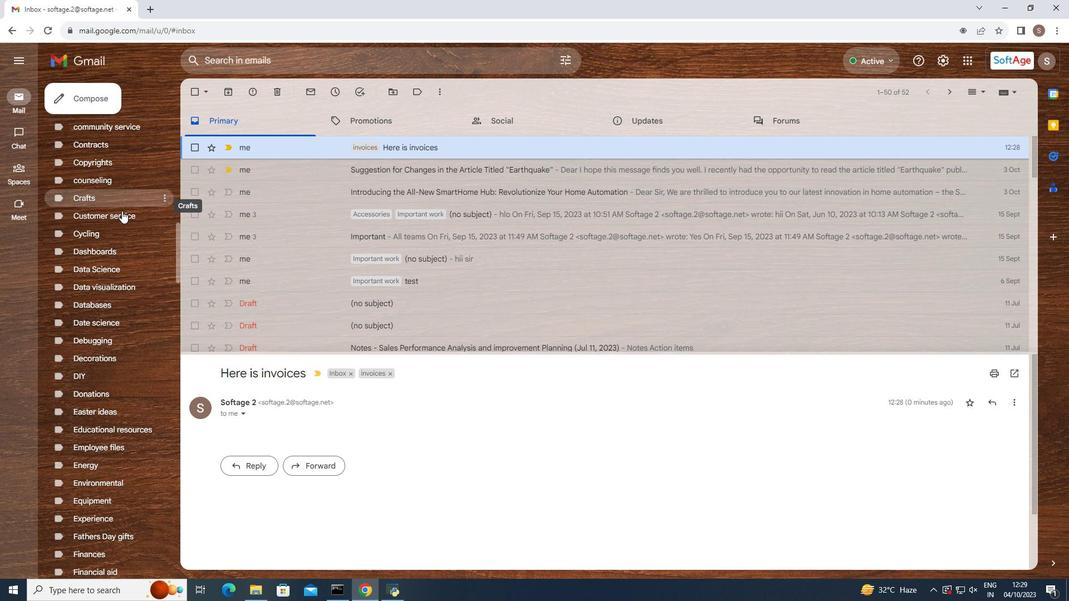 
Action: Mouse scrolled (121, 210) with delta (0, 0)
Screenshot: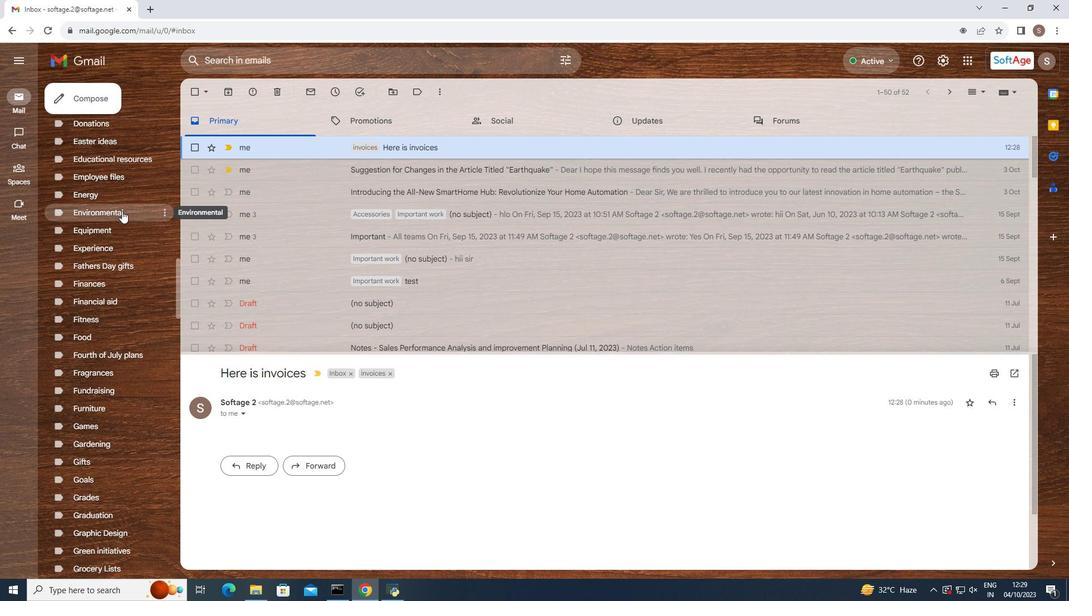 
Action: Mouse scrolled (121, 210) with delta (0, 0)
Screenshot: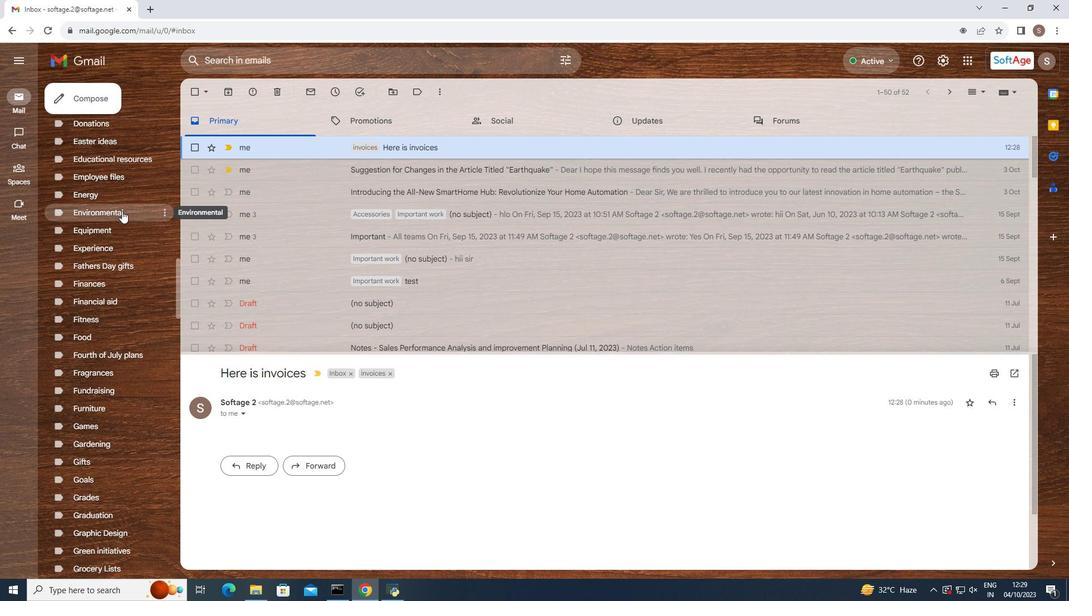 
Action: Mouse scrolled (121, 210) with delta (0, 0)
Screenshot: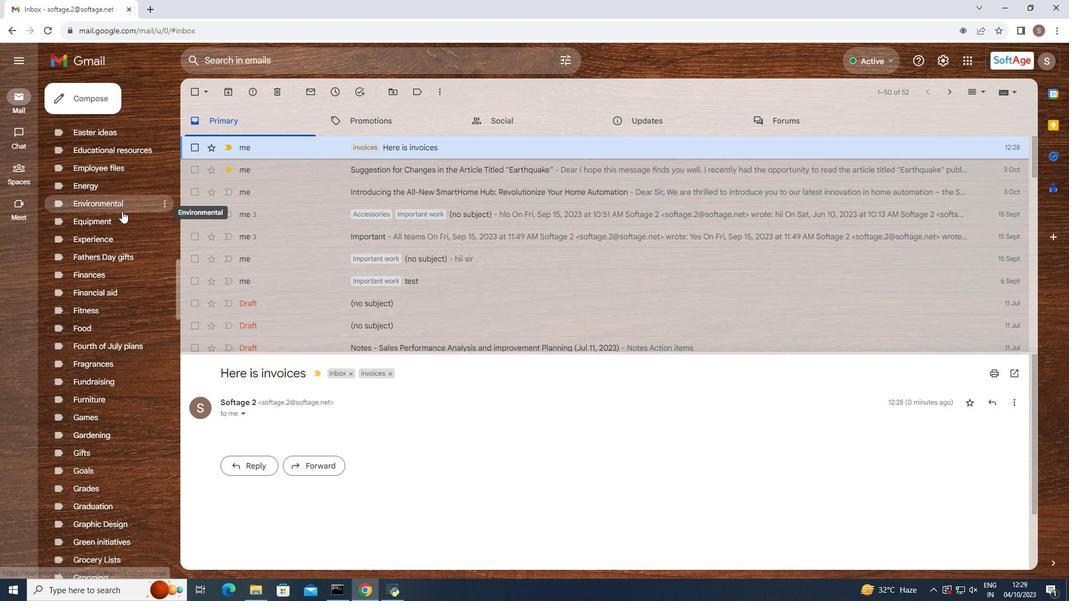 
Action: Mouse scrolled (121, 210) with delta (0, 0)
Screenshot: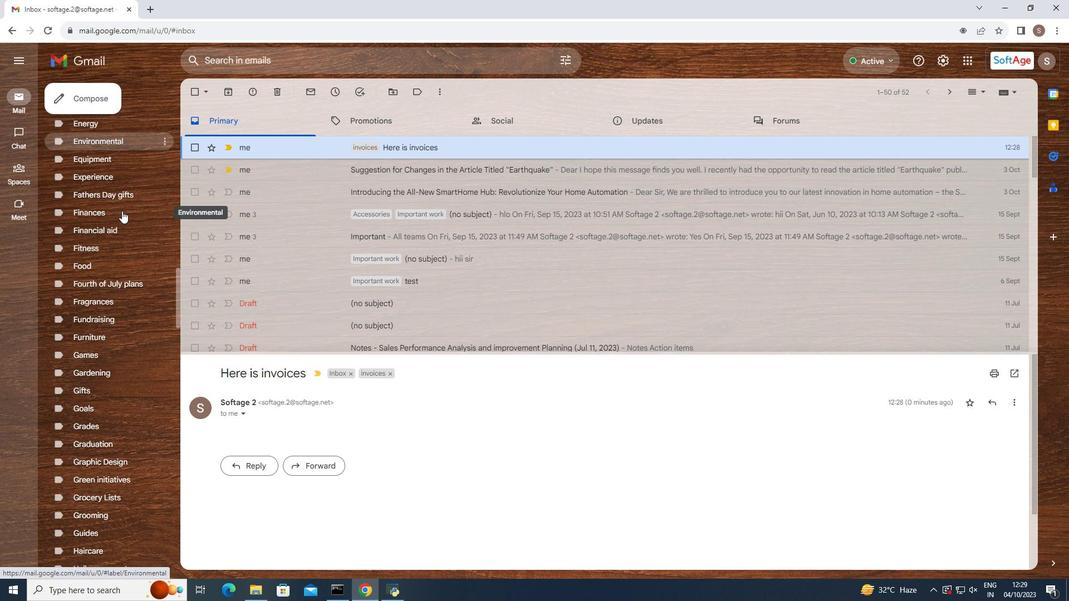 
Action: Mouse moved to (123, 209)
Screenshot: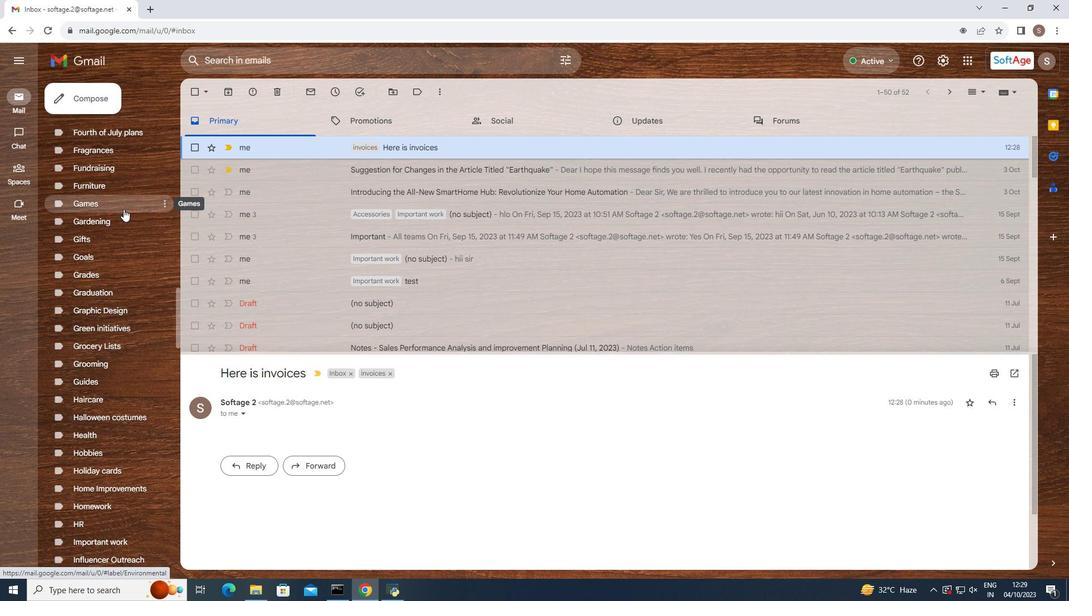 
Action: Mouse scrolled (123, 208) with delta (0, 0)
Screenshot: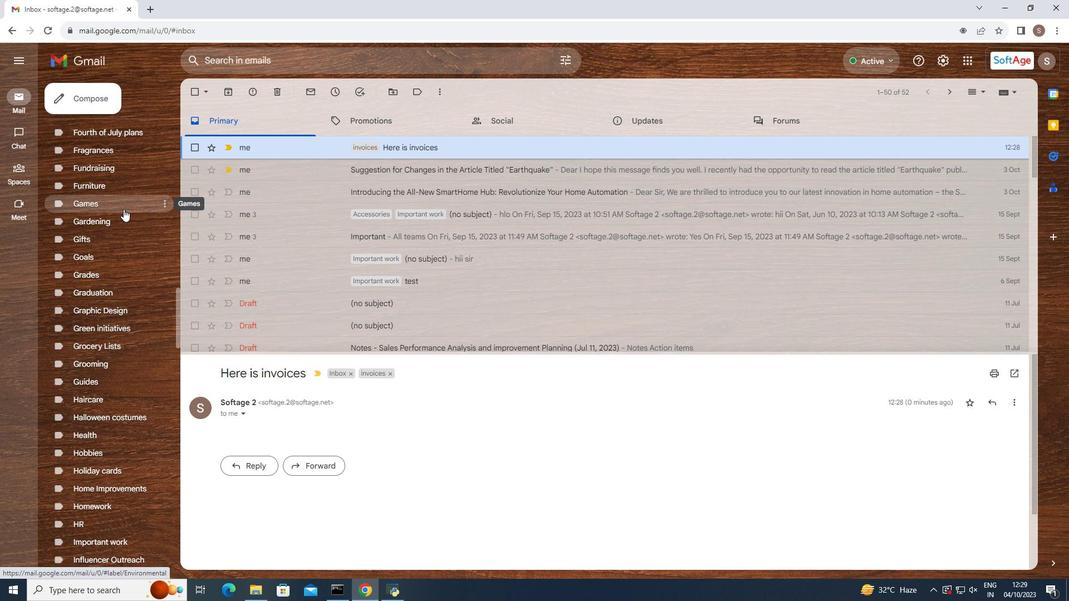 
Action: Mouse moved to (123, 209)
Screenshot: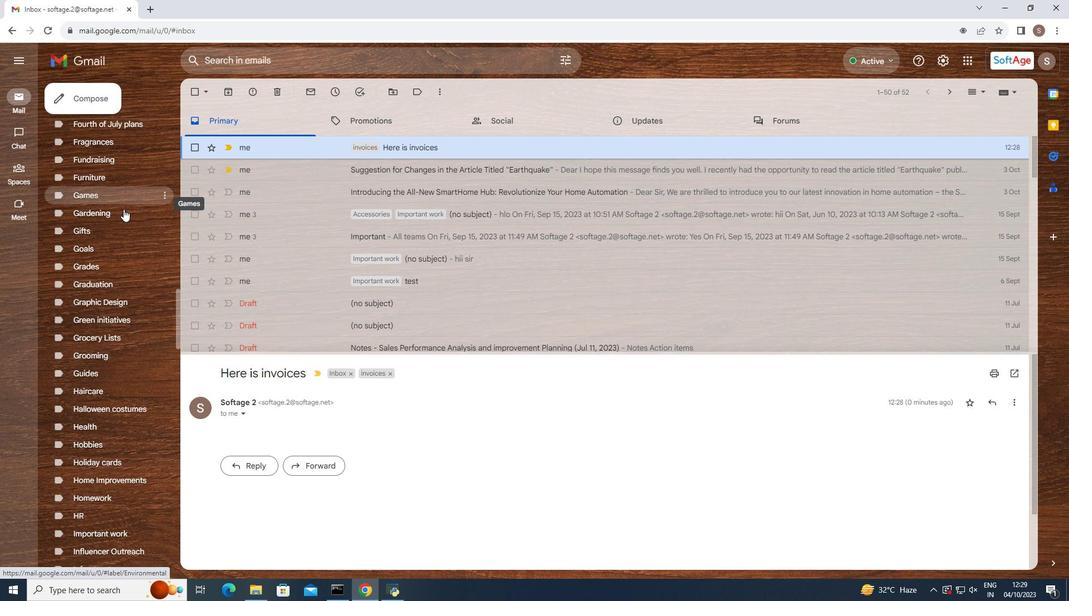 
Action: Mouse scrolled (123, 208) with delta (0, 0)
Screenshot: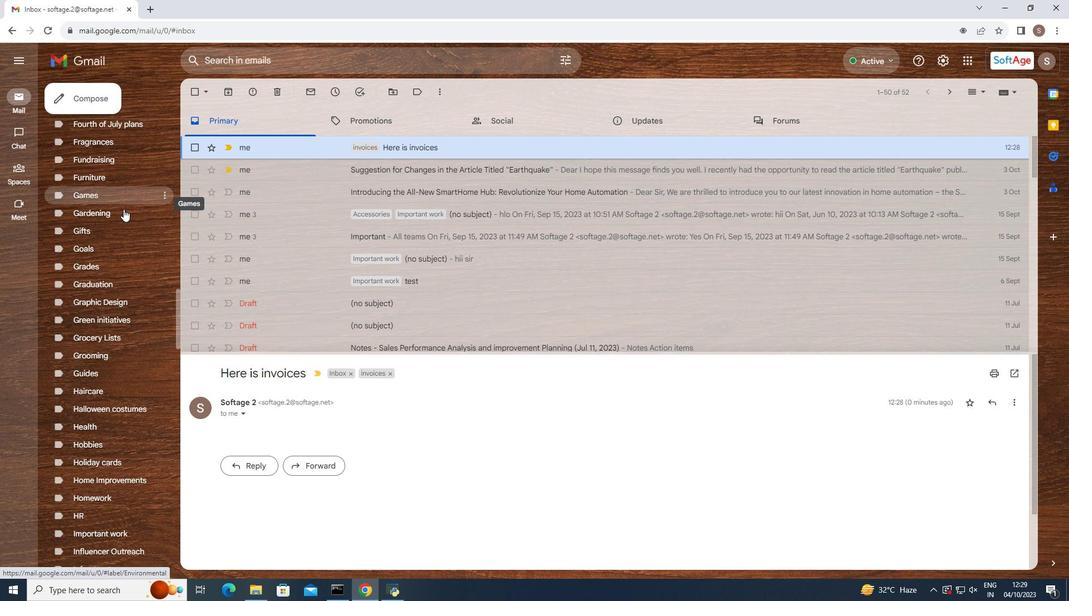 
Action: Mouse moved to (123, 209)
Screenshot: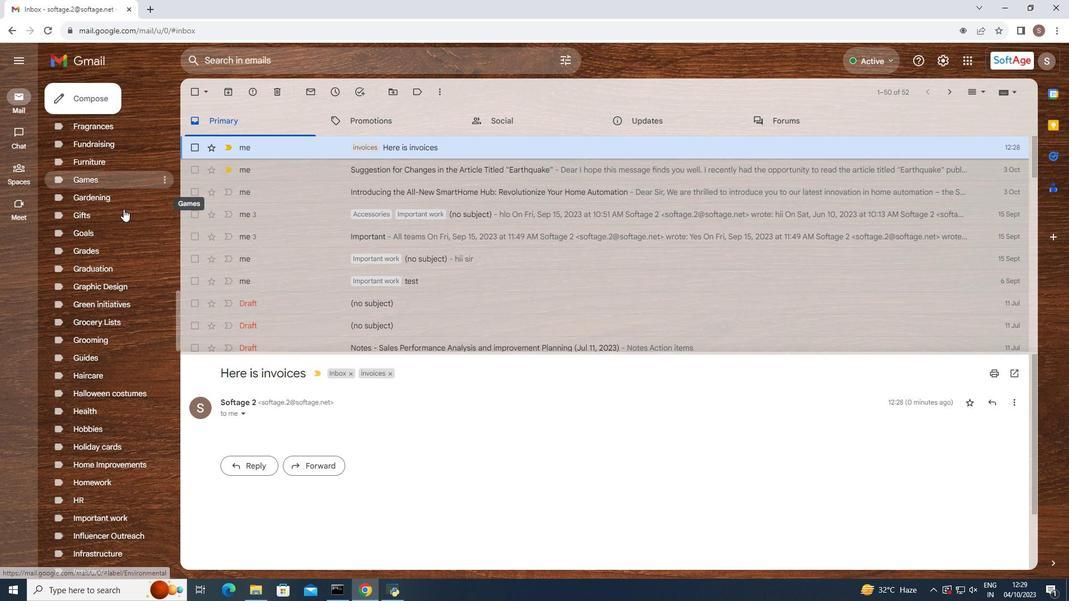 
Action: Mouse scrolled (123, 208) with delta (0, 0)
Screenshot: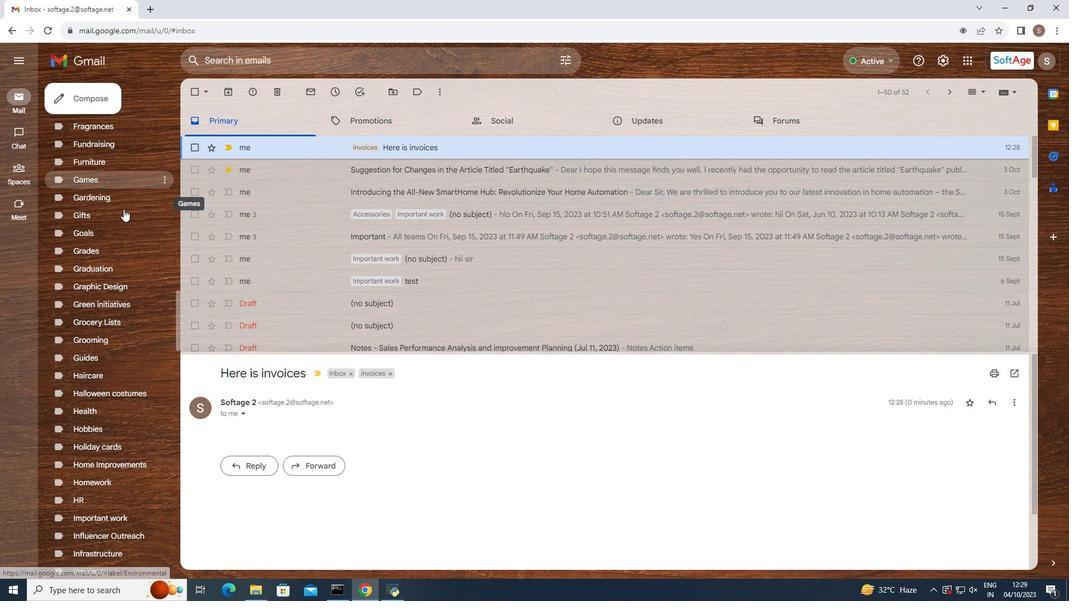 
Action: Mouse scrolled (123, 208) with delta (0, 0)
Screenshot: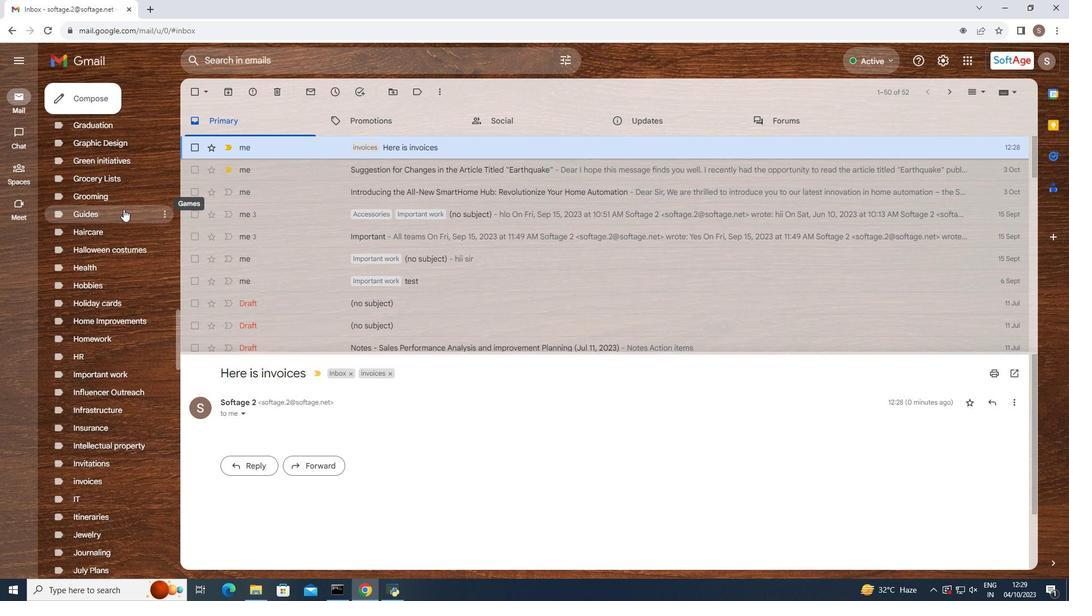 
Action: Mouse scrolled (123, 208) with delta (0, 0)
Screenshot: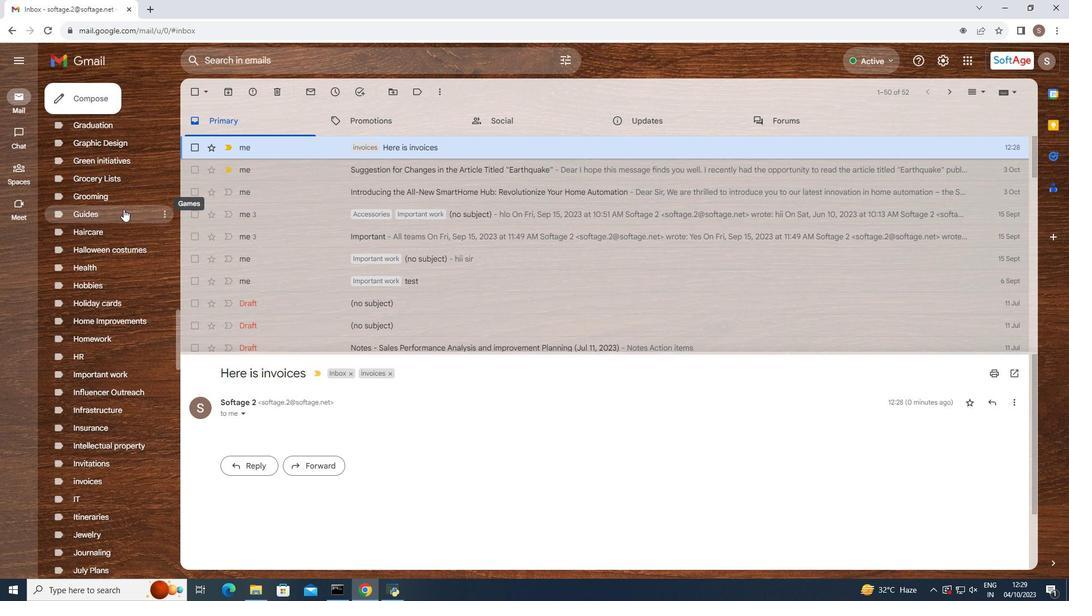 
Action: Mouse moved to (96, 366)
Screenshot: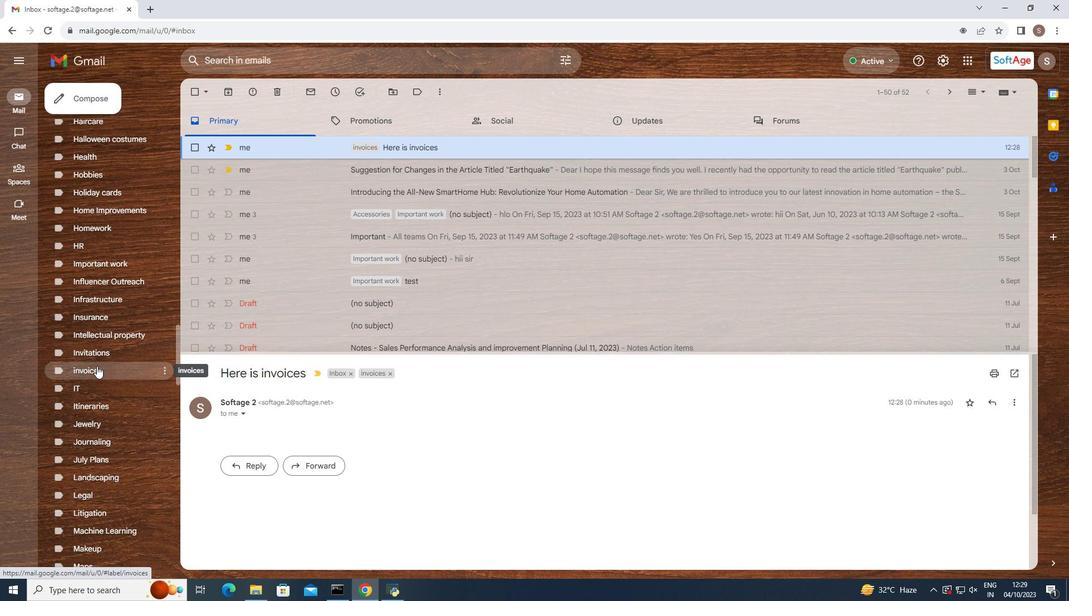 
Action: Mouse pressed left at (96, 366)
Screenshot: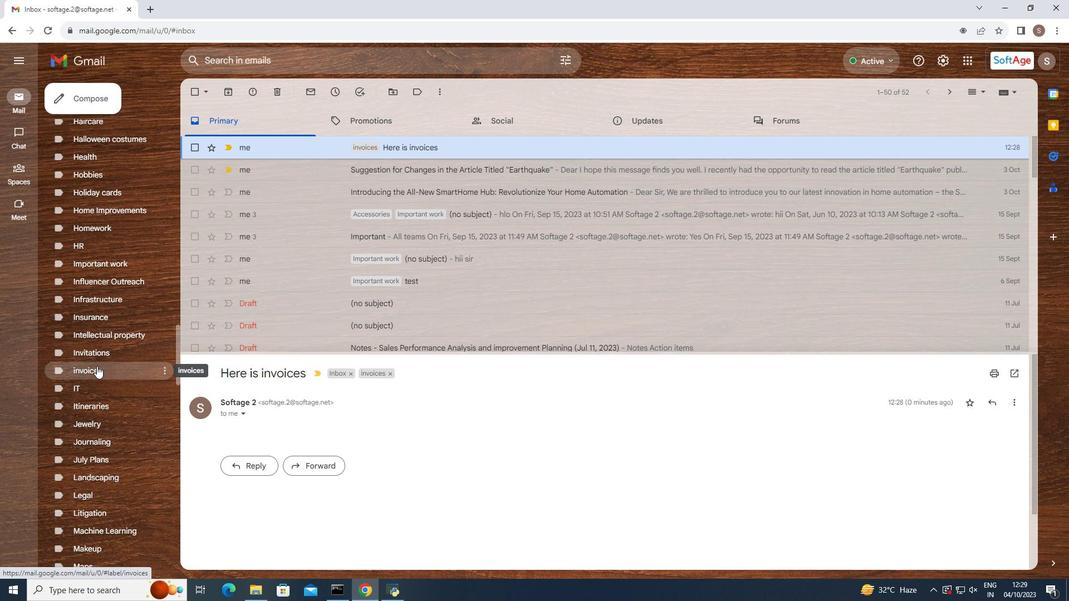 
Action: Mouse moved to (402, 140)
Screenshot: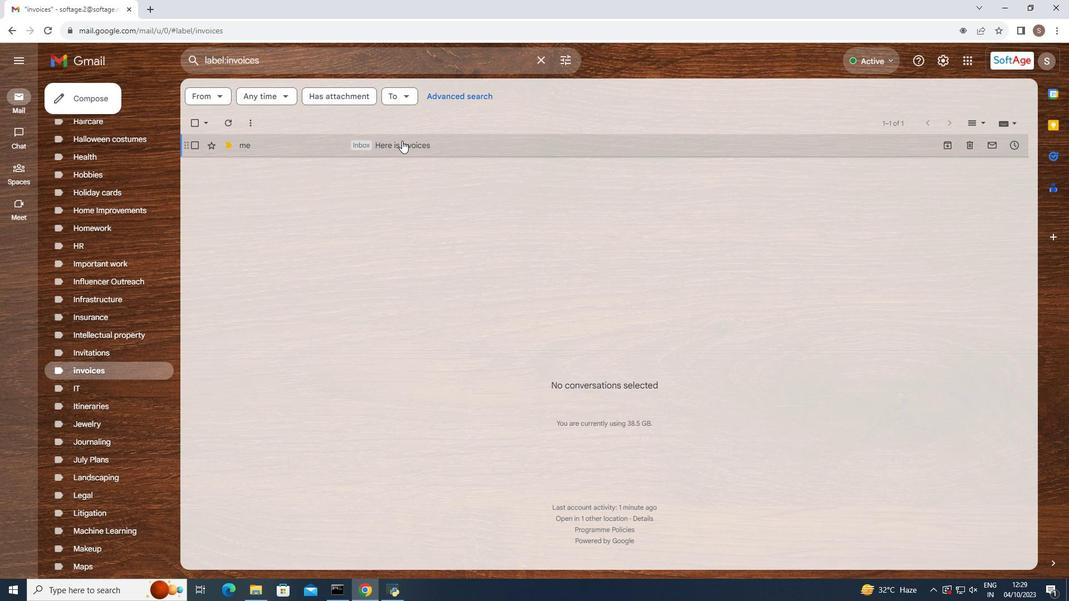 
Action: Mouse pressed left at (402, 140)
Screenshot: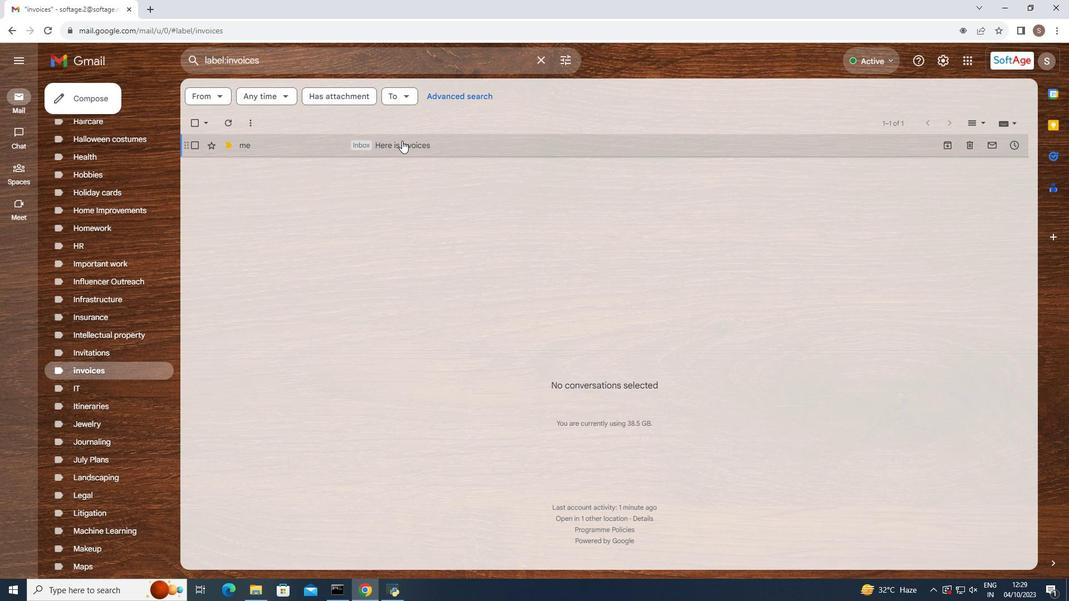 
Action: Mouse moved to (799, 174)
Screenshot: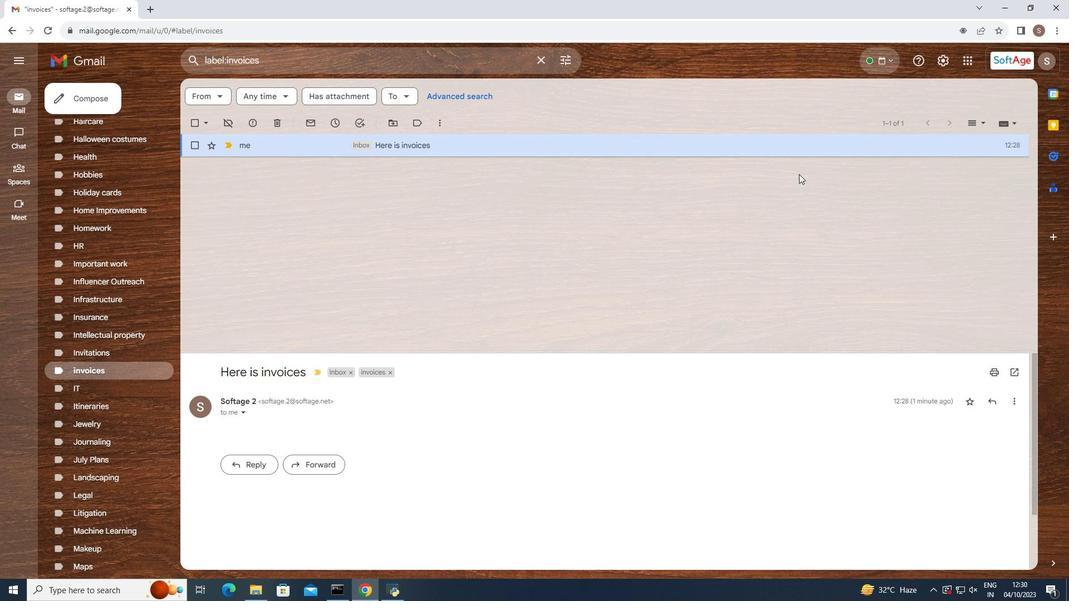 
Action: Mouse pressed left at (799, 174)
Screenshot: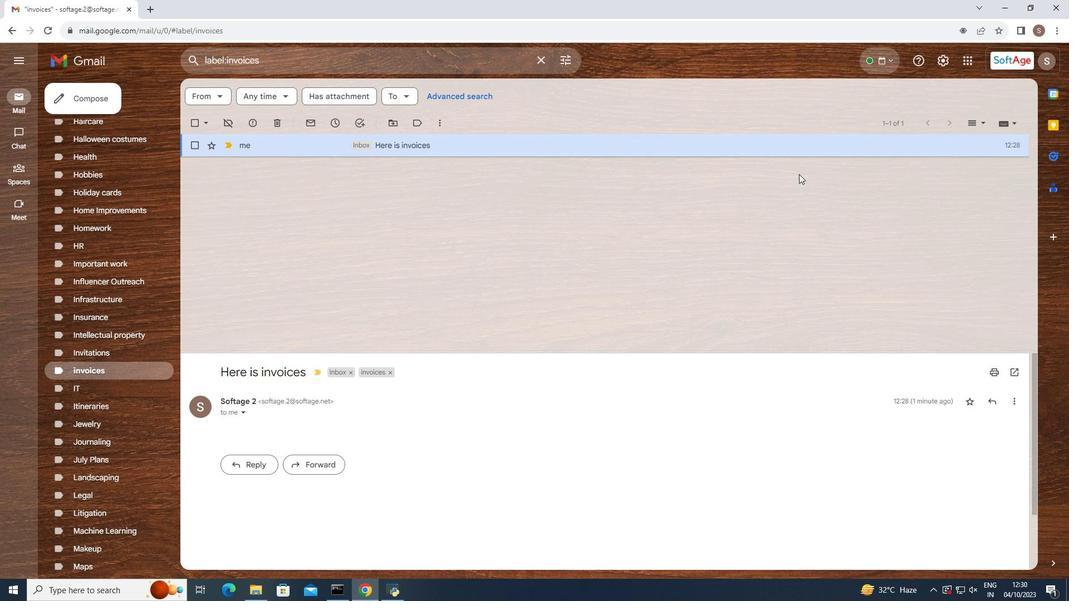 
Action: Mouse moved to (941, 59)
Screenshot: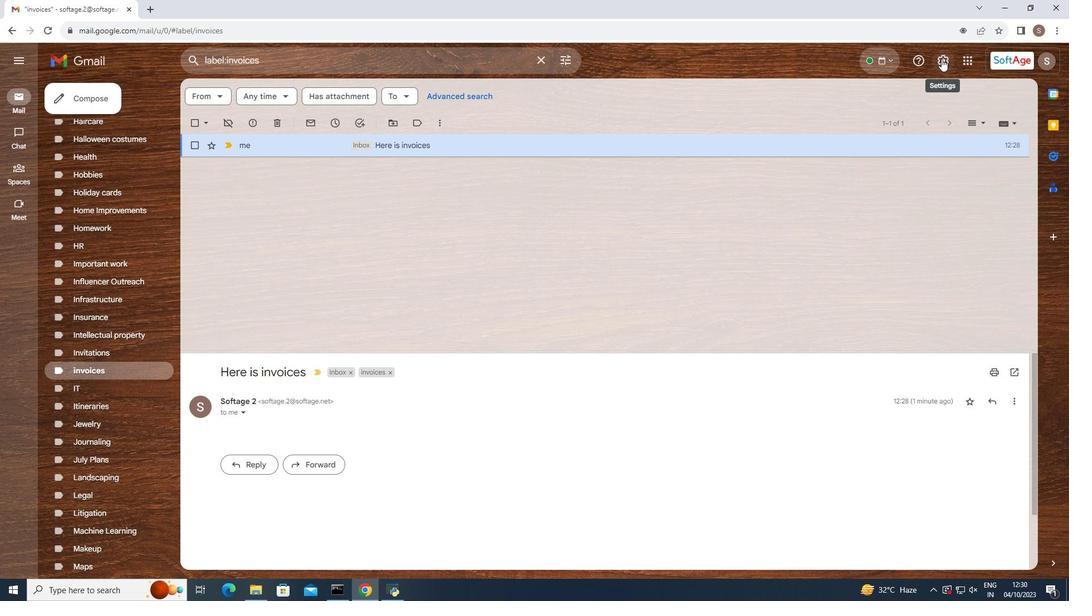 
Action: Mouse pressed left at (941, 59)
Screenshot: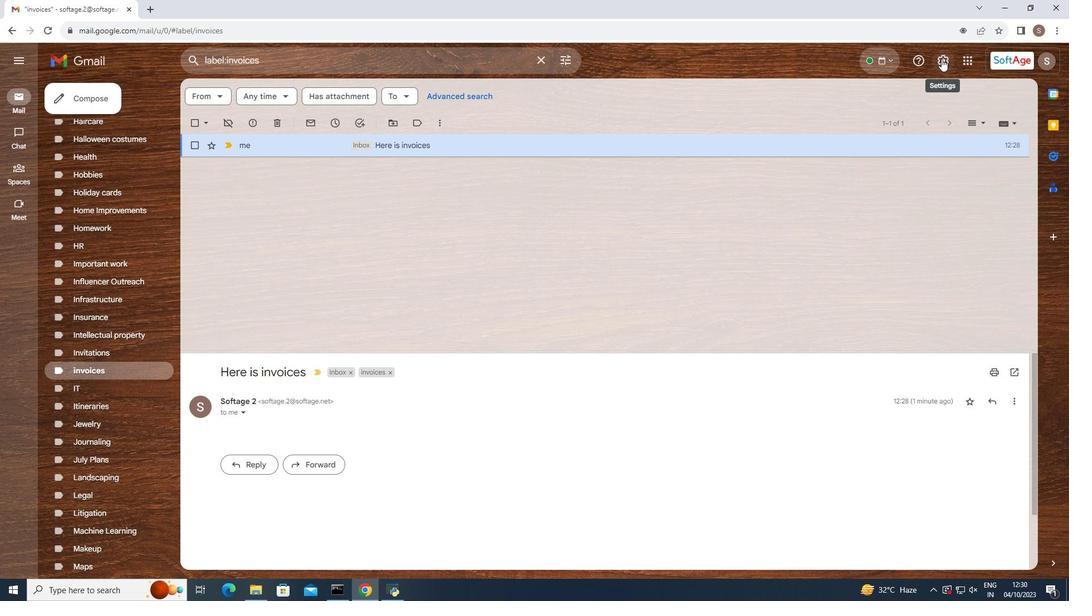 
Action: Mouse moved to (947, 115)
Screenshot: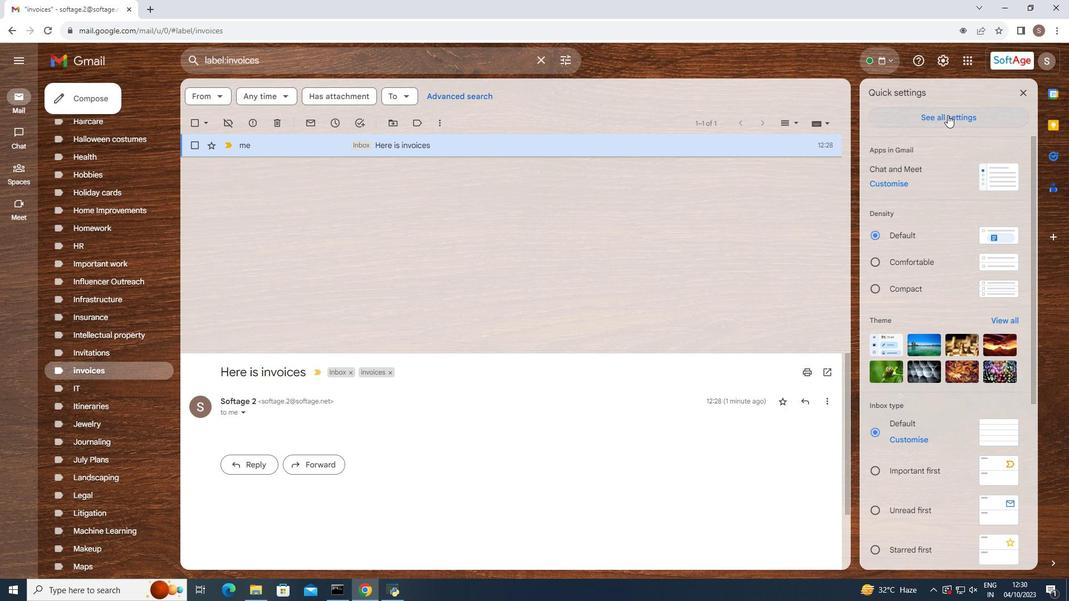 
Action: Mouse pressed left at (947, 115)
Screenshot: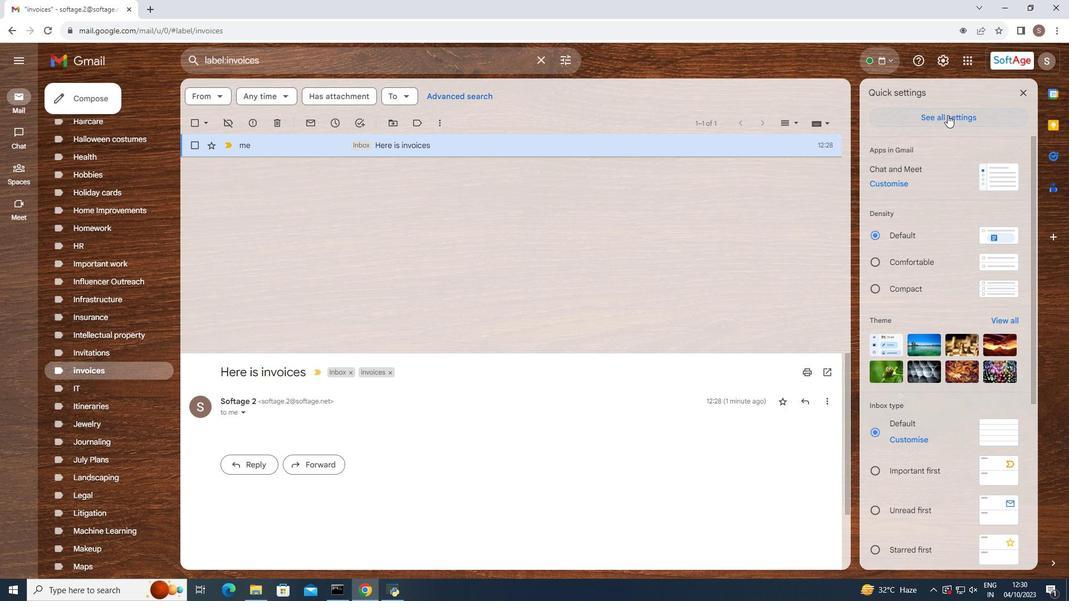 
Action: Mouse moved to (431, 117)
Screenshot: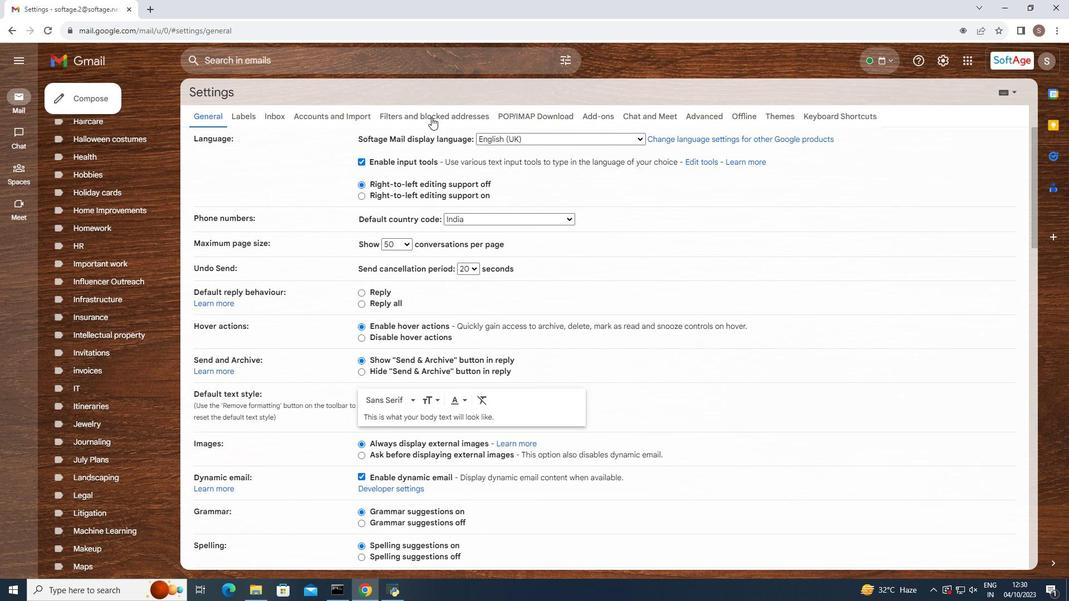 
Action: Mouse pressed left at (431, 117)
Screenshot: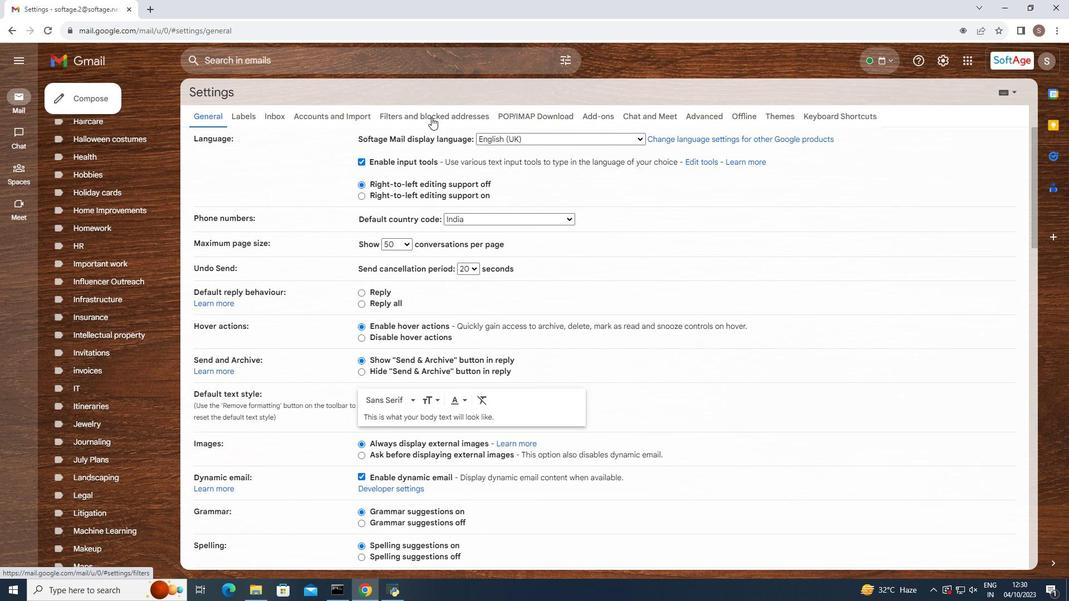 
Action: Mouse moved to (563, 324)
Screenshot: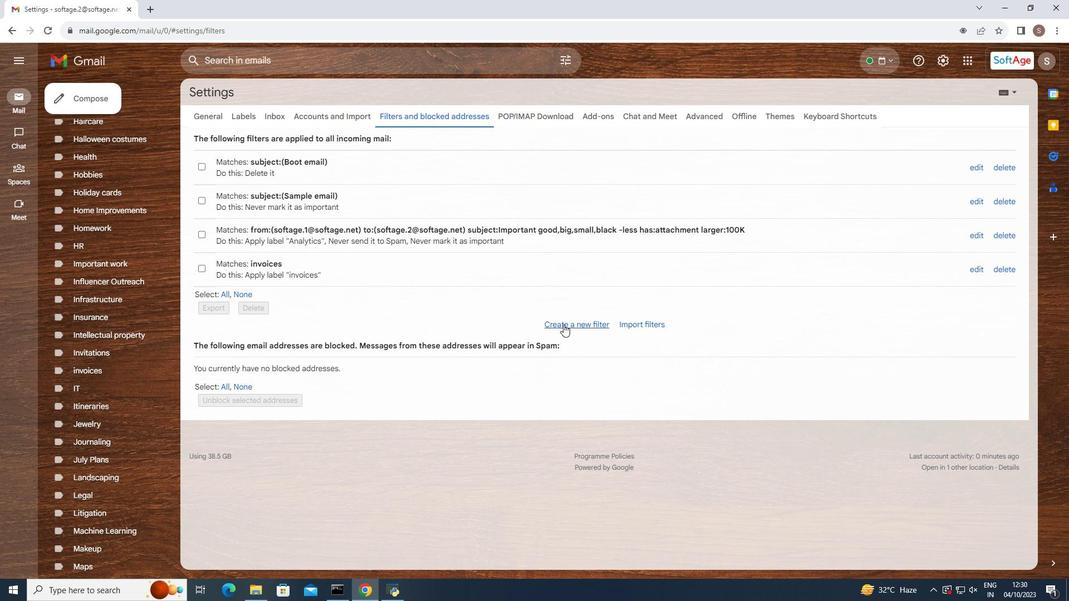 
Action: Mouse pressed left at (563, 324)
Screenshot: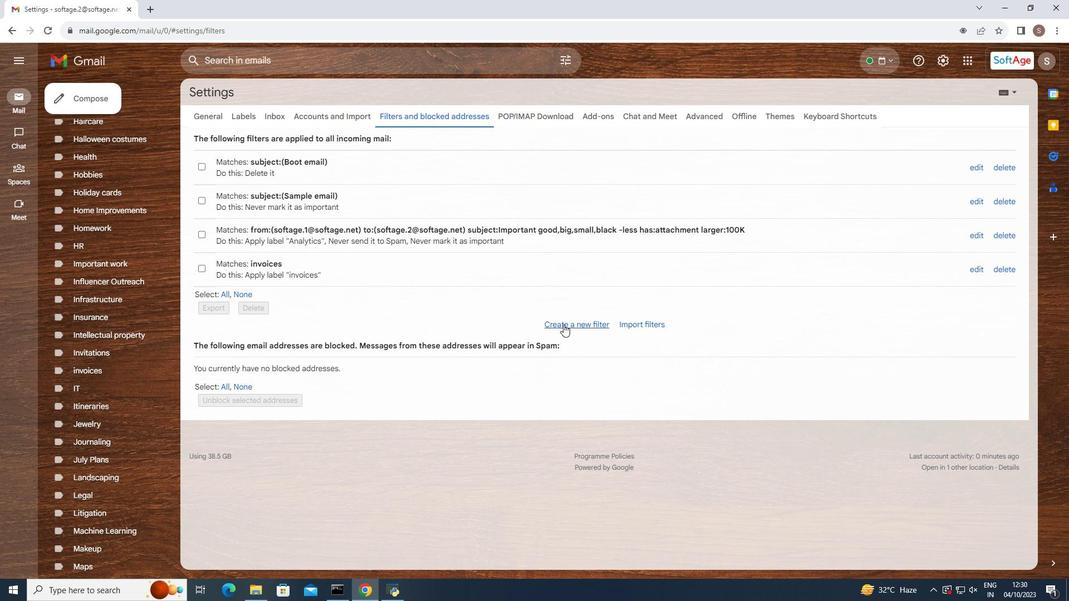 
Action: Mouse moved to (298, 158)
Screenshot: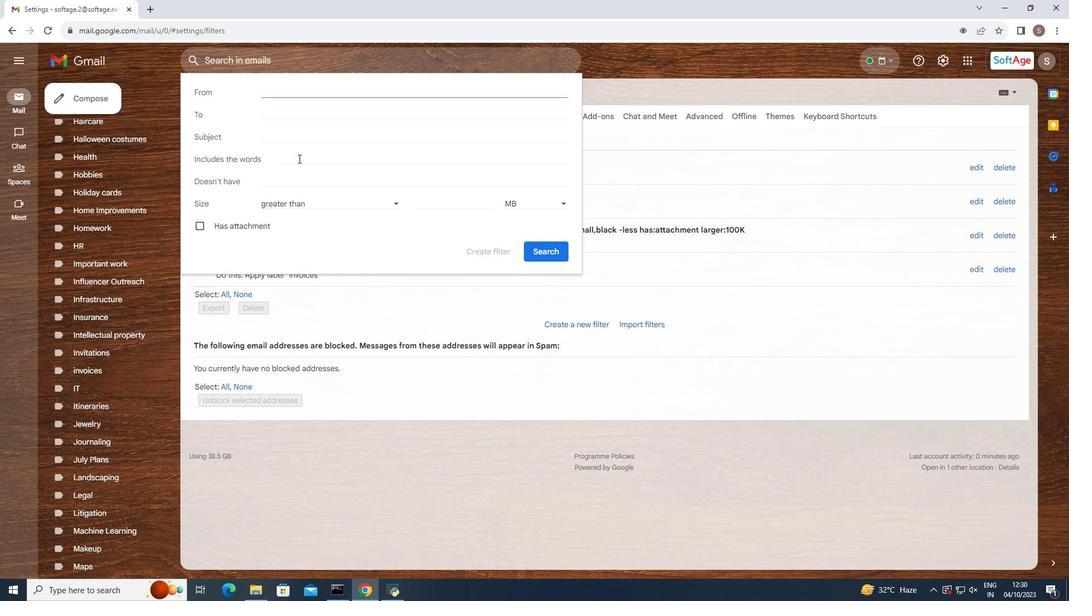 
Action: Mouse pressed left at (298, 158)
Screenshot: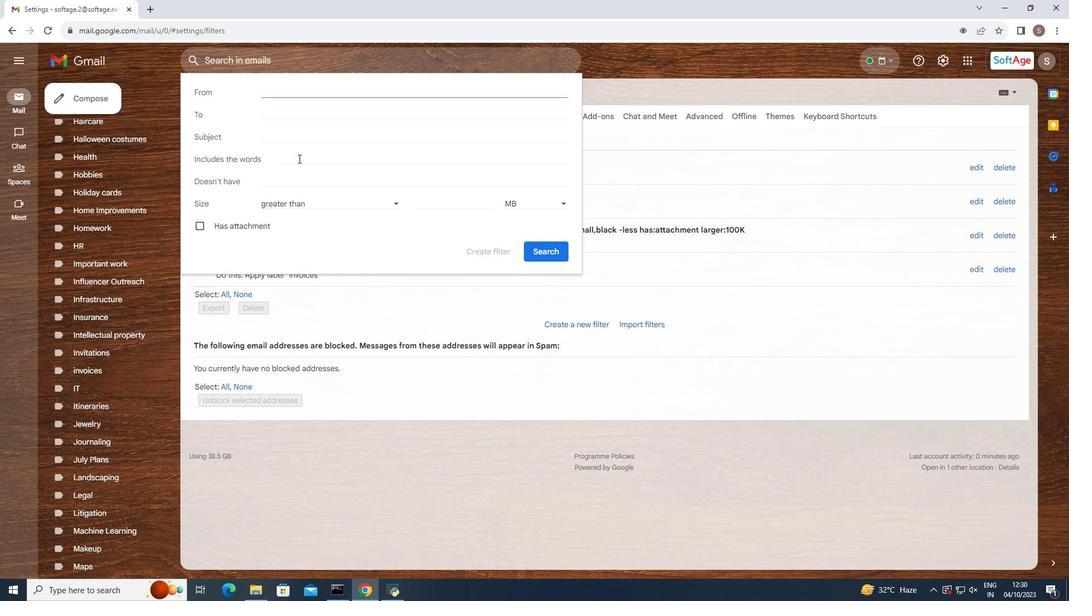 
Action: Mouse moved to (692, 191)
Screenshot: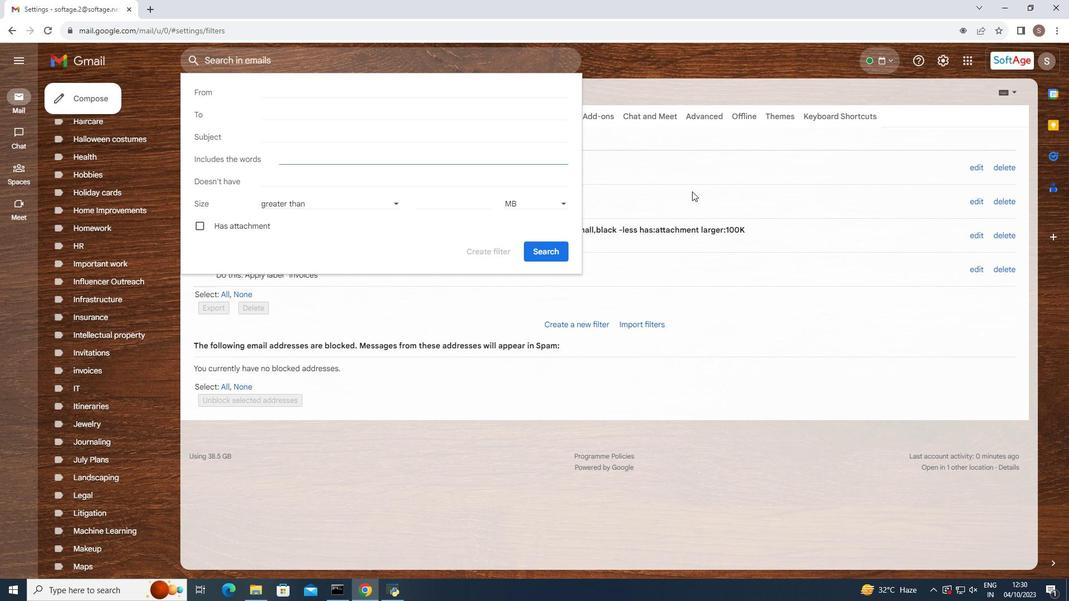 
Action: Mouse pressed left at (692, 191)
Screenshot: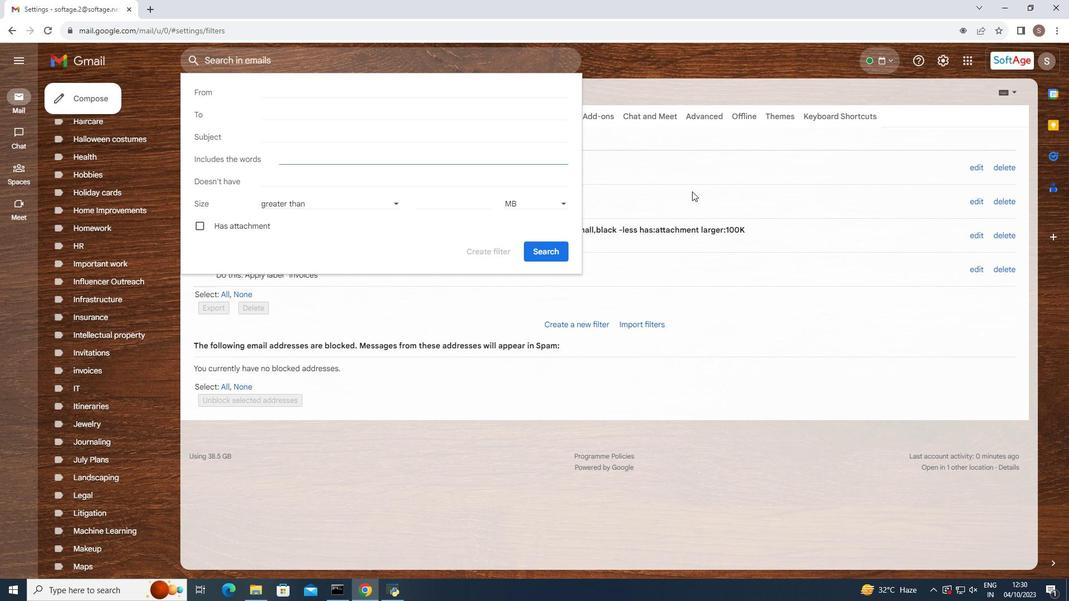 
Action: Mouse moved to (692, 193)
Screenshot: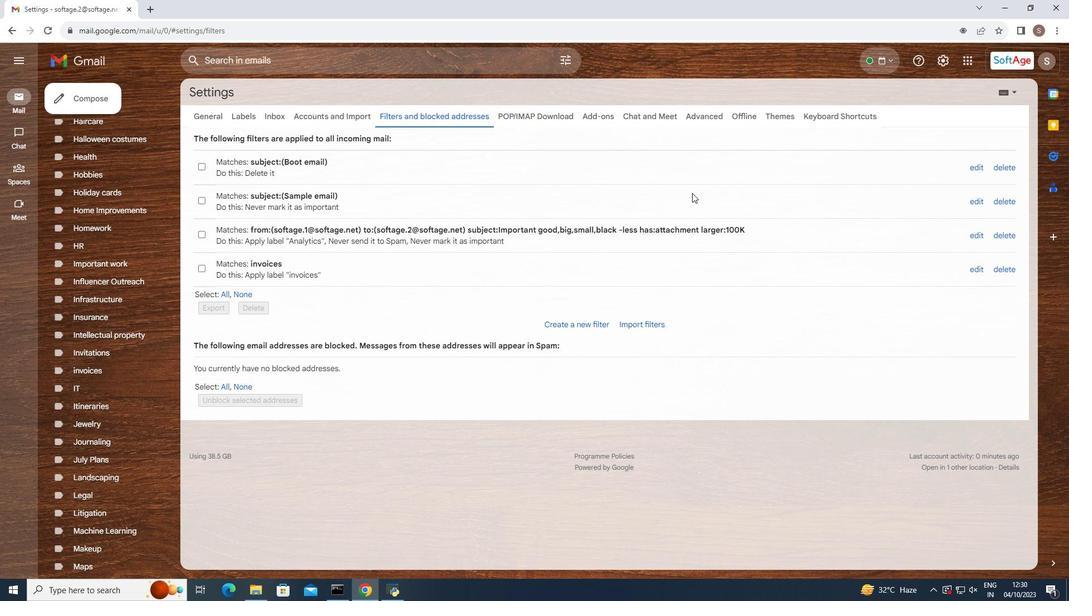
